 Task: Add a timeline in the project ArchTech for the epic 'System performance tuning' from 2024/01/22 to 2025/12/16. Add a timeline in the project ArchTech for the epic 'IT cost optimization' from 2023/04/25 to 2025/08/09. Add a timeline in the project ArchTech for the epic 'Big data platform development' from 2024/03/21 to 2025/10/06
Action: Mouse moved to (202, 79)
Screenshot: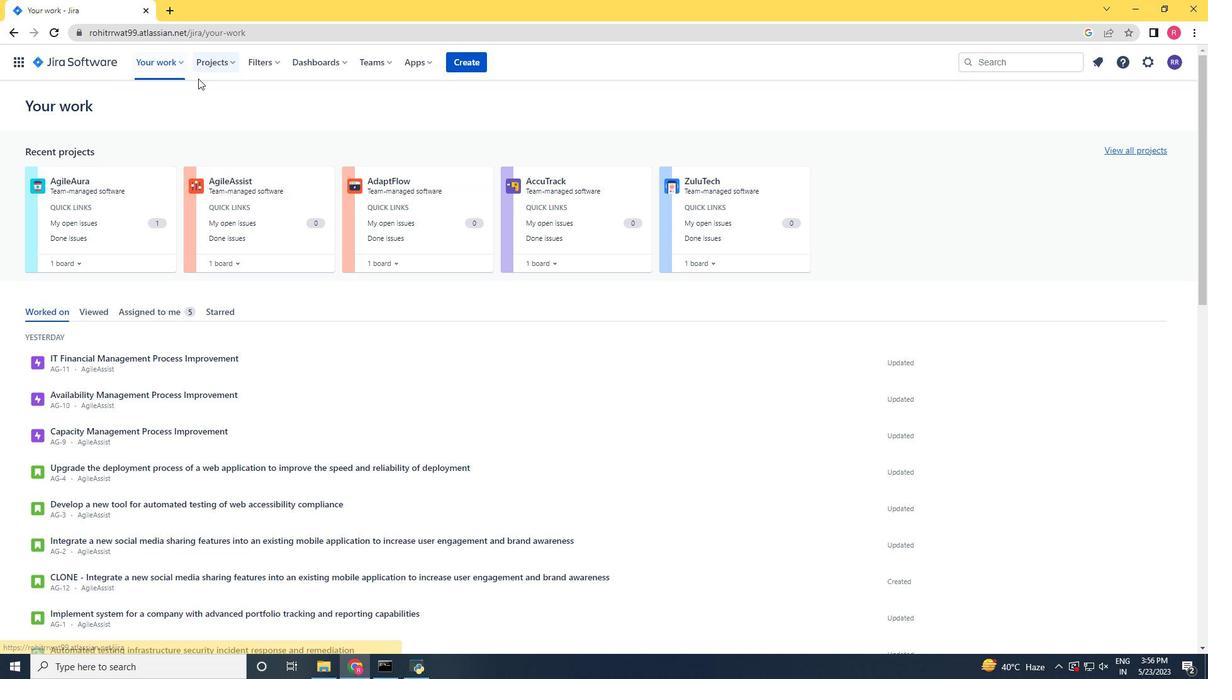 
Action: Mouse pressed left at (202, 79)
Screenshot: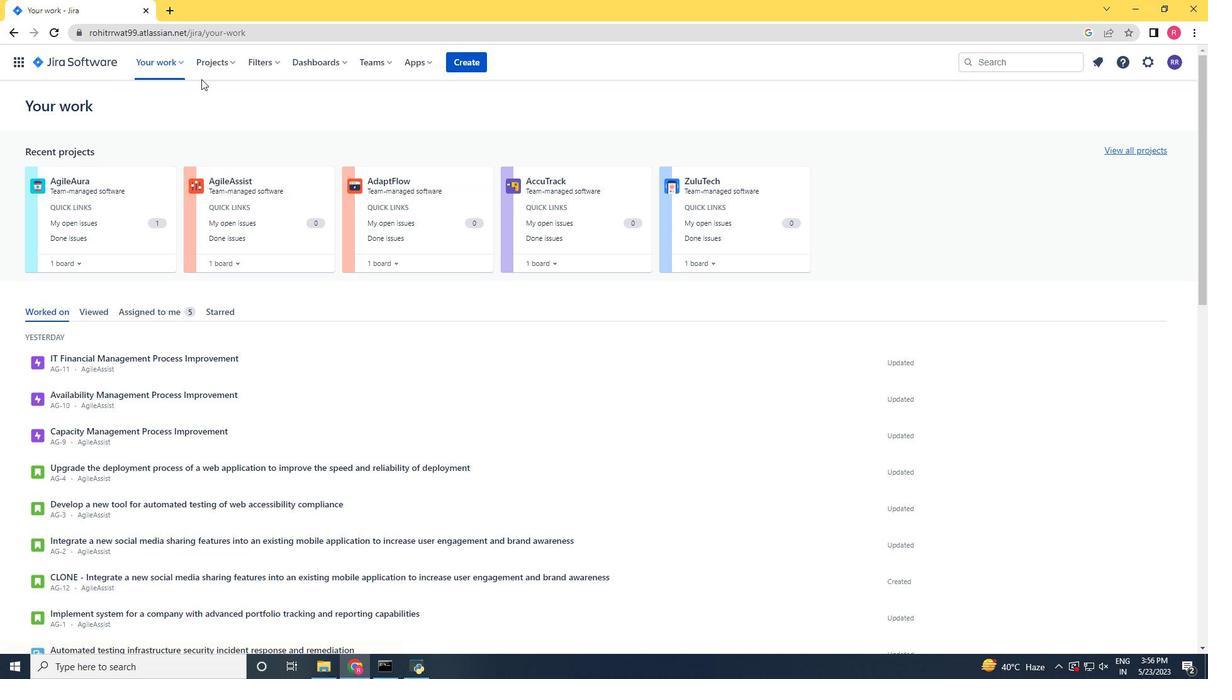 
Action: Mouse moved to (224, 61)
Screenshot: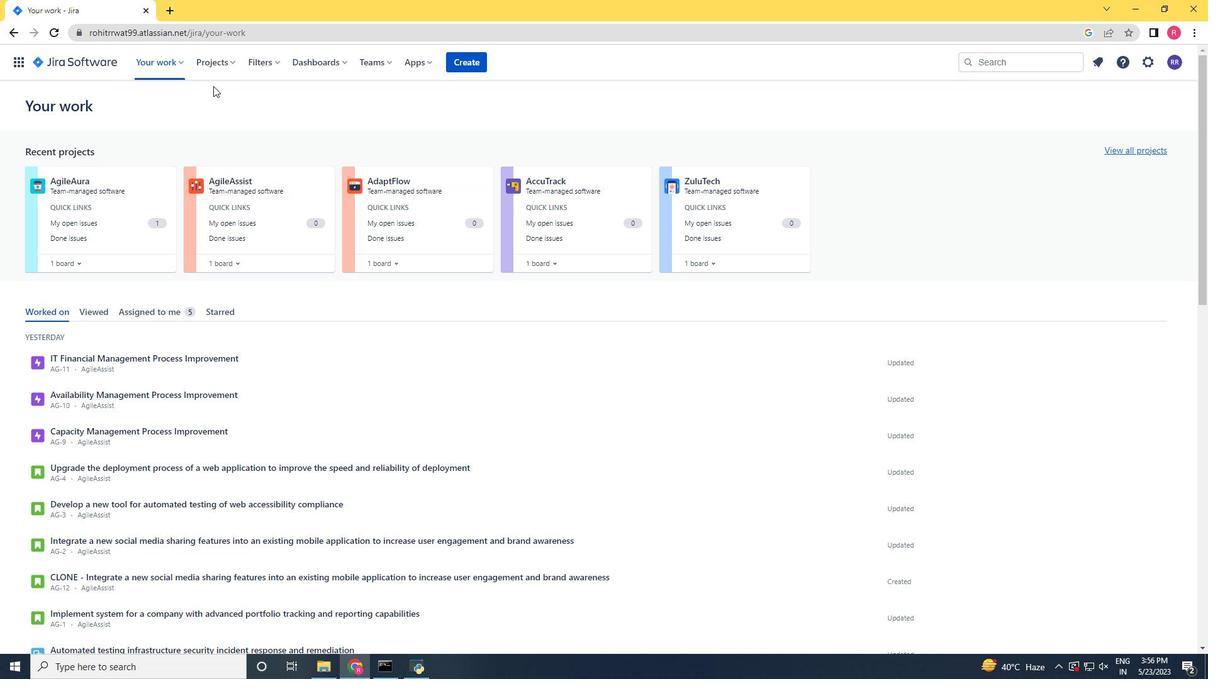 
Action: Mouse pressed left at (224, 61)
Screenshot: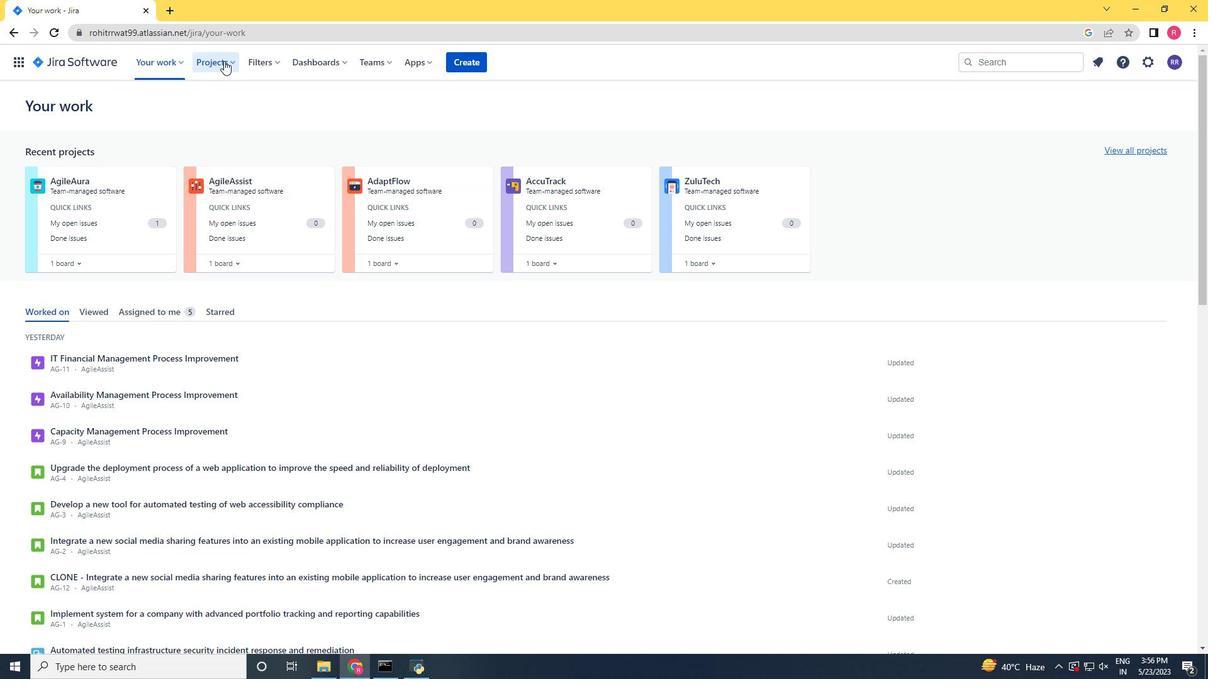 
Action: Mouse moved to (243, 118)
Screenshot: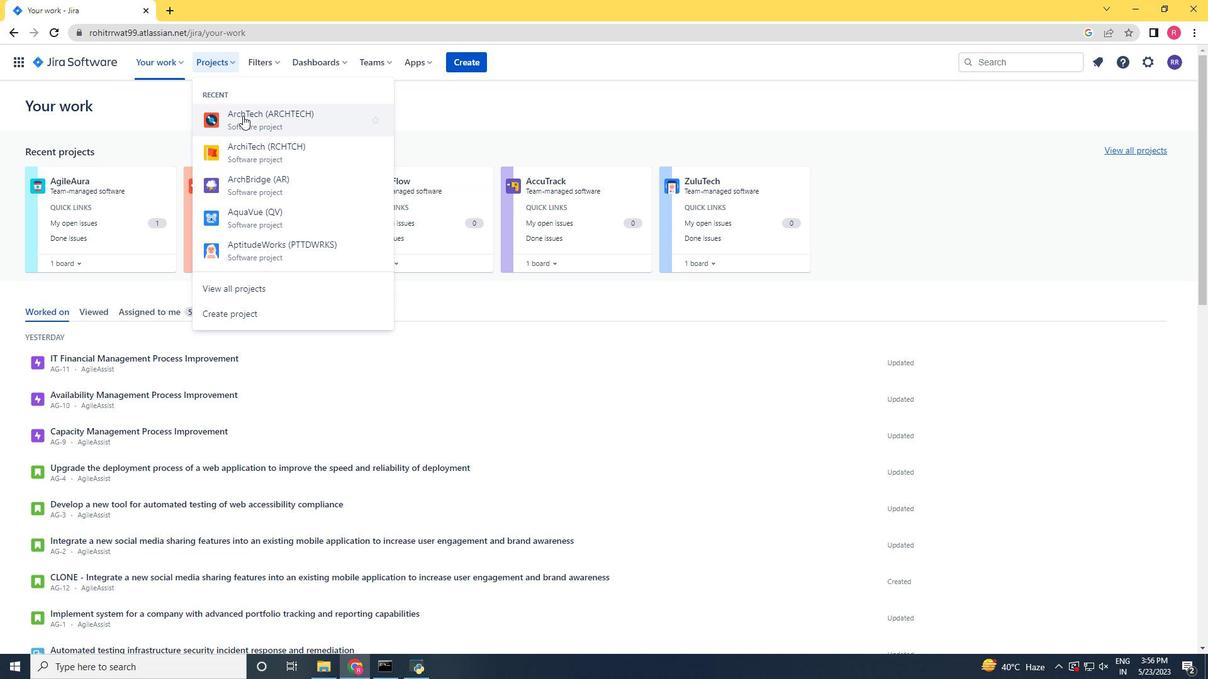 
Action: Mouse pressed left at (243, 118)
Screenshot: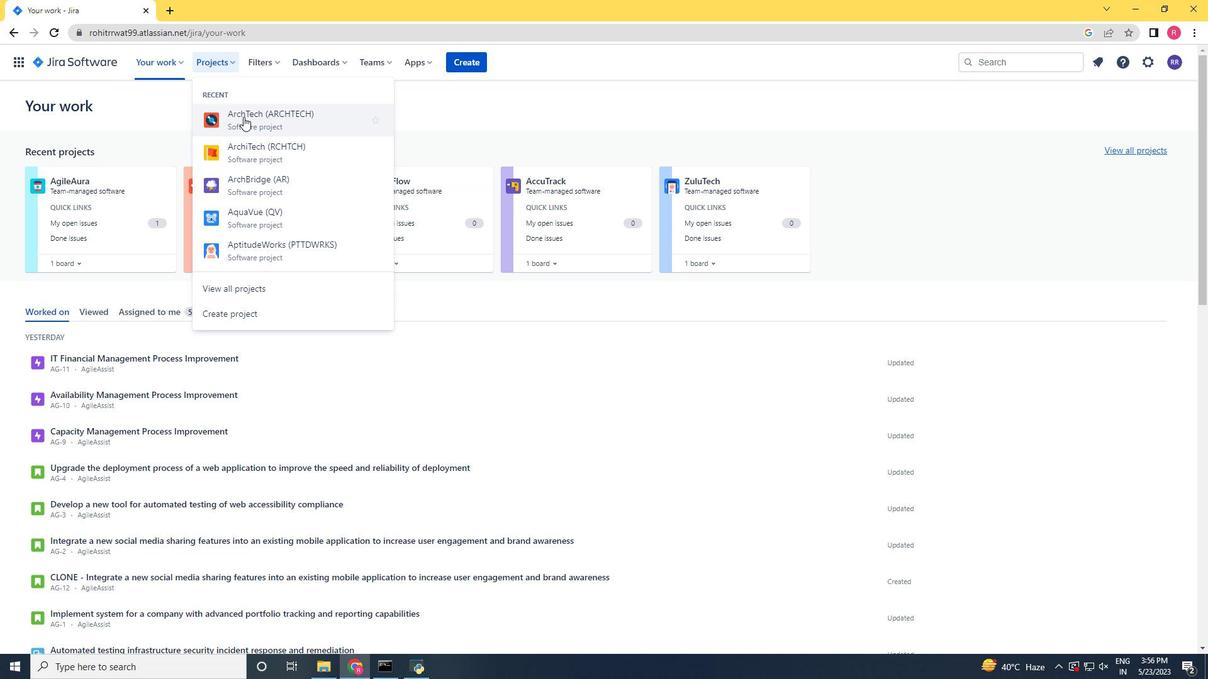 
Action: Mouse moved to (87, 180)
Screenshot: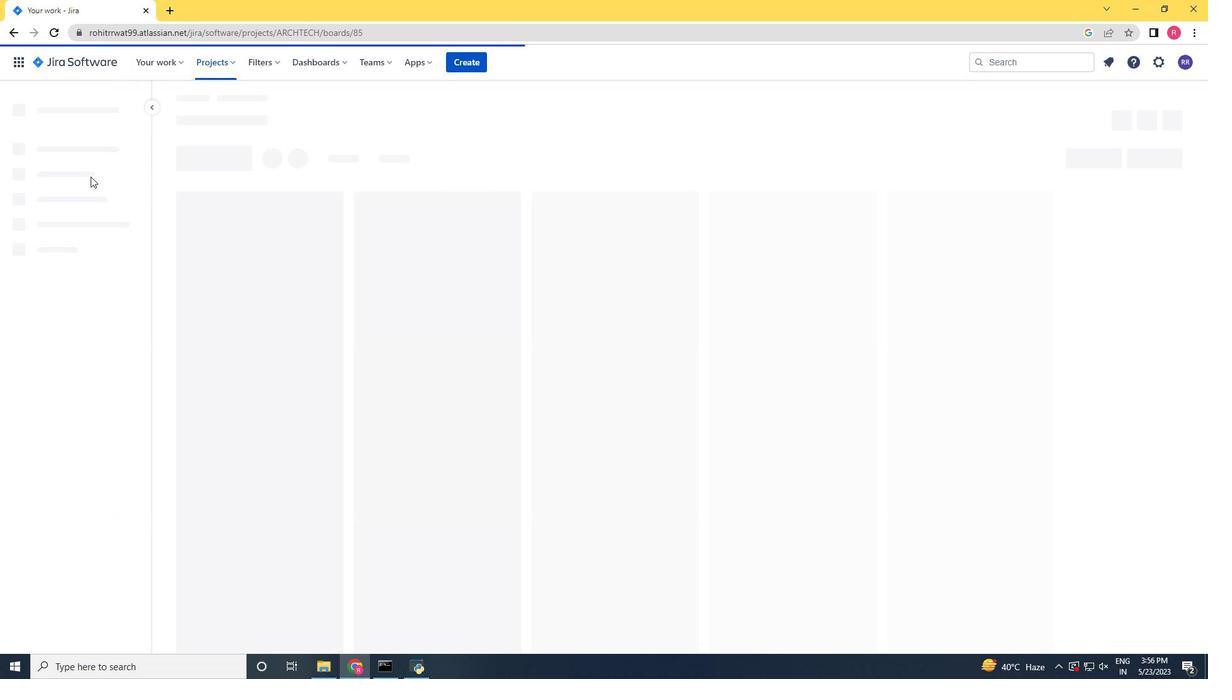 
Action: Mouse pressed left at (87, 180)
Screenshot: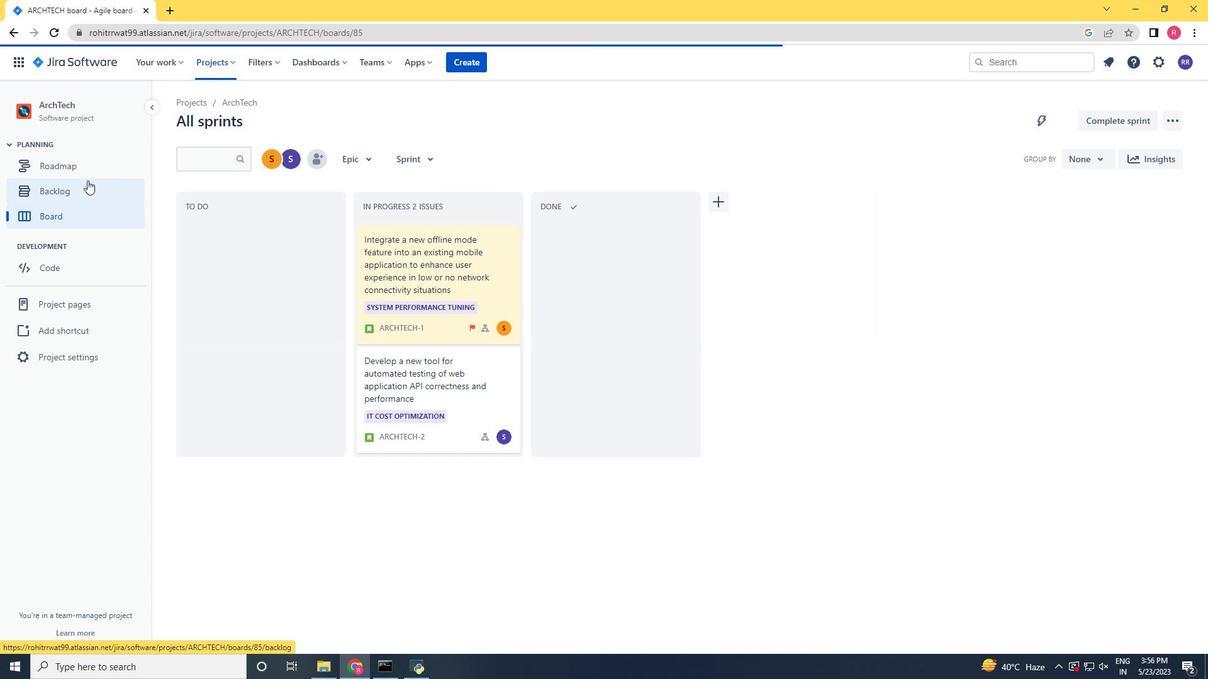 
Action: Mouse moved to (190, 256)
Screenshot: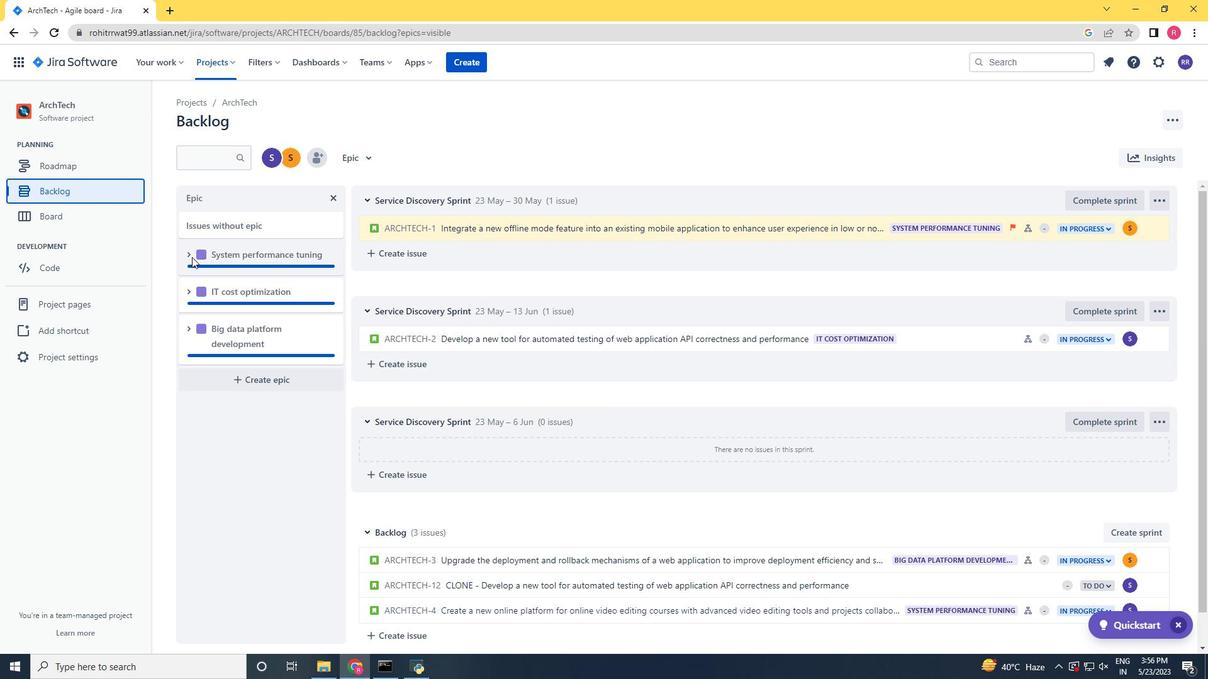 
Action: Mouse pressed left at (190, 256)
Screenshot: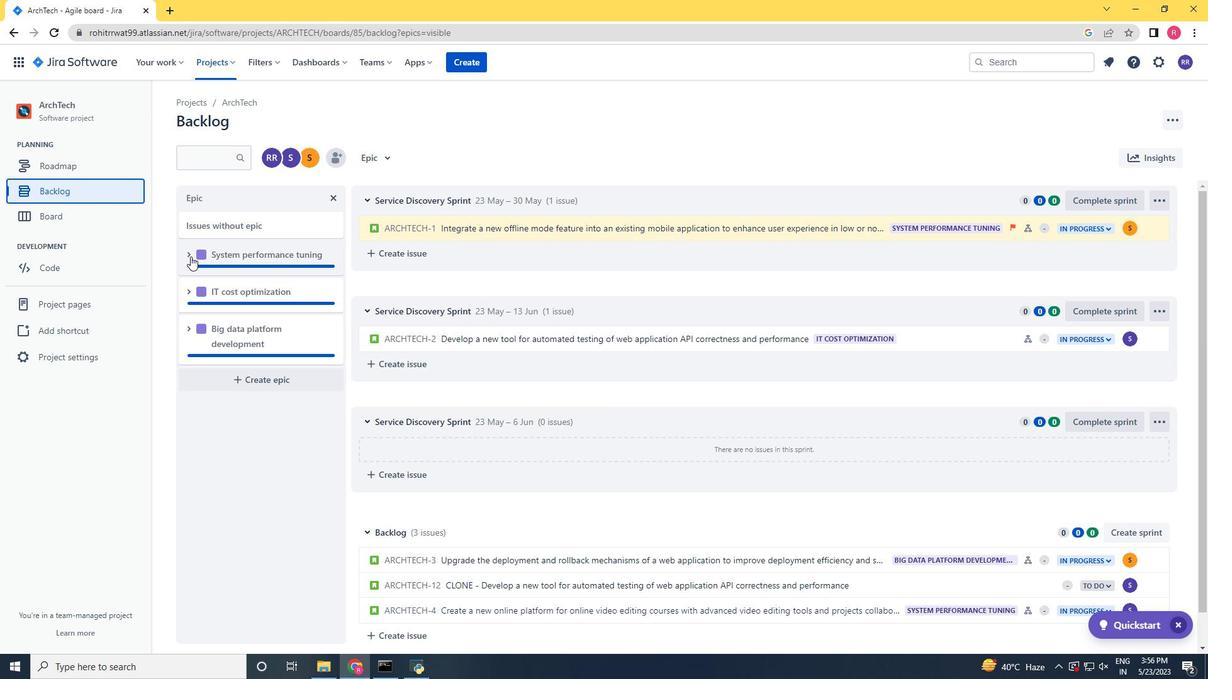 
Action: Mouse moved to (224, 347)
Screenshot: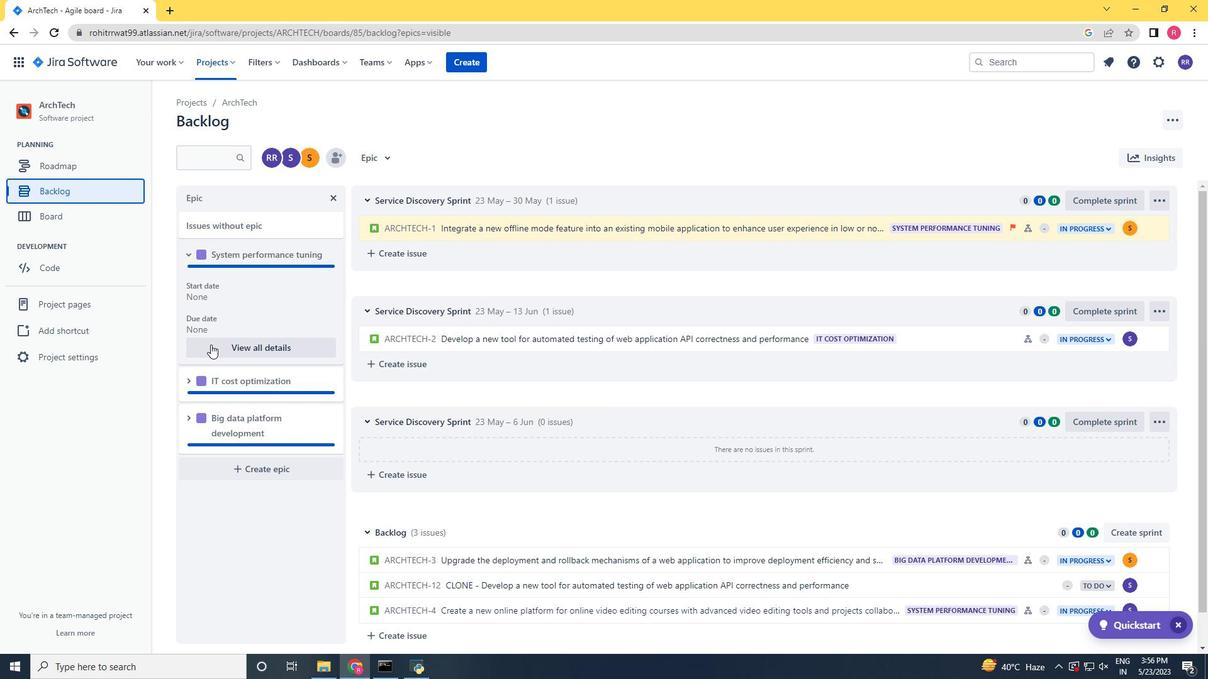 
Action: Mouse pressed left at (224, 347)
Screenshot: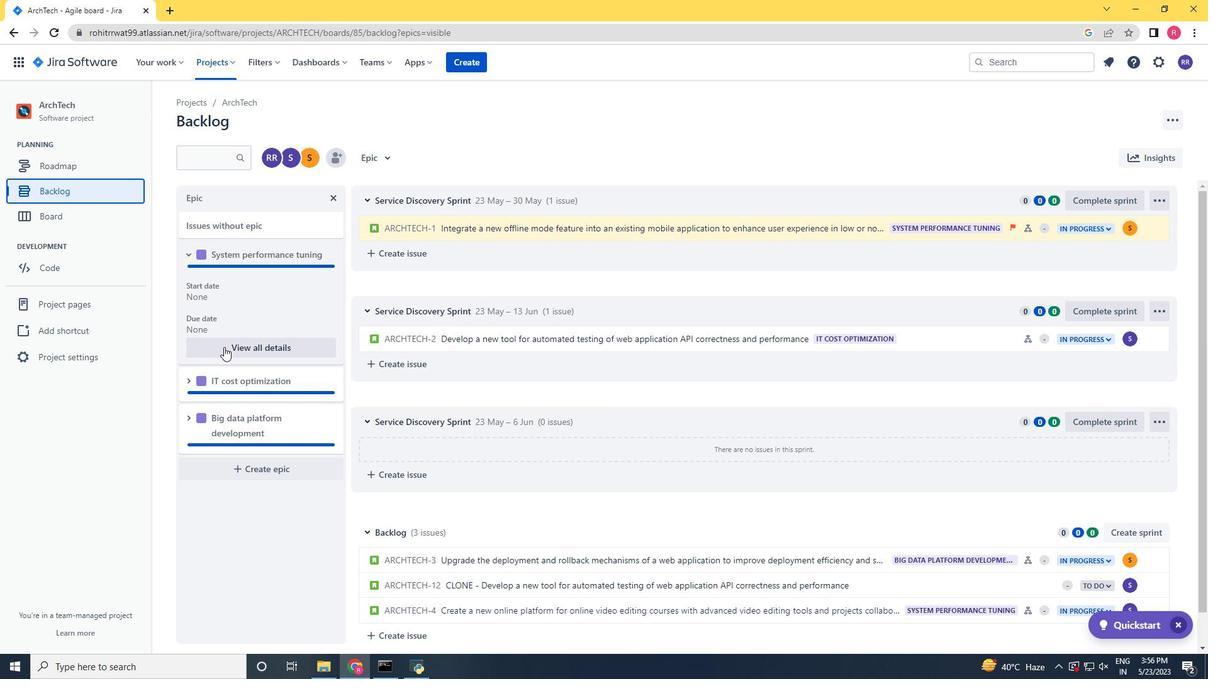 
Action: Mouse moved to (1102, 539)
Screenshot: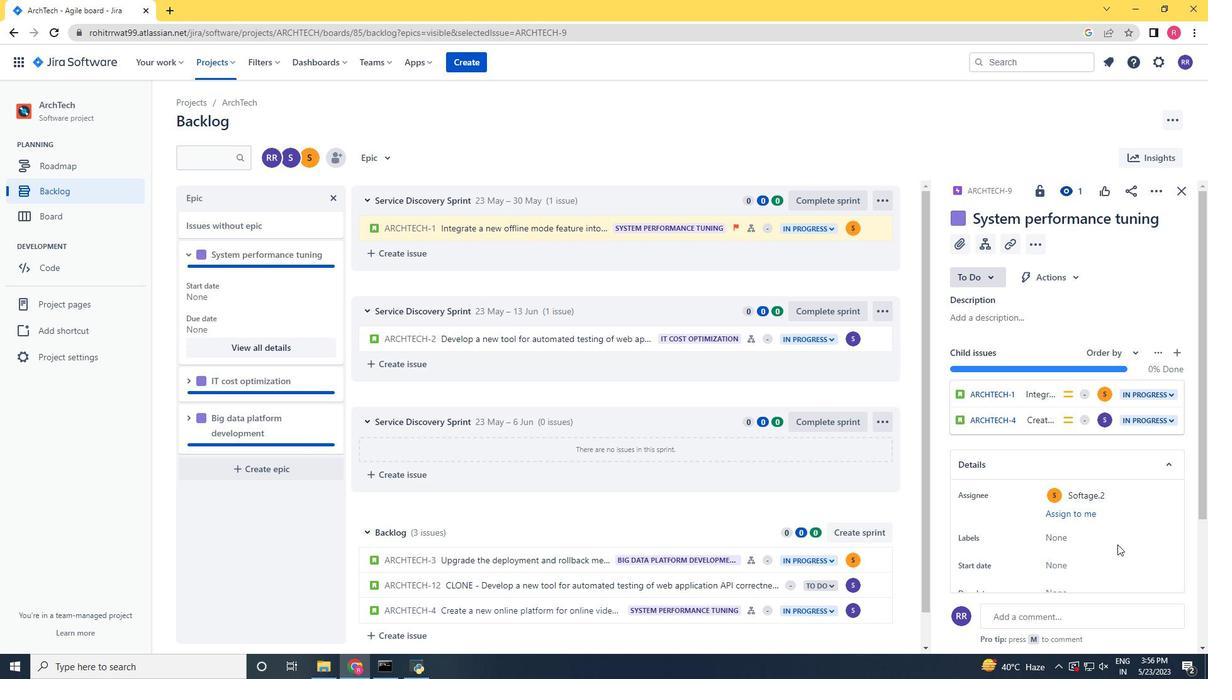 
Action: Mouse scrolled (1102, 538) with delta (0, 0)
Screenshot: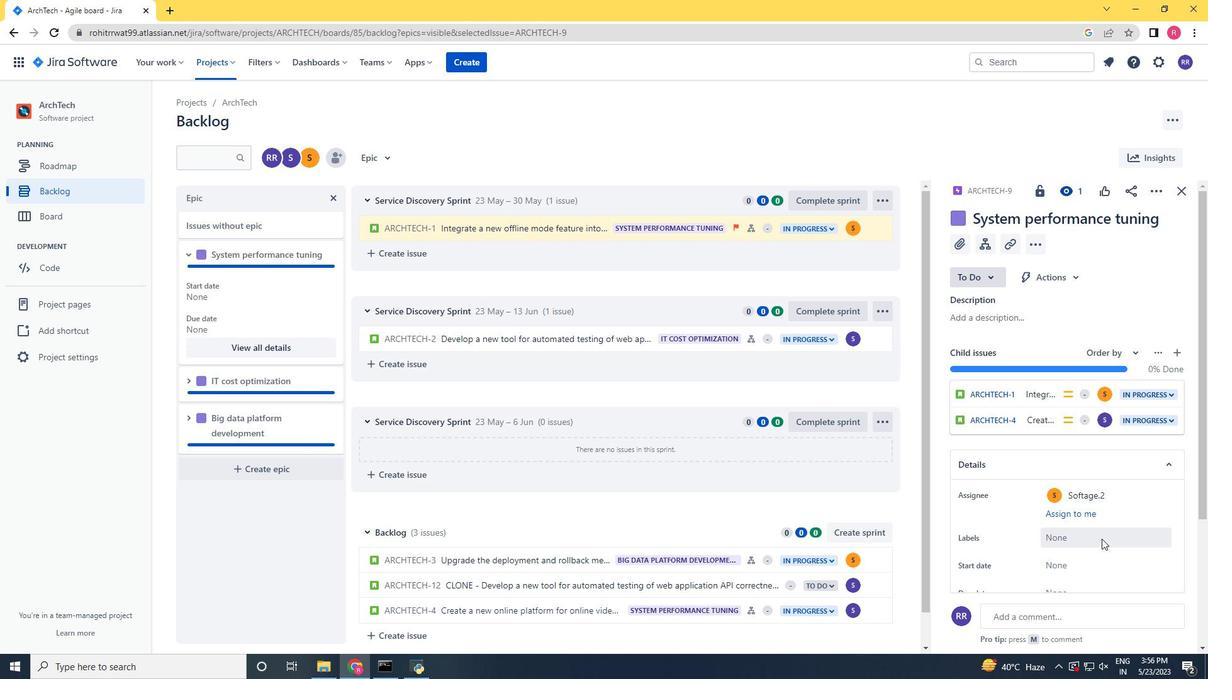 
Action: Mouse scrolled (1102, 538) with delta (0, 0)
Screenshot: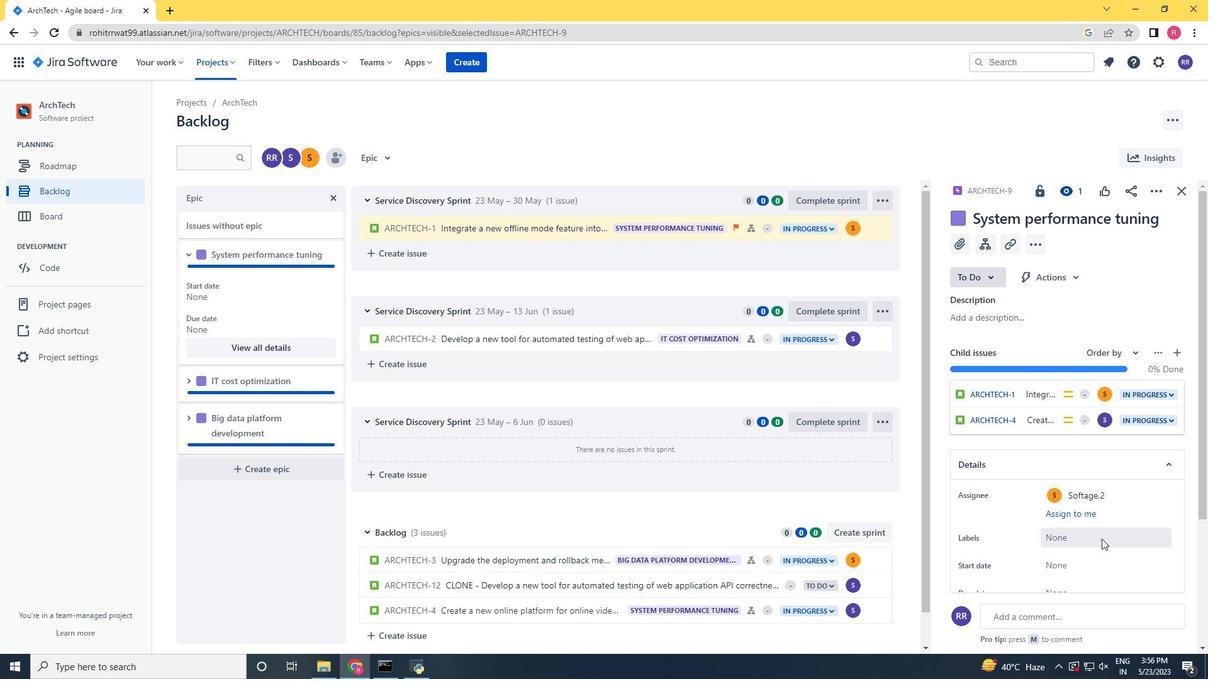 
Action: Mouse moved to (1067, 441)
Screenshot: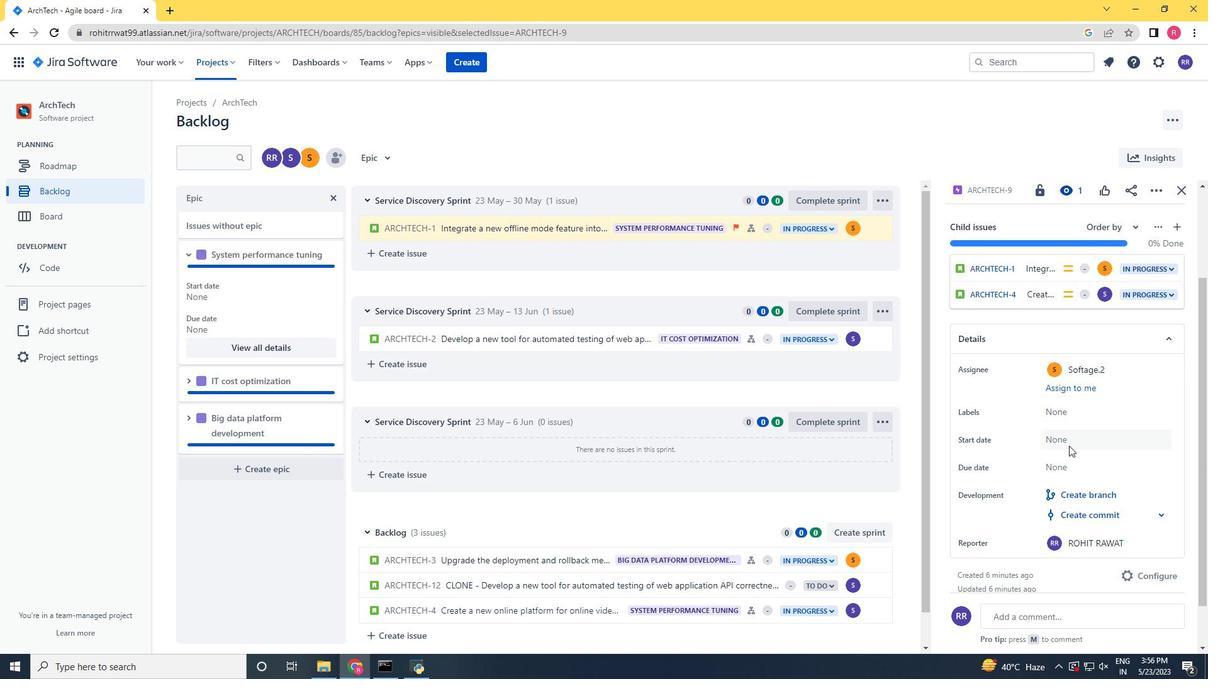 
Action: Mouse pressed left at (1067, 441)
Screenshot: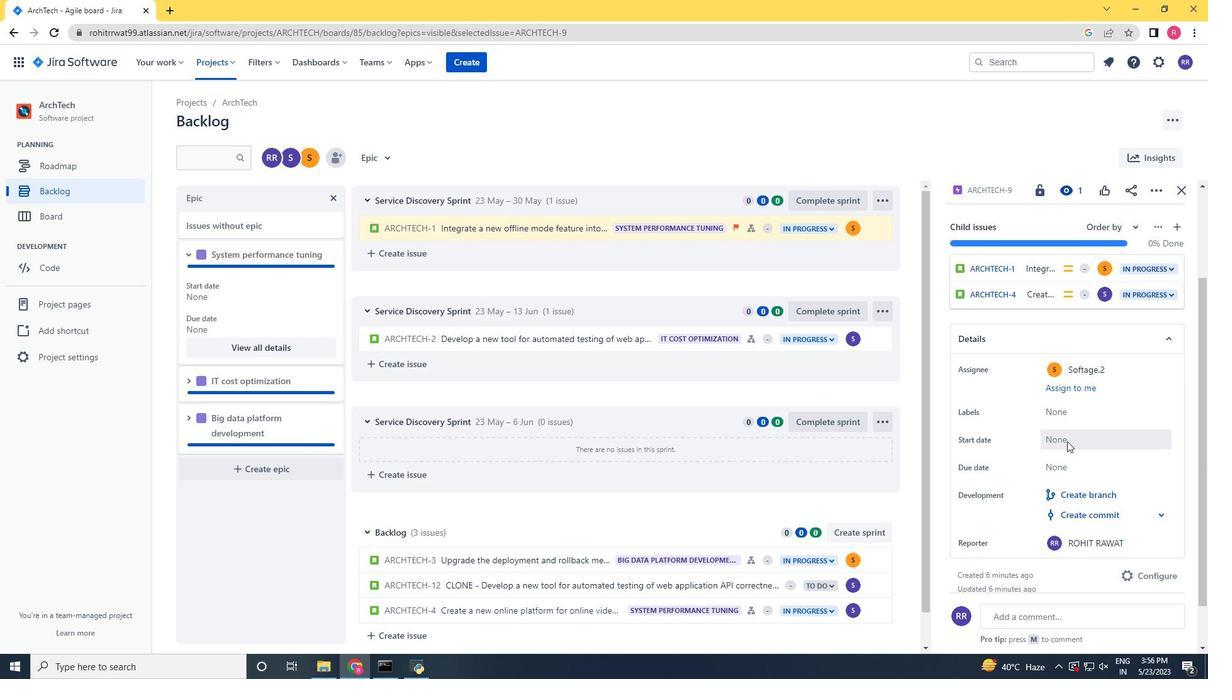 
Action: Mouse moved to (1178, 475)
Screenshot: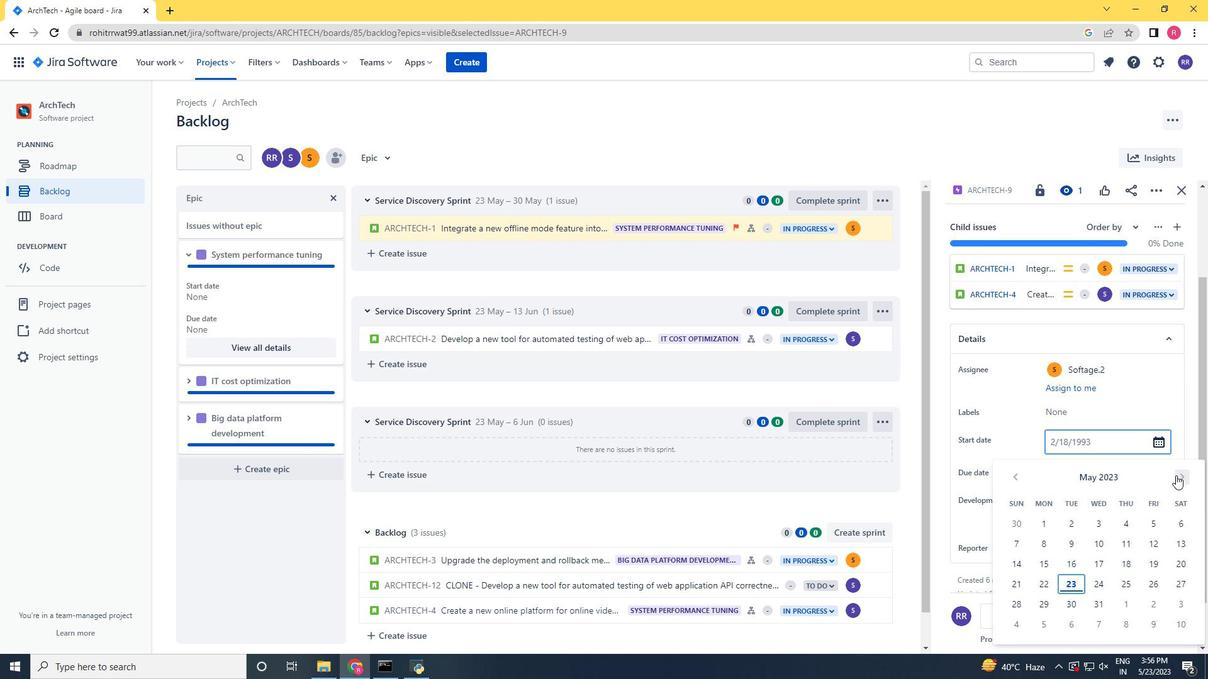 
Action: Mouse pressed left at (1178, 475)
Screenshot: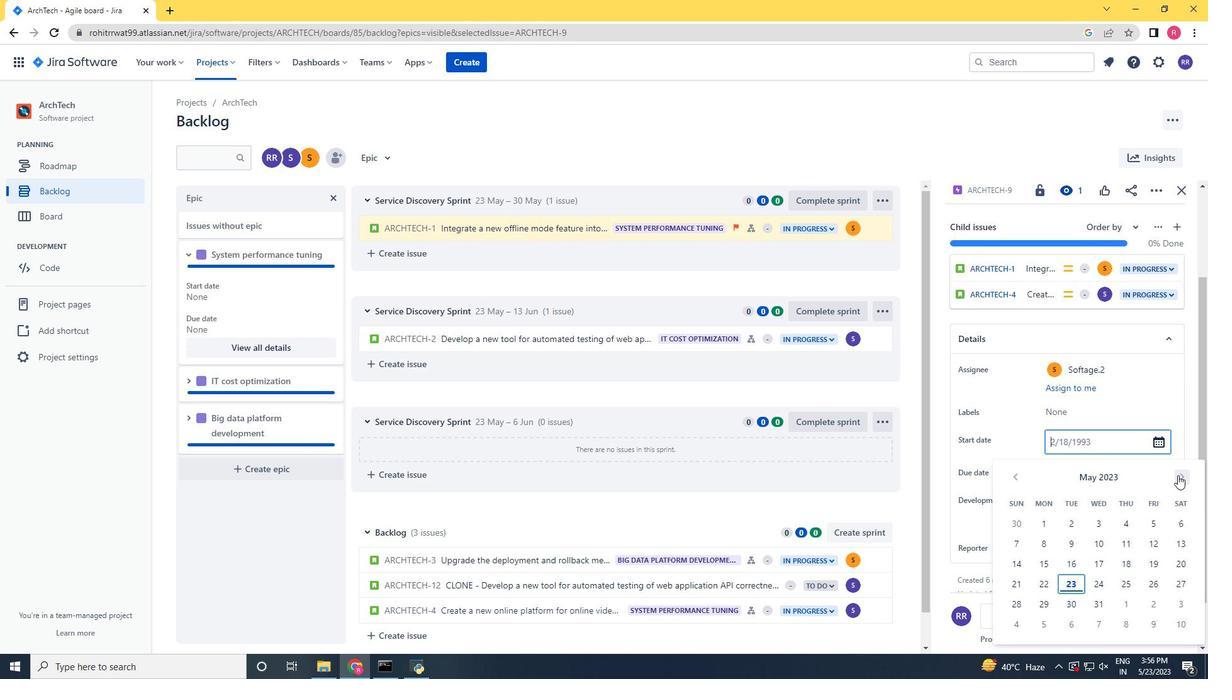 
Action: Mouse moved to (1178, 475)
Screenshot: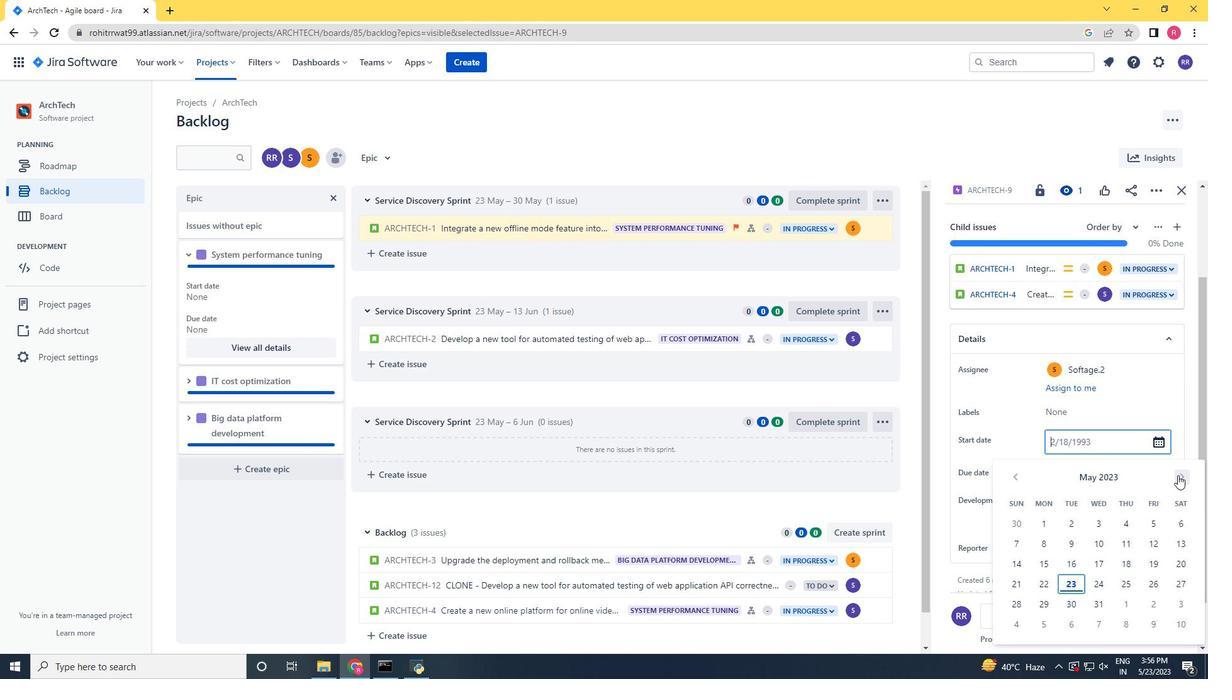 
Action: Mouse pressed left at (1178, 475)
Screenshot: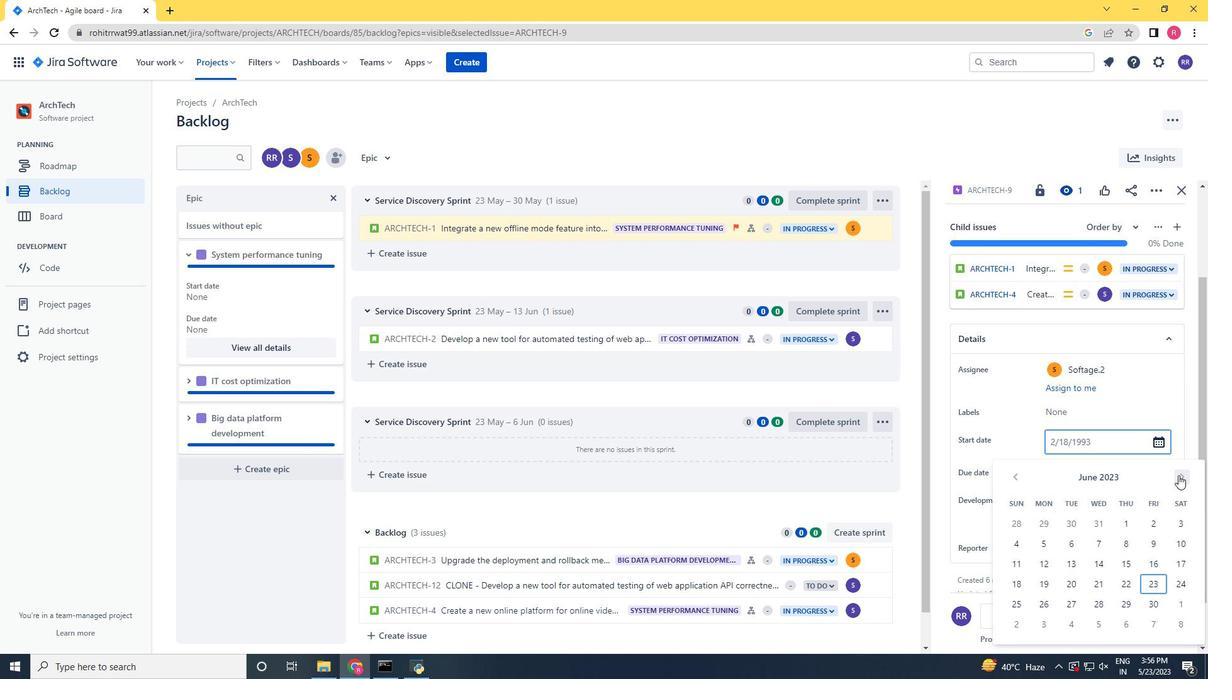 
Action: Mouse pressed left at (1178, 475)
Screenshot: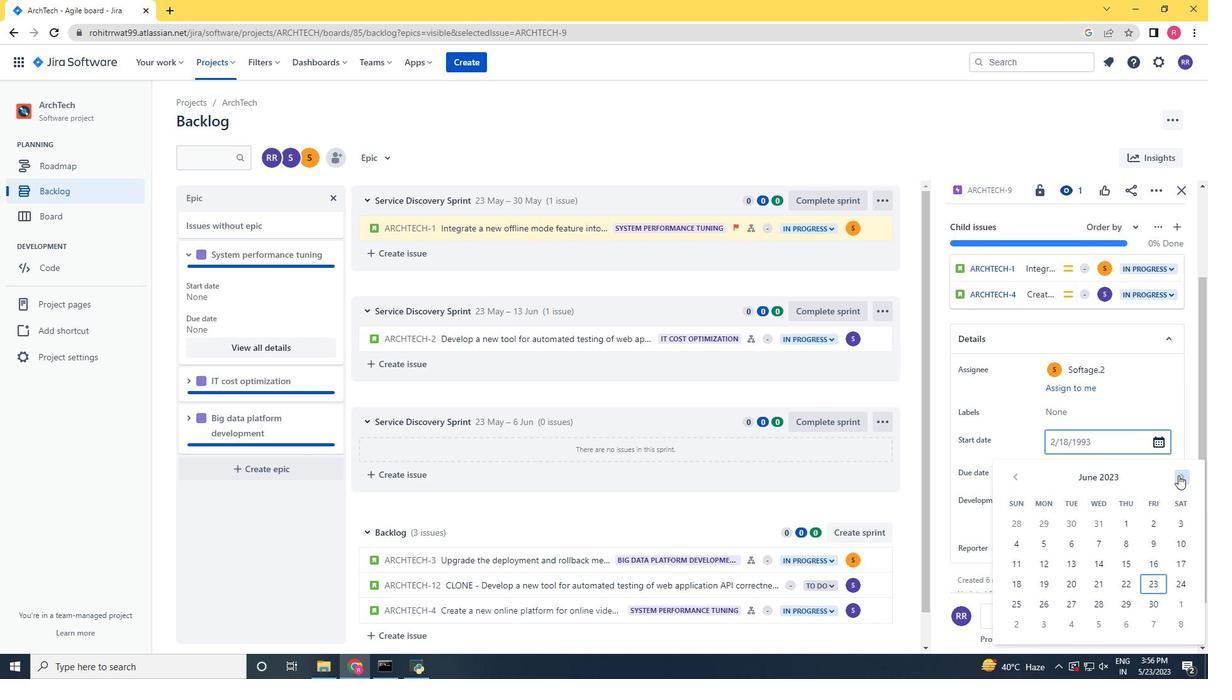 
Action: Mouse pressed left at (1178, 475)
Screenshot: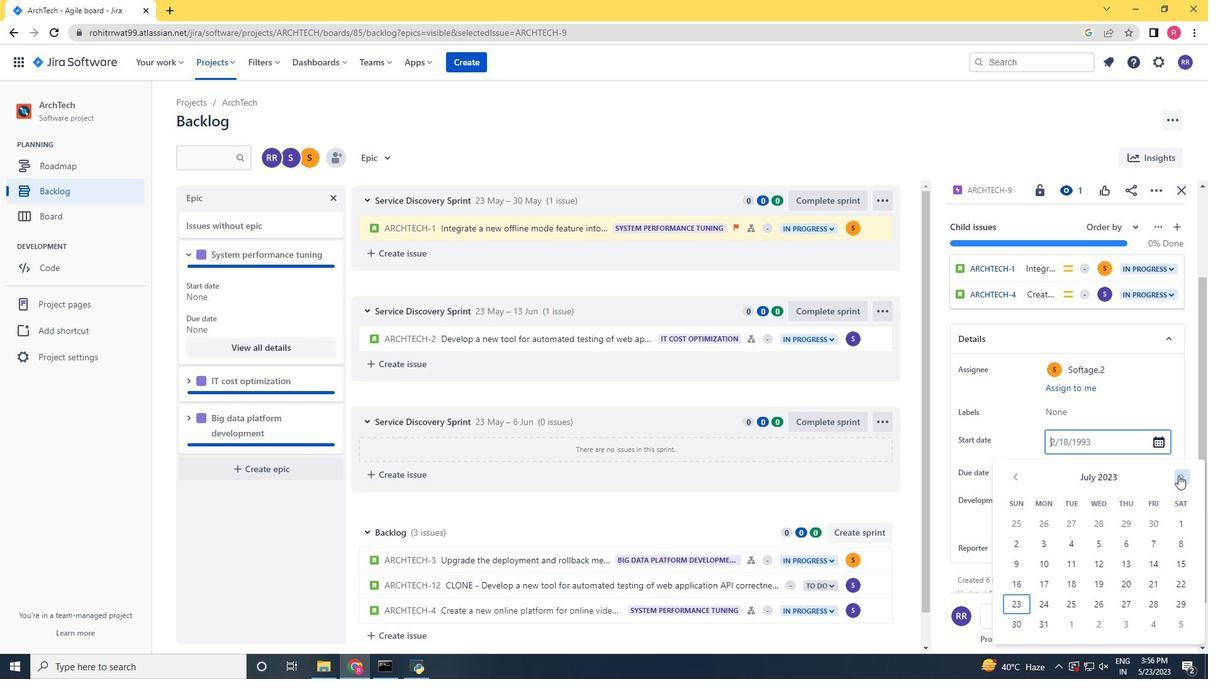 
Action: Mouse pressed left at (1178, 475)
Screenshot: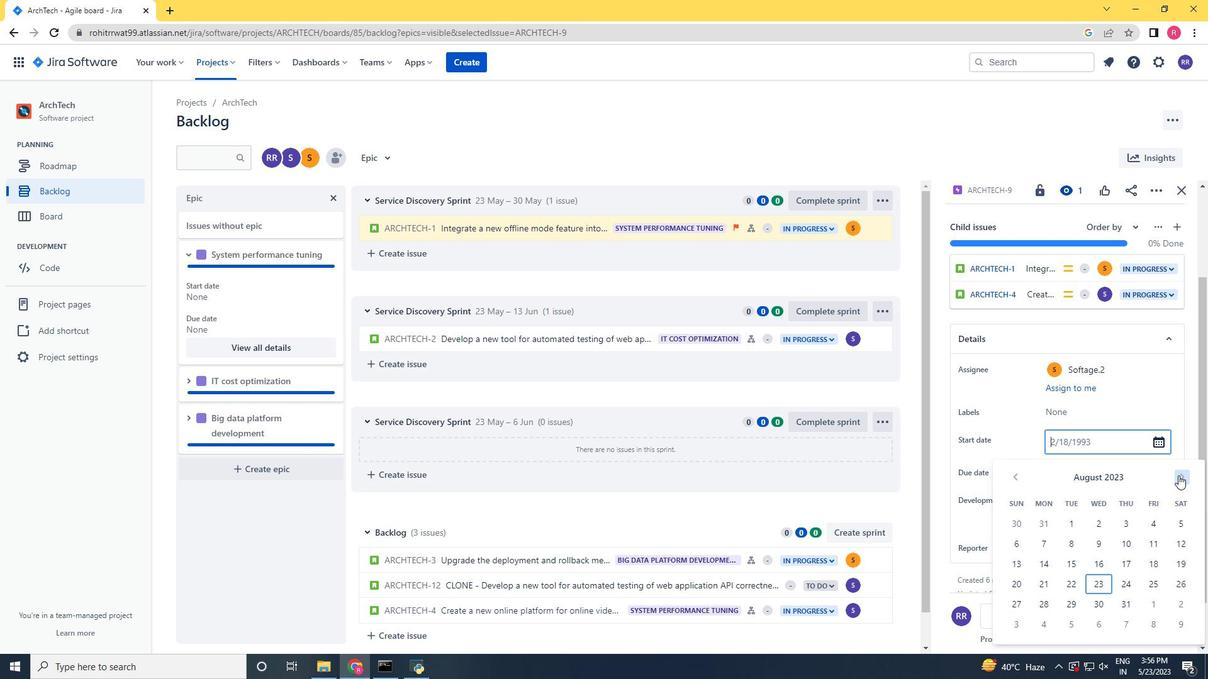 
Action: Mouse pressed left at (1178, 475)
Screenshot: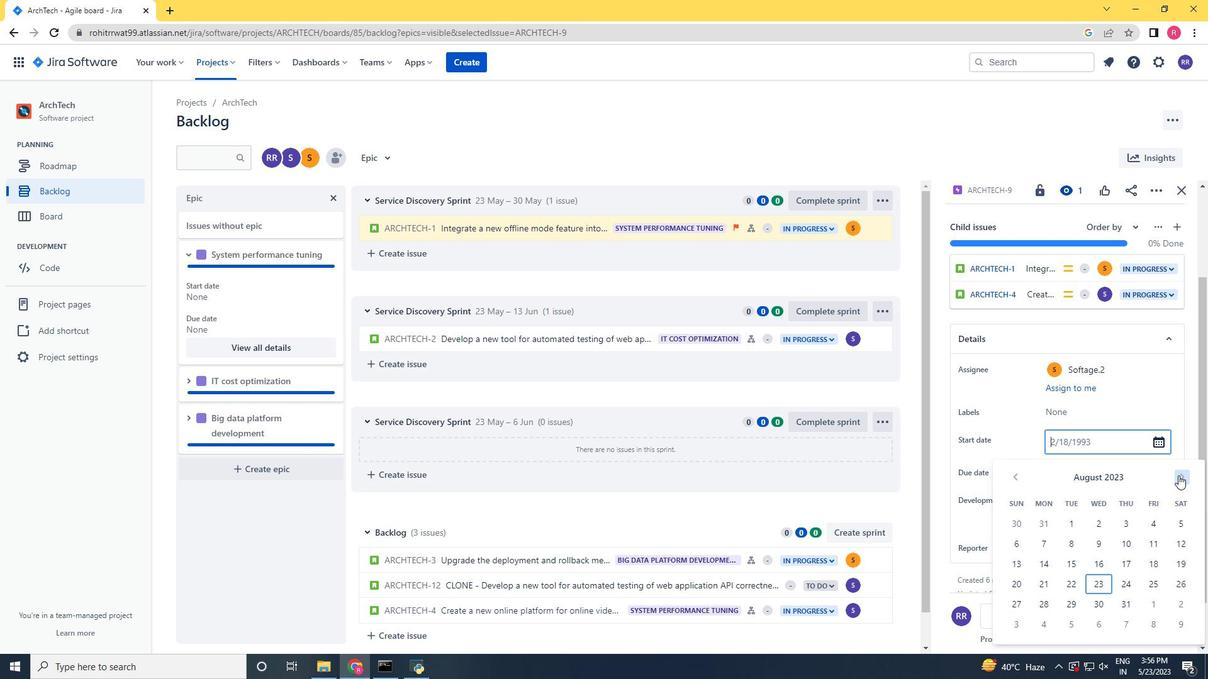 
Action: Mouse pressed left at (1178, 475)
Screenshot: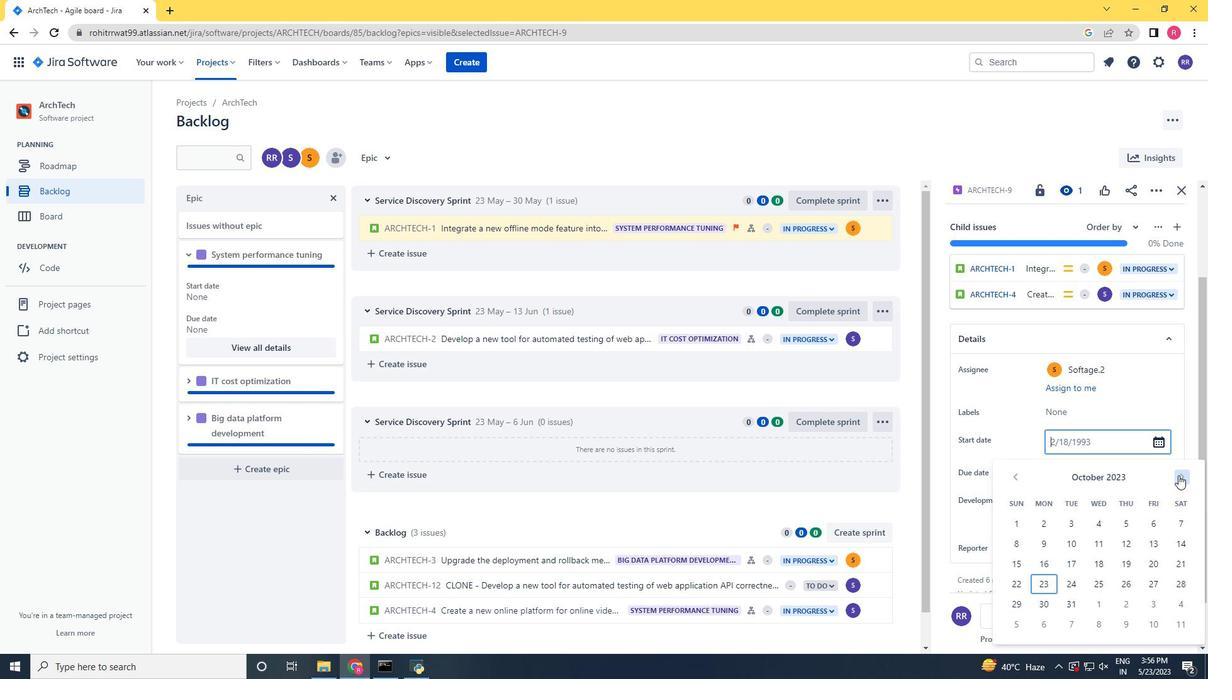 
Action: Mouse pressed left at (1178, 475)
Screenshot: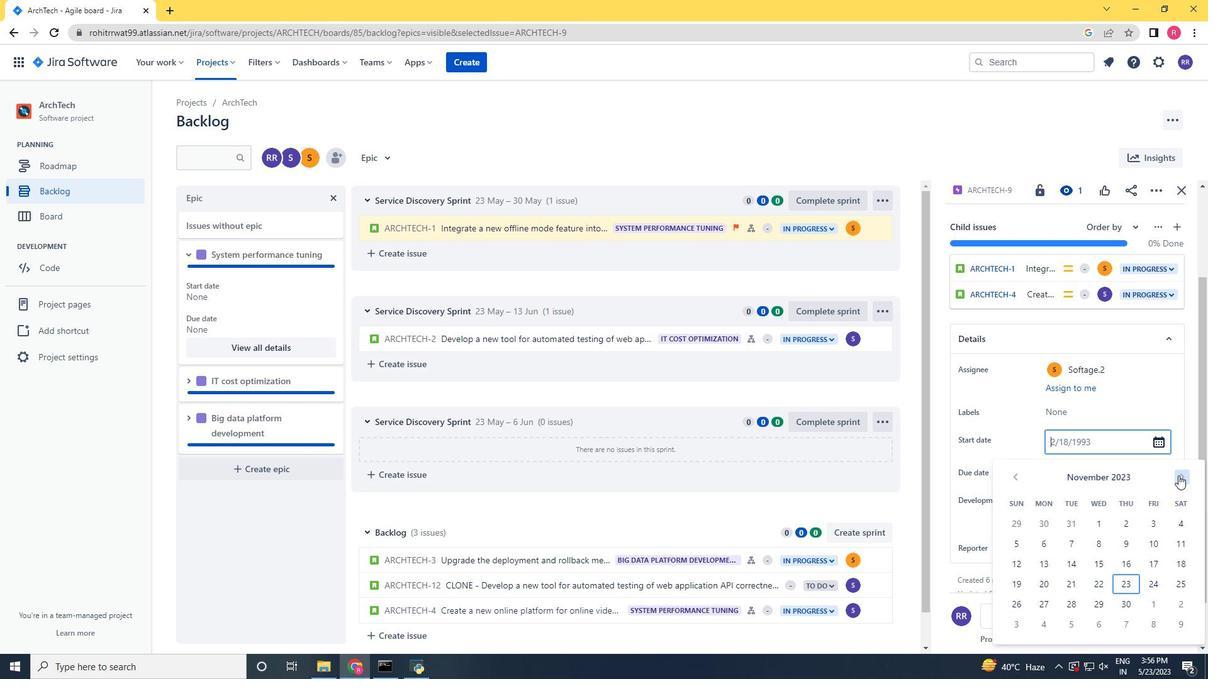 
Action: Mouse pressed left at (1178, 475)
Screenshot: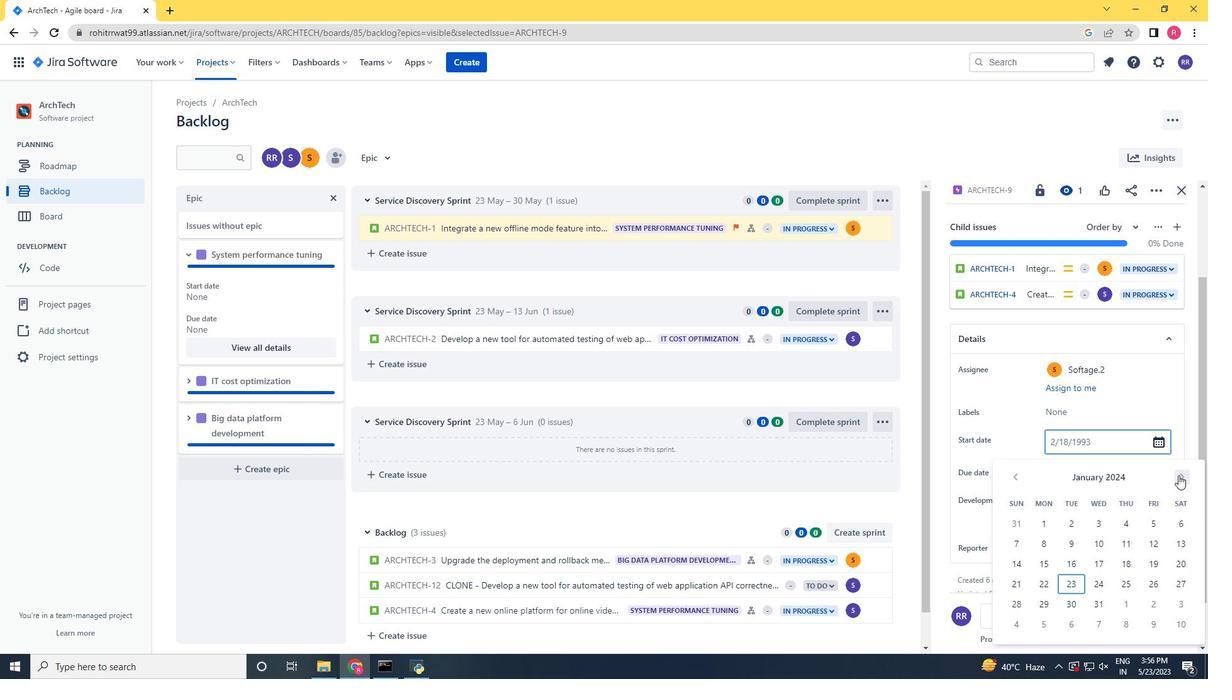 
Action: Mouse moved to (1014, 475)
Screenshot: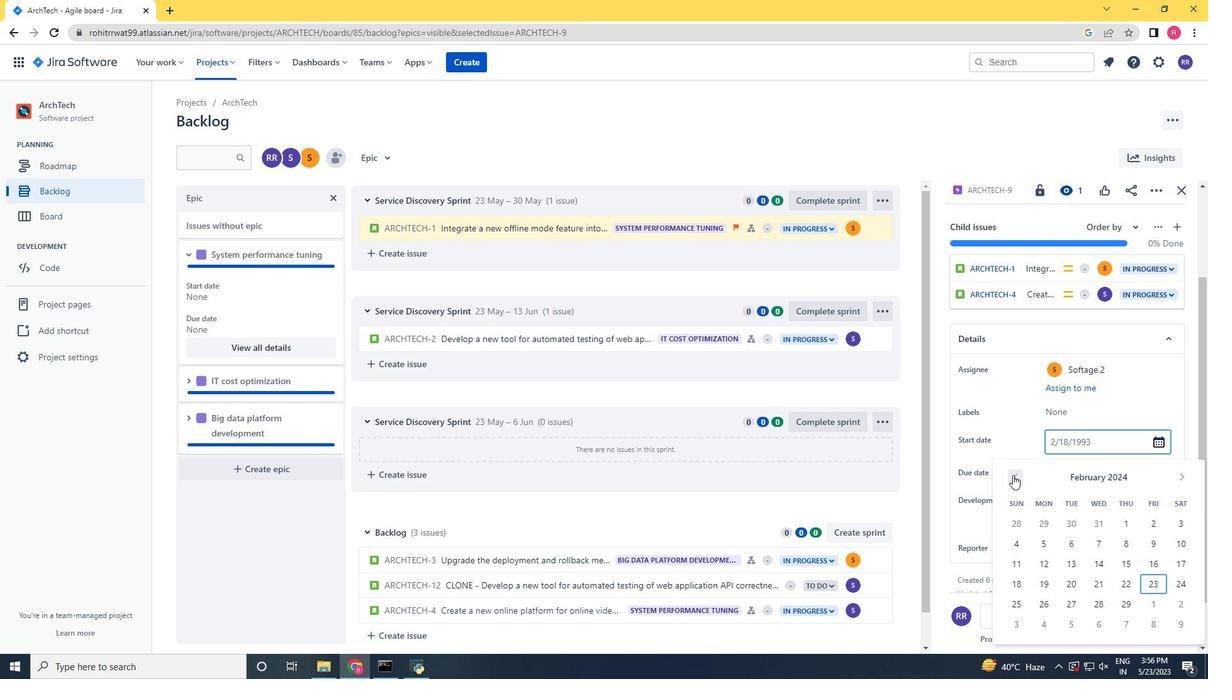 
Action: Mouse pressed left at (1014, 475)
Screenshot: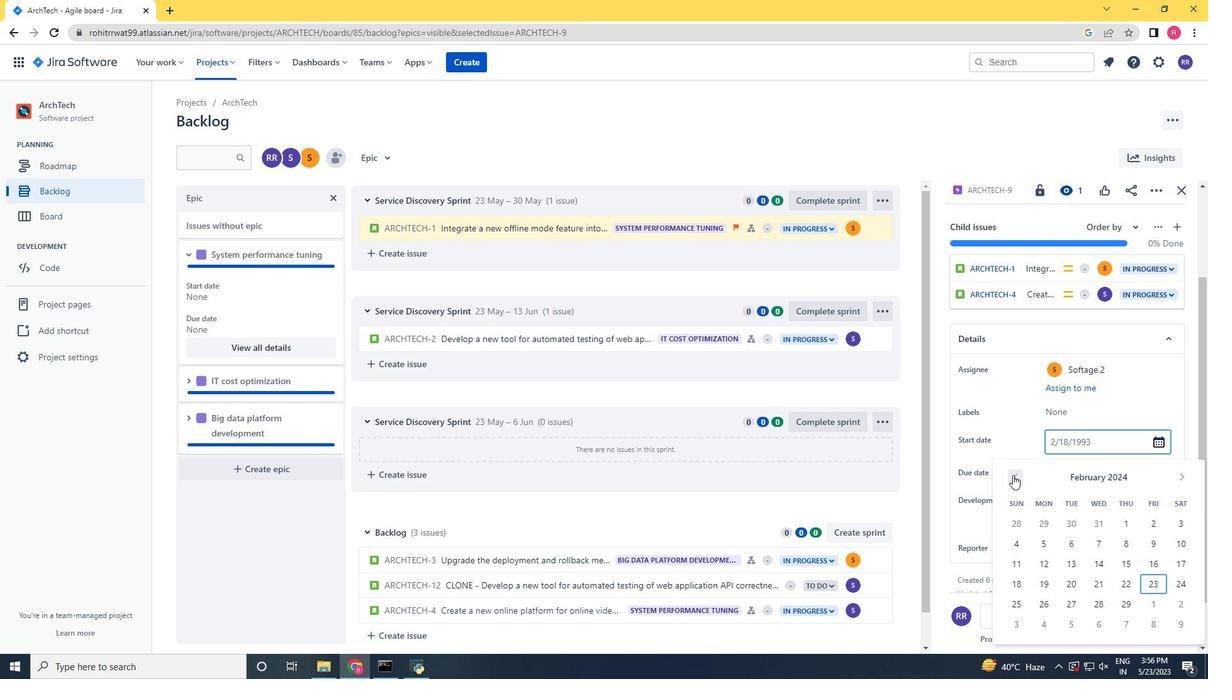 
Action: Mouse moved to (1049, 580)
Screenshot: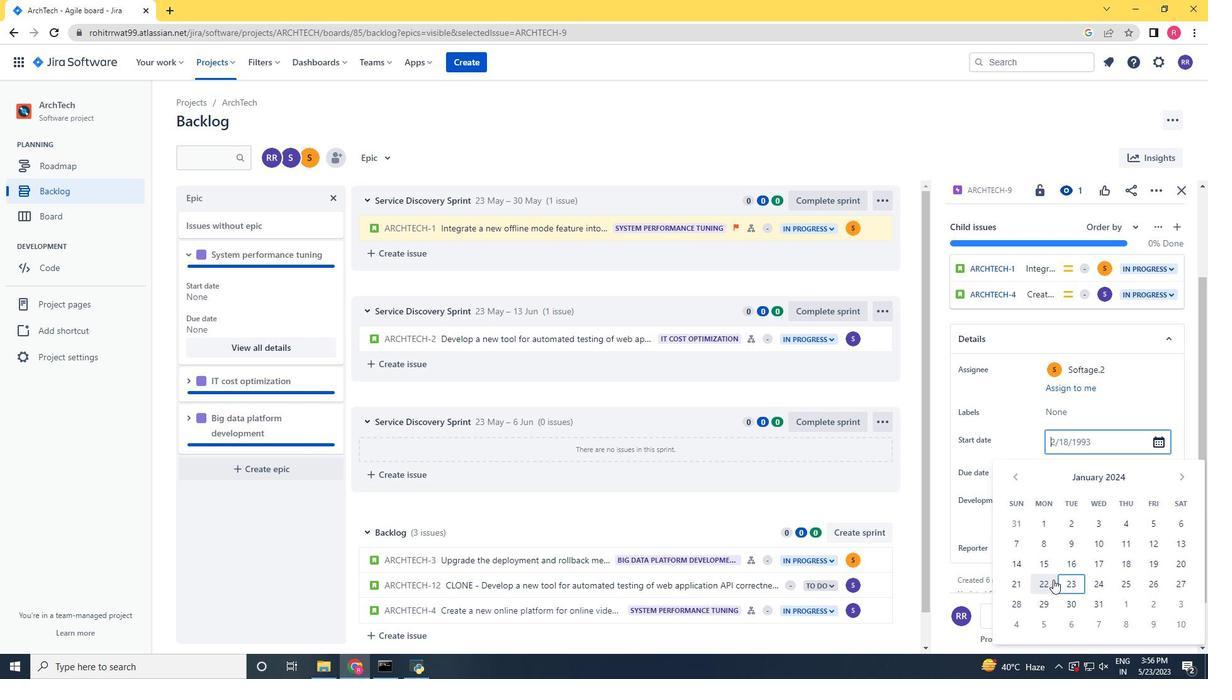 
Action: Mouse pressed left at (1049, 580)
Screenshot: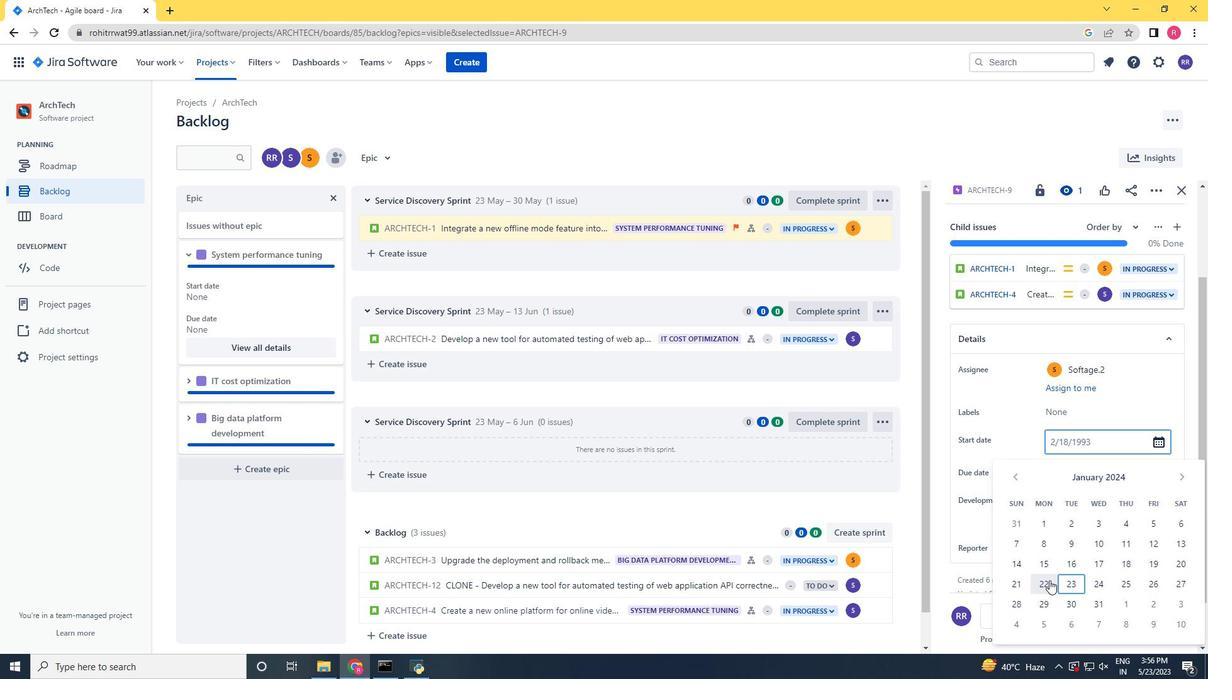 
Action: Mouse moved to (1067, 472)
Screenshot: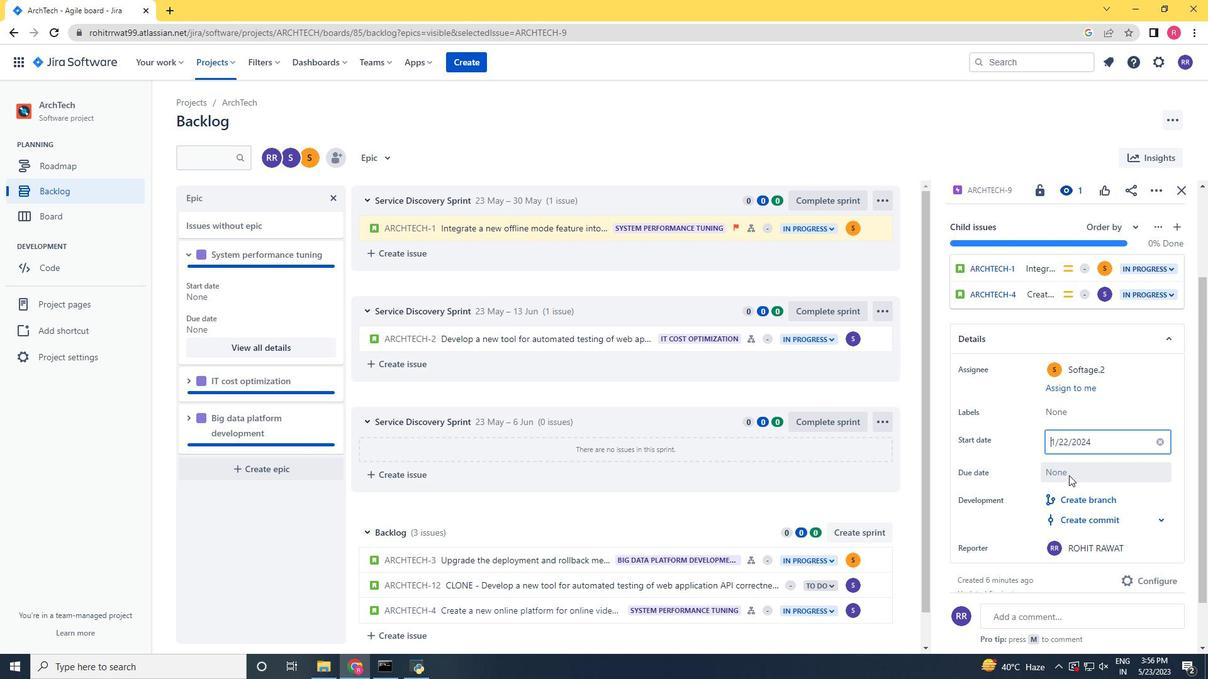 
Action: Mouse pressed left at (1067, 472)
Screenshot: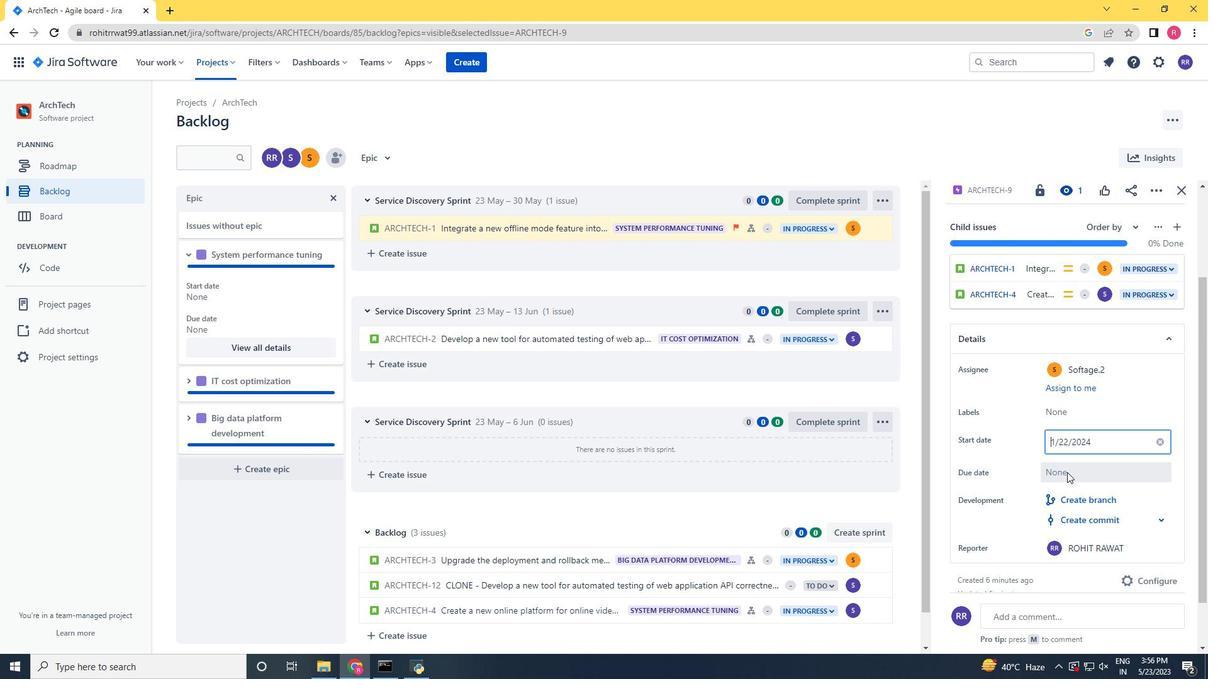 
Action: Mouse moved to (1193, 297)
Screenshot: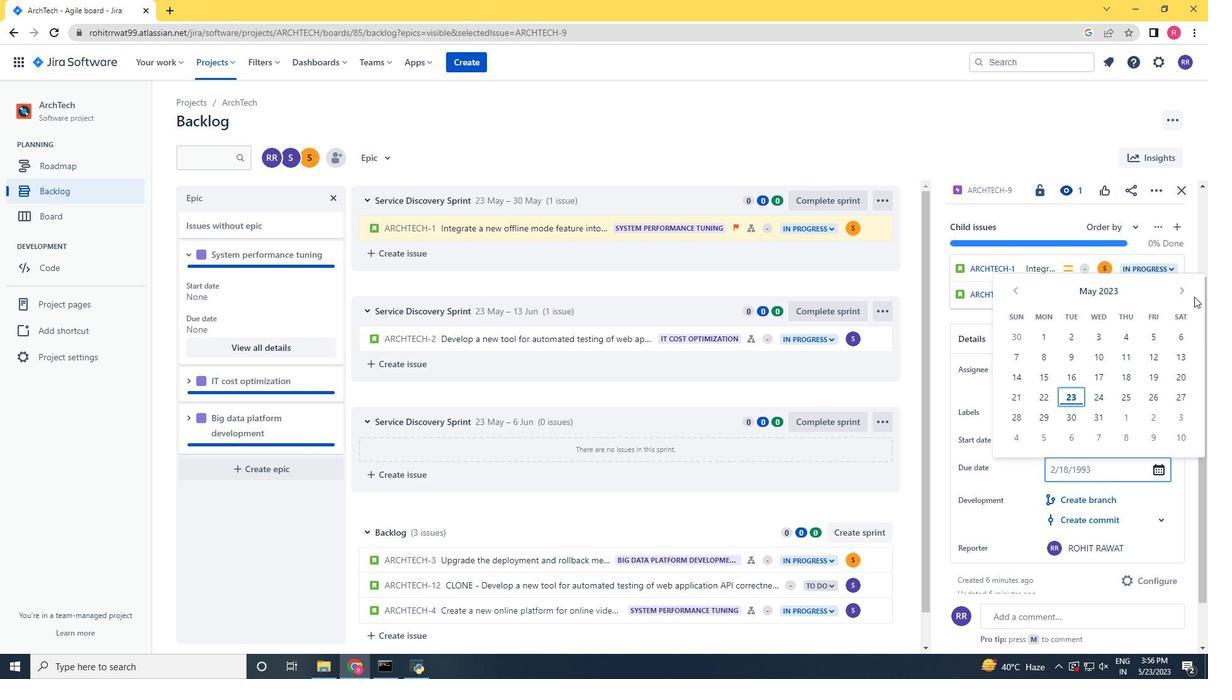 
Action: Mouse pressed left at (1193, 297)
Screenshot: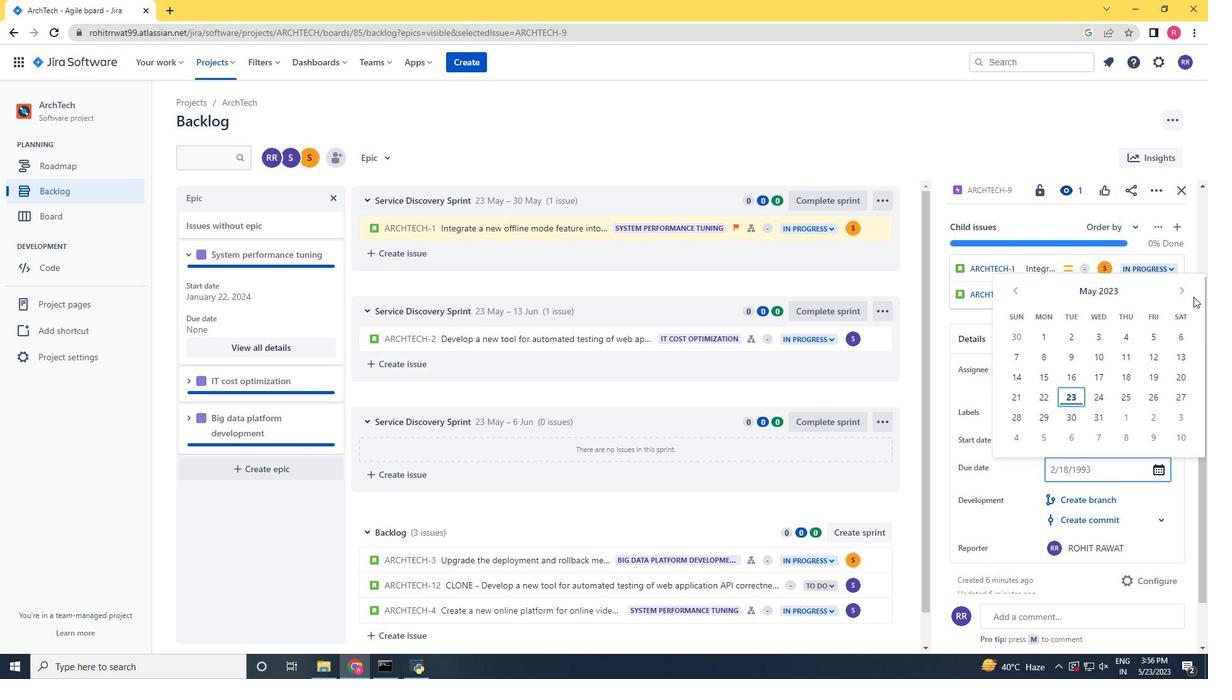 
Action: Mouse pressed left at (1193, 297)
Screenshot: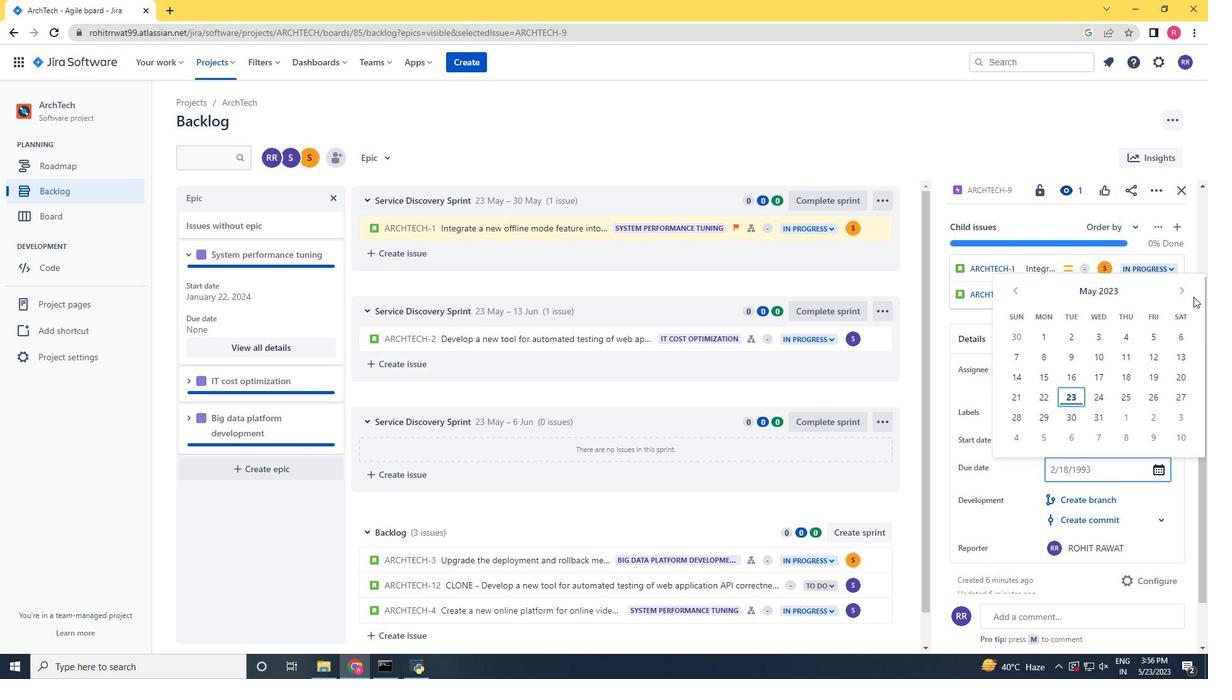 
Action: Mouse pressed left at (1193, 297)
Screenshot: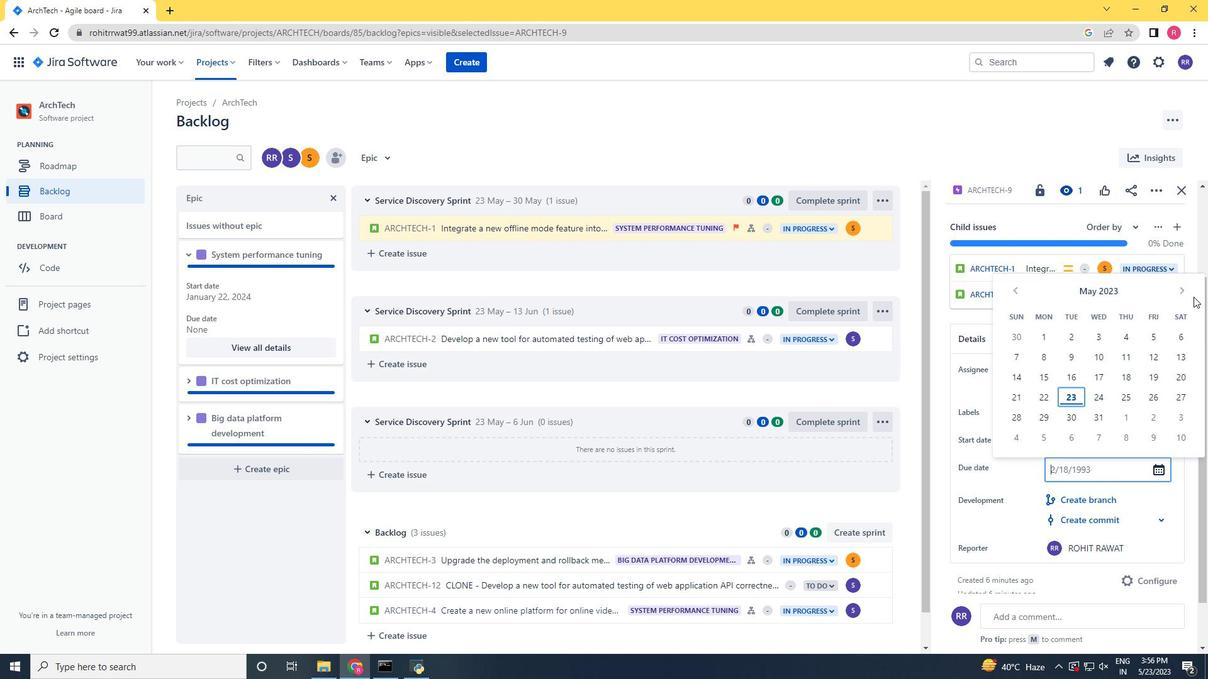 
Action: Mouse moved to (1174, 293)
Screenshot: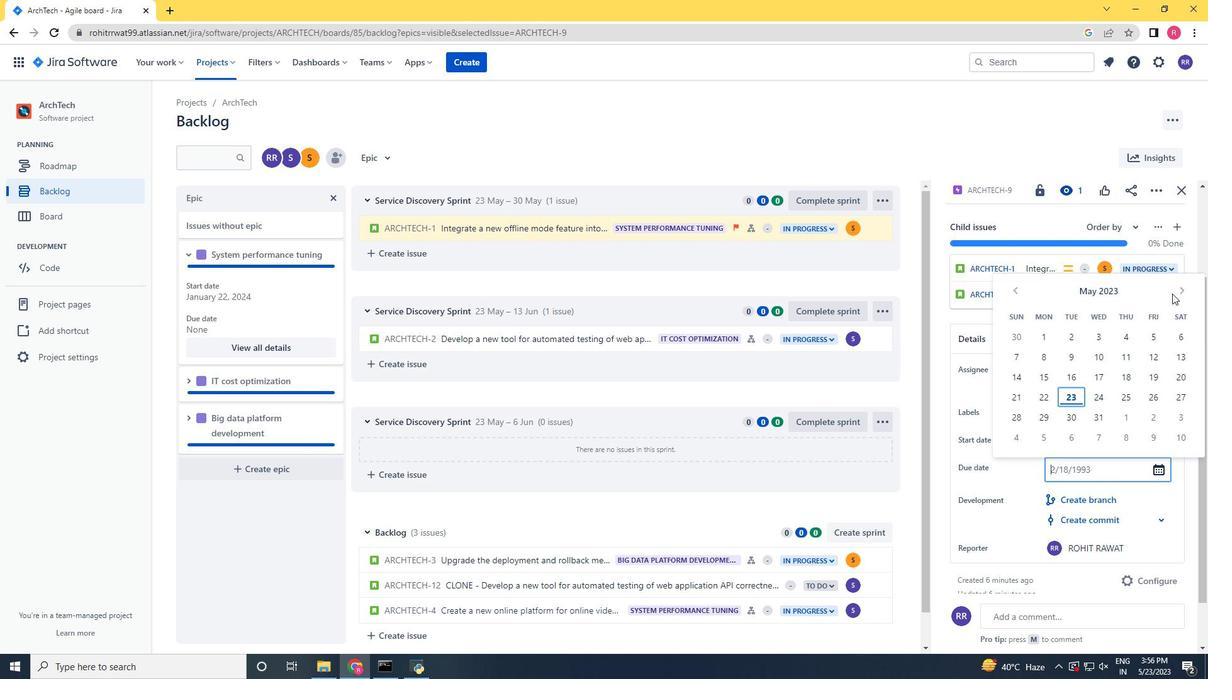 
Action: Mouse pressed left at (1174, 293)
Screenshot: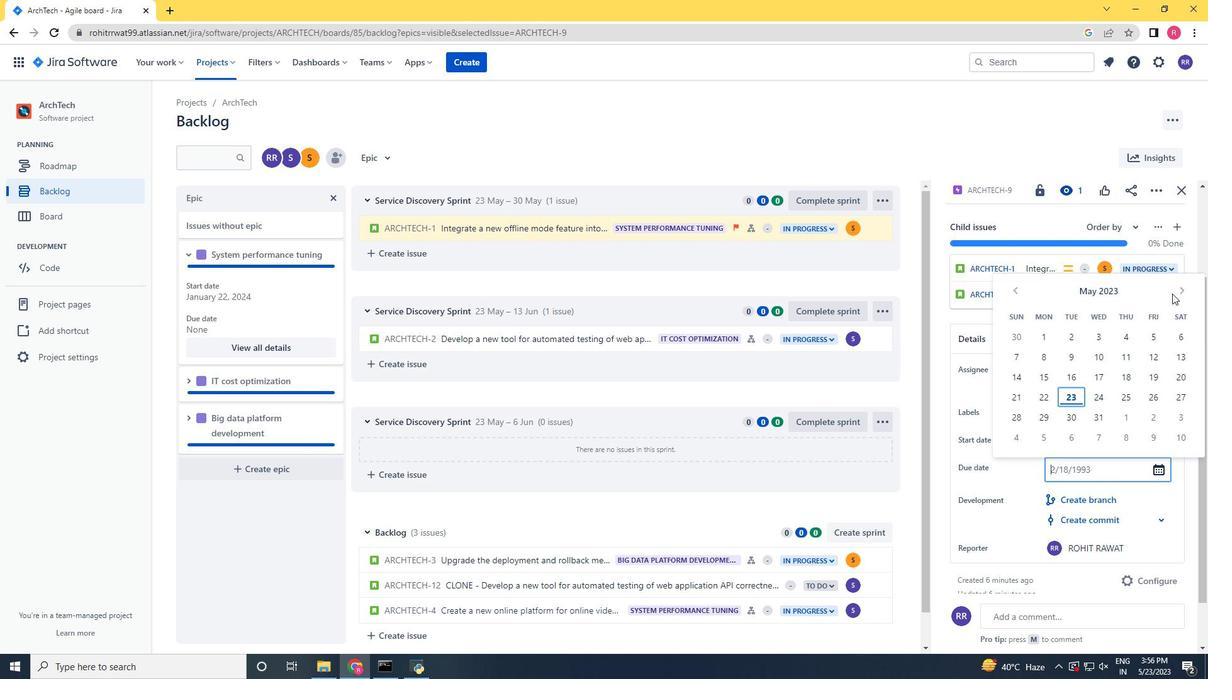 
Action: Mouse moved to (1174, 293)
Screenshot: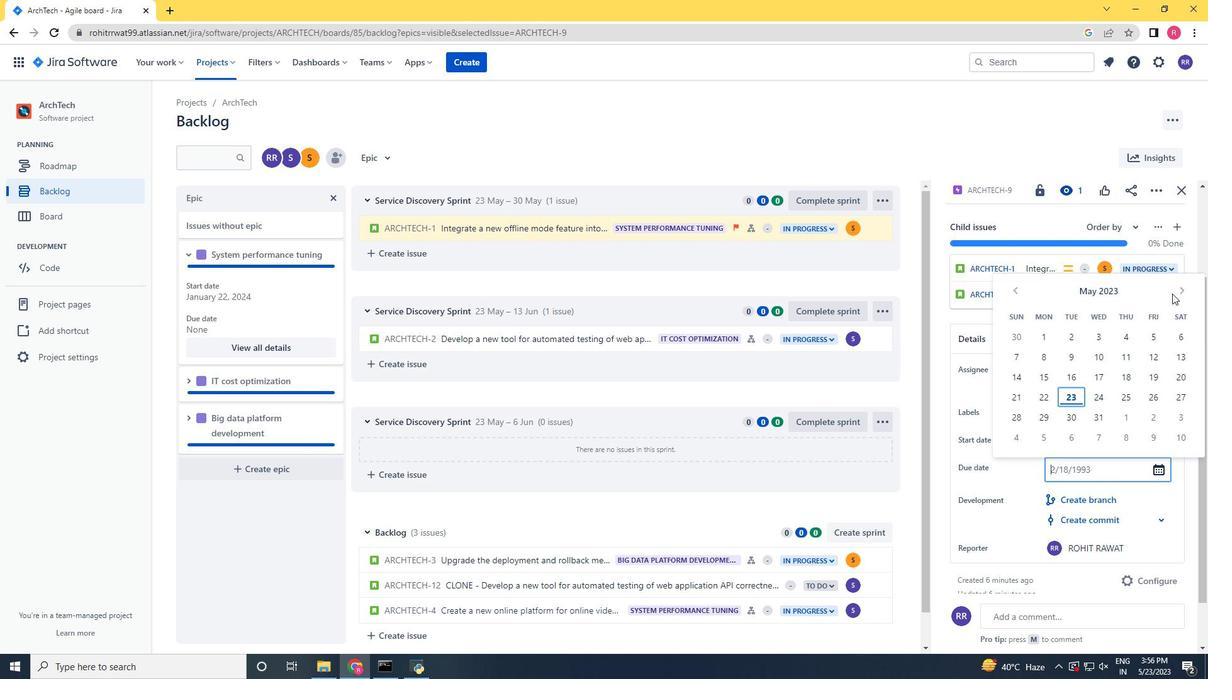 
Action: Mouse pressed left at (1174, 293)
Screenshot: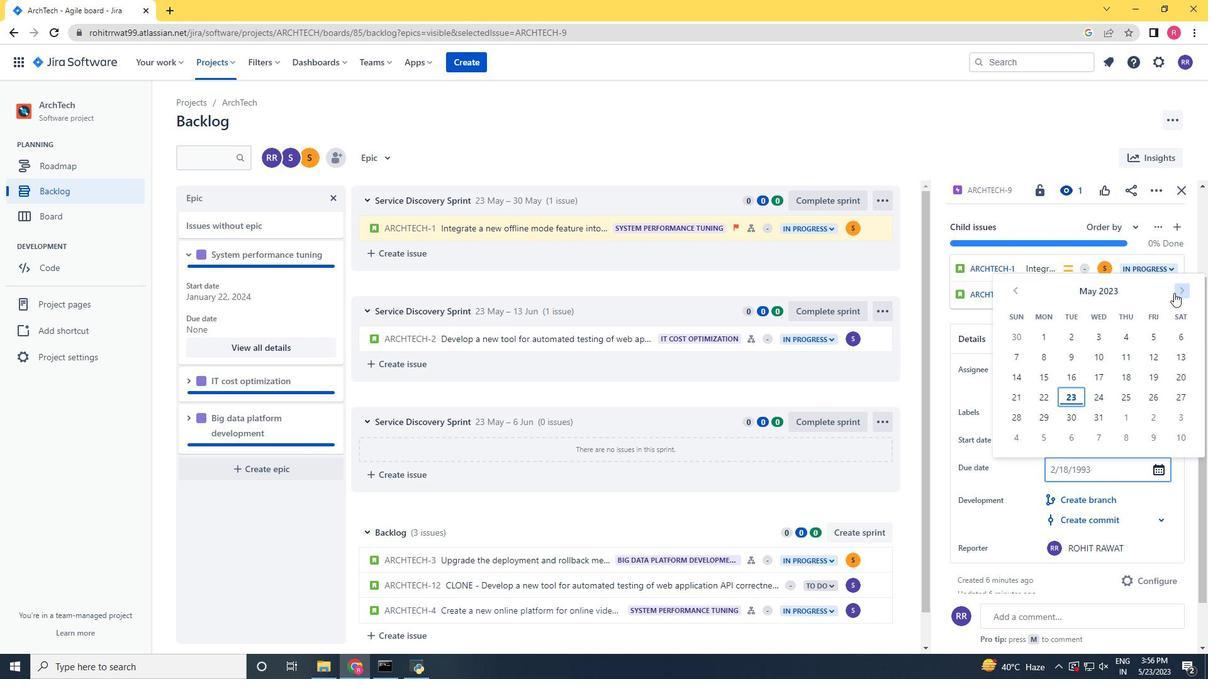 
Action: Mouse pressed left at (1174, 293)
Screenshot: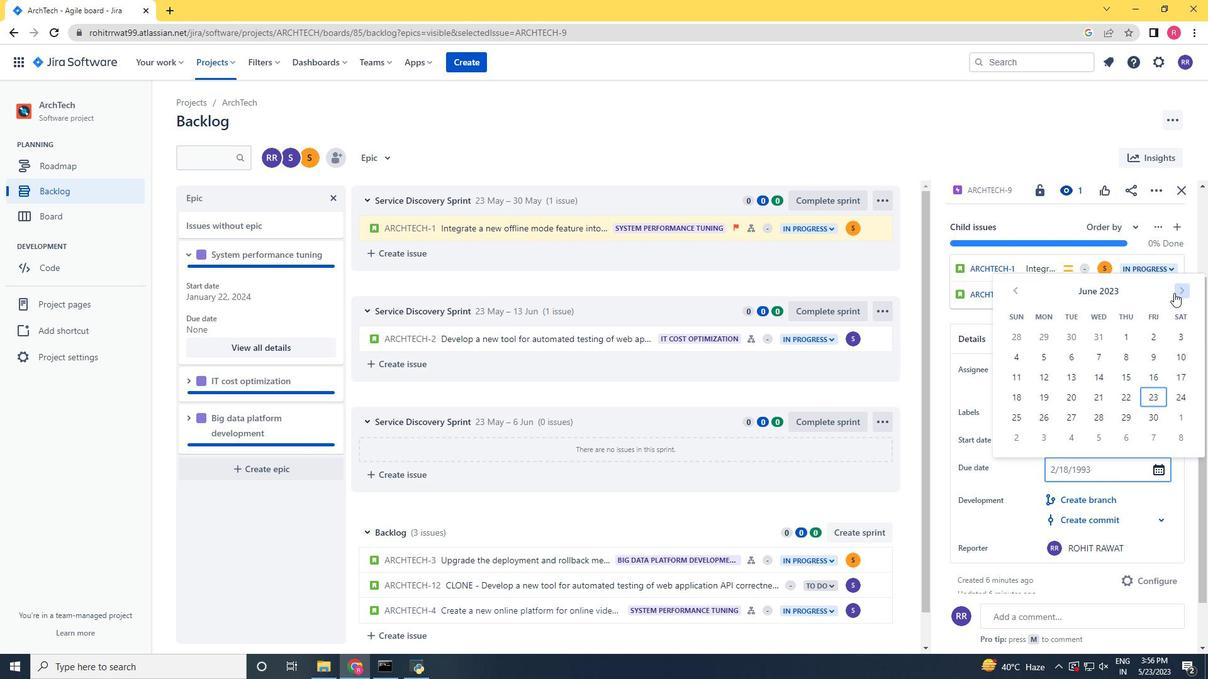 
Action: Mouse pressed left at (1174, 293)
Screenshot: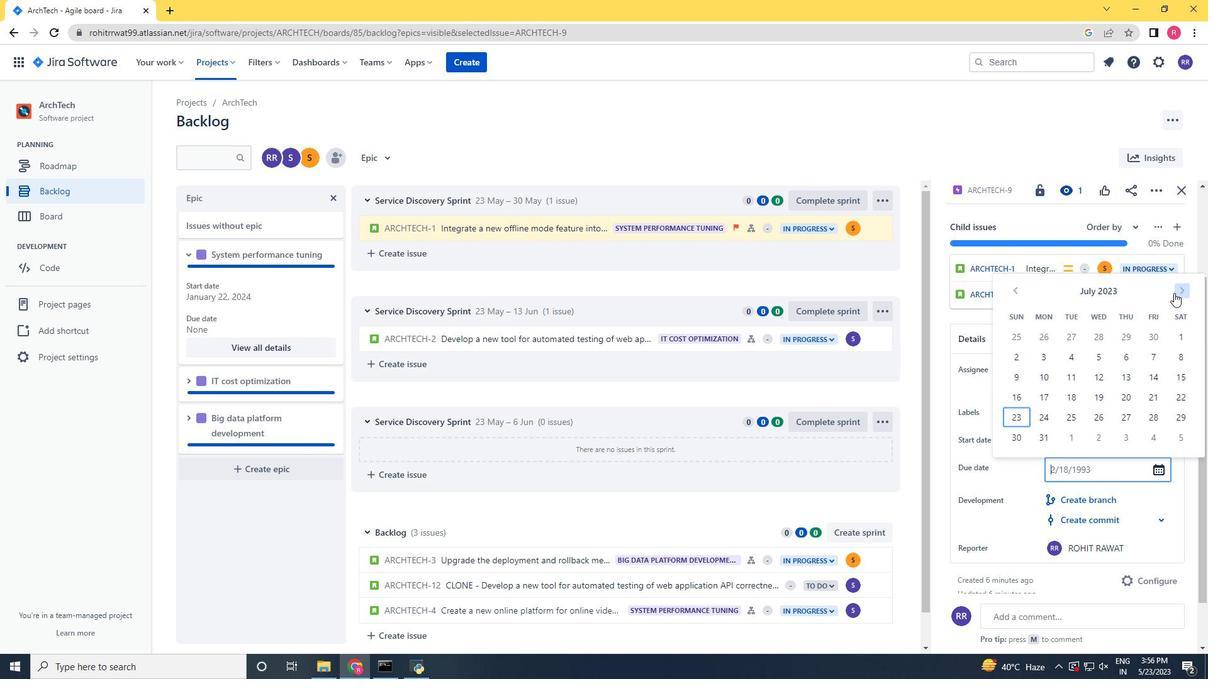 
Action: Mouse pressed left at (1174, 293)
Screenshot: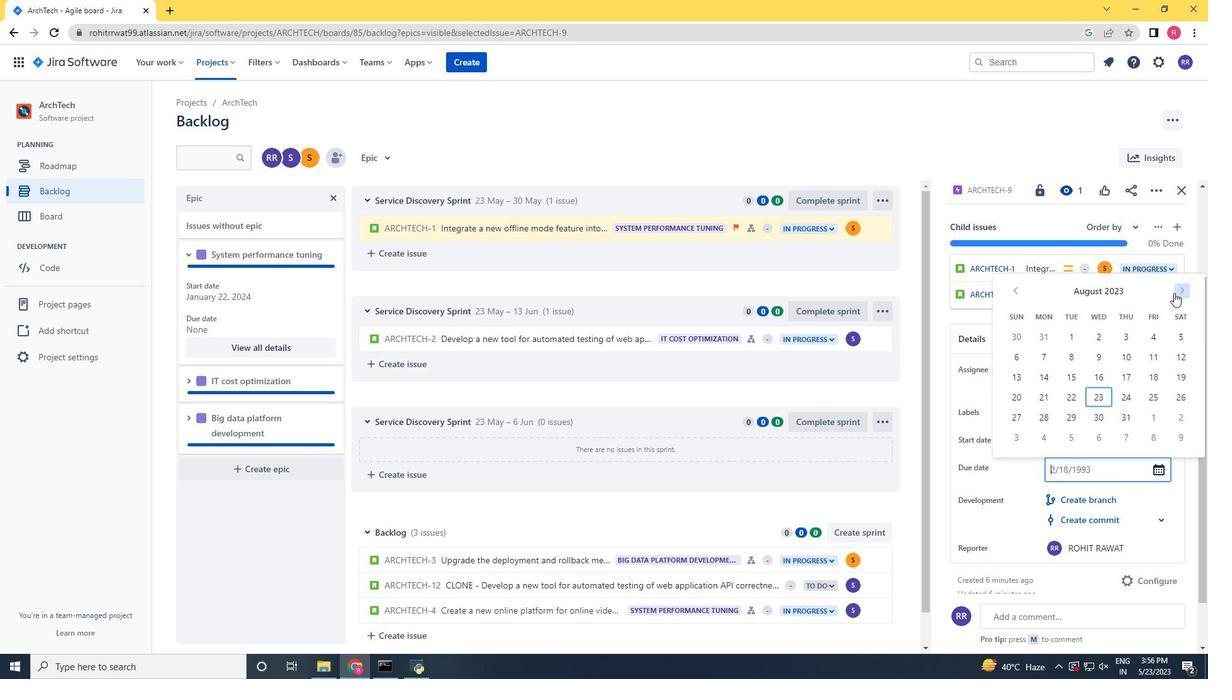 
Action: Mouse pressed left at (1174, 293)
Screenshot: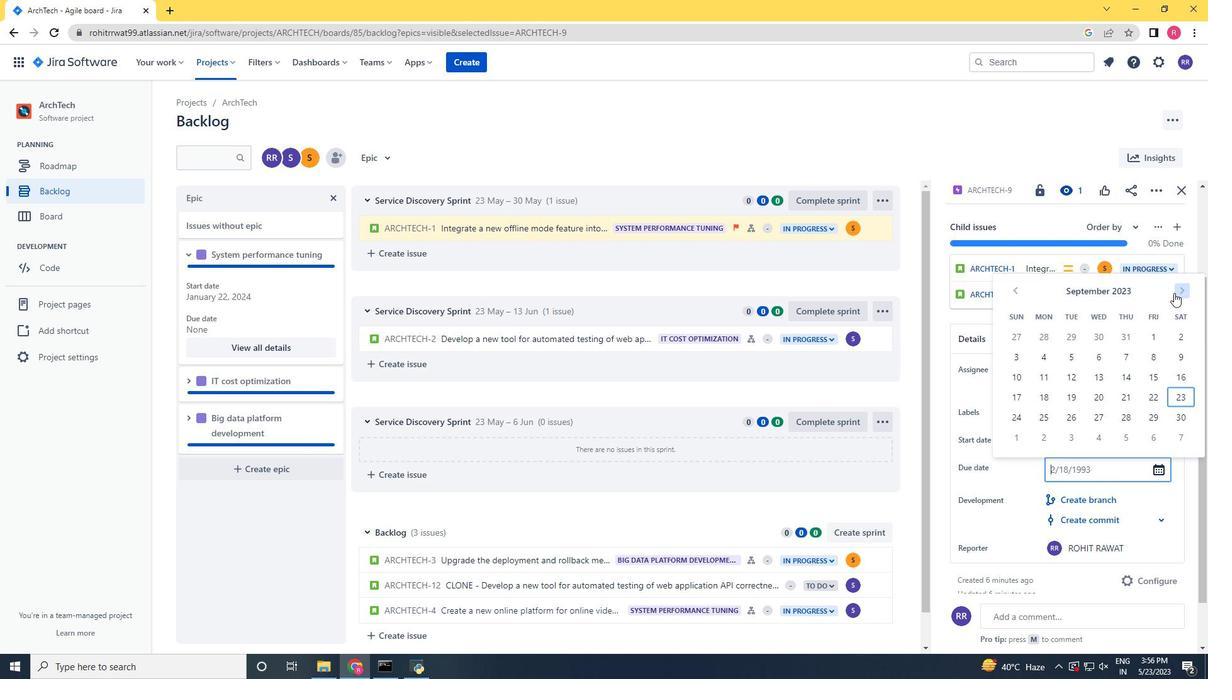
Action: Mouse pressed left at (1174, 293)
Screenshot: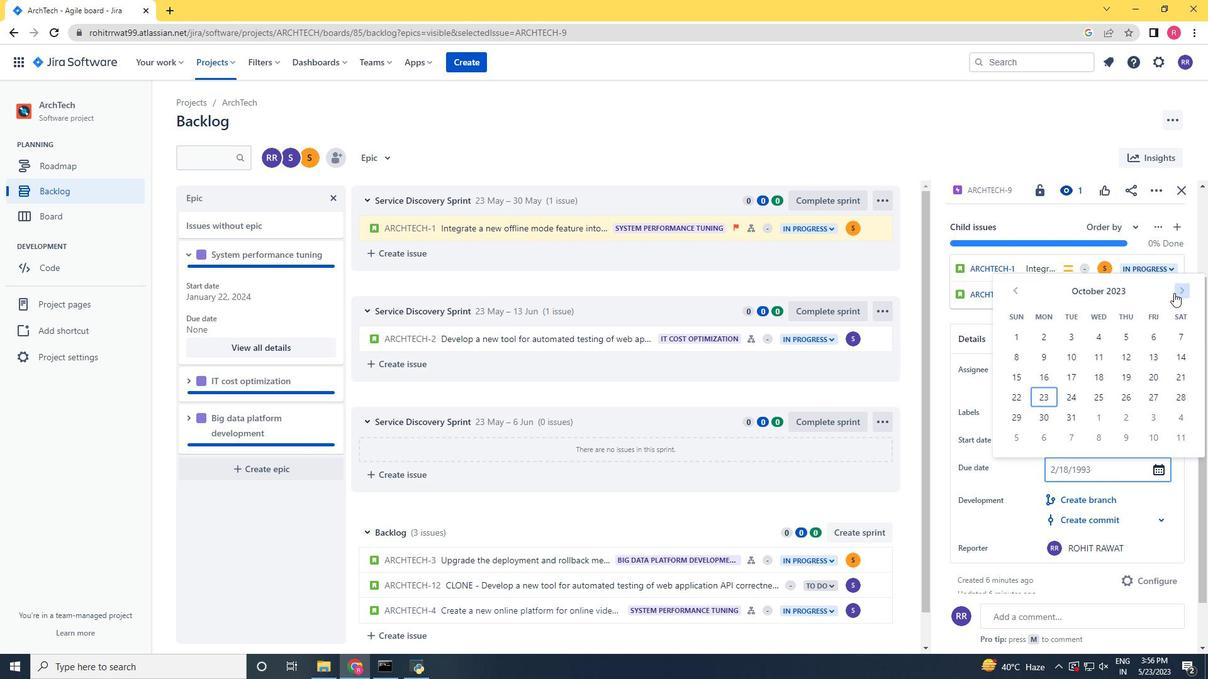 
Action: Mouse pressed left at (1174, 293)
Screenshot: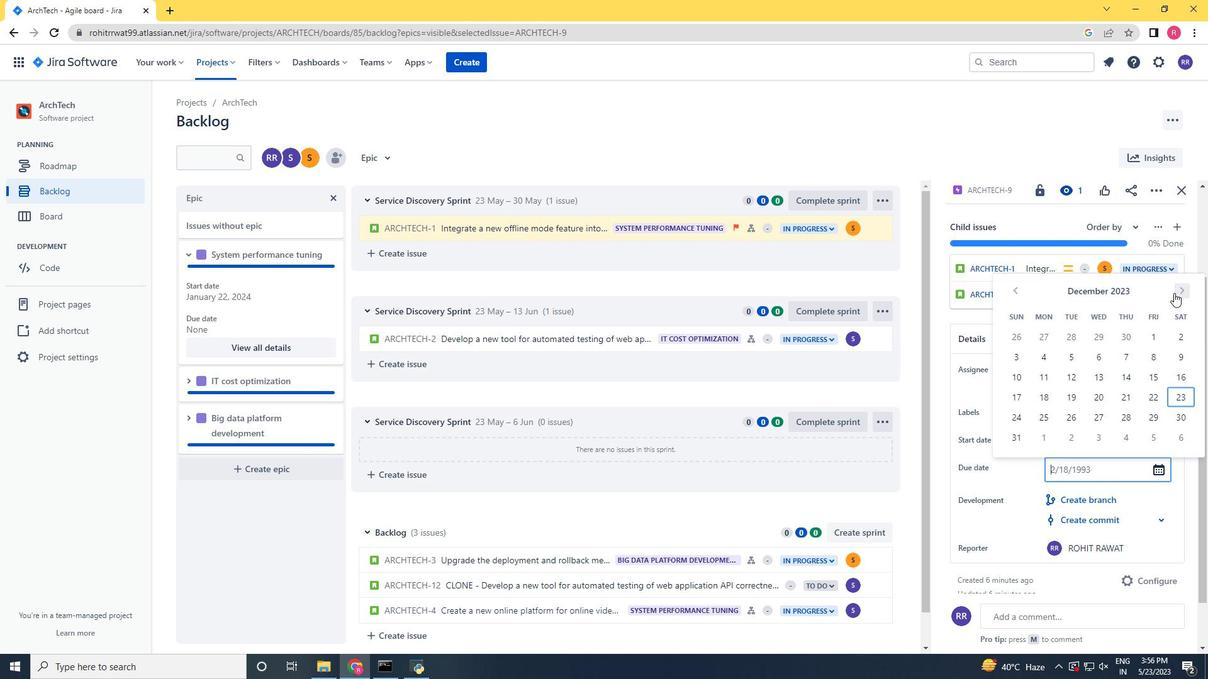 
Action: Mouse pressed left at (1174, 293)
Screenshot: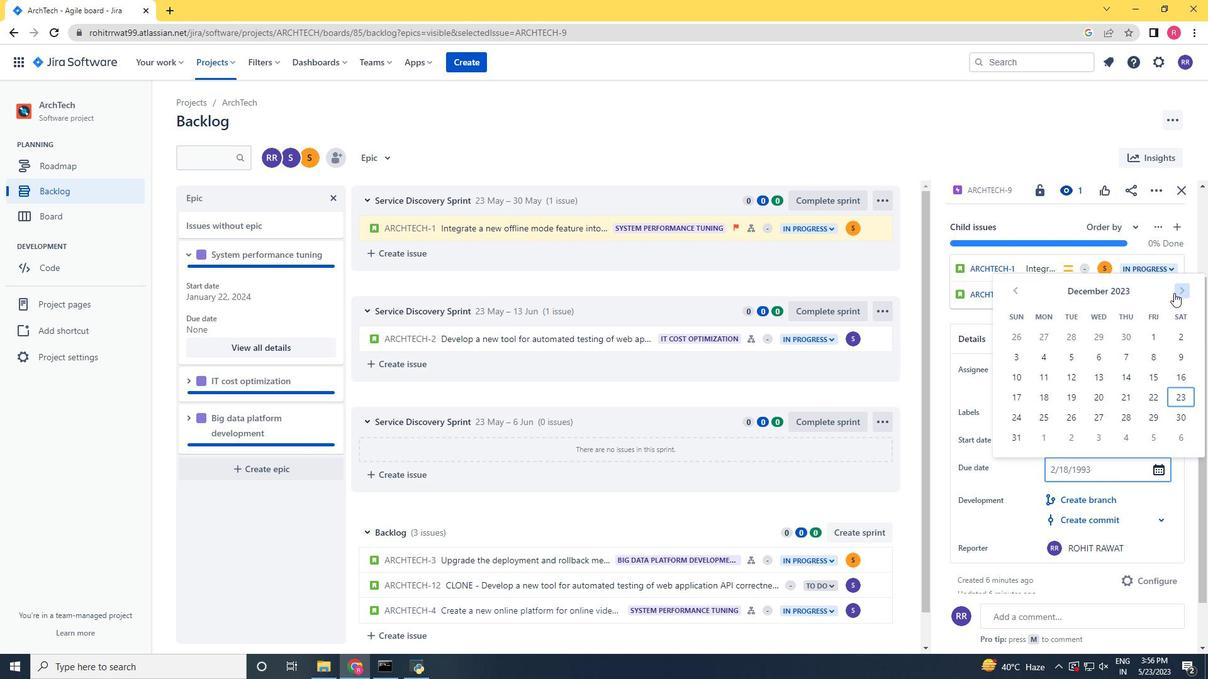 
Action: Mouse pressed left at (1174, 293)
Screenshot: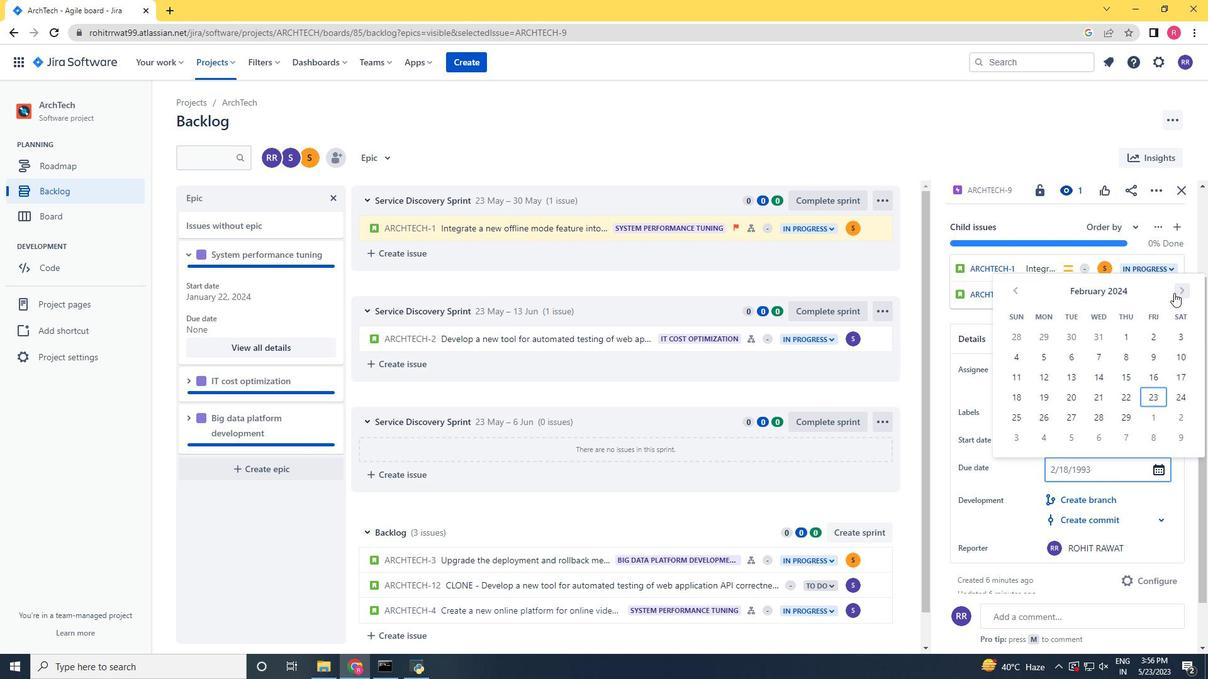 
Action: Mouse pressed left at (1174, 293)
Screenshot: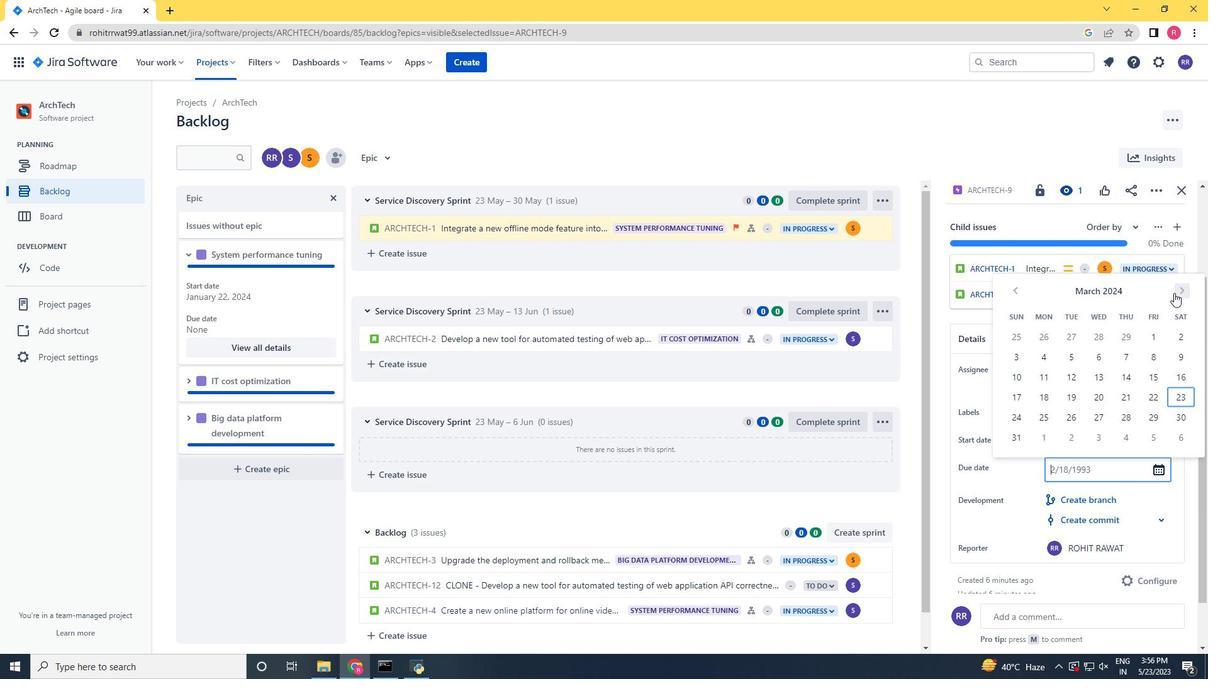 
Action: Mouse pressed left at (1174, 293)
Screenshot: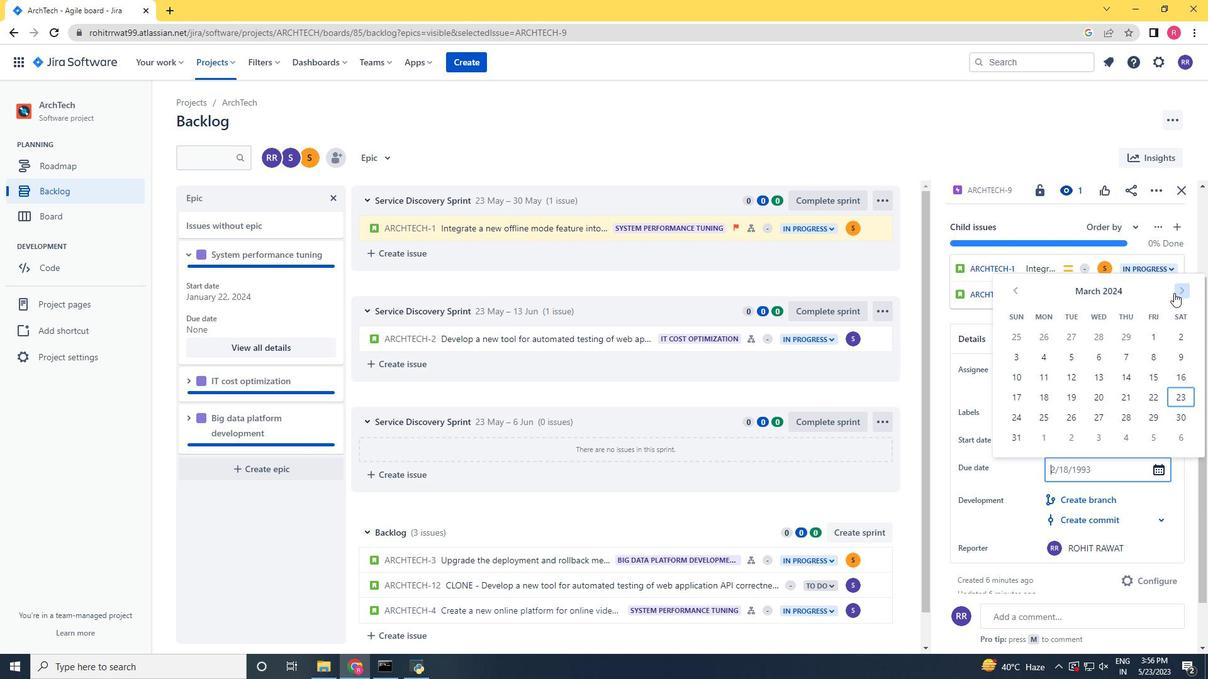 
Action: Mouse pressed left at (1174, 293)
Screenshot: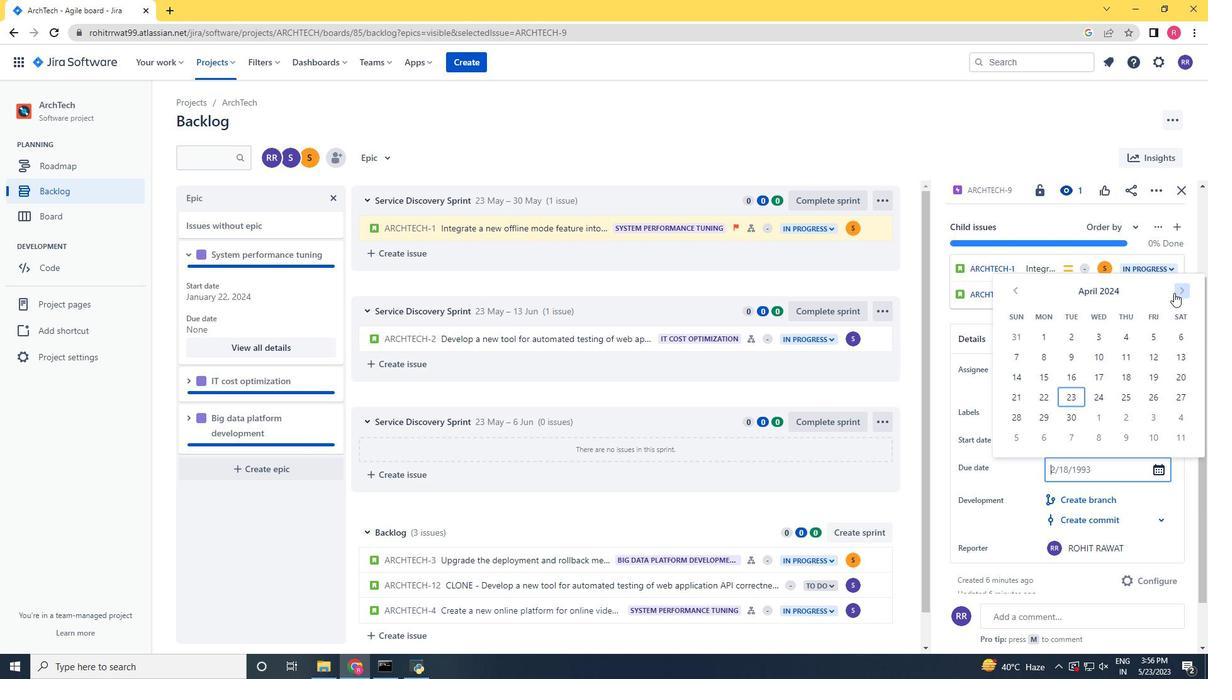 
Action: Mouse pressed left at (1174, 293)
Screenshot: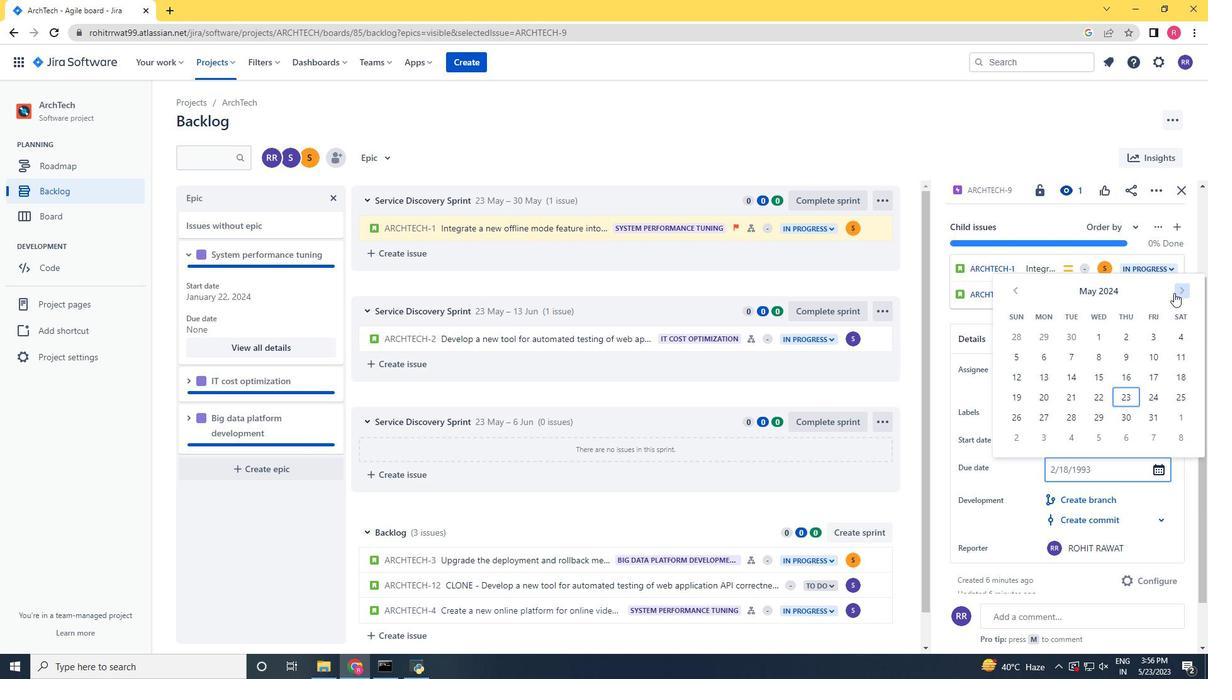 
Action: Mouse pressed left at (1174, 293)
Screenshot: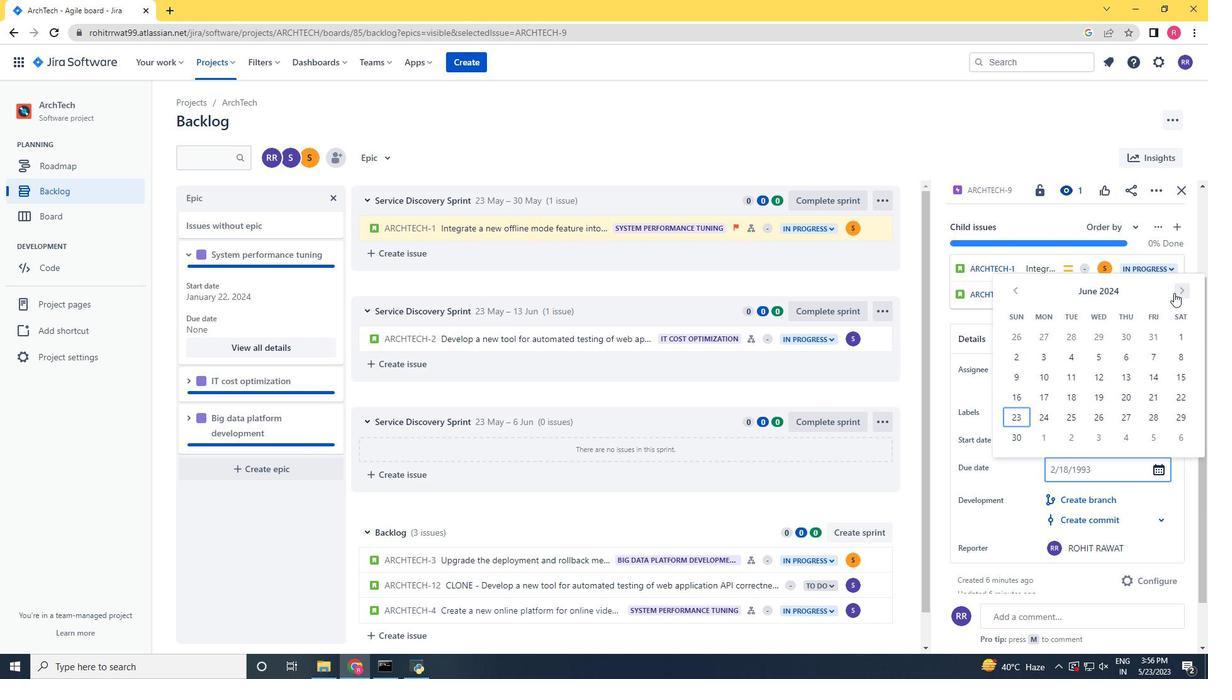 
Action: Mouse pressed left at (1174, 293)
Screenshot: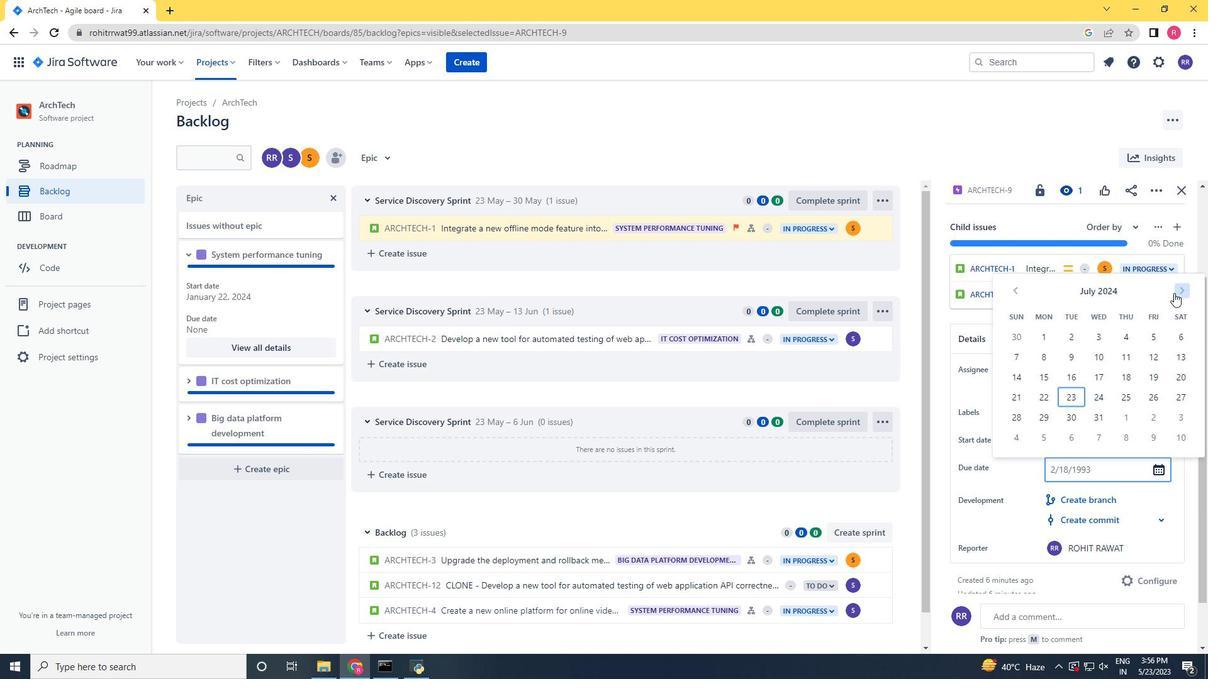 
Action: Mouse pressed left at (1174, 293)
Screenshot: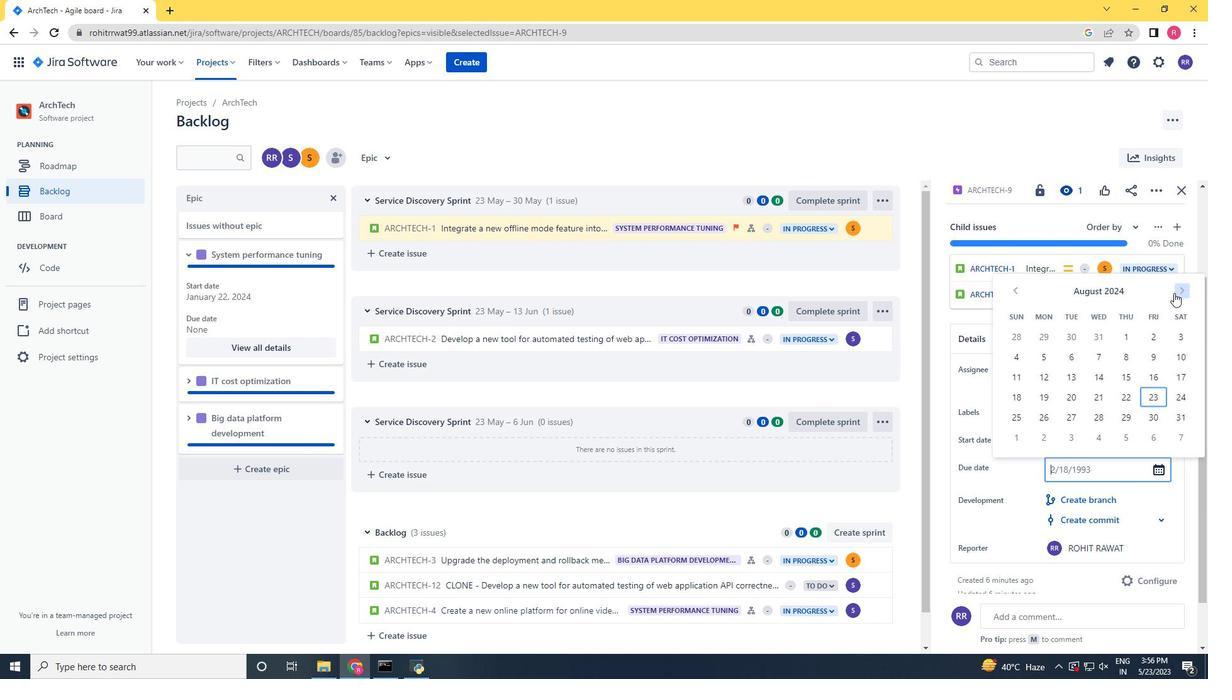 
Action: Mouse pressed left at (1174, 293)
Screenshot: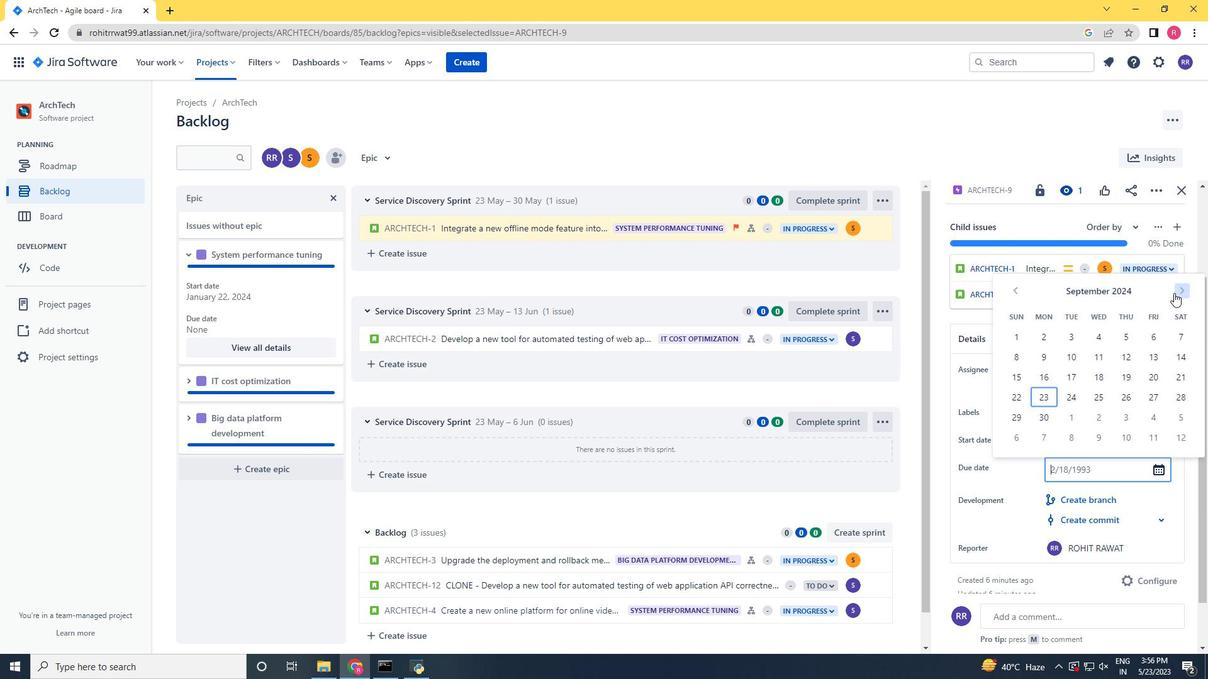 
Action: Mouse pressed left at (1174, 293)
Screenshot: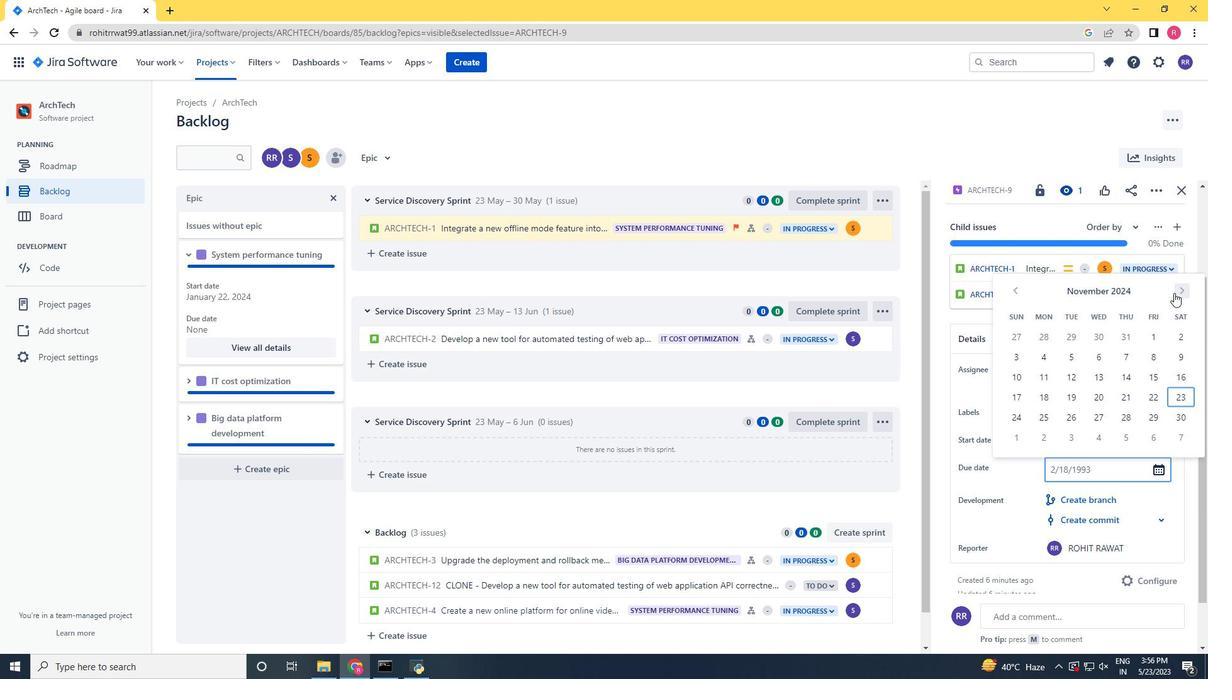 
Action: Mouse pressed left at (1174, 293)
Screenshot: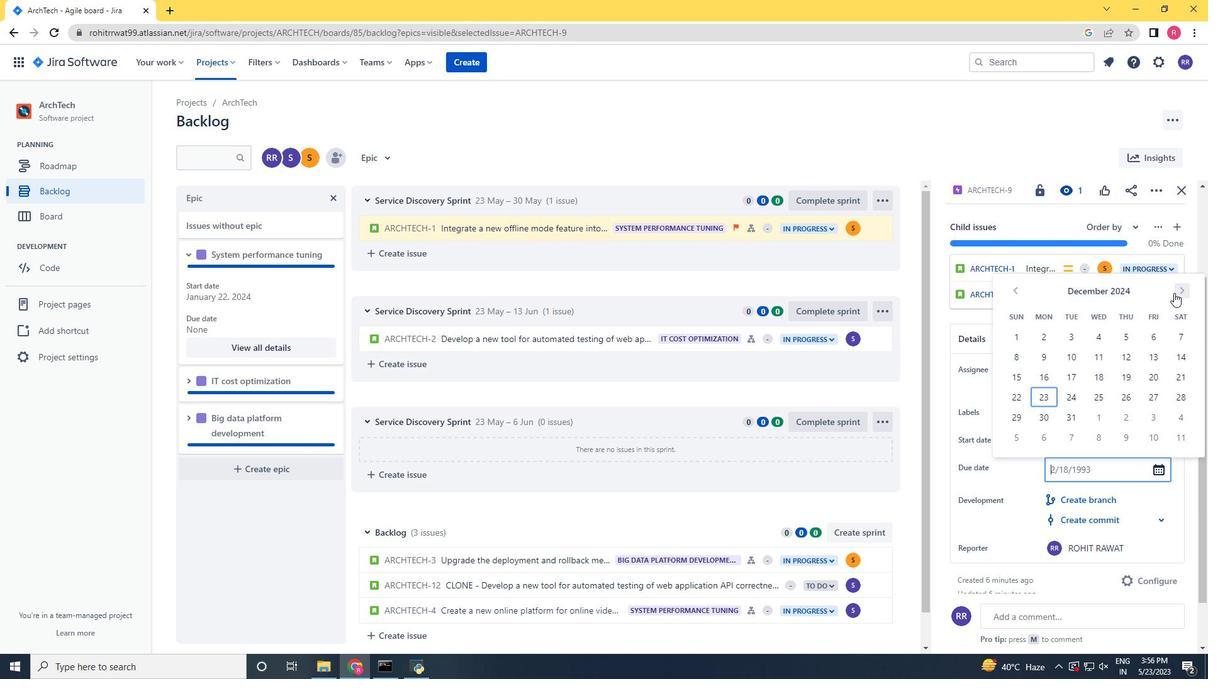 
Action: Mouse pressed left at (1174, 293)
Screenshot: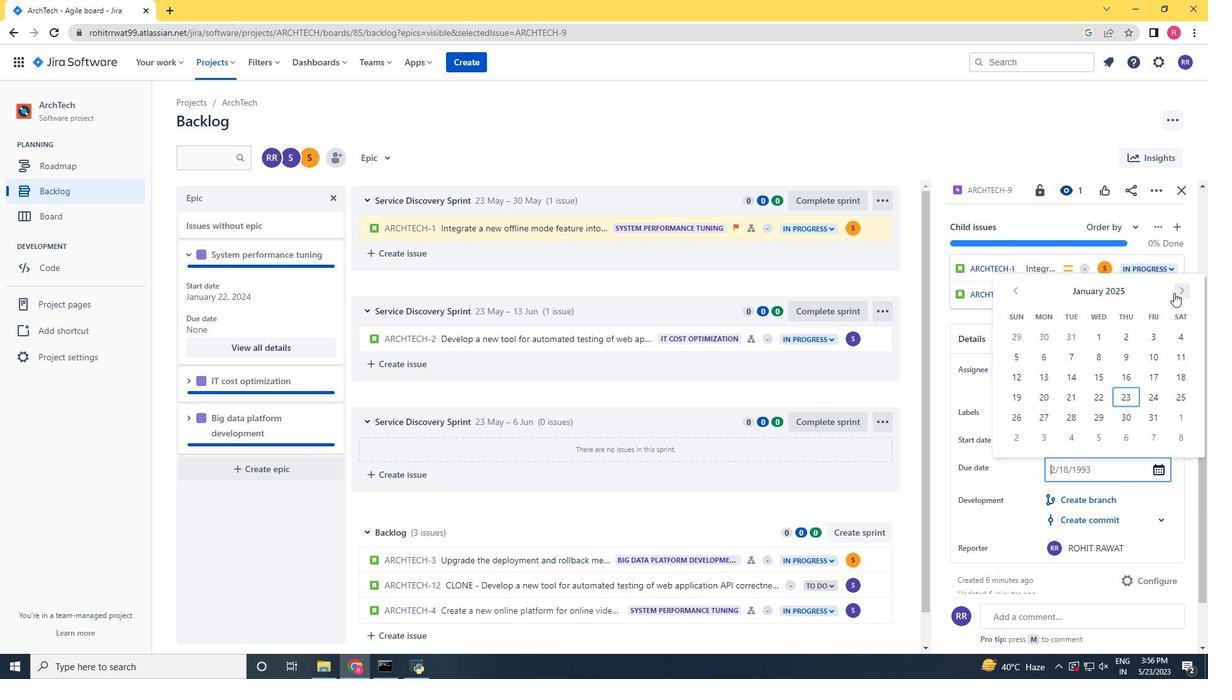 
Action: Mouse pressed left at (1174, 293)
Screenshot: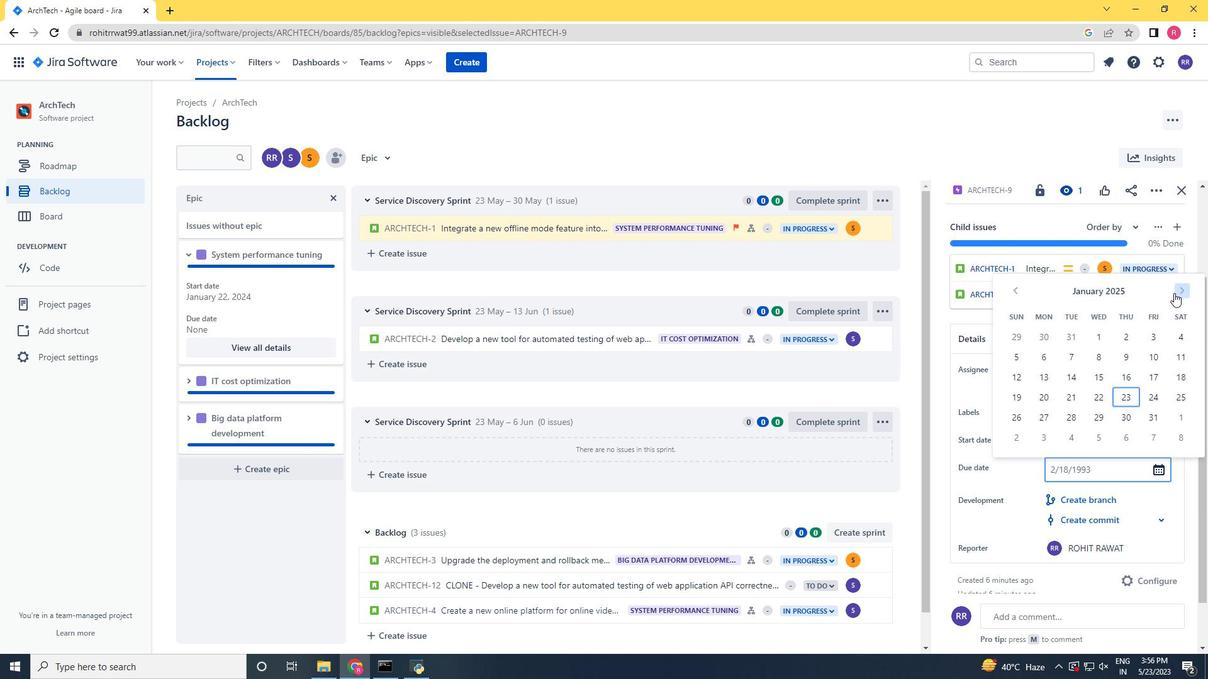 
Action: Mouse pressed left at (1174, 293)
Screenshot: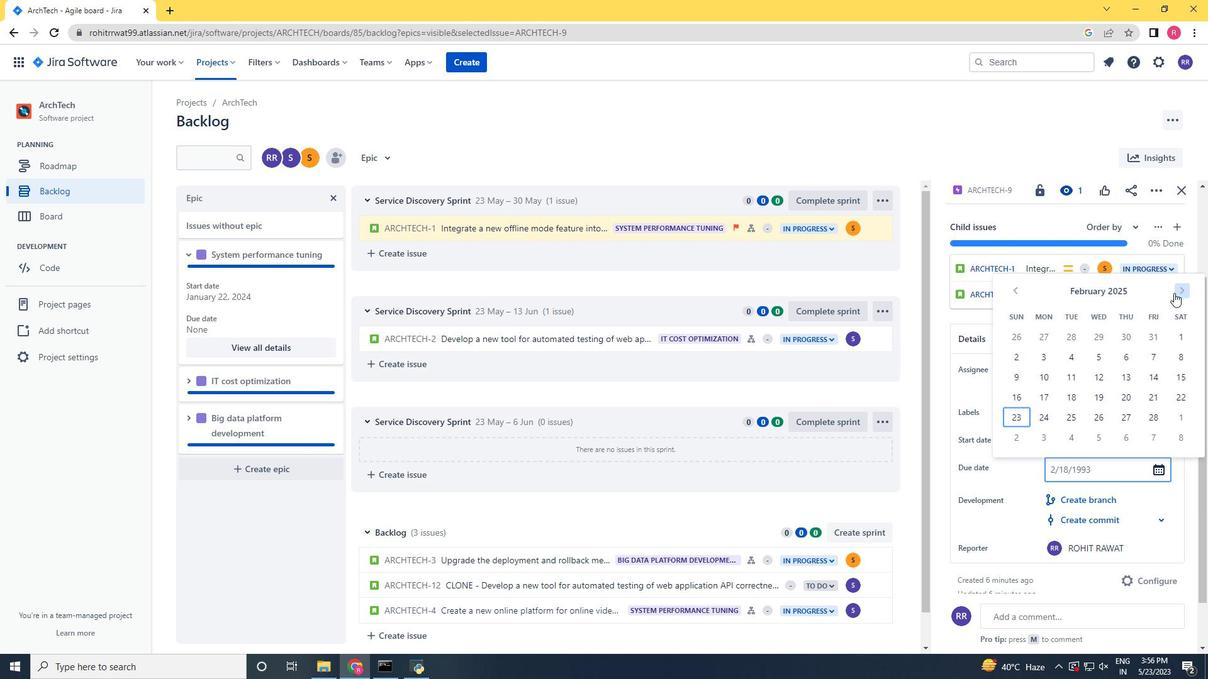 
Action: Mouse pressed left at (1174, 293)
Screenshot: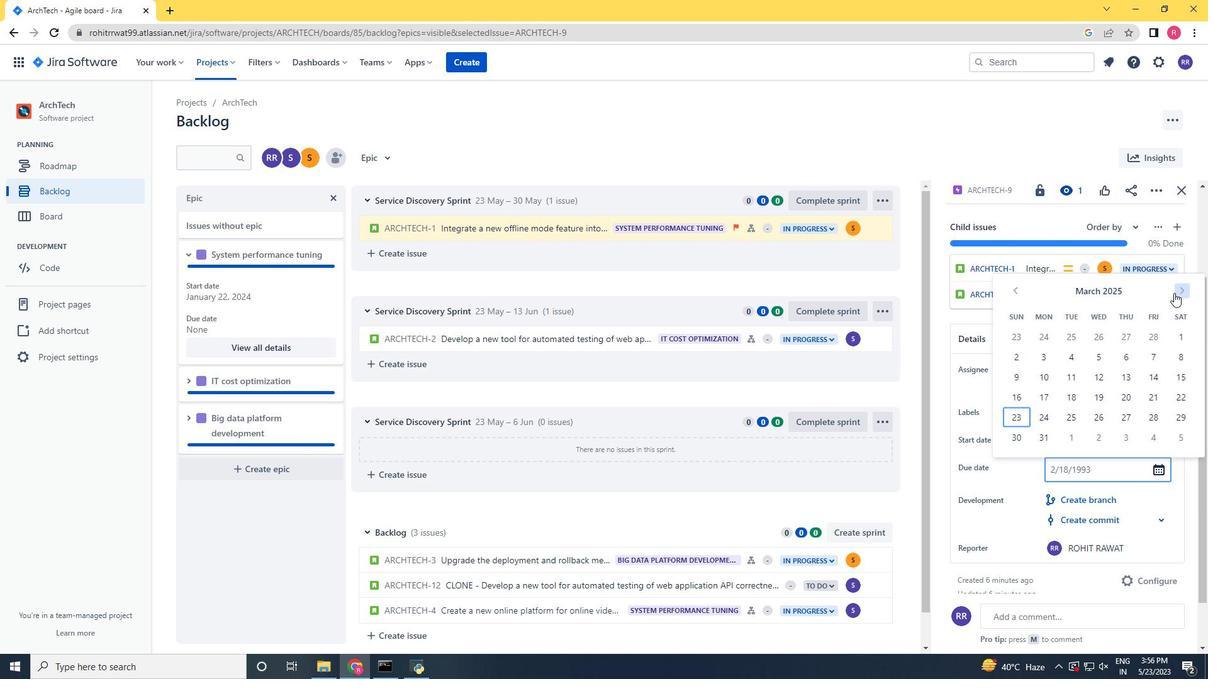 
Action: Mouse pressed left at (1174, 293)
Screenshot: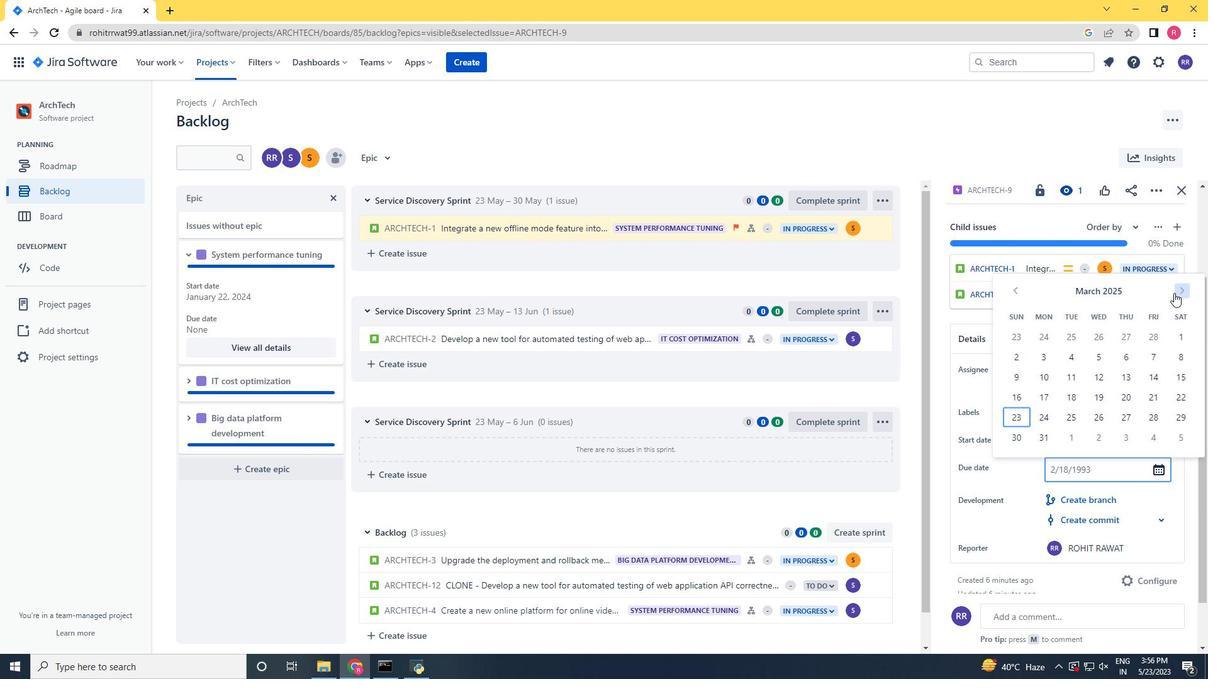 
Action: Mouse pressed left at (1174, 293)
Screenshot: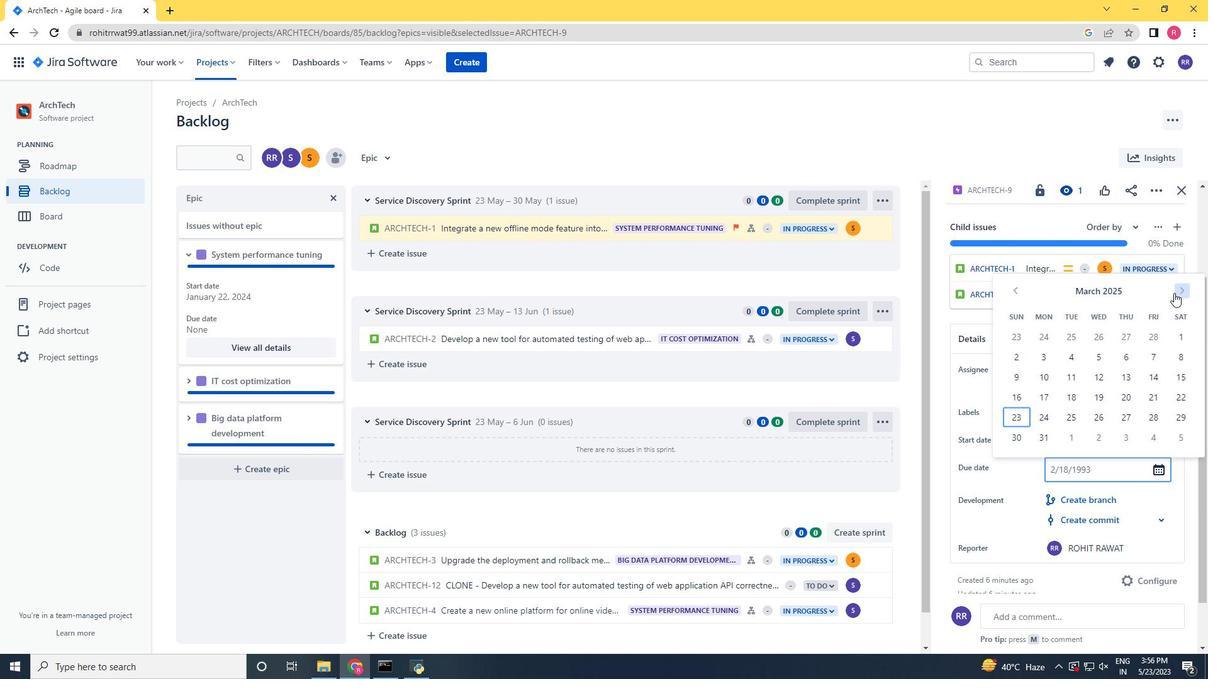 
Action: Mouse pressed left at (1174, 293)
Screenshot: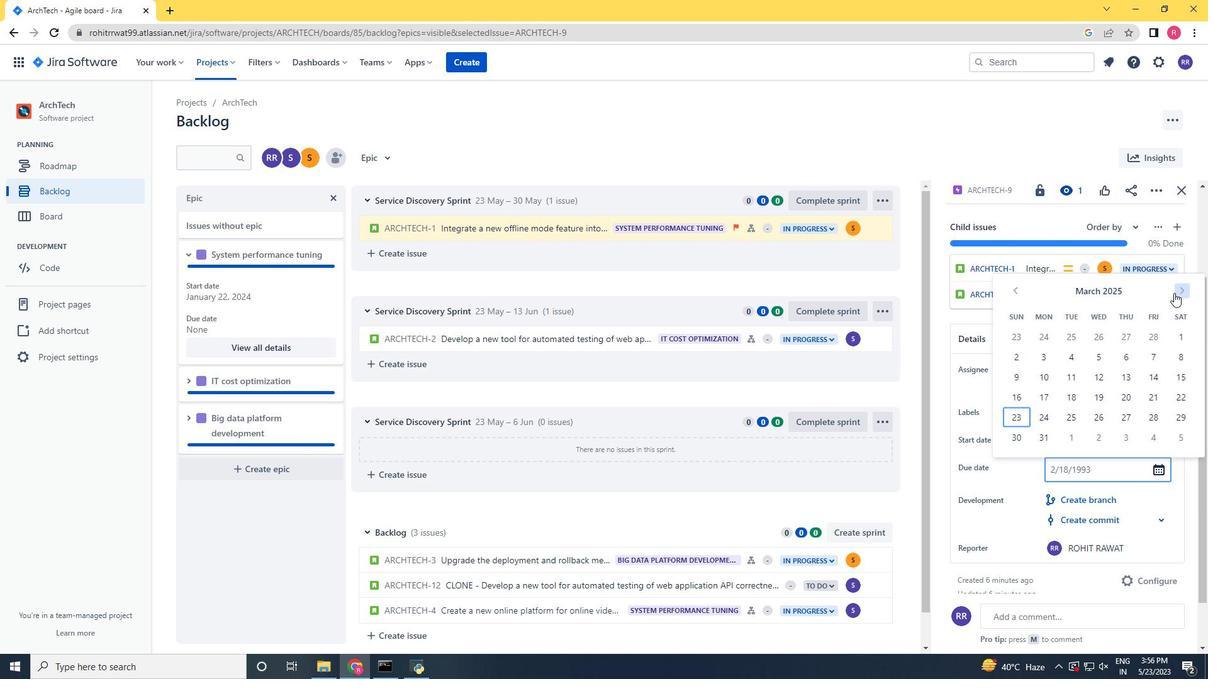 
Action: Mouse pressed left at (1174, 293)
Screenshot: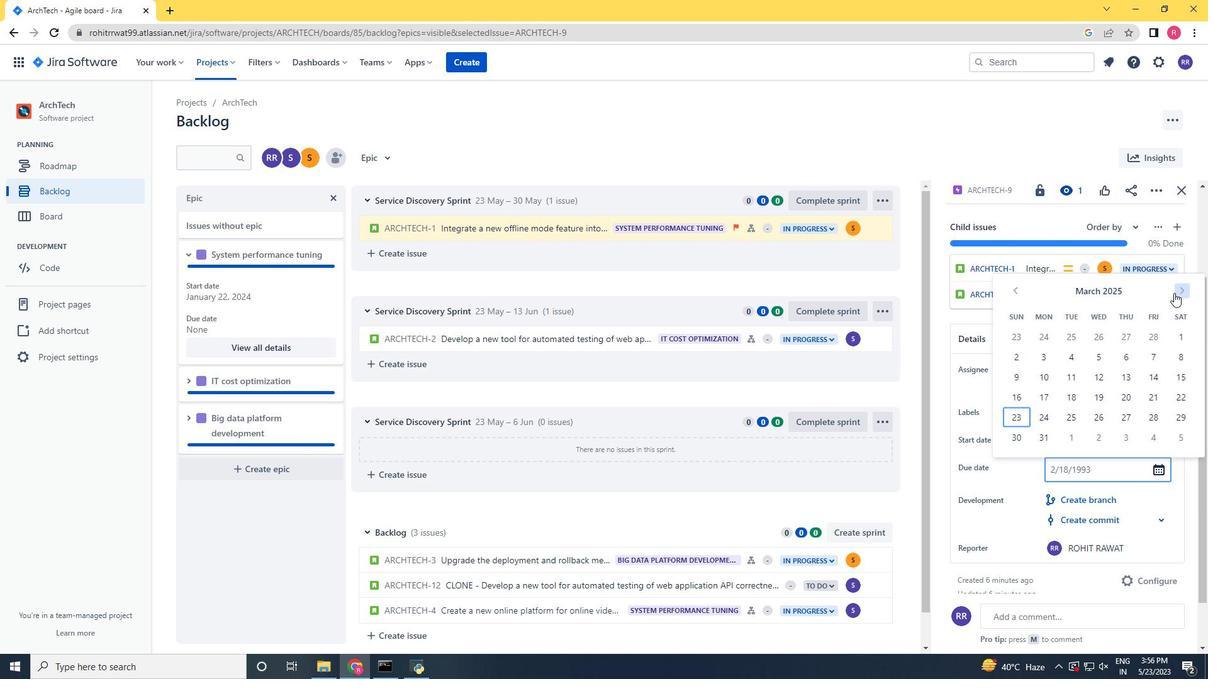 
Action: Mouse pressed left at (1174, 293)
Screenshot: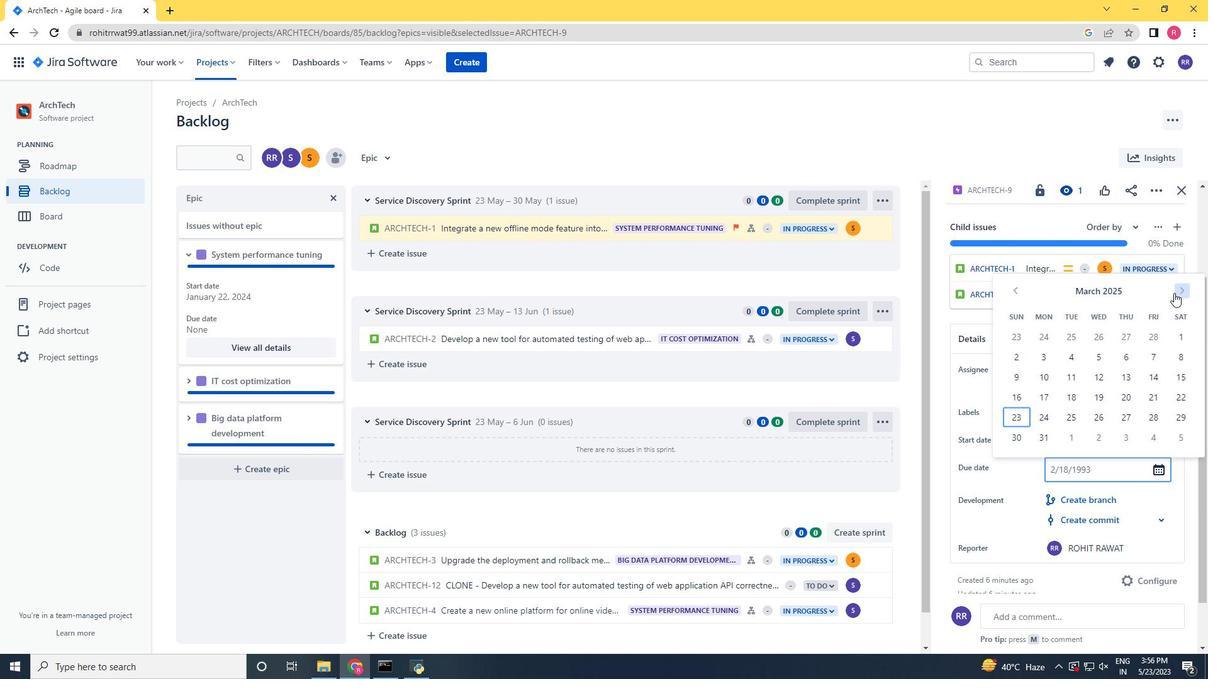 
Action: Mouse pressed left at (1174, 293)
Screenshot: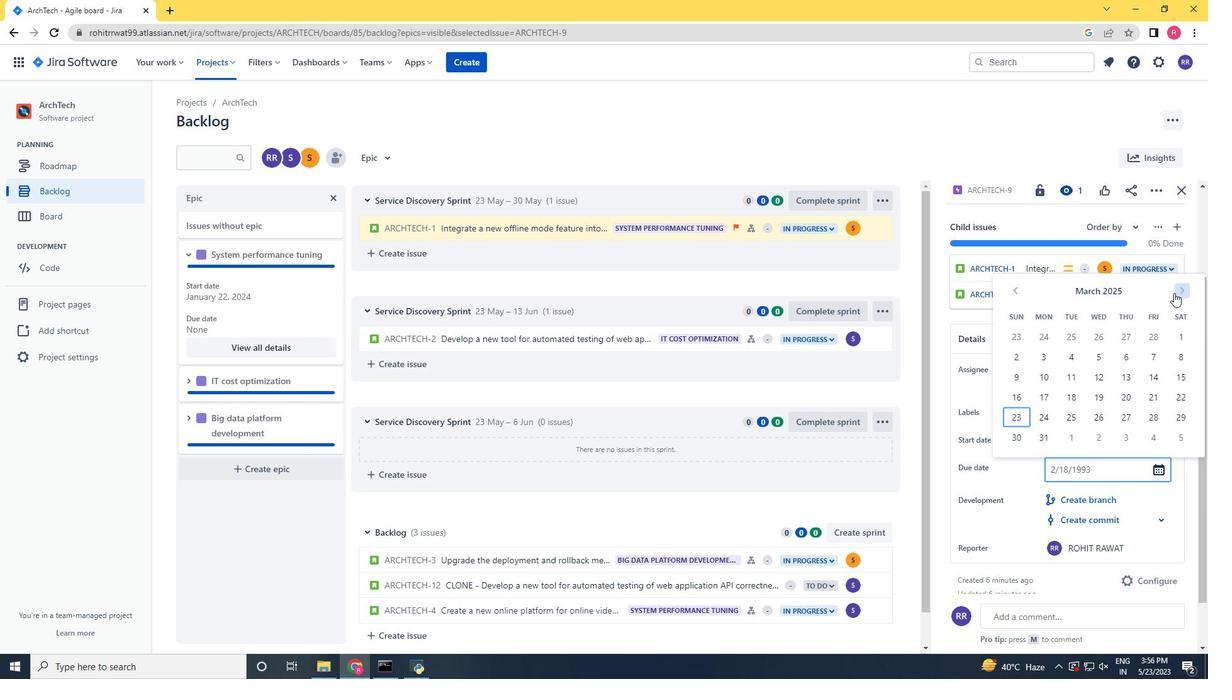 
Action: Mouse moved to (1187, 295)
Screenshot: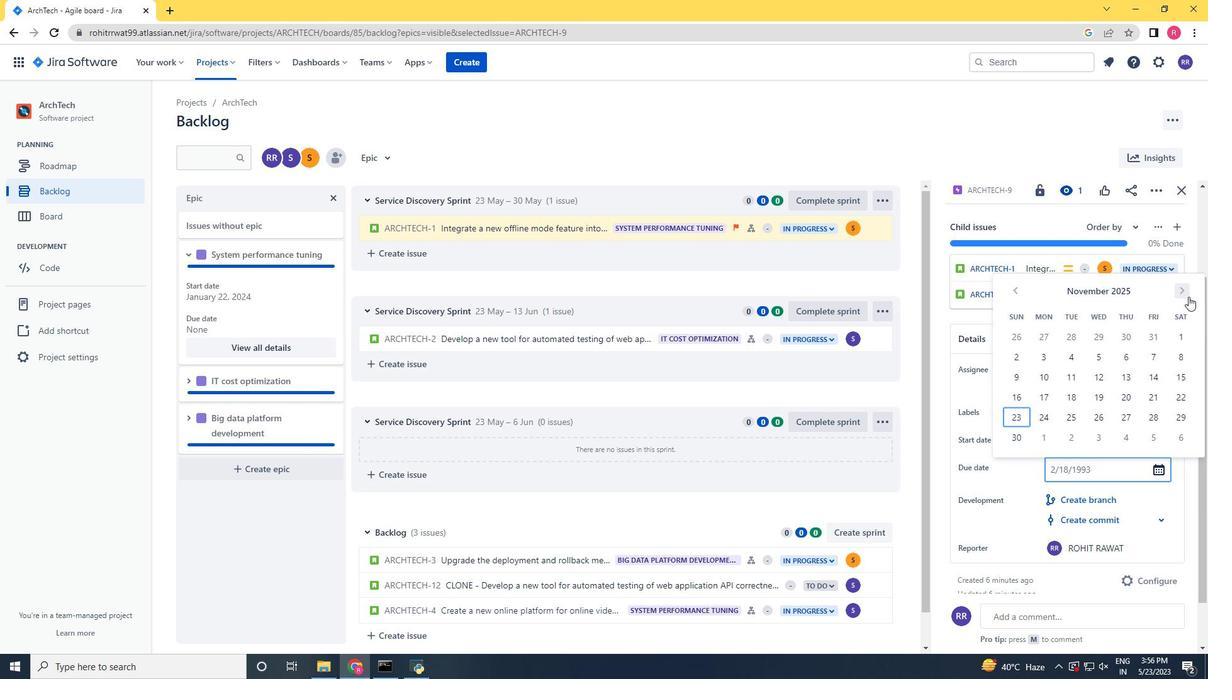 
Action: Mouse pressed left at (1187, 295)
Screenshot: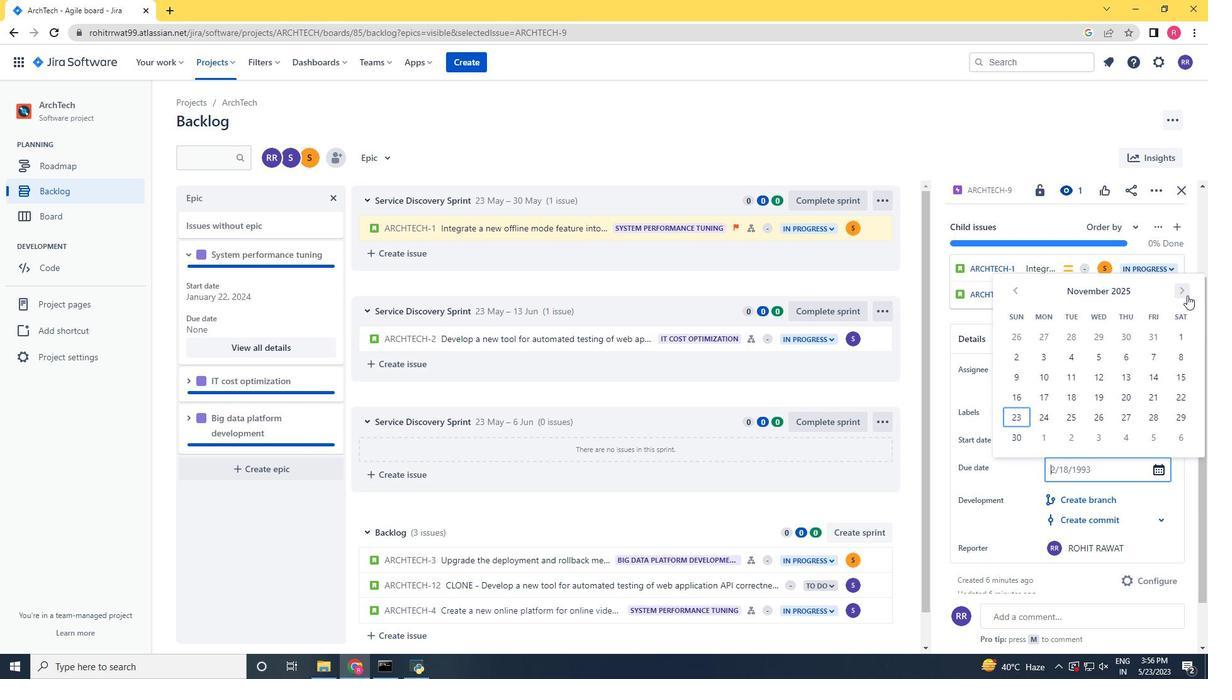 
Action: Mouse moved to (1075, 376)
Screenshot: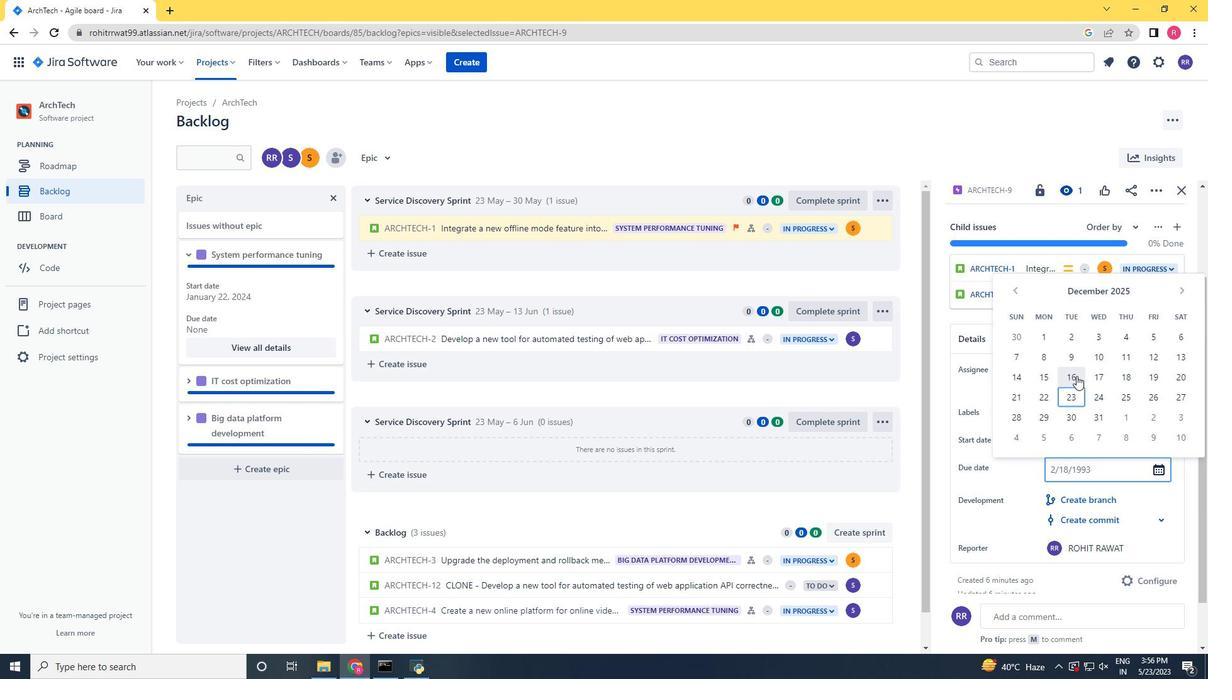 
Action: Mouse pressed left at (1075, 376)
Screenshot: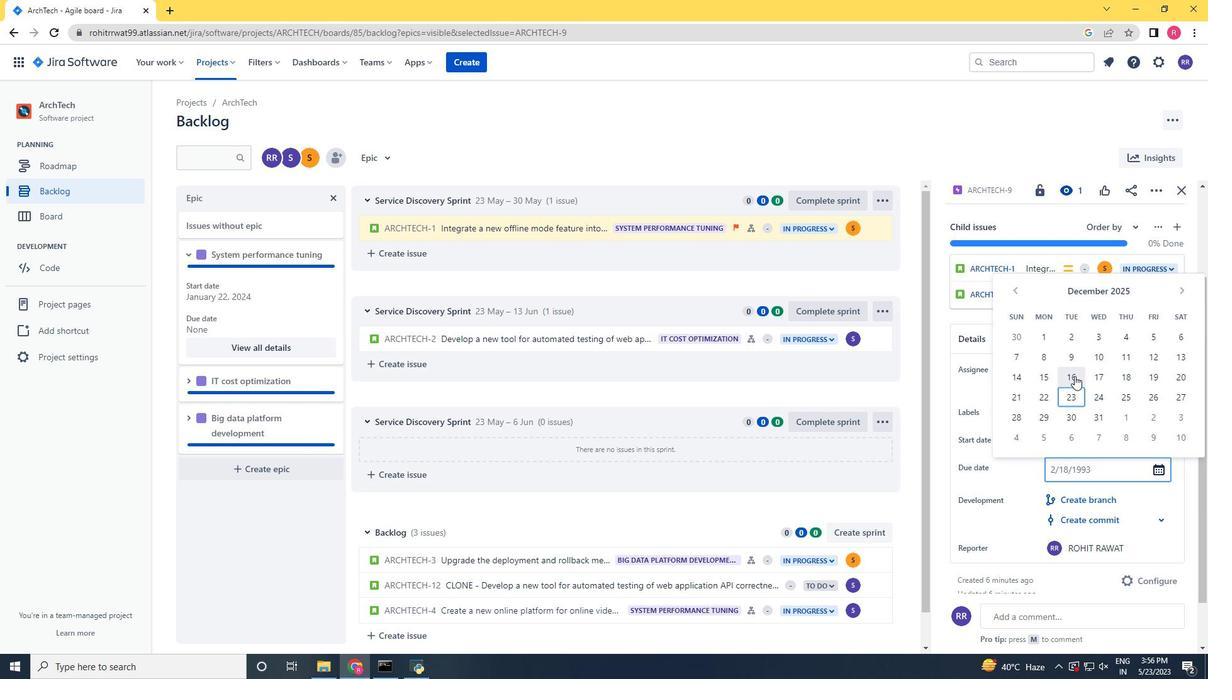 
Action: Mouse moved to (1074, 580)
Screenshot: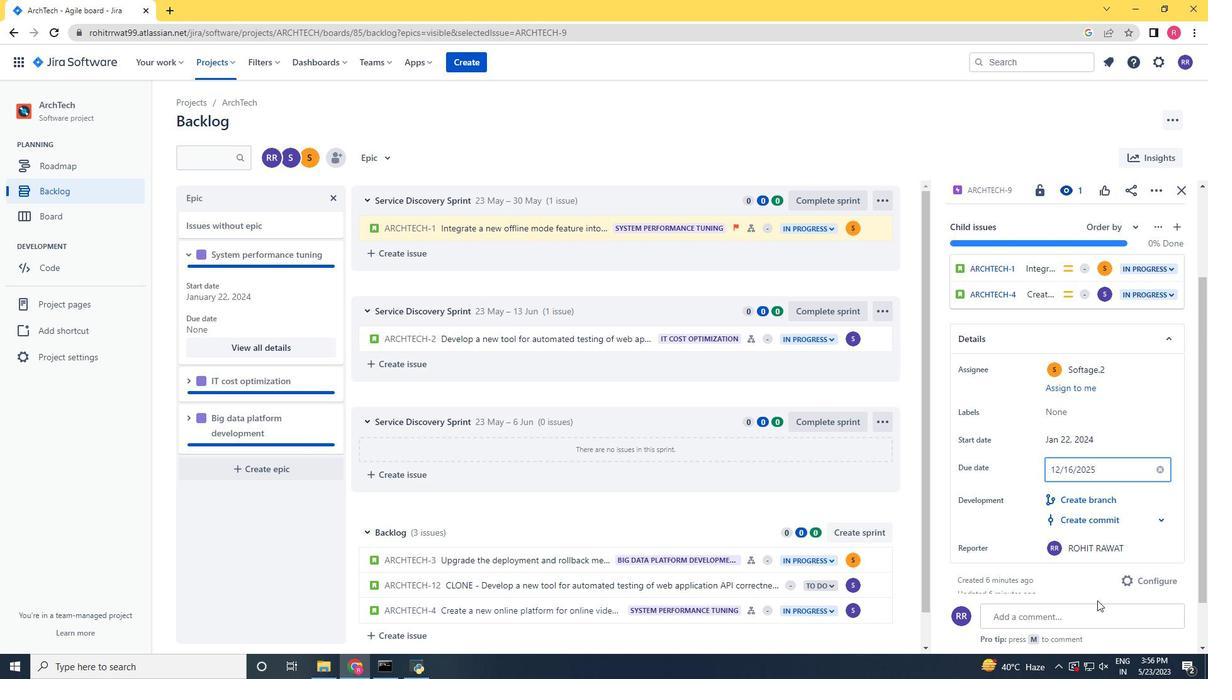 
Action: Mouse pressed left at (1074, 580)
Screenshot: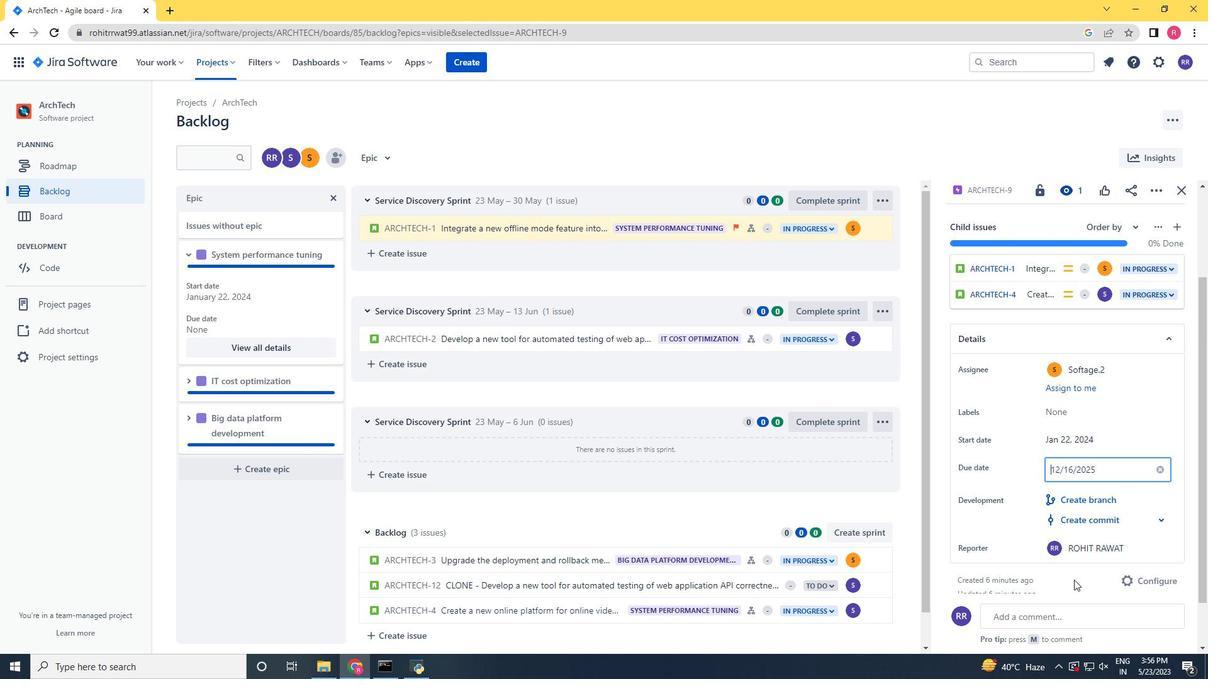 
Action: Mouse moved to (187, 387)
Screenshot: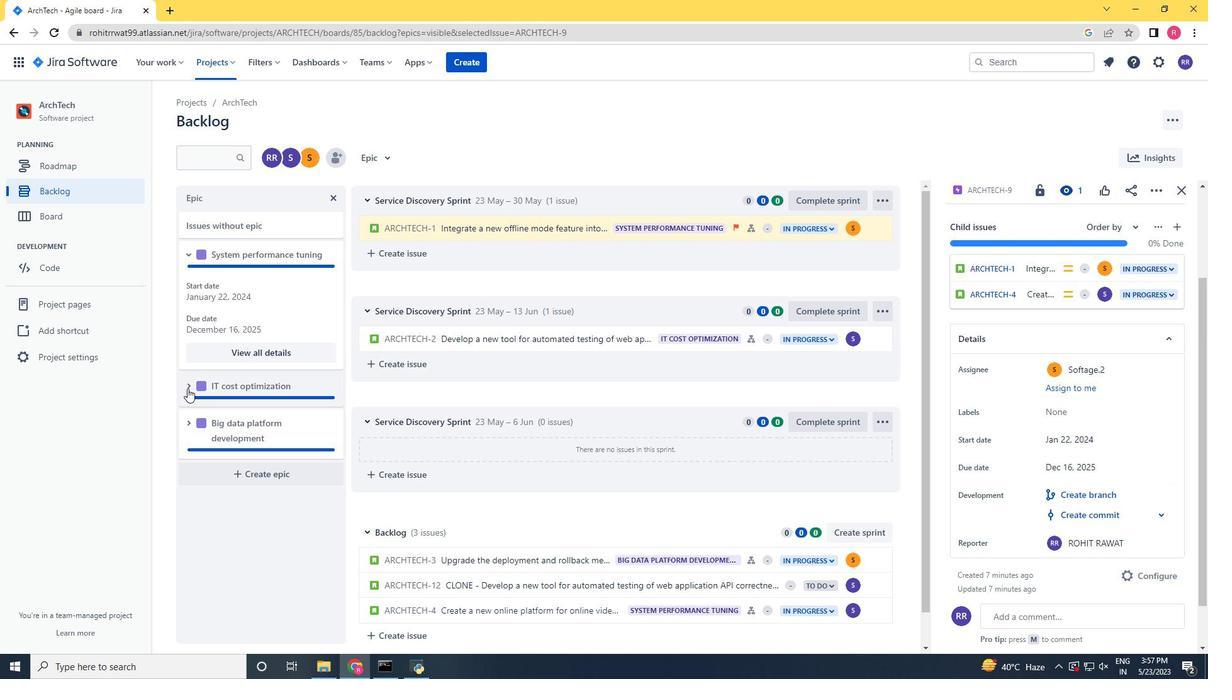 
Action: Mouse pressed left at (187, 387)
Screenshot: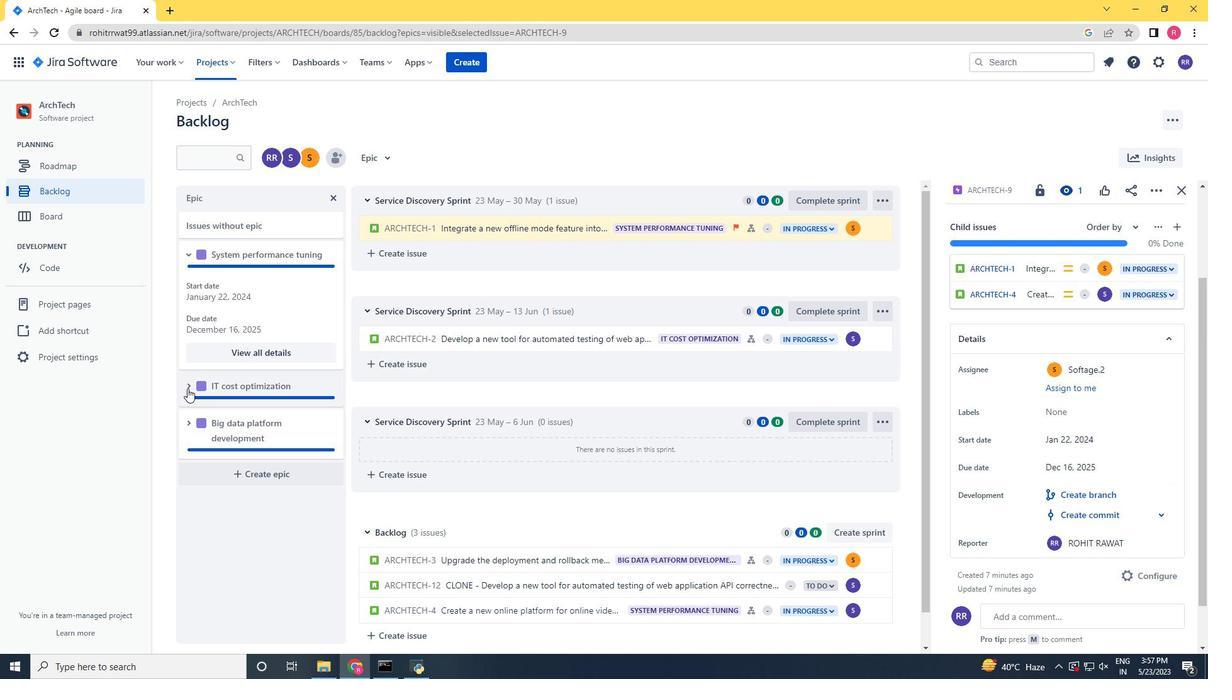 
Action: Mouse moved to (261, 473)
Screenshot: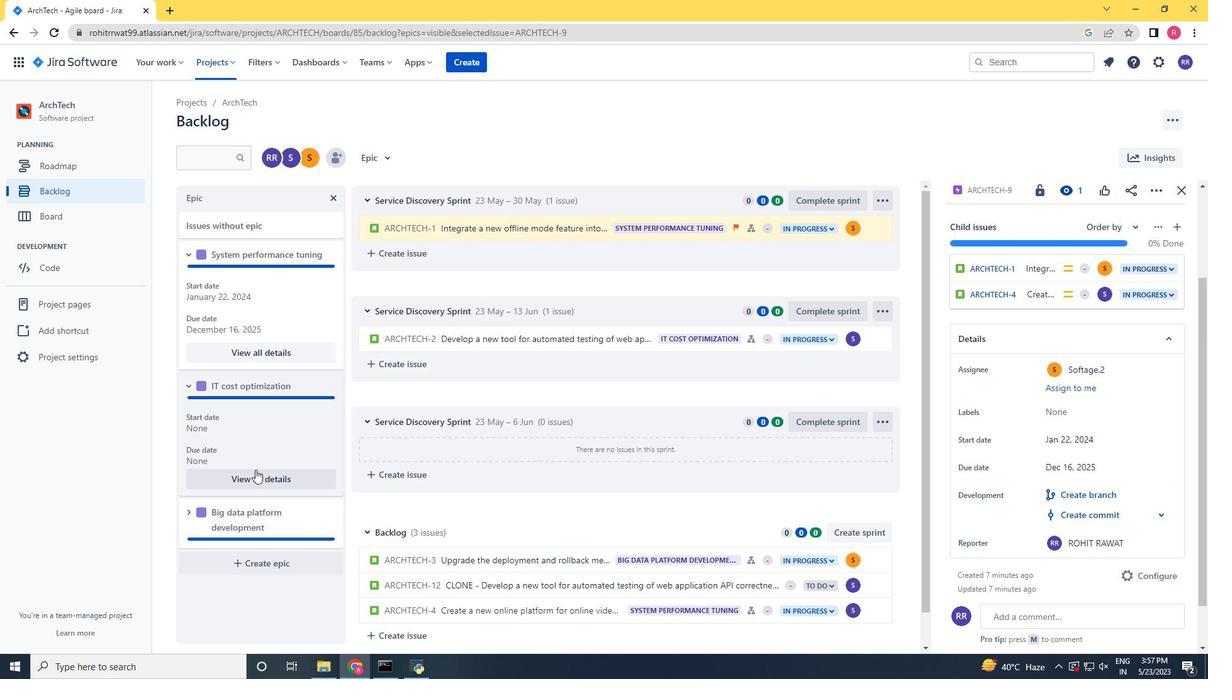 
Action: Mouse pressed left at (261, 473)
Screenshot: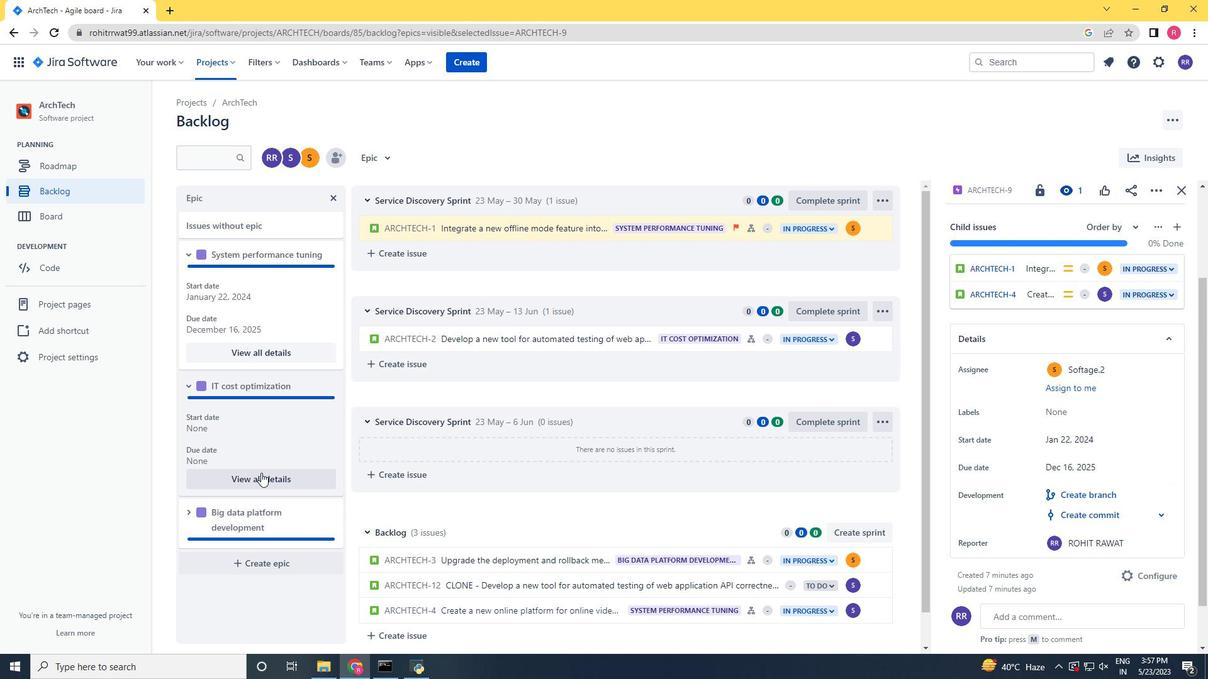 
Action: Mouse moved to (1063, 529)
Screenshot: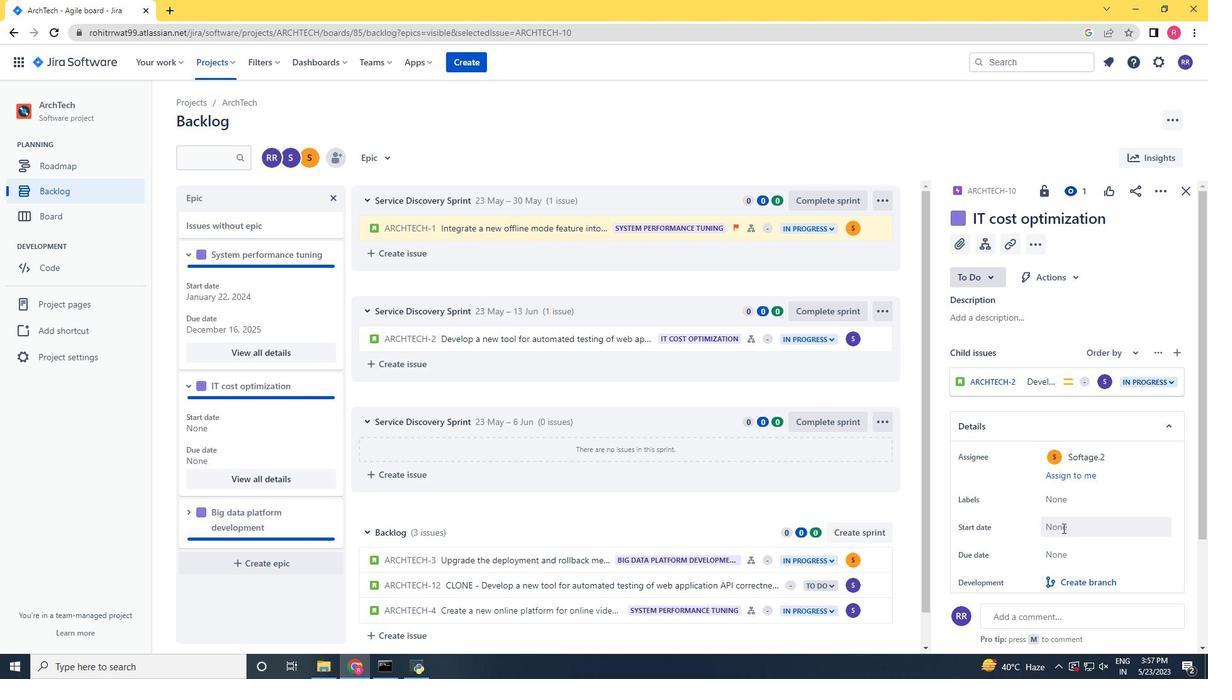 
Action: Mouse pressed left at (1063, 529)
Screenshot: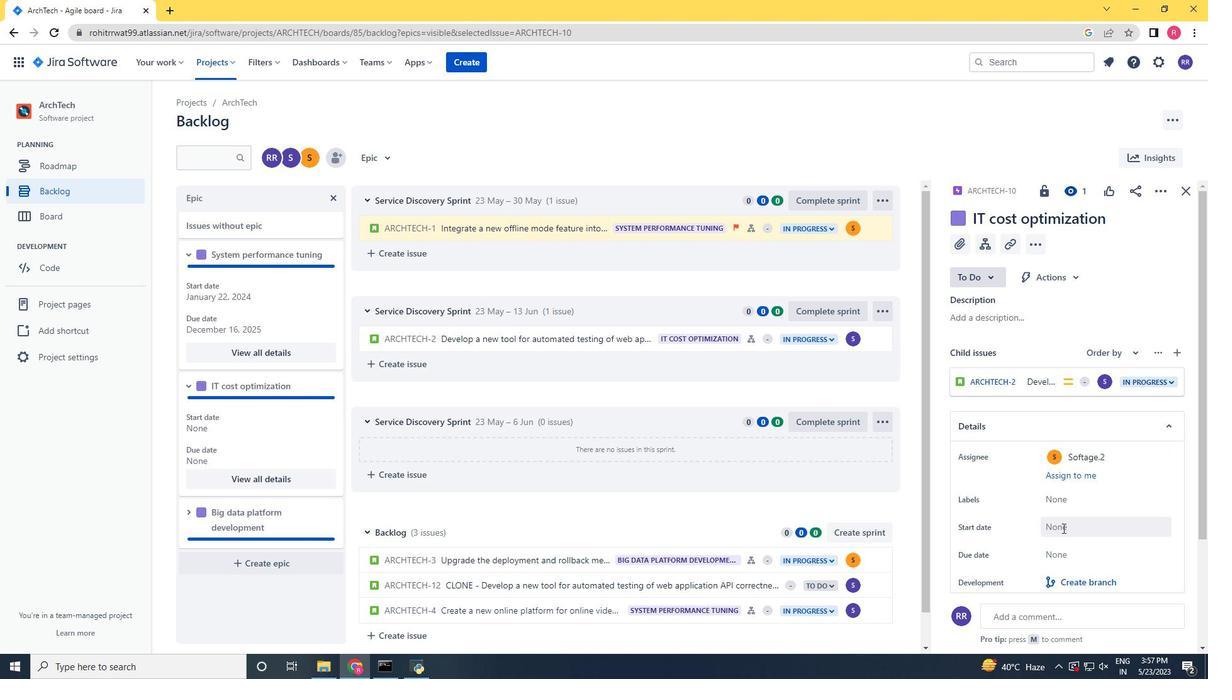 
Action: Mouse moved to (1020, 339)
Screenshot: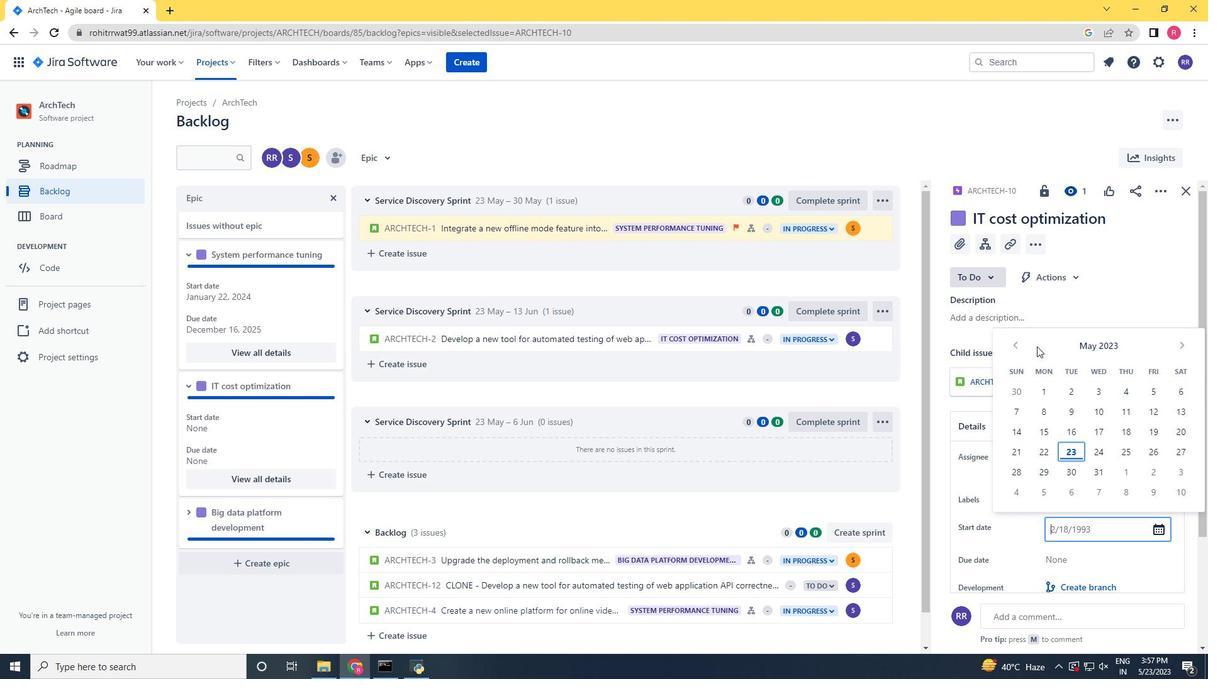 
Action: Mouse pressed left at (1020, 339)
Screenshot: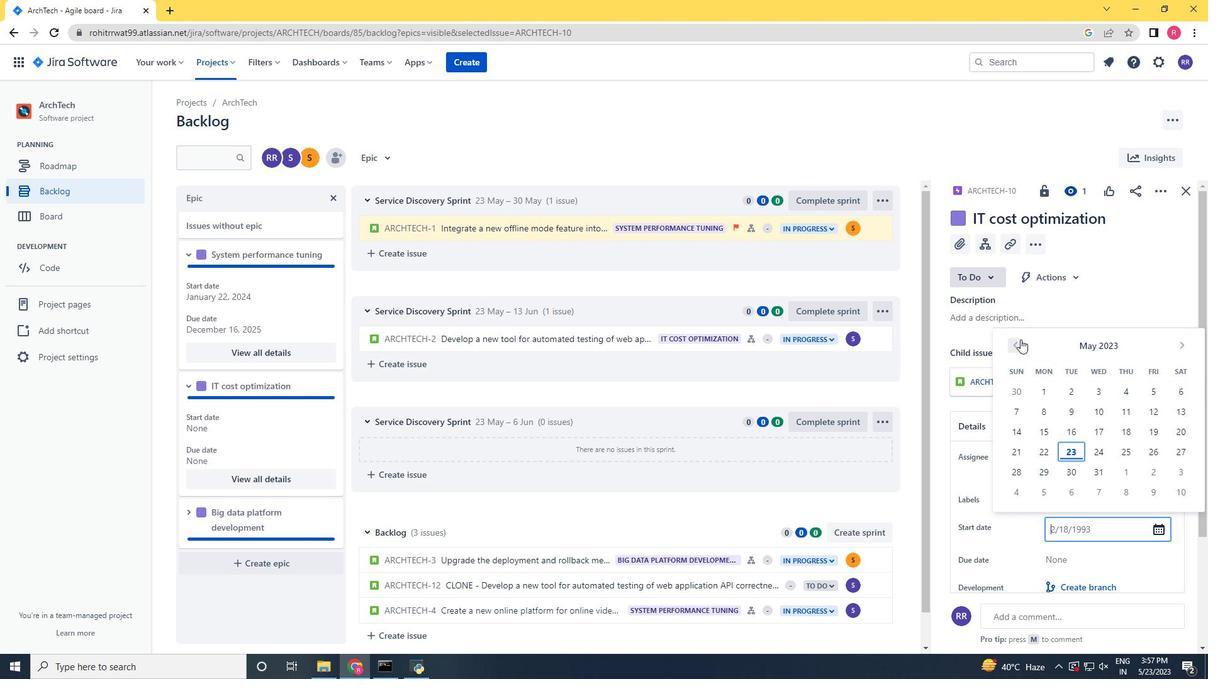 
Action: Mouse pressed left at (1020, 339)
Screenshot: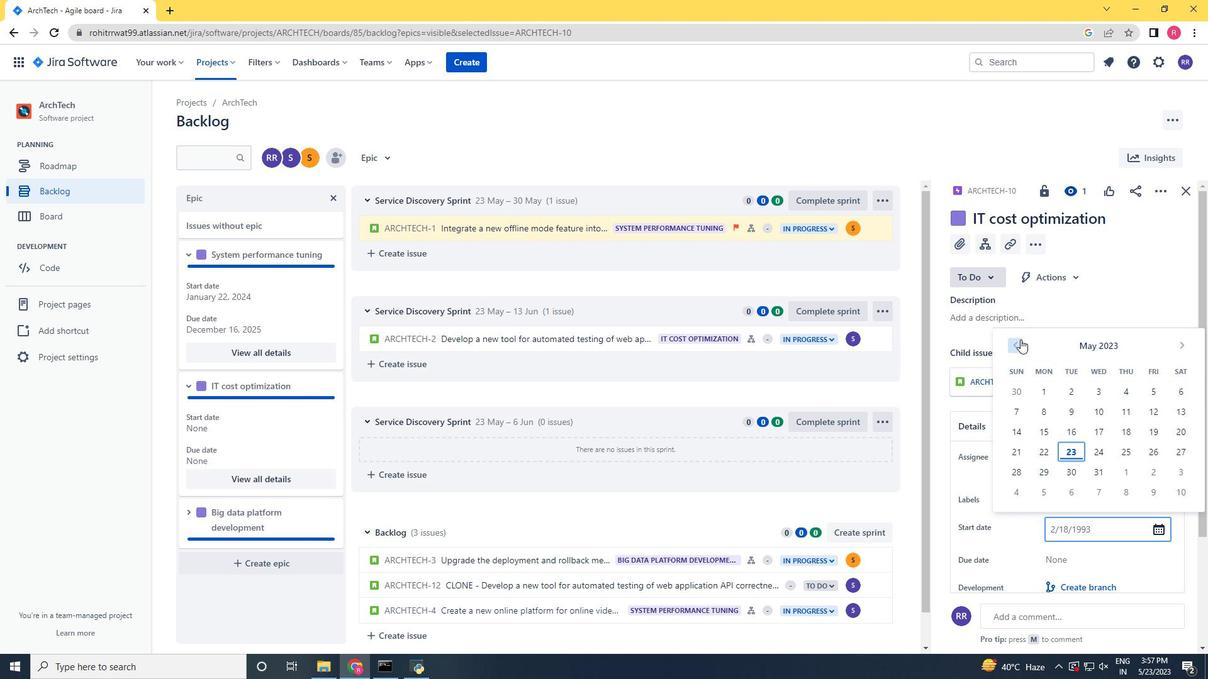 
Action: Mouse moved to (1183, 344)
Screenshot: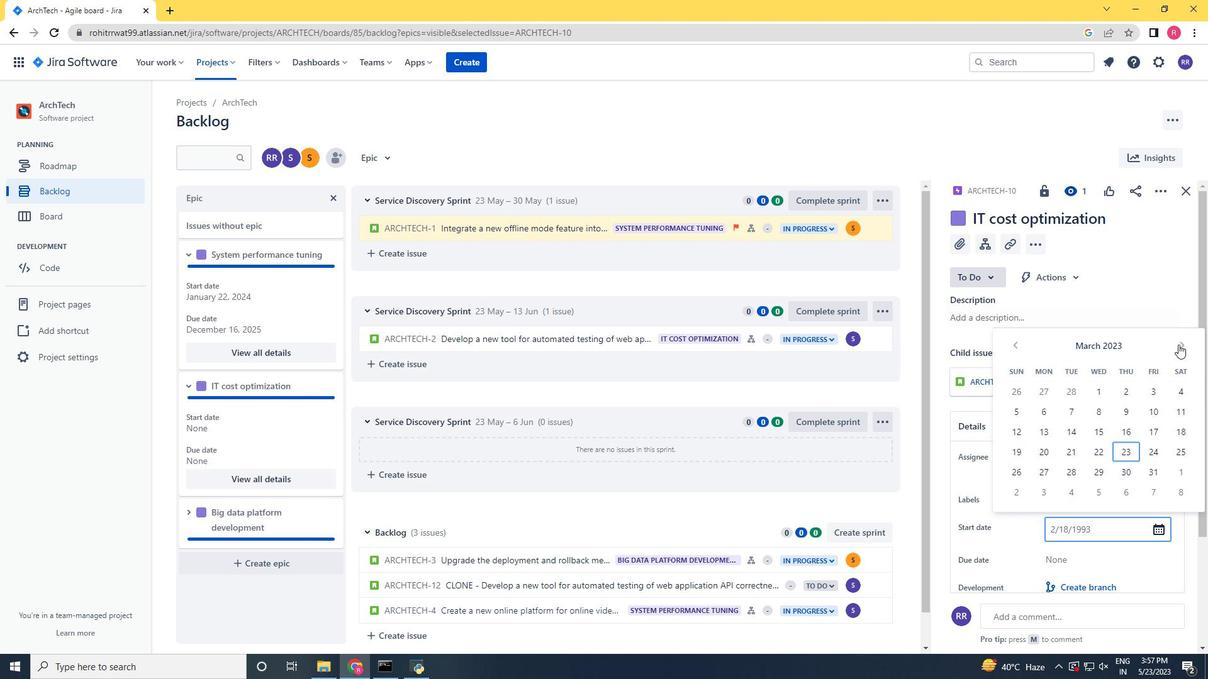
Action: Mouse pressed left at (1183, 344)
Screenshot: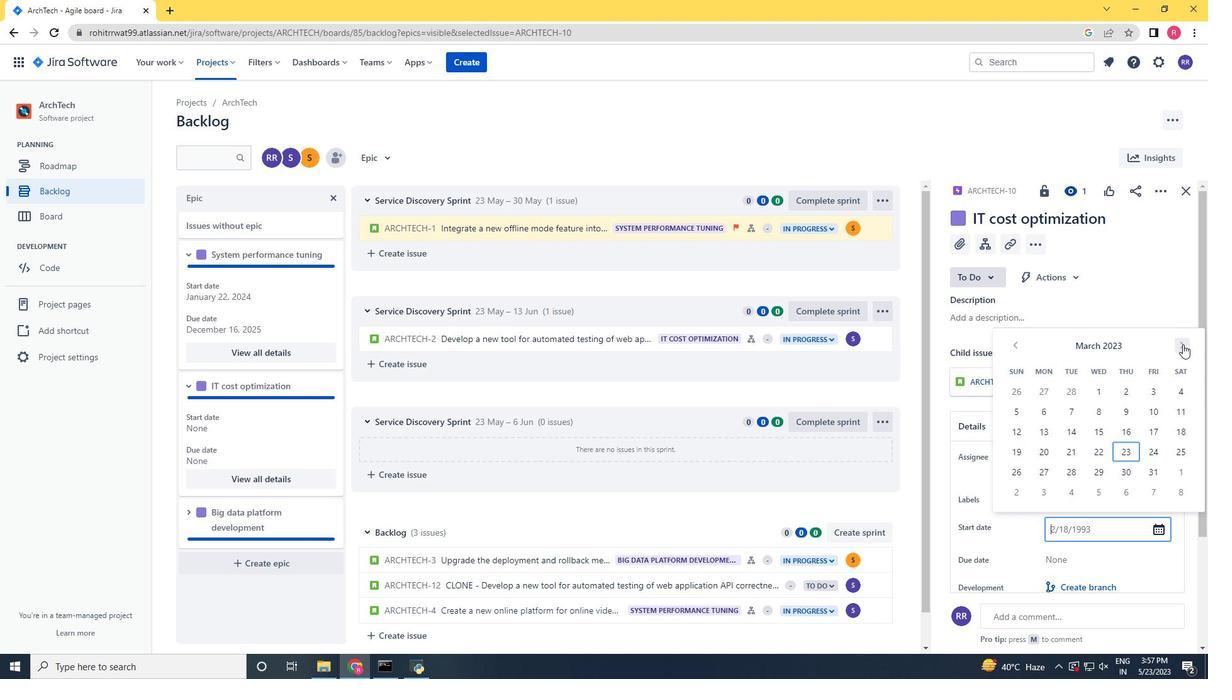 
Action: Mouse moved to (1075, 464)
Screenshot: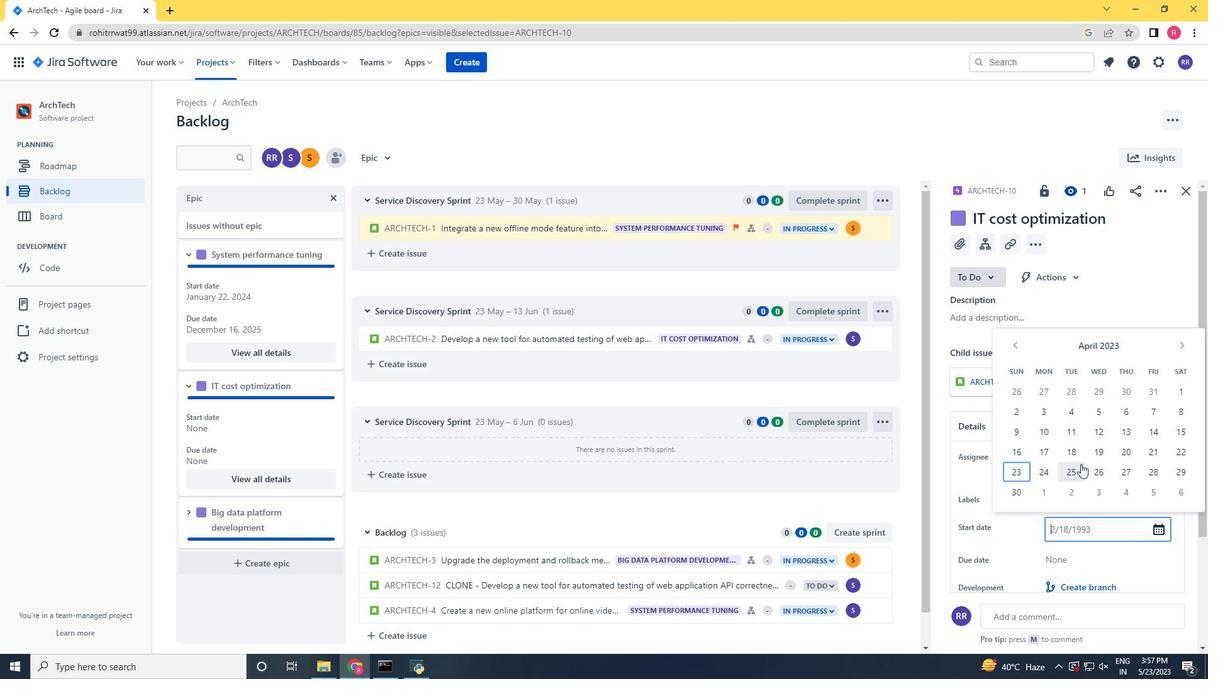 
Action: Mouse pressed left at (1075, 464)
Screenshot: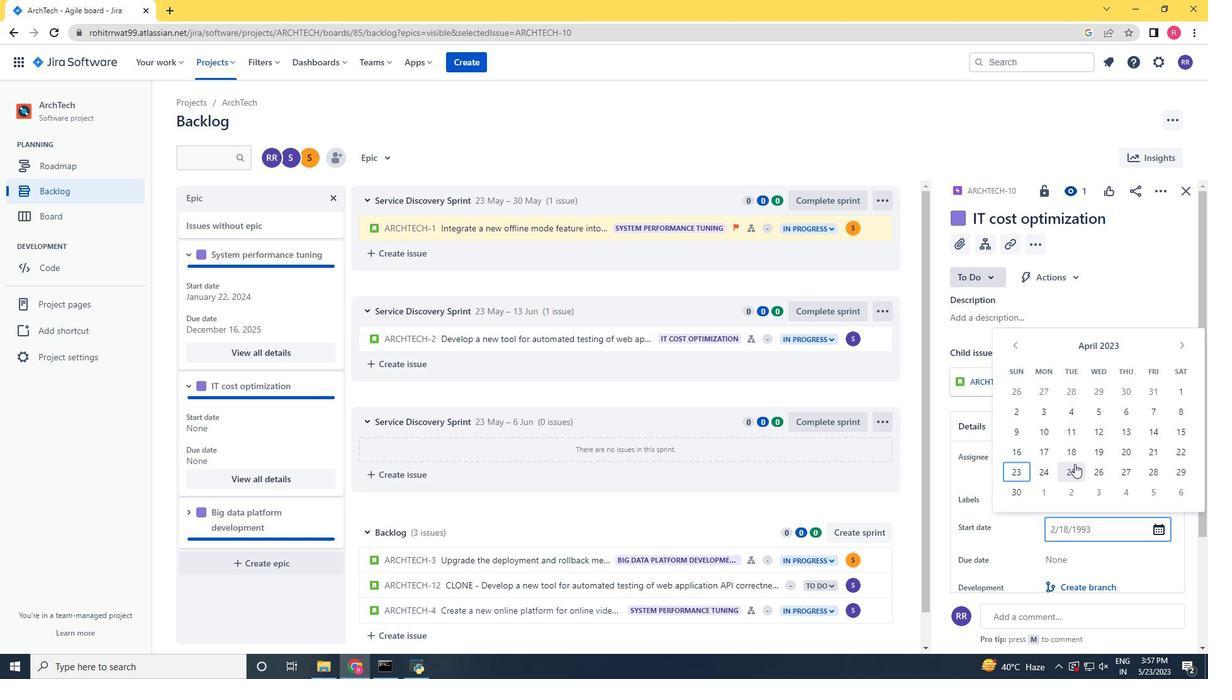 
Action: Mouse moved to (1071, 556)
Screenshot: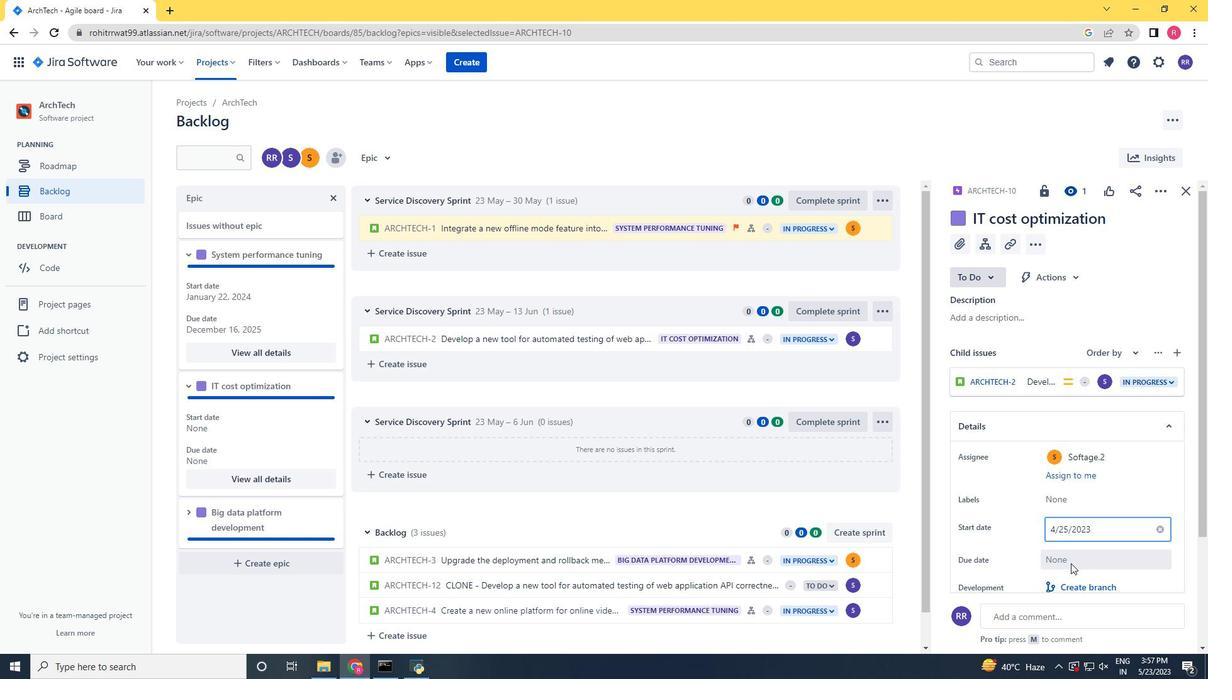 
Action: Mouse pressed left at (1071, 556)
Screenshot: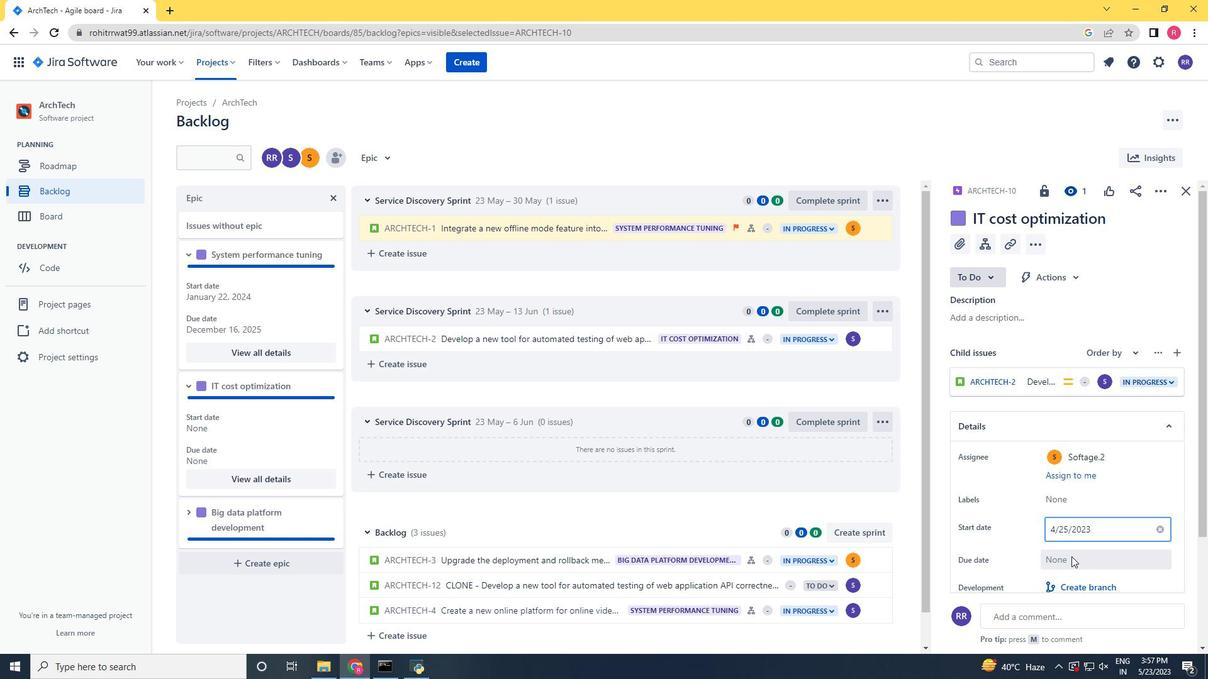 
Action: Mouse moved to (1183, 378)
Screenshot: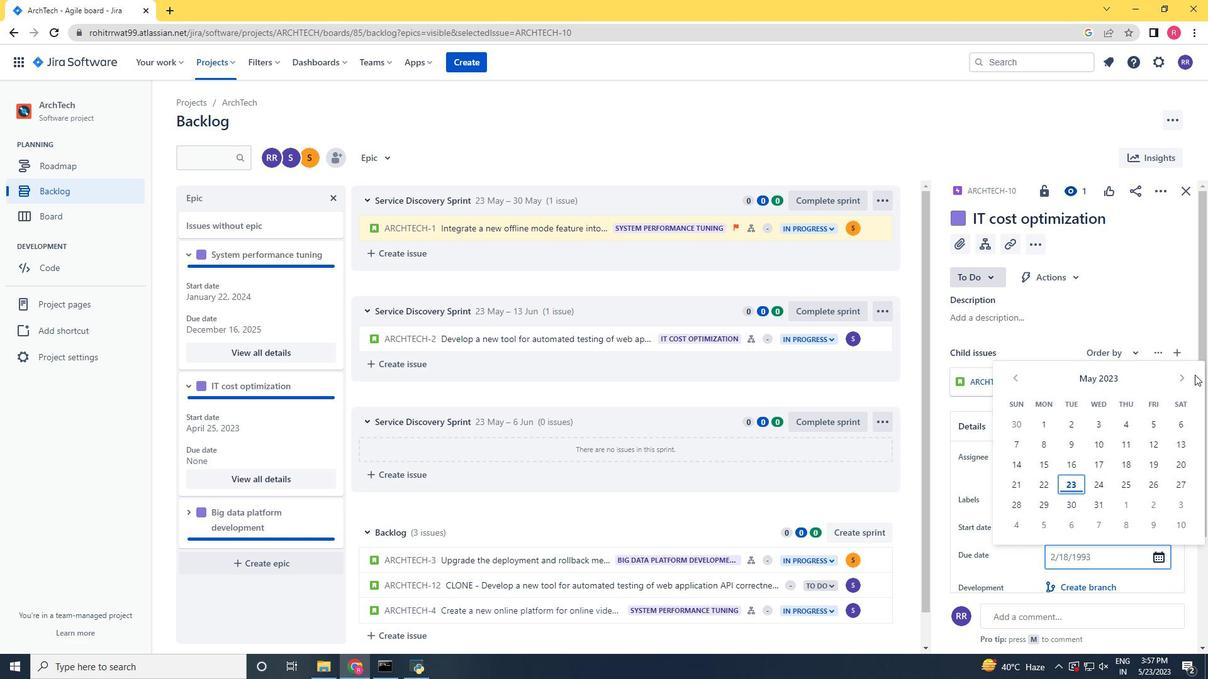 
Action: Mouse pressed left at (1183, 378)
Screenshot: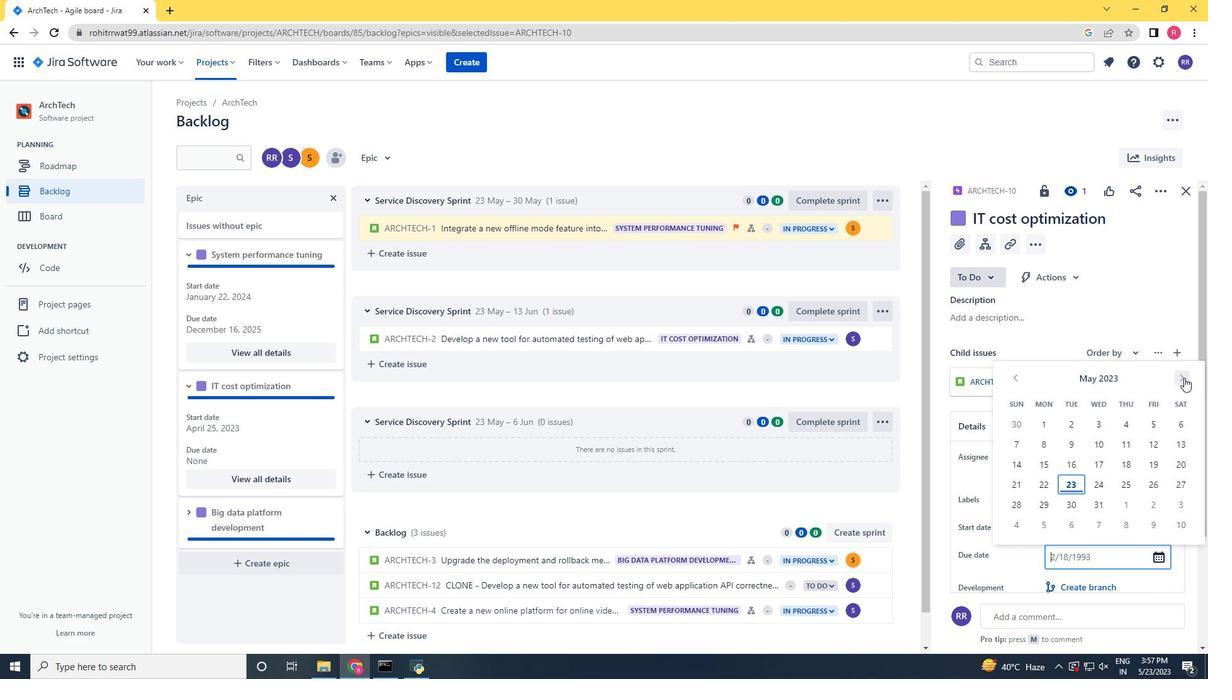 
Action: Mouse pressed left at (1183, 378)
Screenshot: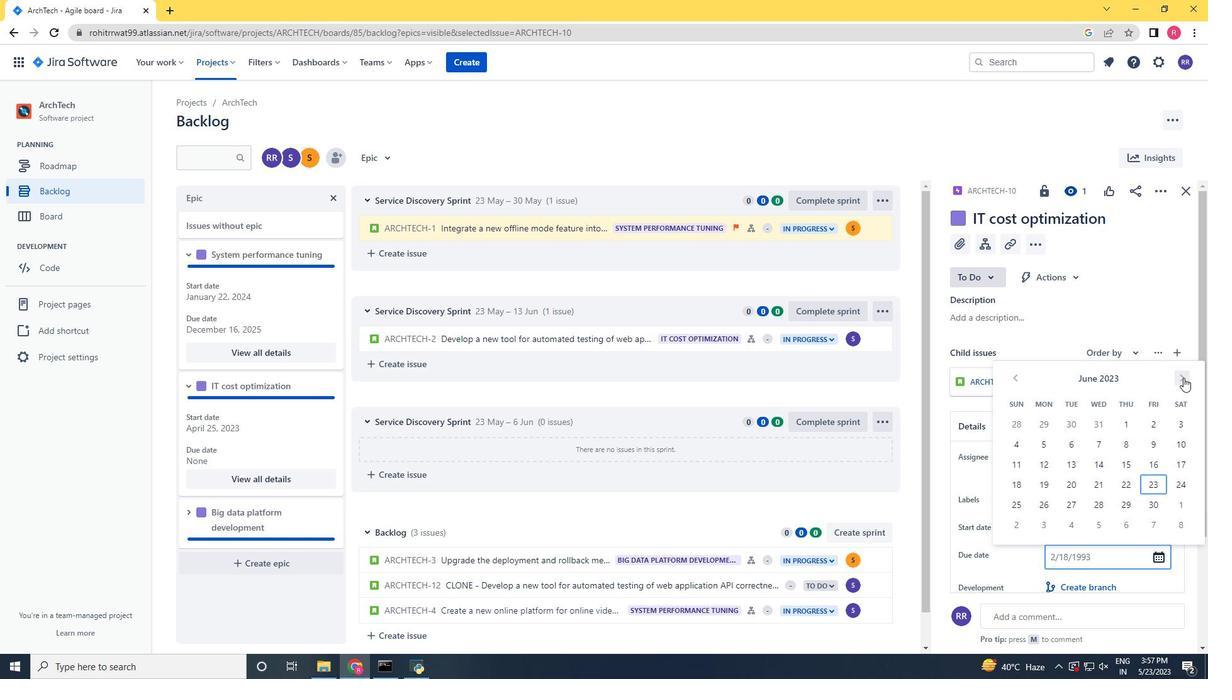 
Action: Mouse pressed left at (1183, 378)
Screenshot: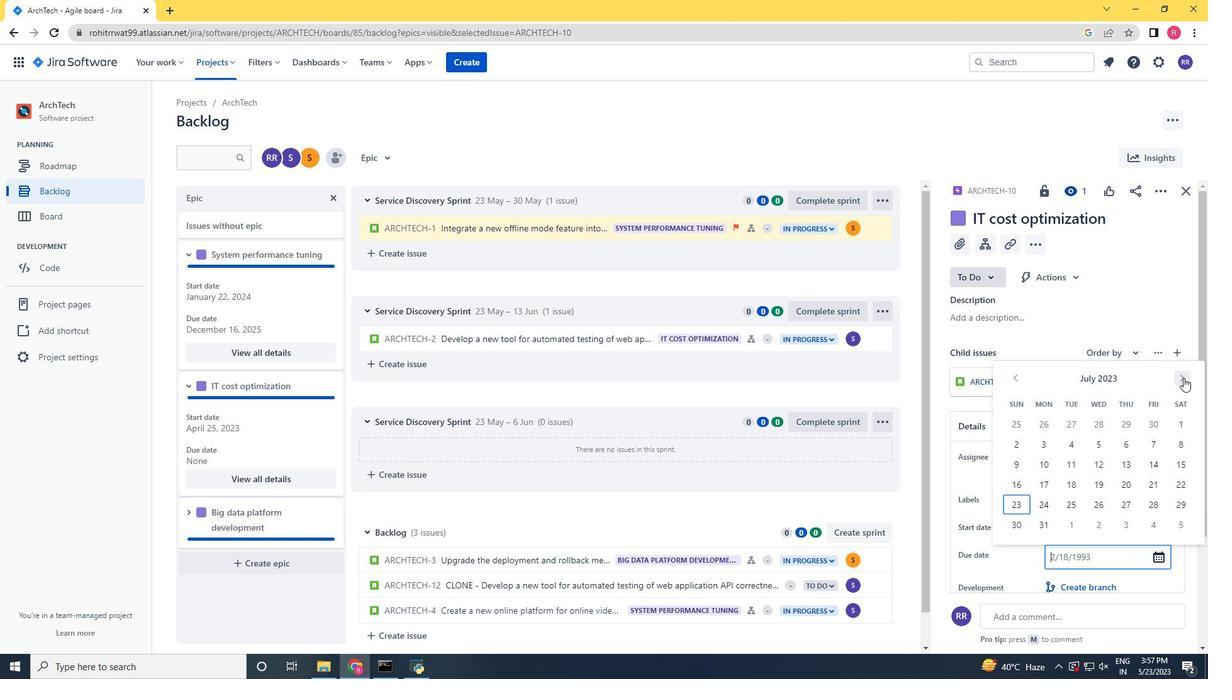 
Action: Mouse pressed left at (1183, 378)
Screenshot: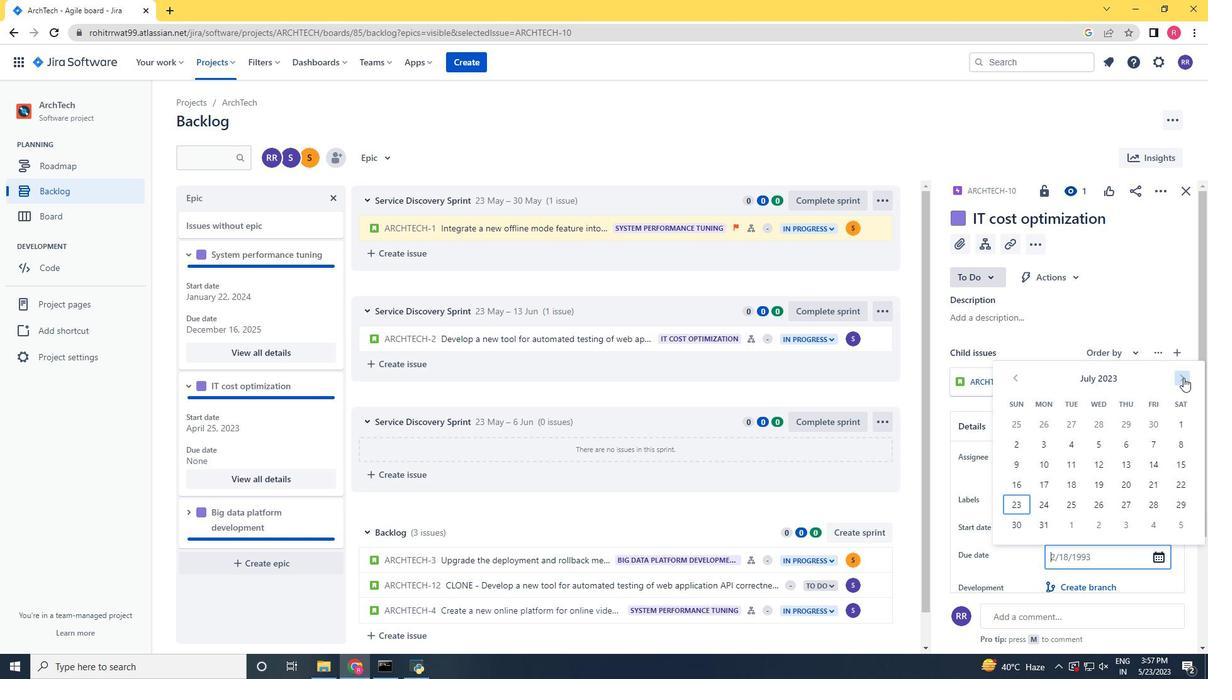 
Action: Mouse pressed left at (1183, 378)
Screenshot: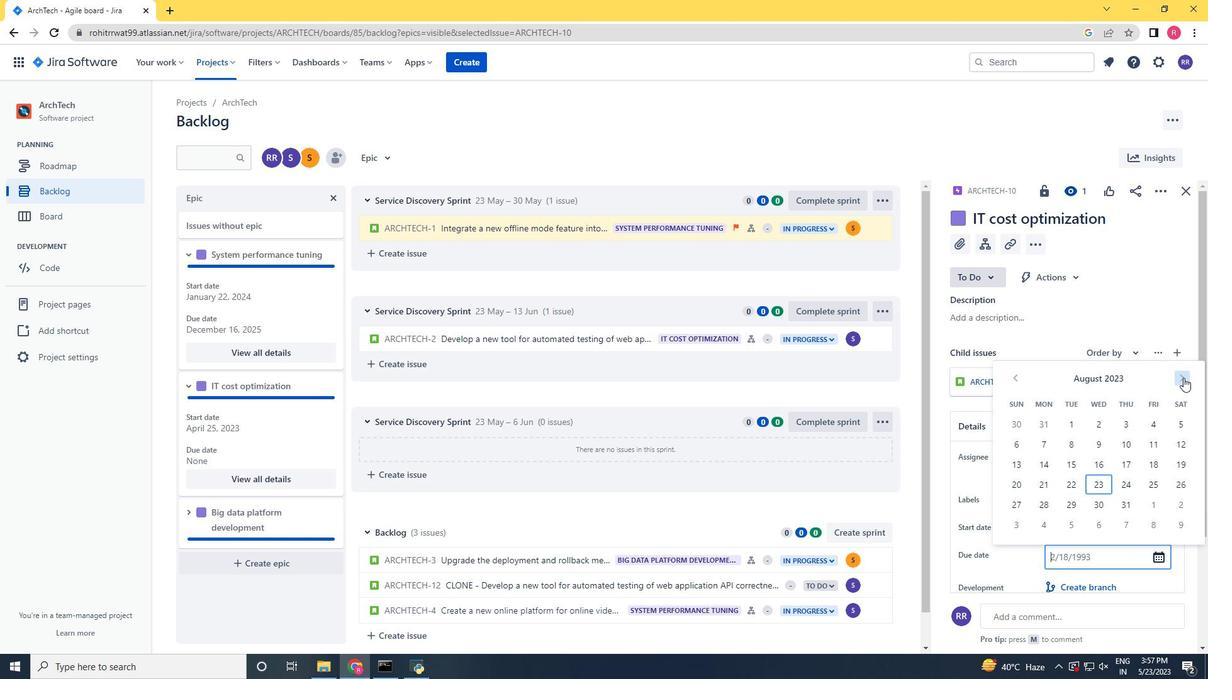
Action: Mouse pressed left at (1183, 378)
Screenshot: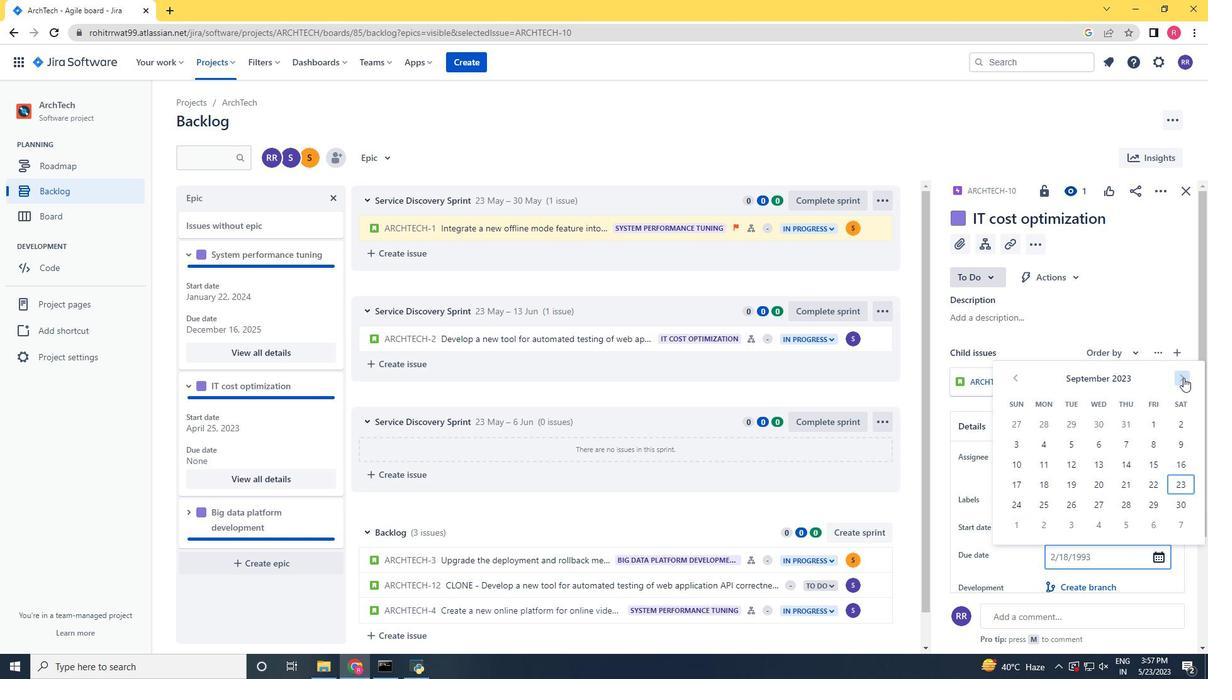 
Action: Mouse pressed left at (1183, 378)
Screenshot: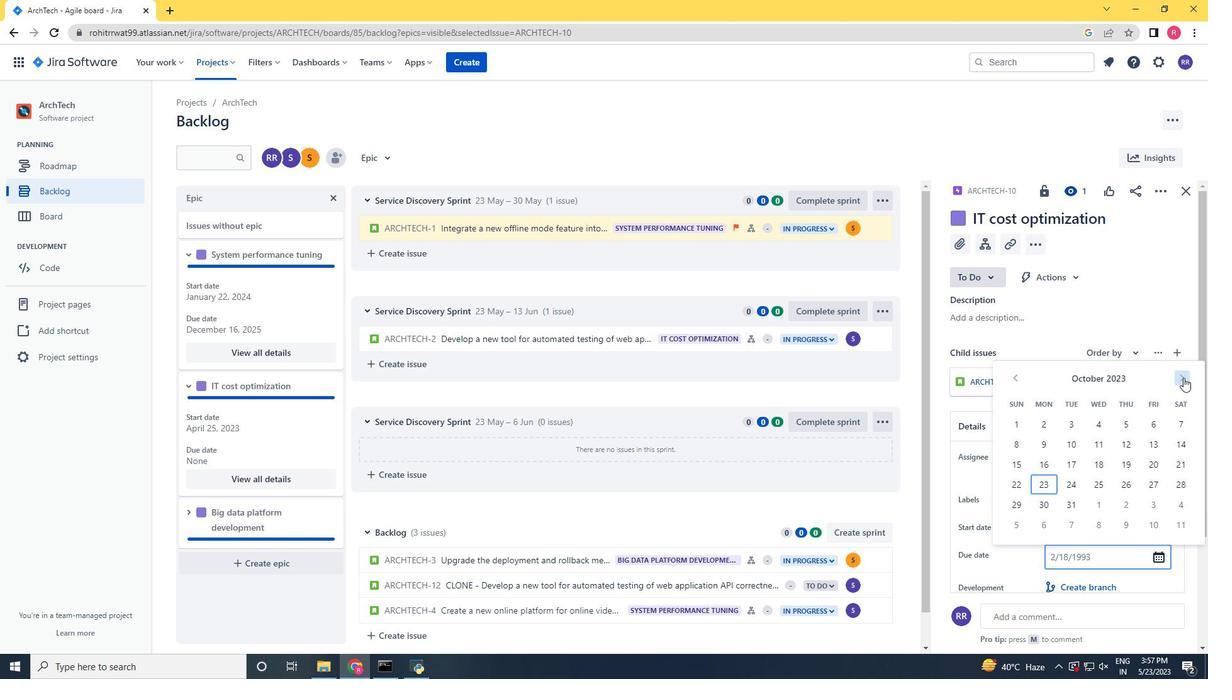 
Action: Mouse pressed left at (1183, 378)
Screenshot: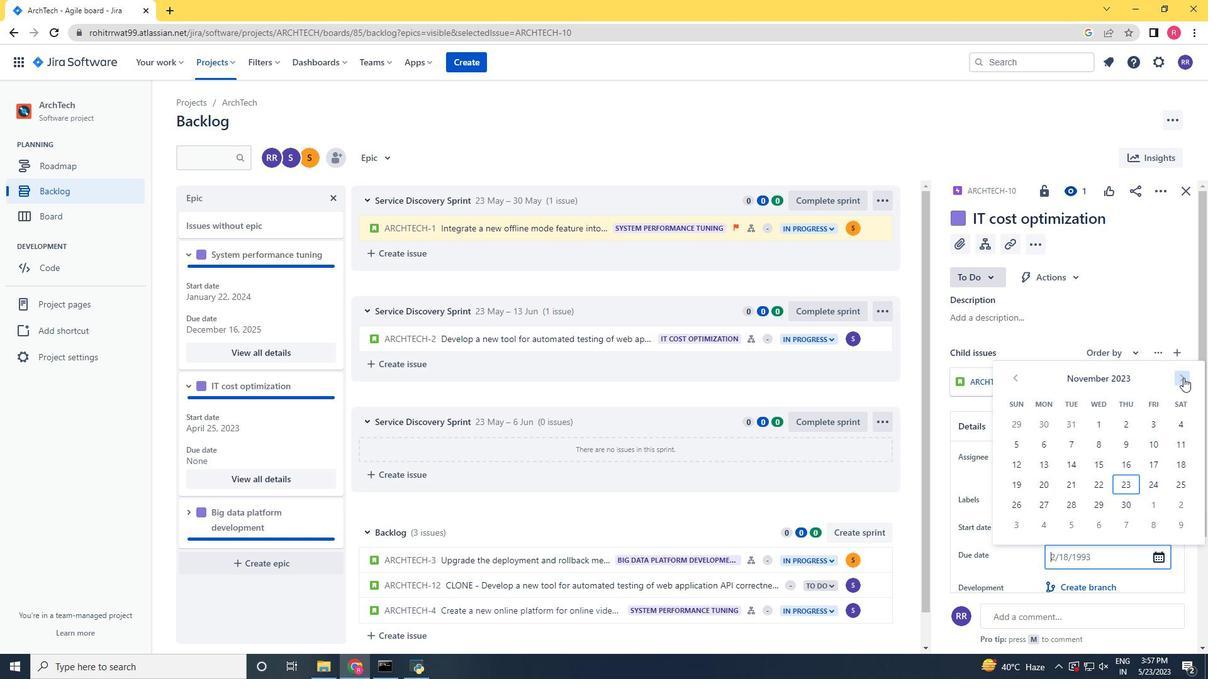 
Action: Mouse pressed left at (1183, 378)
Screenshot: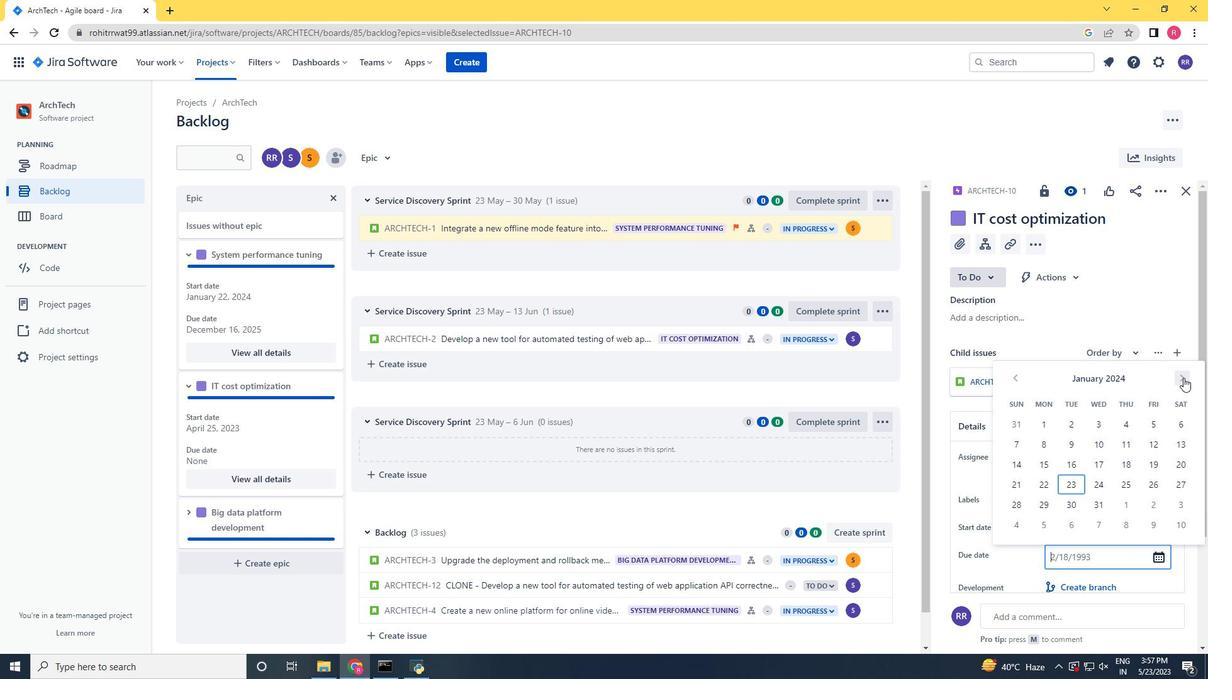 
Action: Mouse pressed left at (1183, 378)
Screenshot: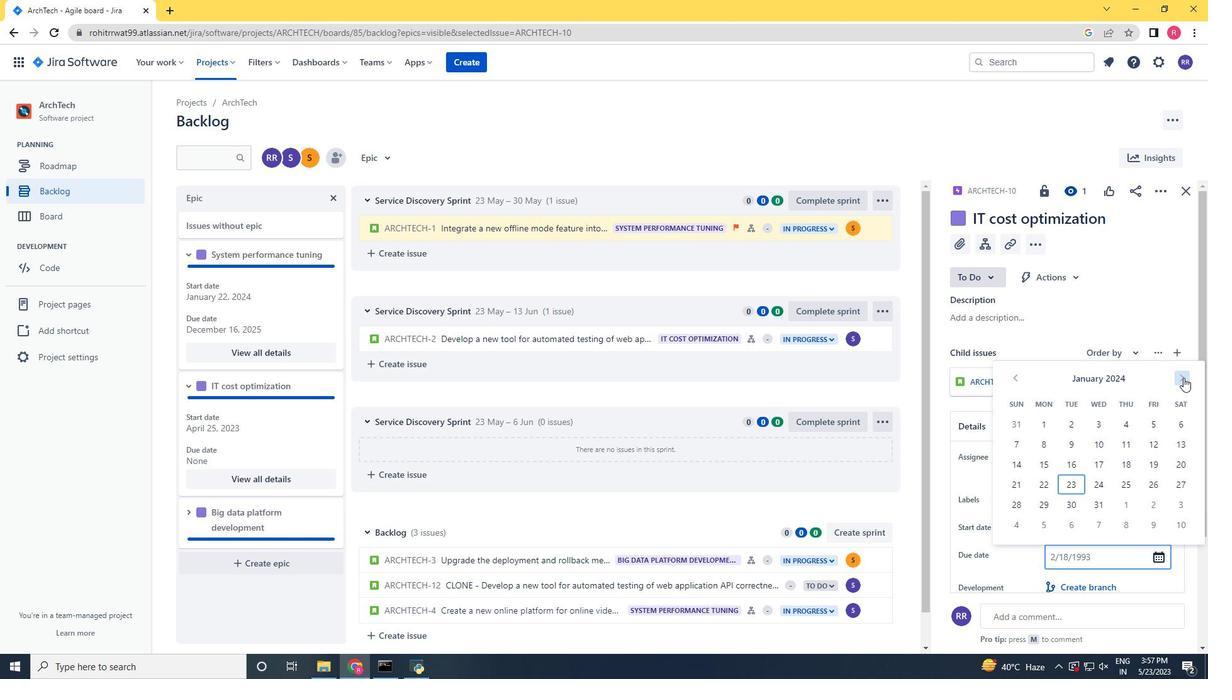 
Action: Mouse pressed left at (1183, 378)
Screenshot: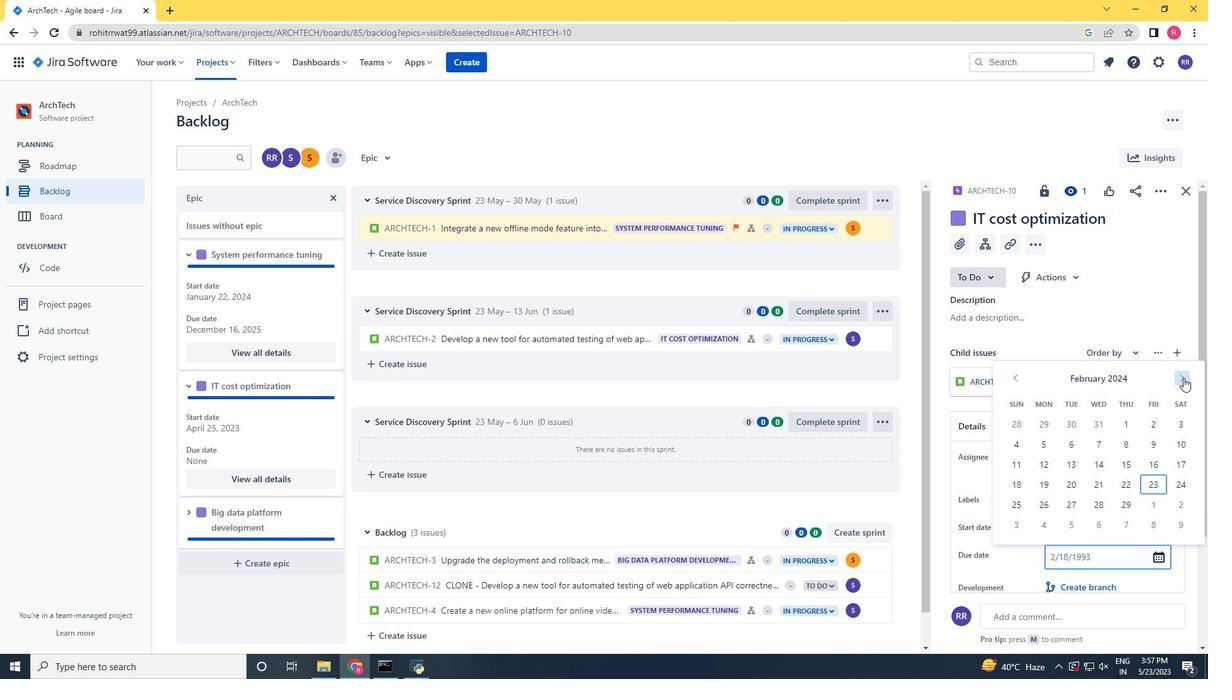
Action: Mouse pressed left at (1183, 378)
Screenshot: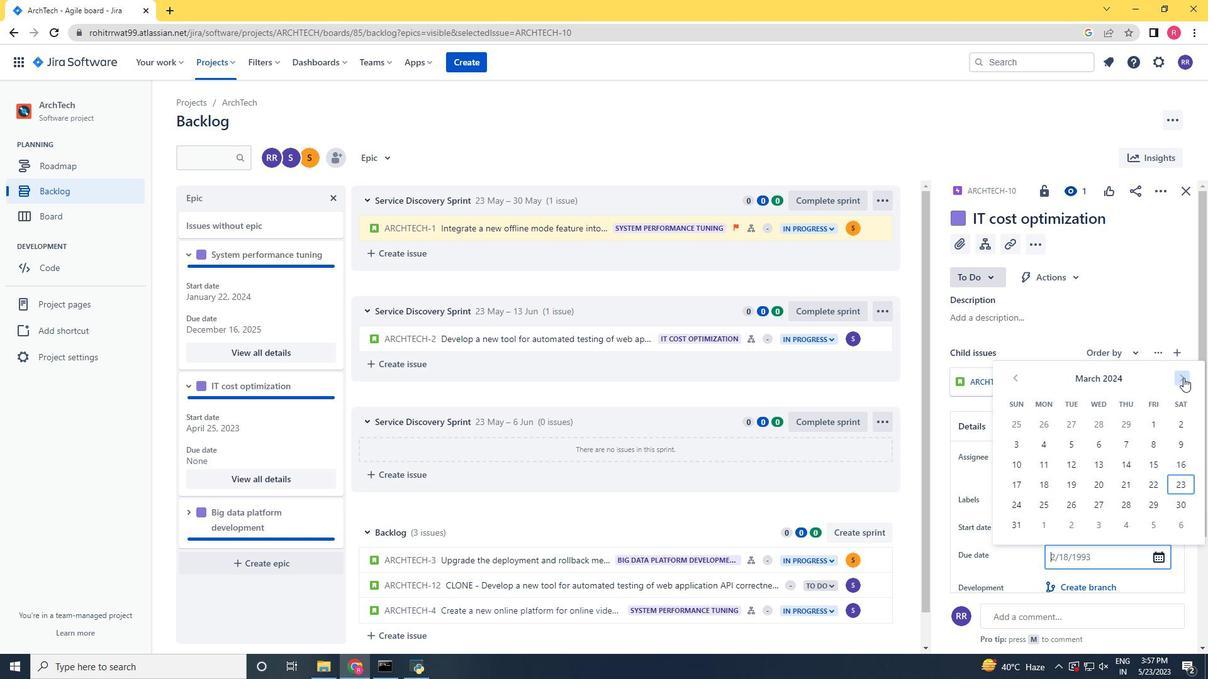 
Action: Mouse pressed left at (1183, 378)
Screenshot: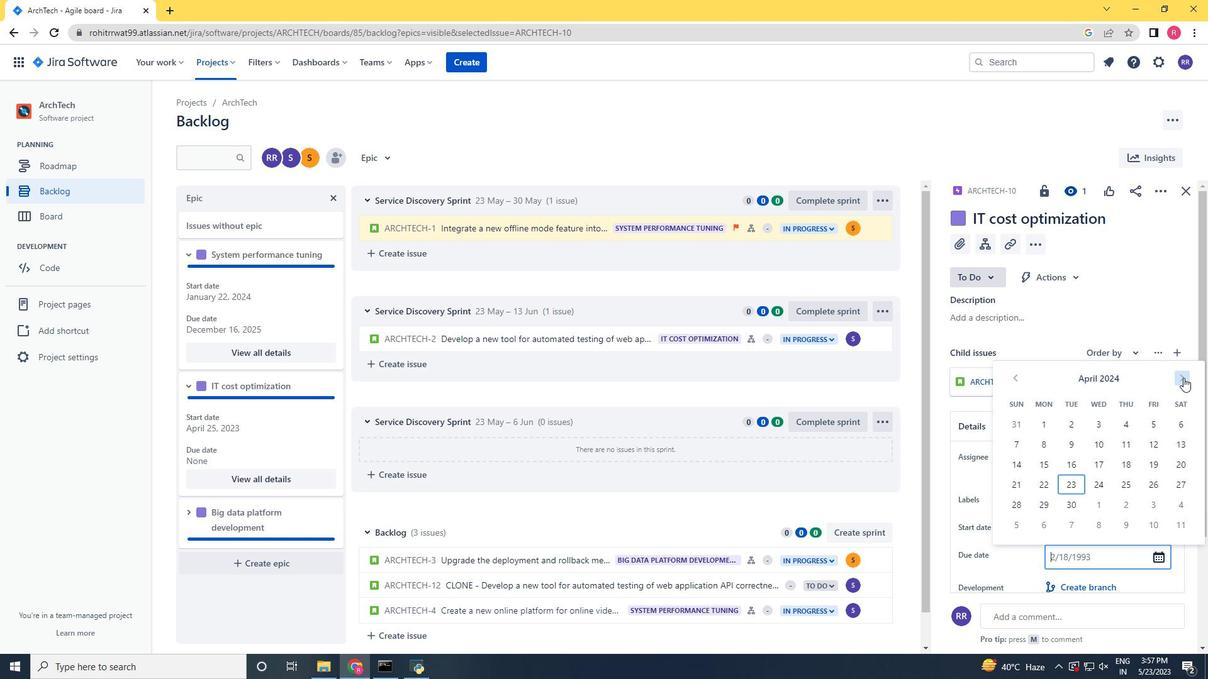 
Action: Mouse pressed left at (1183, 378)
Screenshot: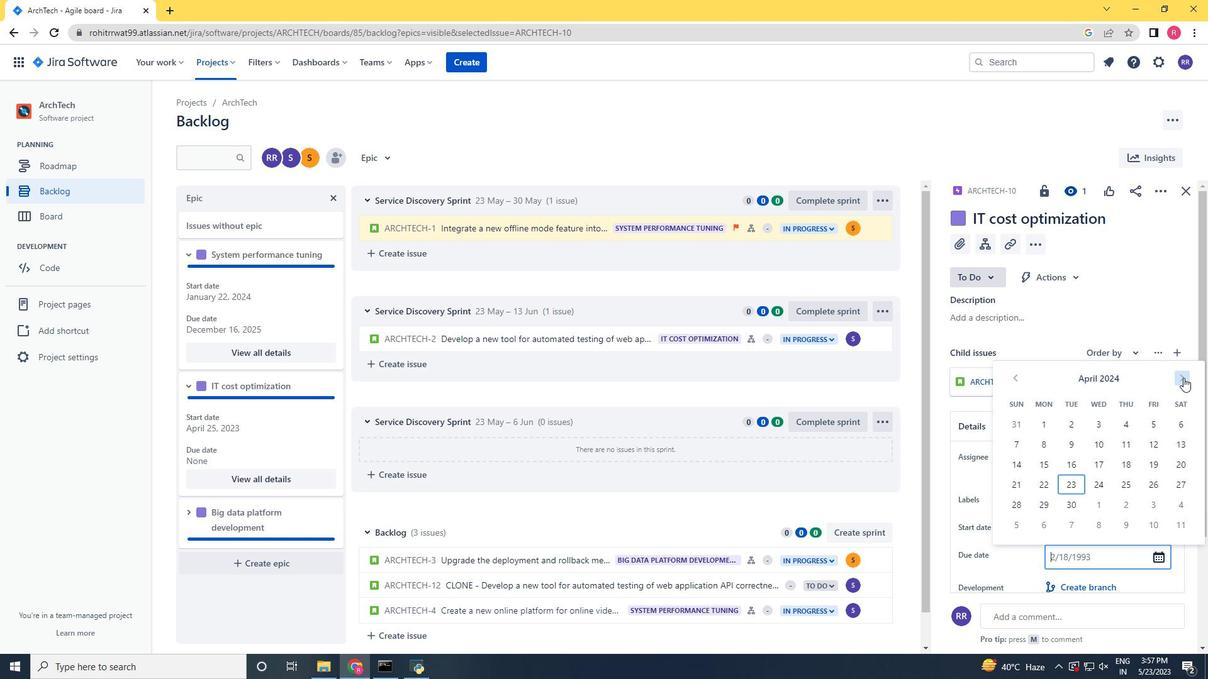 
Action: Mouse pressed left at (1183, 378)
Screenshot: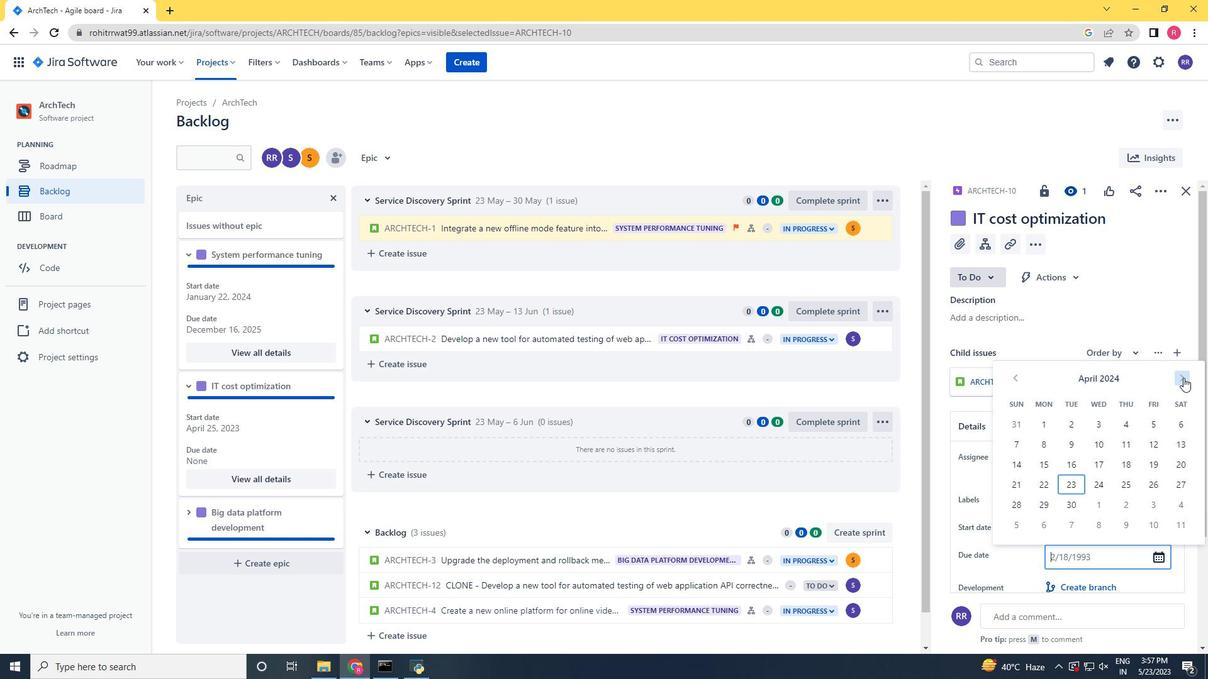 
Action: Mouse pressed left at (1183, 378)
Screenshot: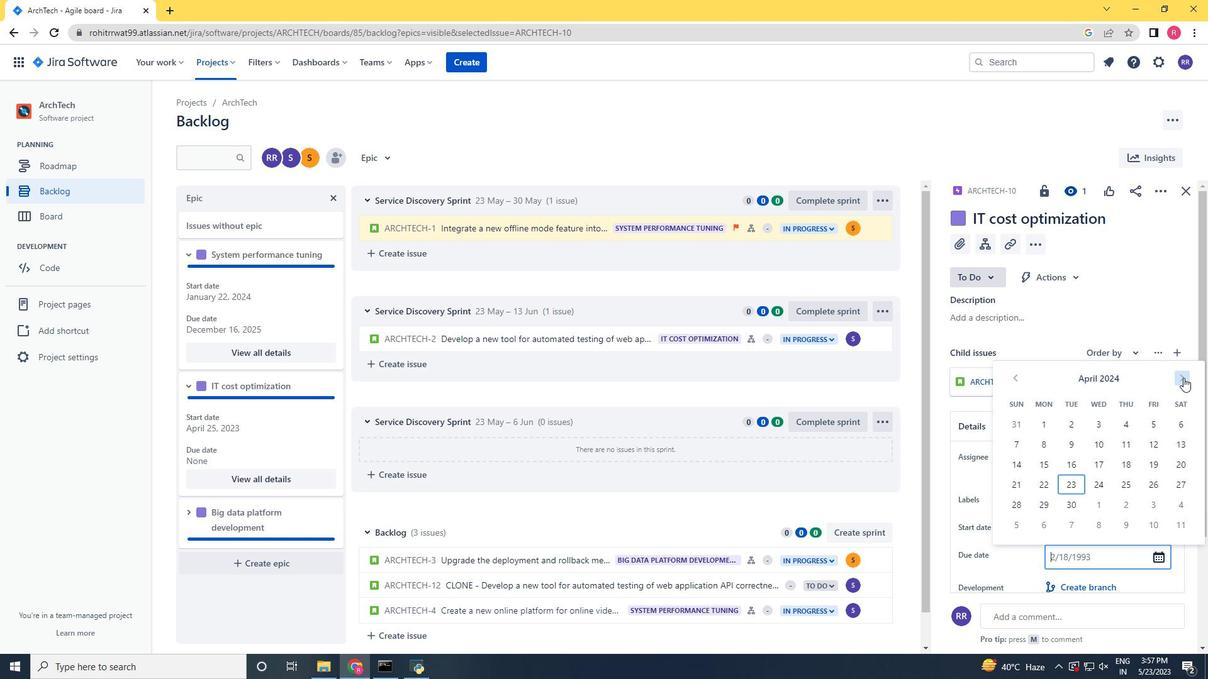 
Action: Mouse pressed left at (1183, 378)
Screenshot: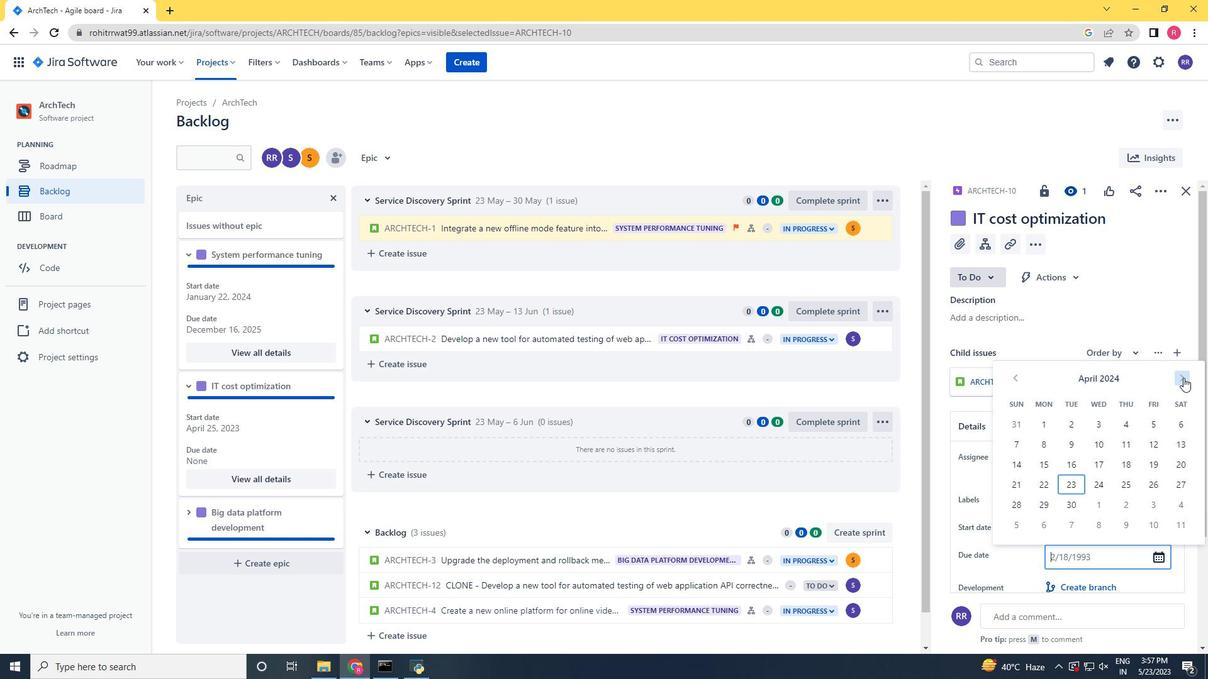 
Action: Mouse pressed left at (1183, 378)
Screenshot: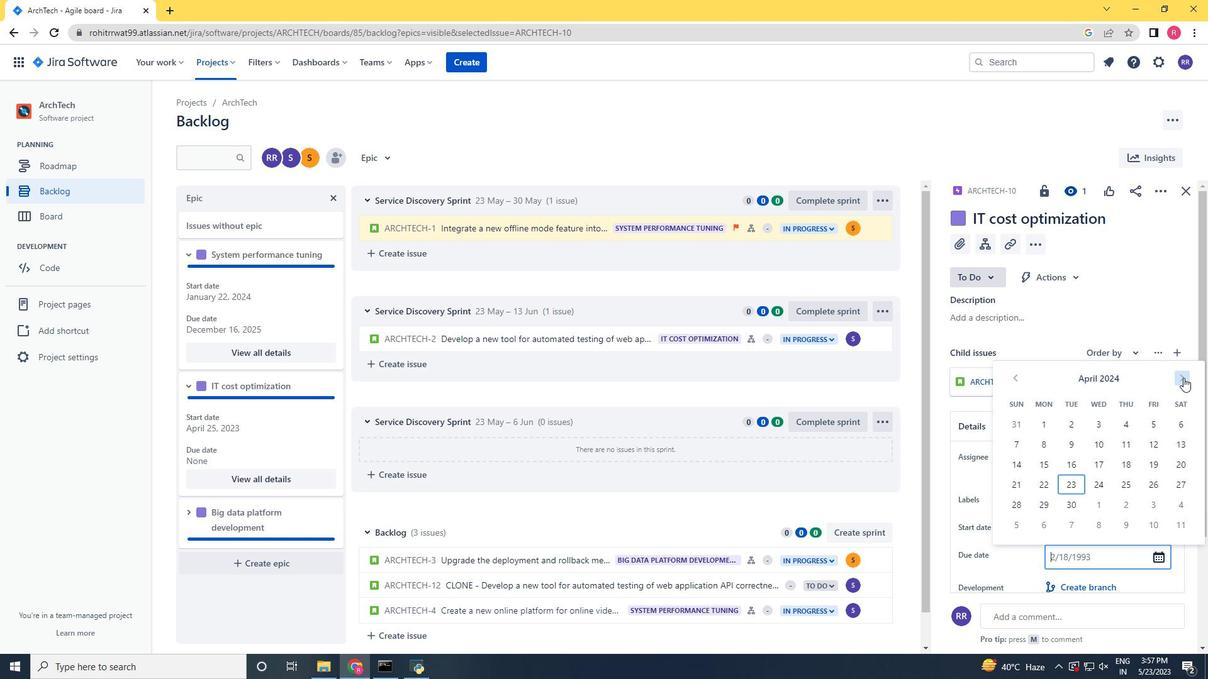 
Action: Mouse pressed left at (1183, 378)
Screenshot: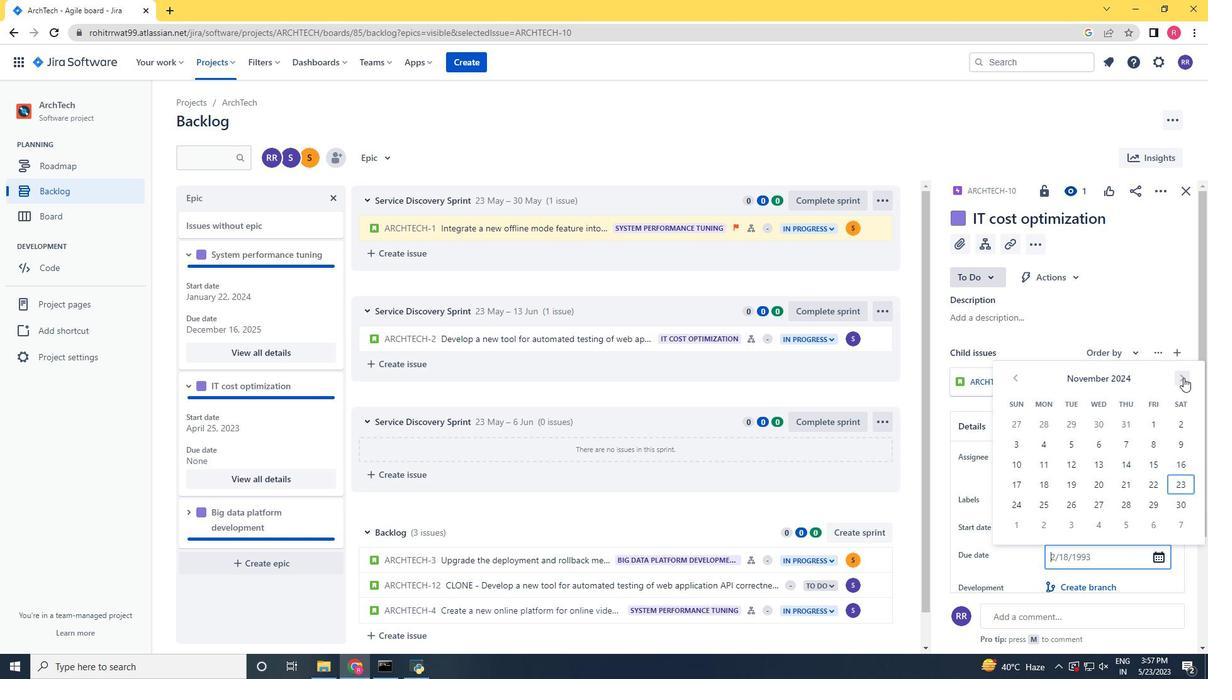 
Action: Mouse pressed left at (1183, 378)
Screenshot: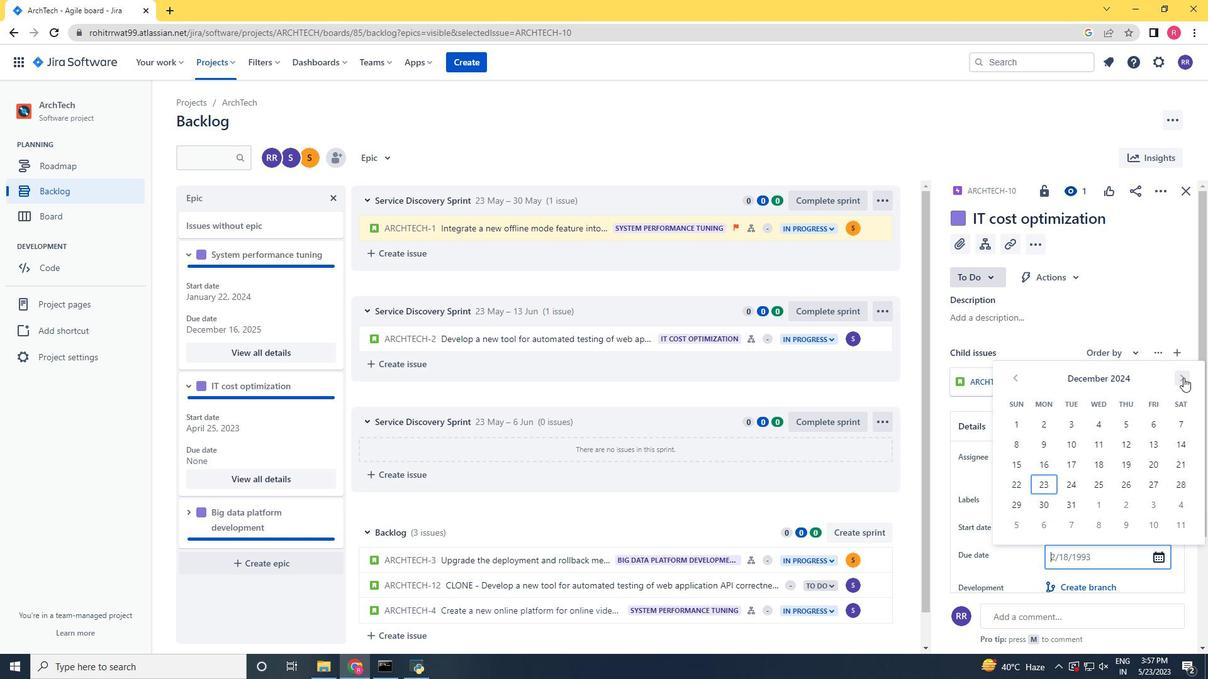 
Action: Mouse pressed left at (1183, 378)
Screenshot: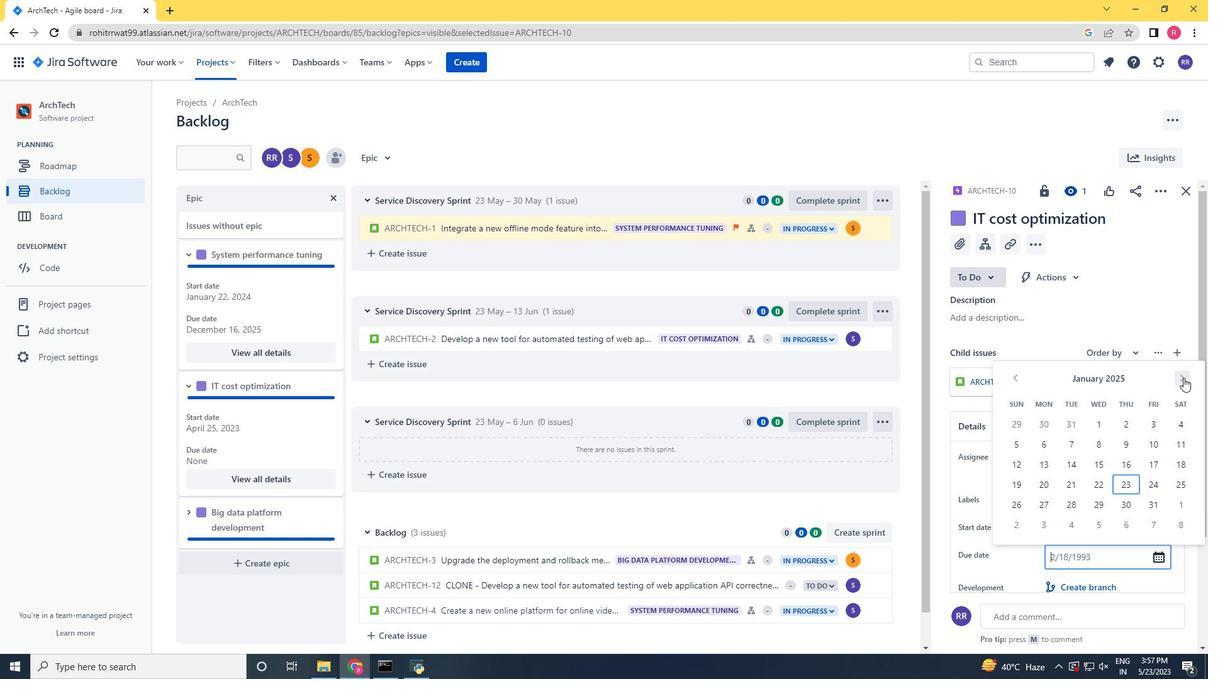 
Action: Mouse pressed left at (1183, 378)
Screenshot: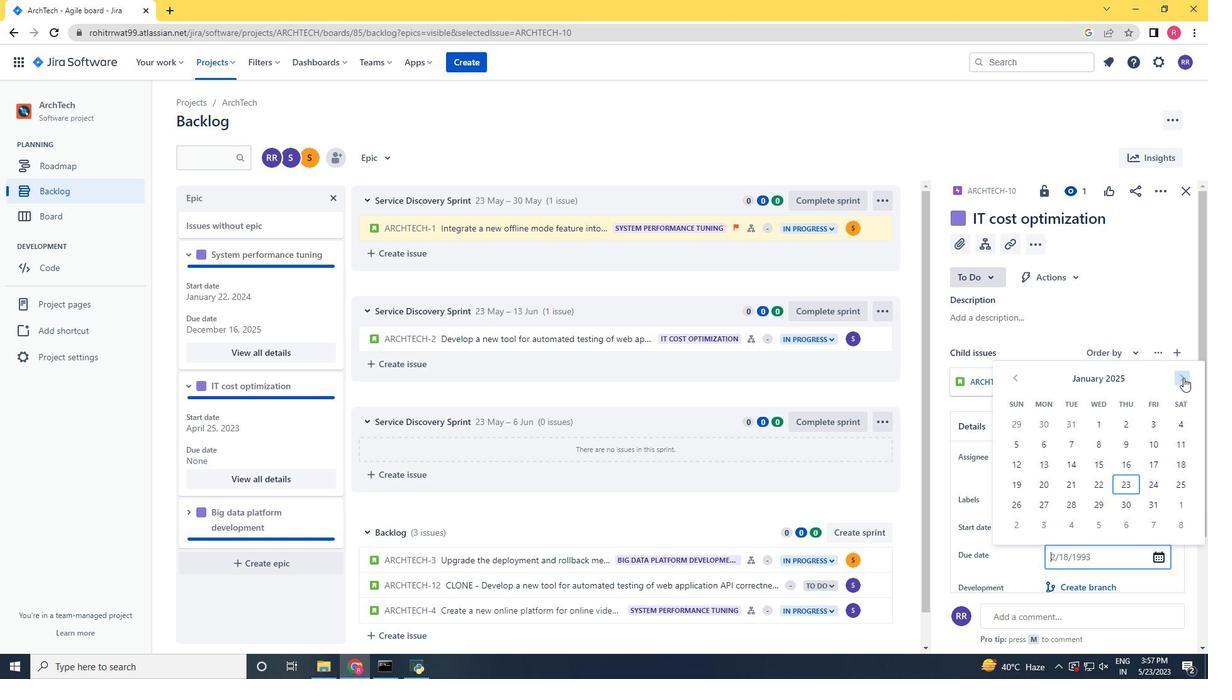 
Action: Mouse pressed left at (1183, 378)
Screenshot: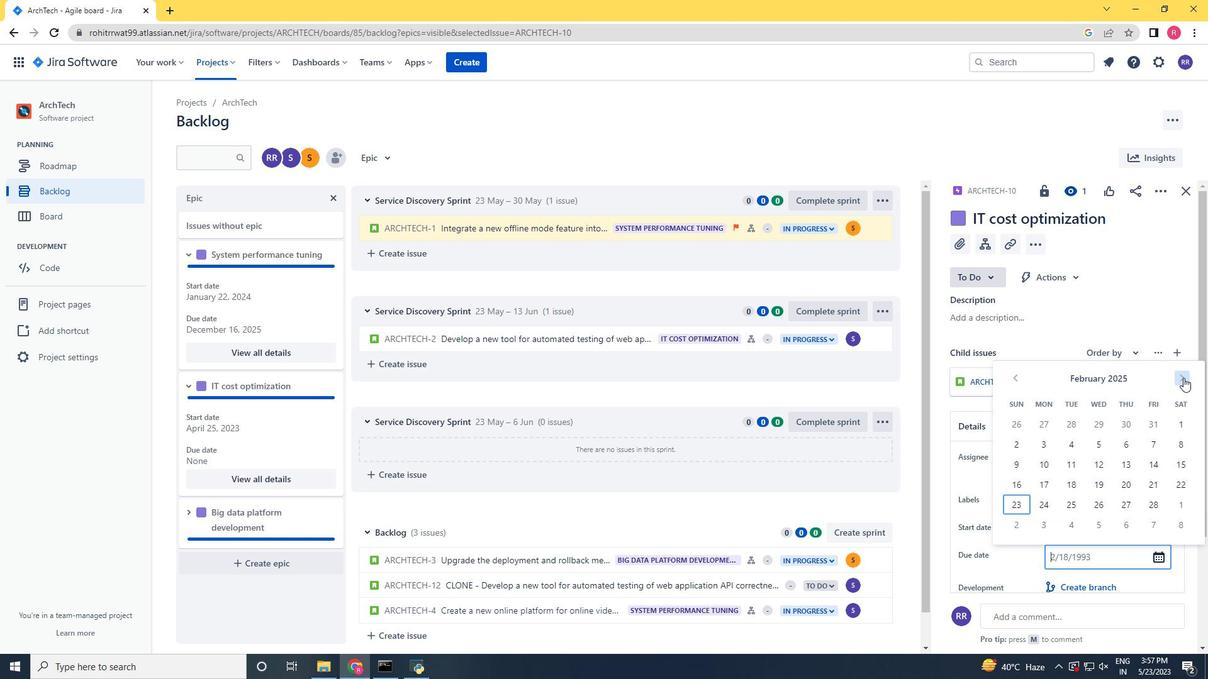 
Action: Mouse pressed left at (1183, 378)
Screenshot: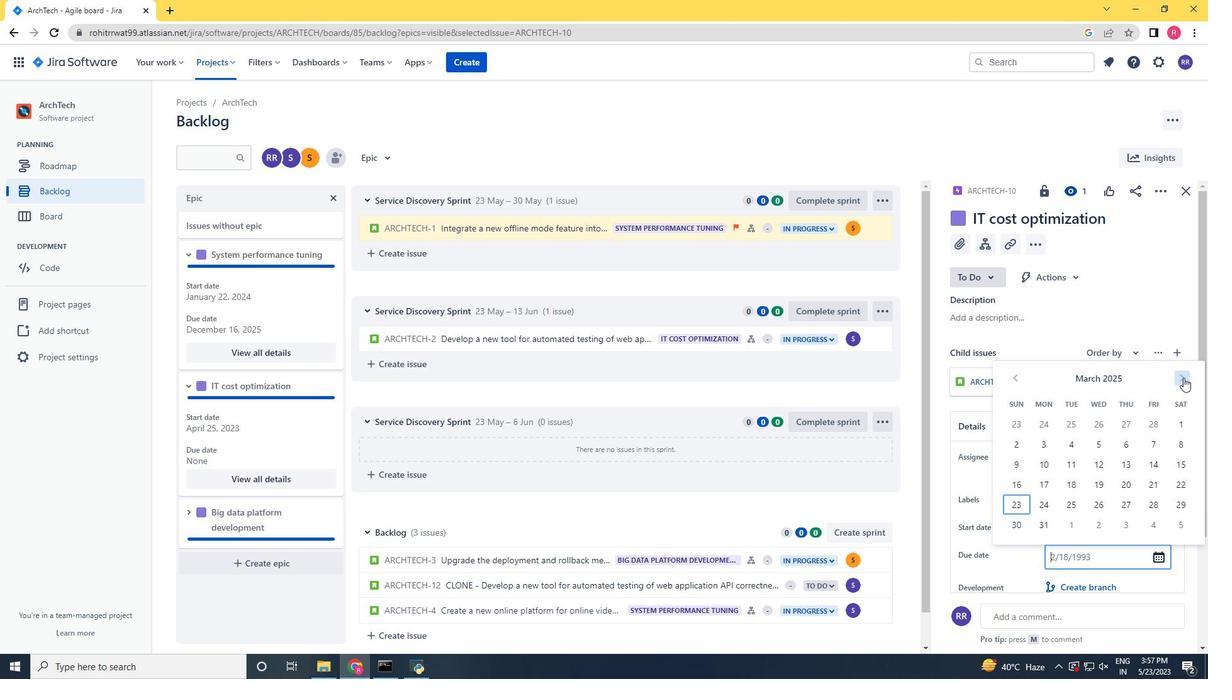 
Action: Mouse pressed left at (1183, 378)
Screenshot: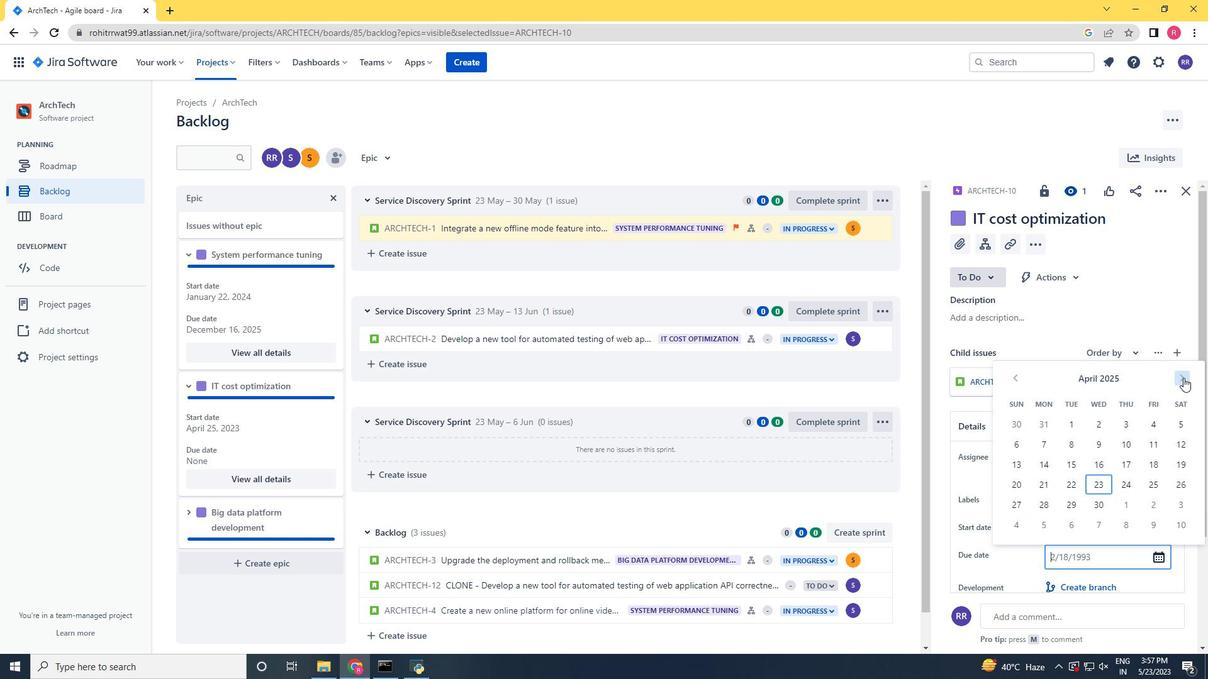 
Action: Mouse pressed left at (1183, 378)
Screenshot: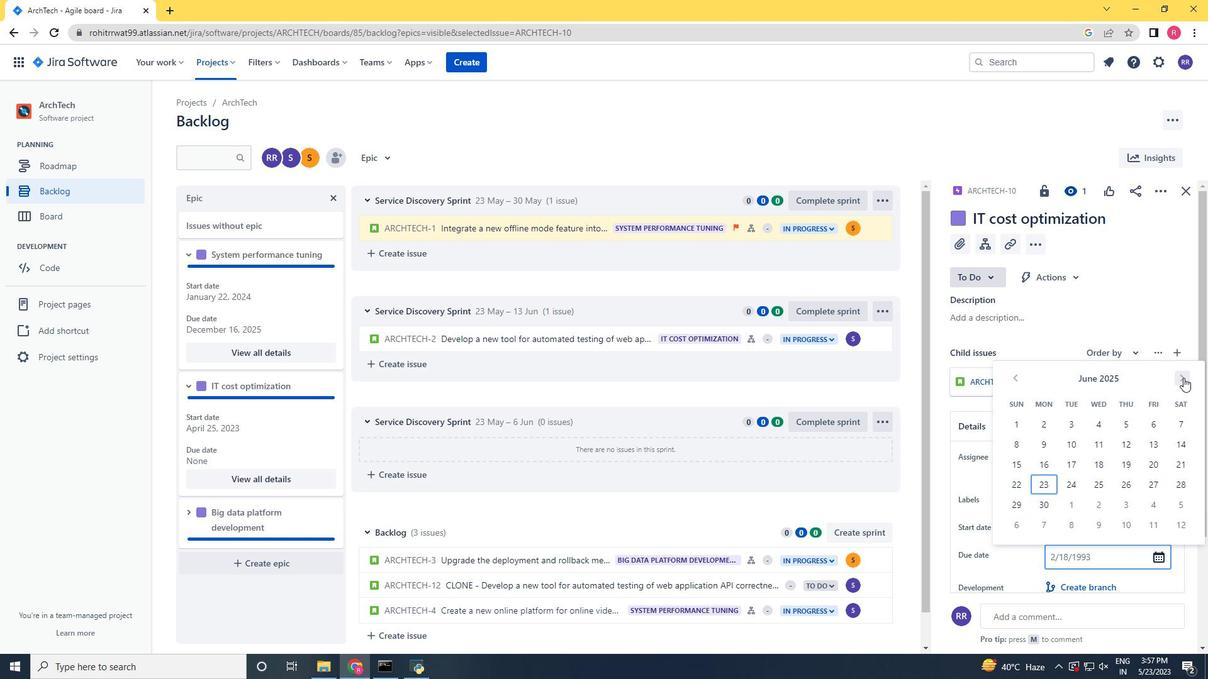 
Action: Mouse pressed left at (1183, 378)
Screenshot: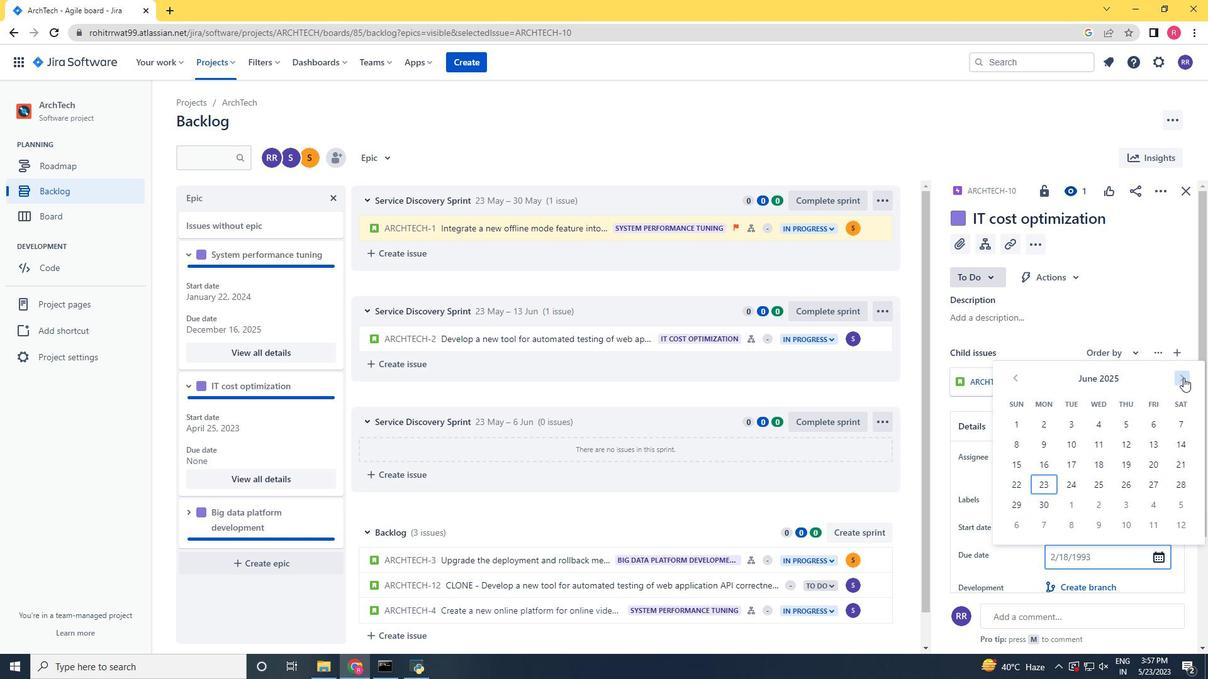 
Action: Mouse pressed left at (1183, 378)
Screenshot: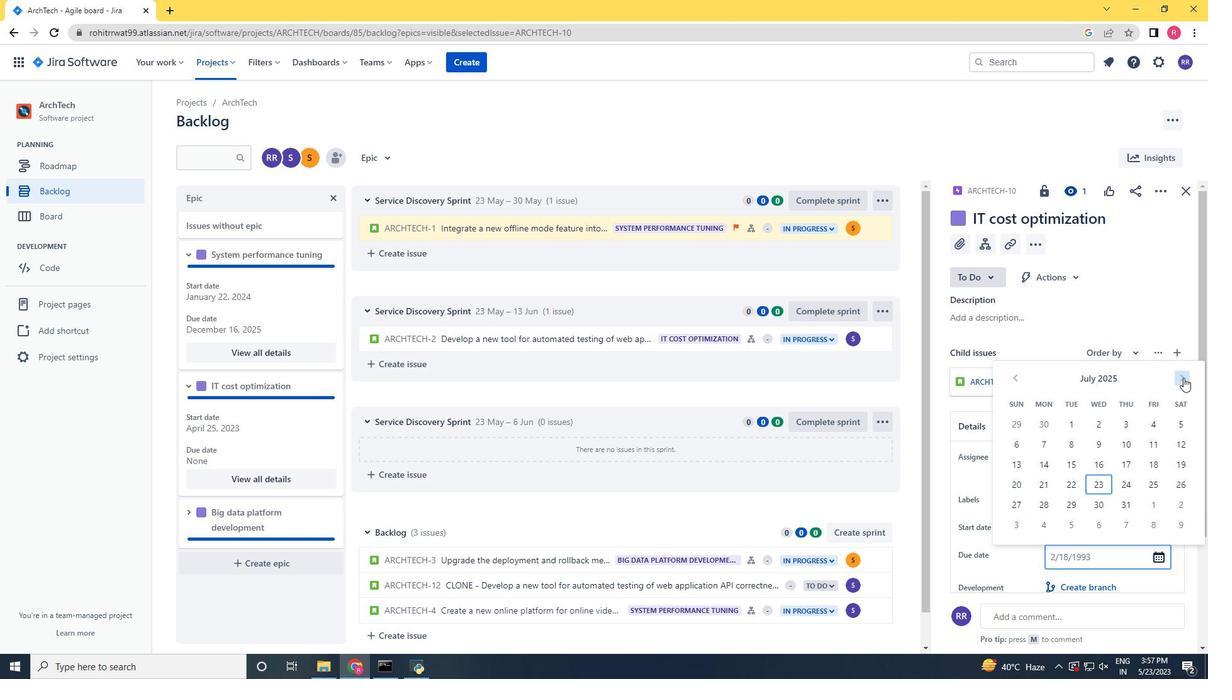 
Action: Mouse moved to (1014, 382)
Screenshot: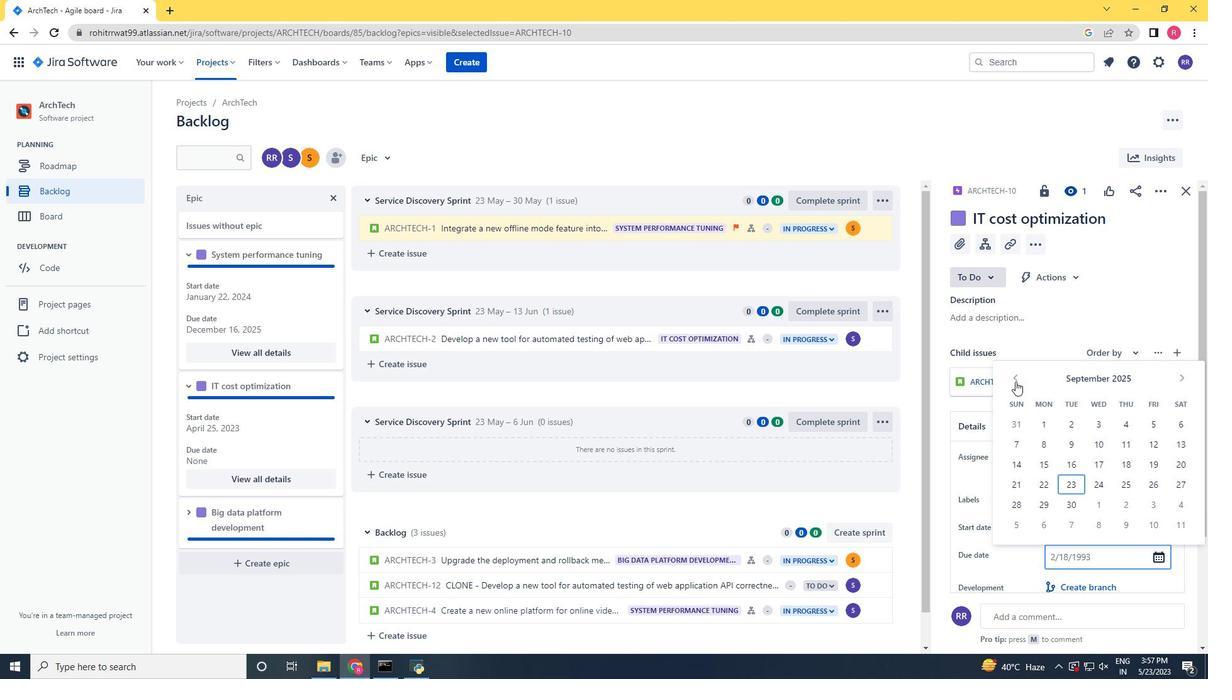 
Action: Mouse pressed left at (1014, 382)
Screenshot: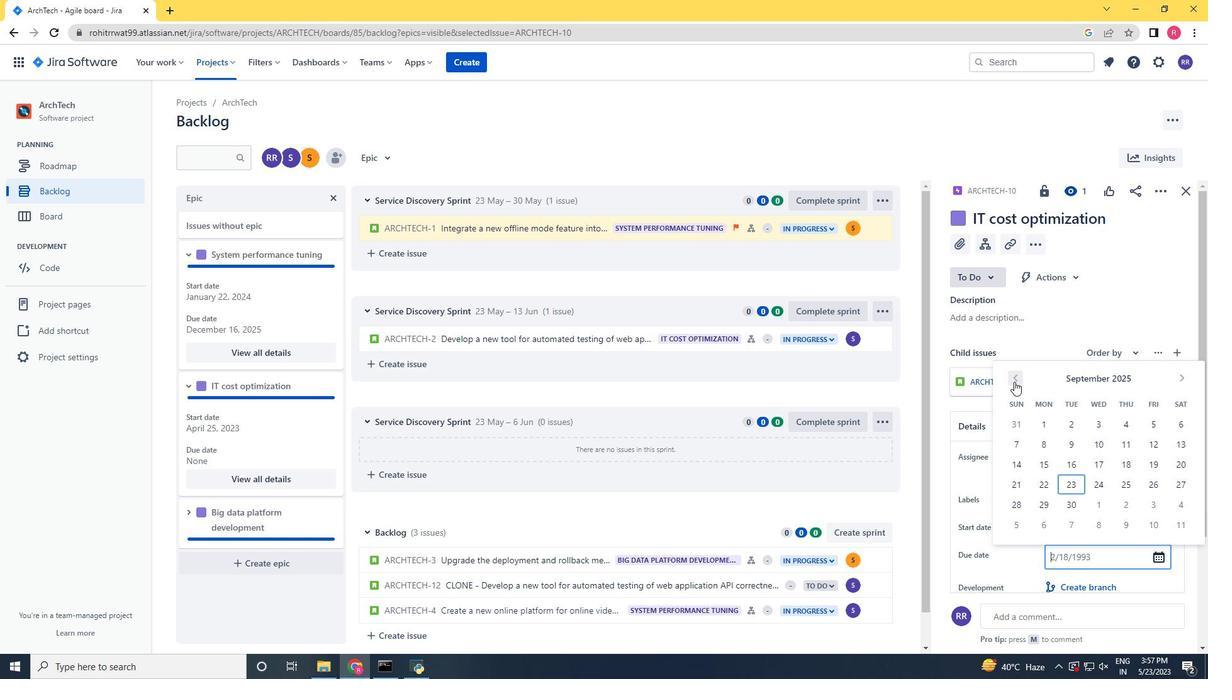 
Action: Mouse moved to (1180, 443)
Screenshot: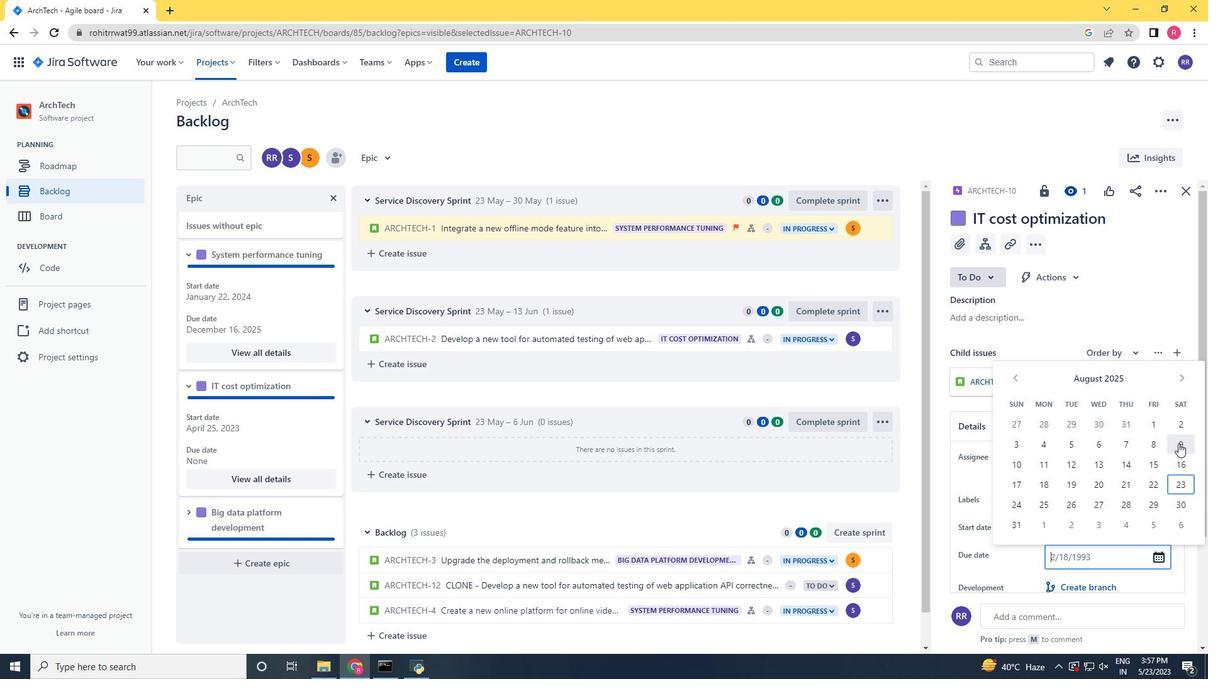 
Action: Mouse pressed left at (1180, 443)
Screenshot: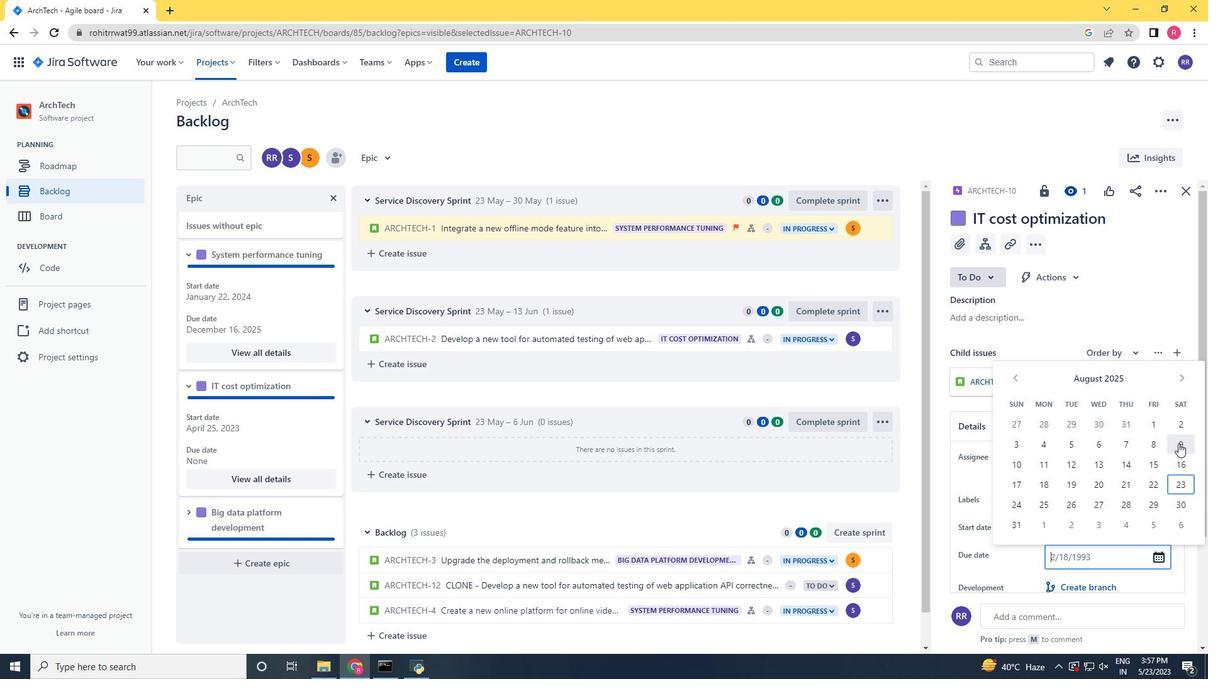 
Action: Mouse moved to (1135, 587)
Screenshot: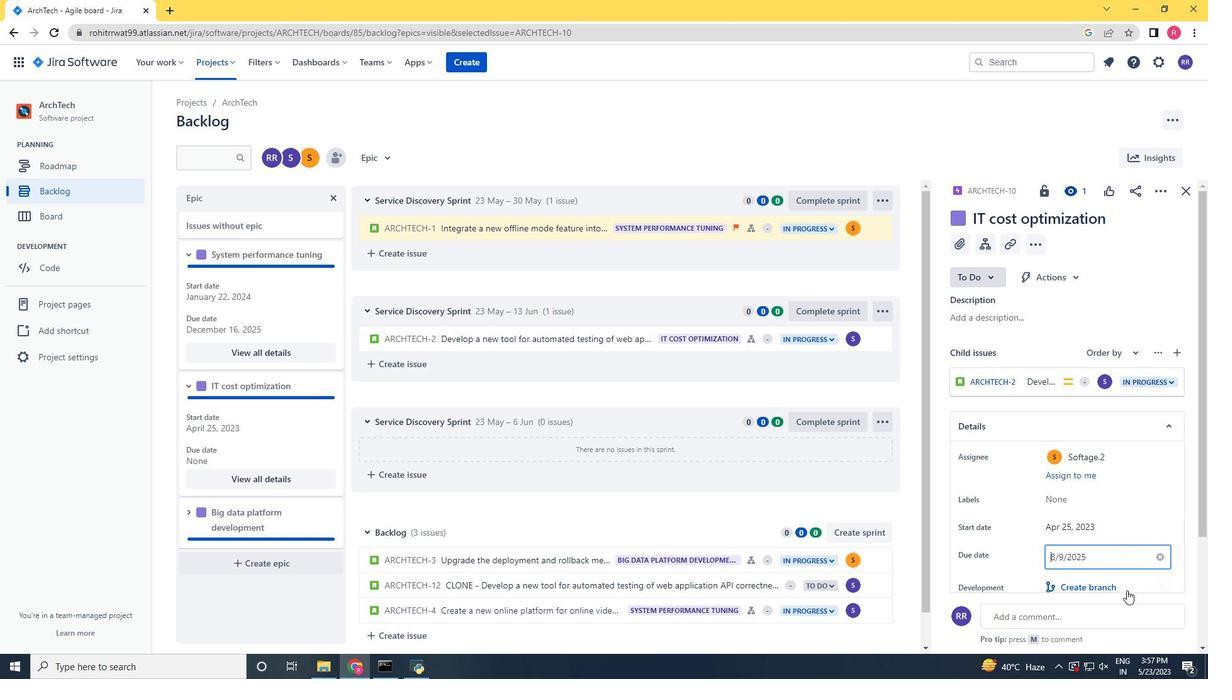 
Action: Mouse scrolled (1135, 587) with delta (0, 0)
Screenshot: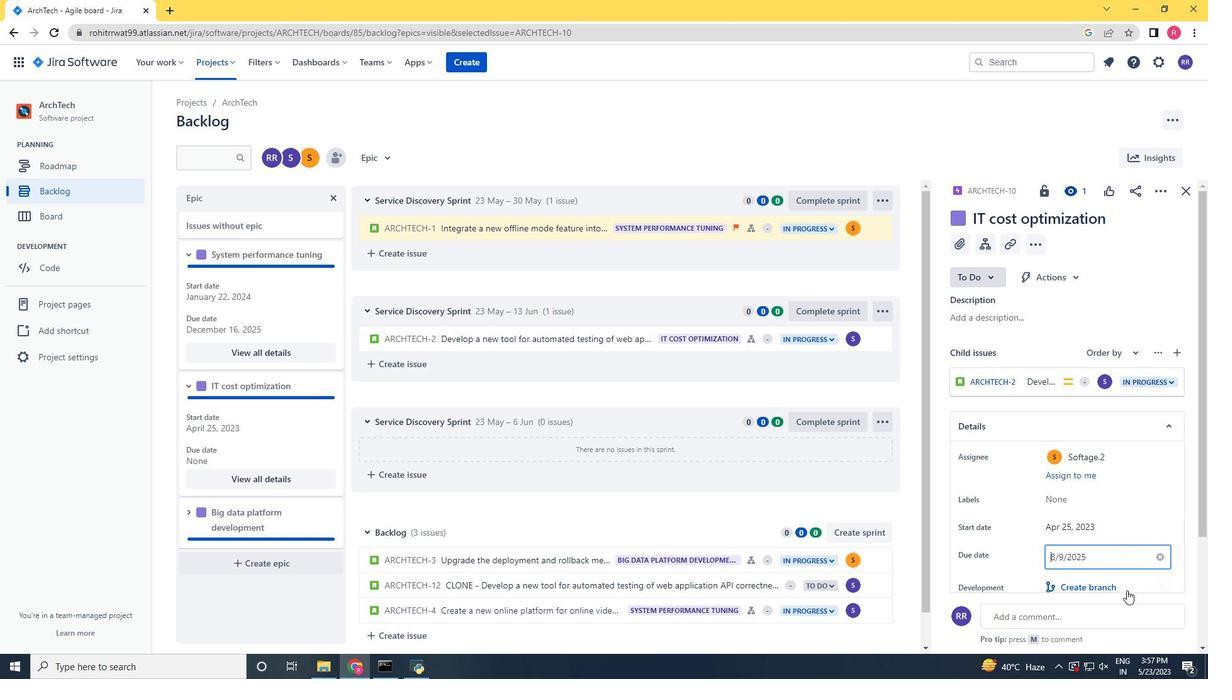 
Action: Mouse moved to (1136, 585)
Screenshot: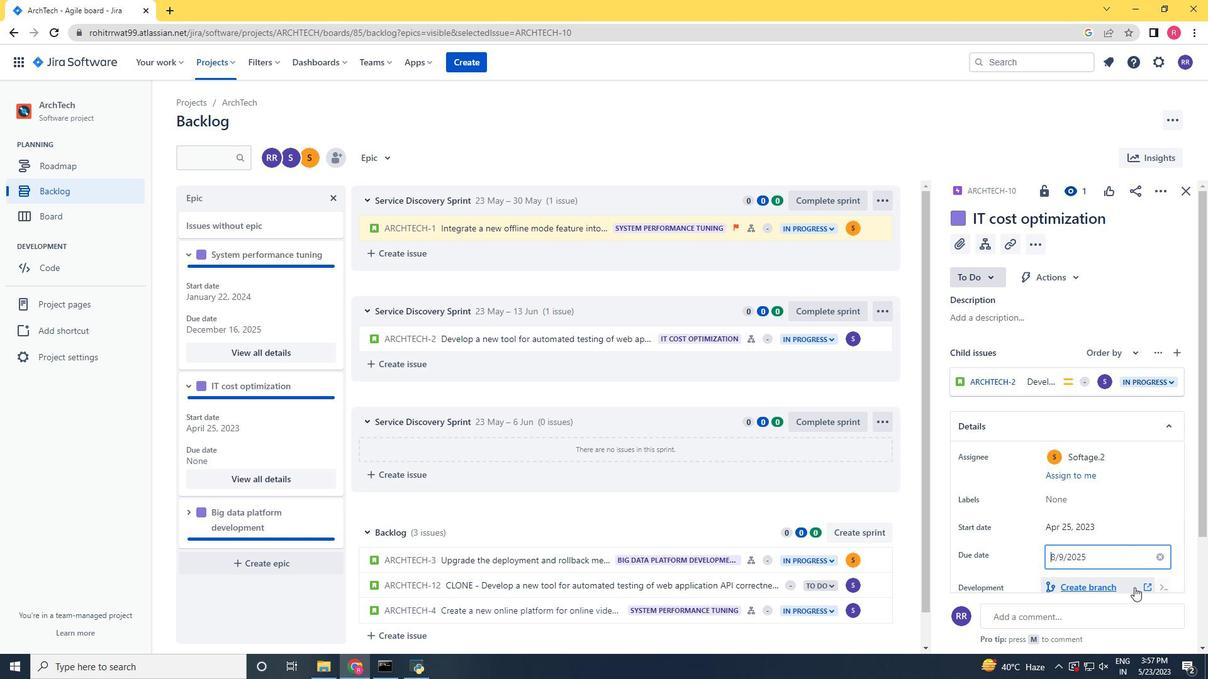
Action: Mouse scrolled (1136, 584) with delta (0, 0)
Screenshot: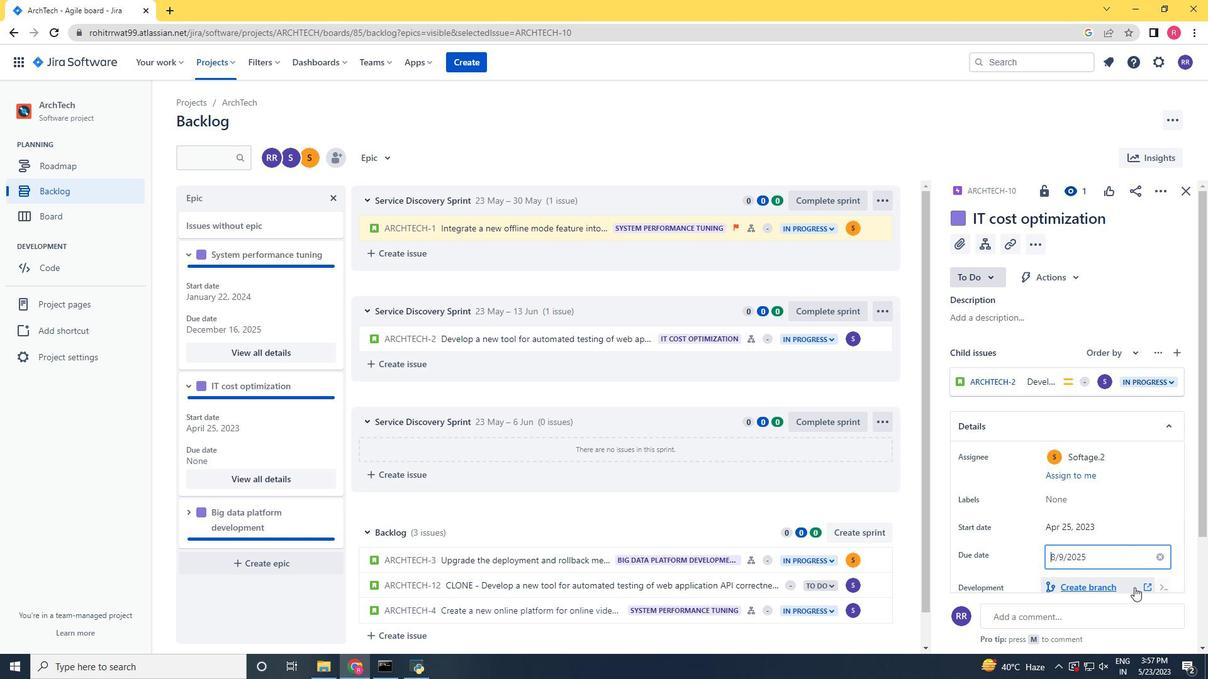 
Action: Mouse moved to (1136, 581)
Screenshot: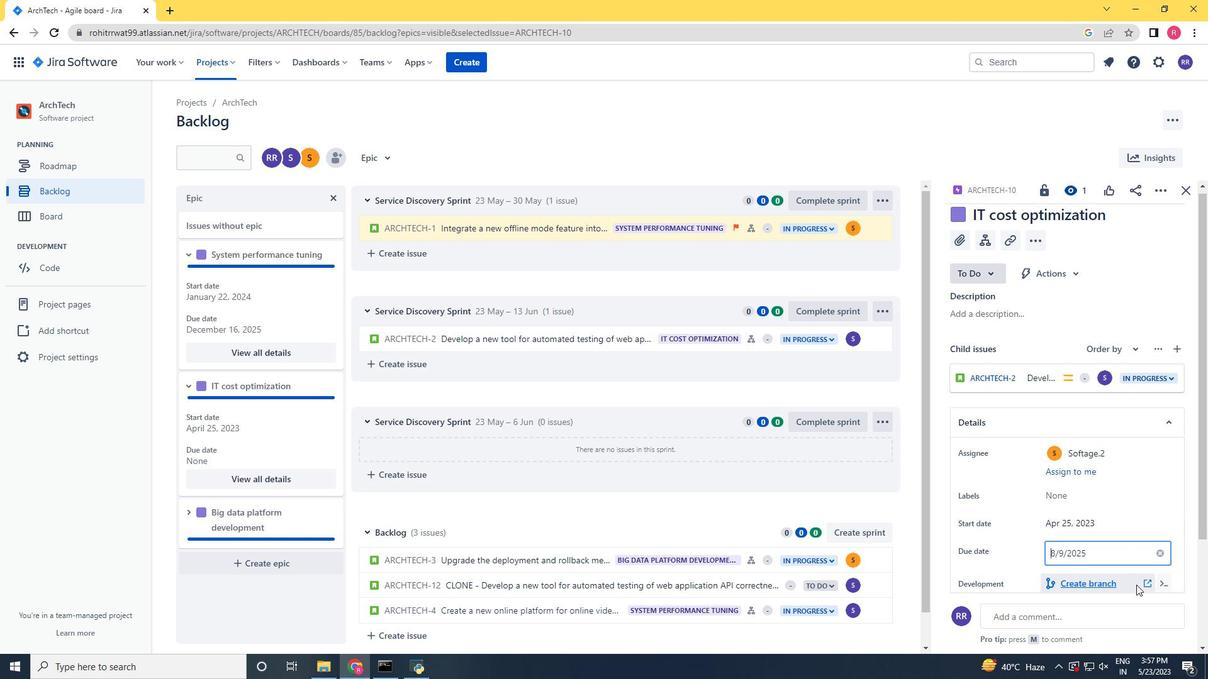 
Action: Mouse scrolled (1136, 580) with delta (0, 0)
Screenshot: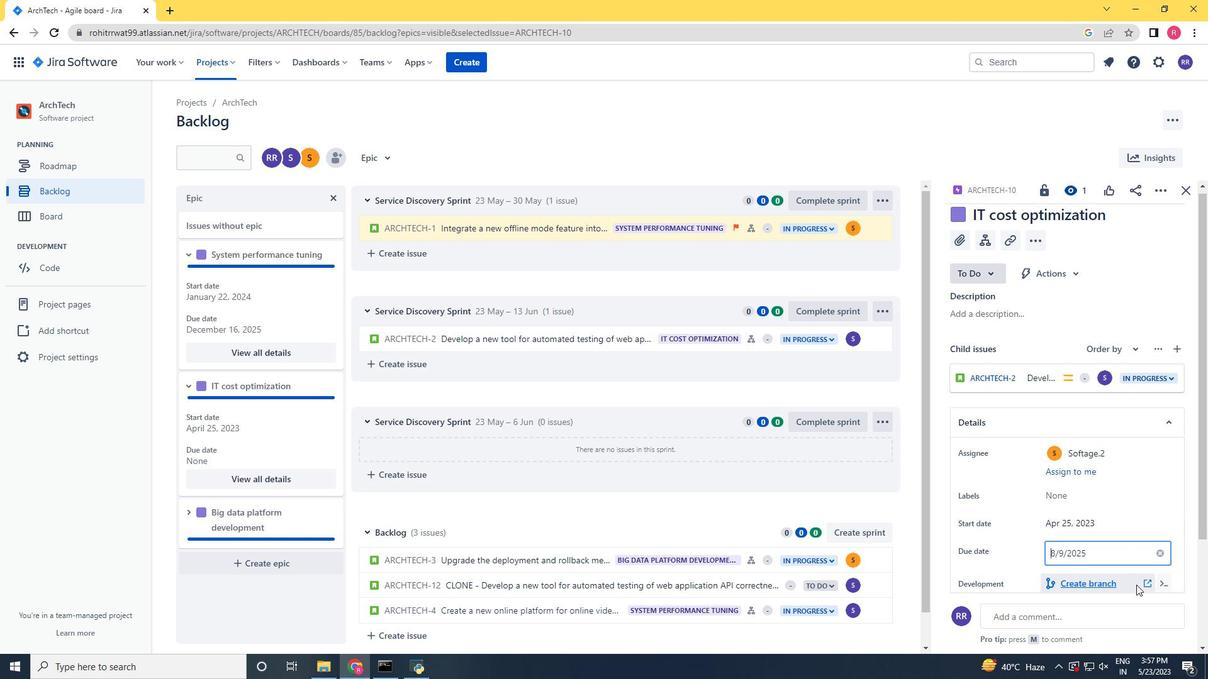 
Action: Mouse moved to (1095, 537)
Screenshot: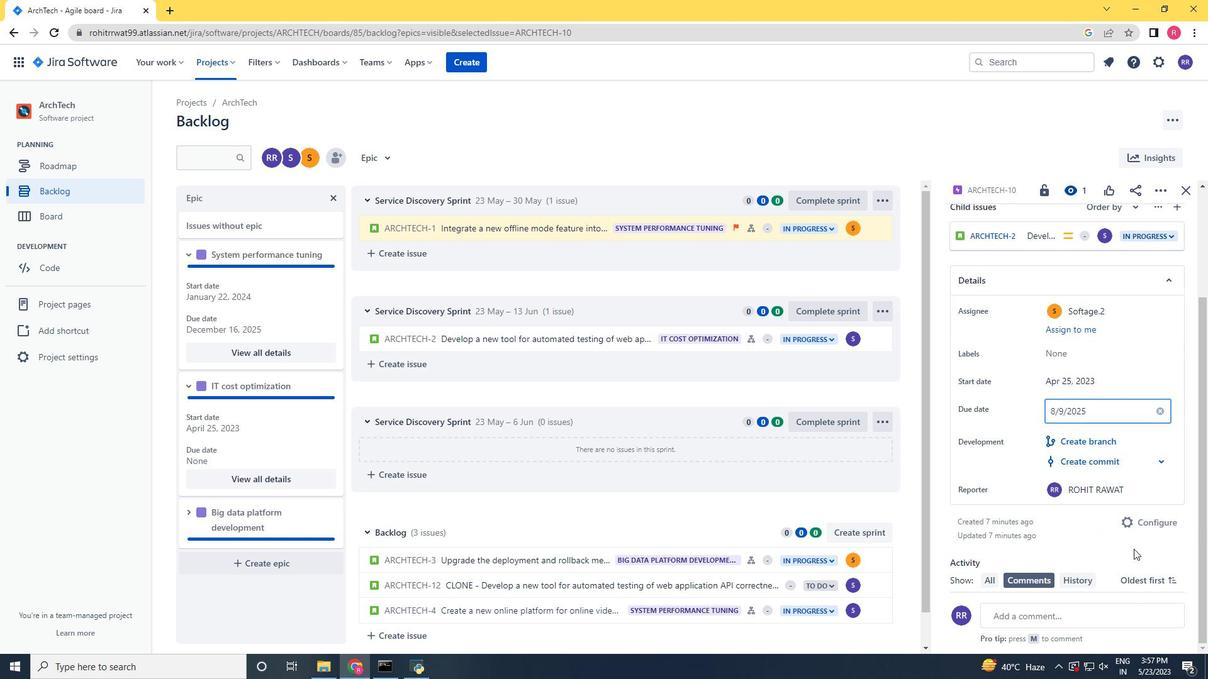 
Action: Mouse pressed left at (1095, 537)
Screenshot: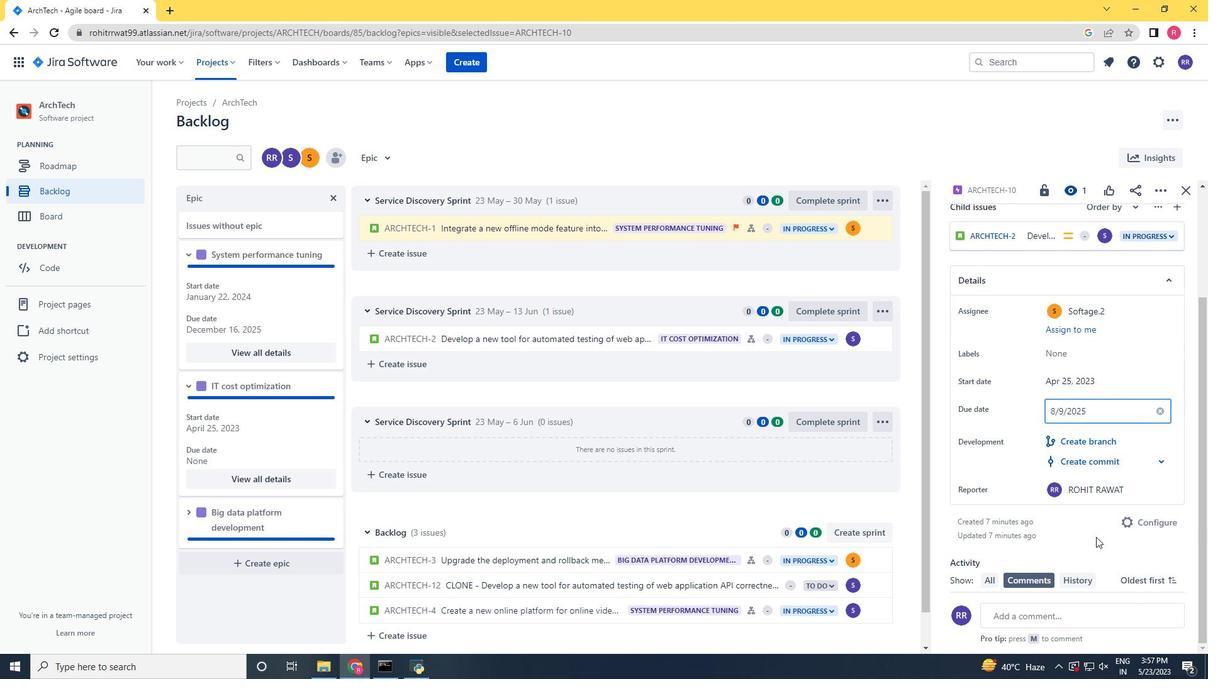
Action: Mouse moved to (190, 516)
Screenshot: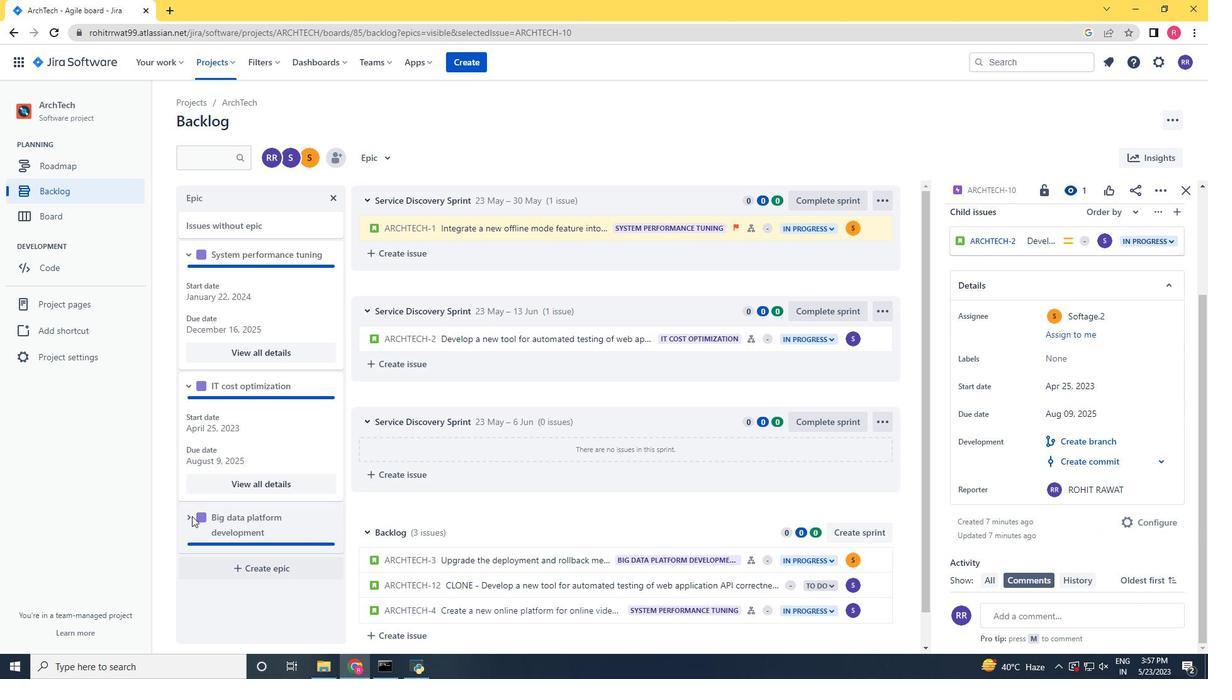 
Action: Mouse pressed left at (190, 516)
Screenshot: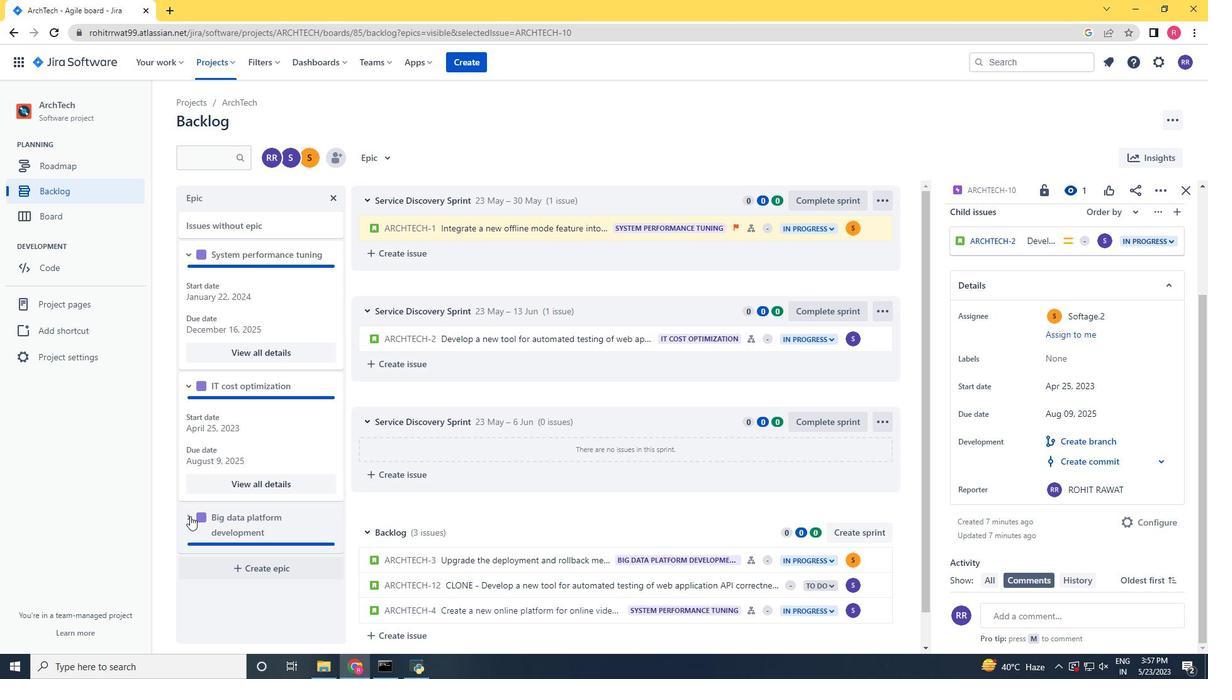 
Action: Mouse scrolled (190, 516) with delta (0, 0)
Screenshot: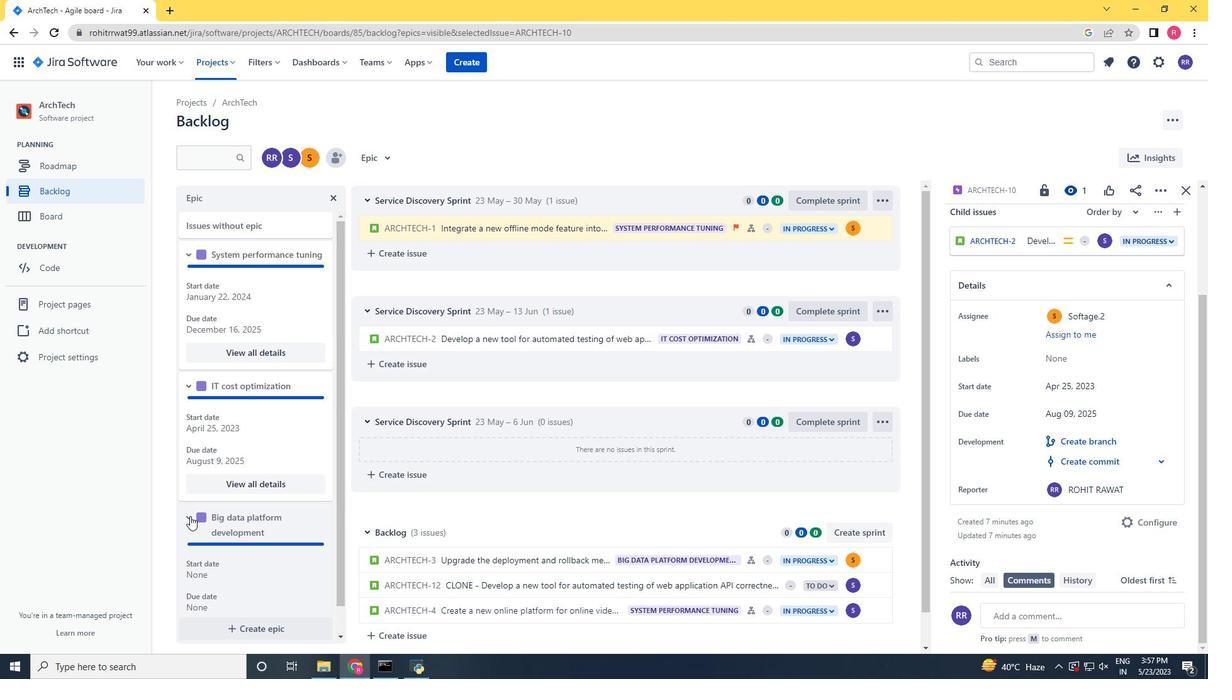 
Action: Mouse moved to (250, 600)
Screenshot: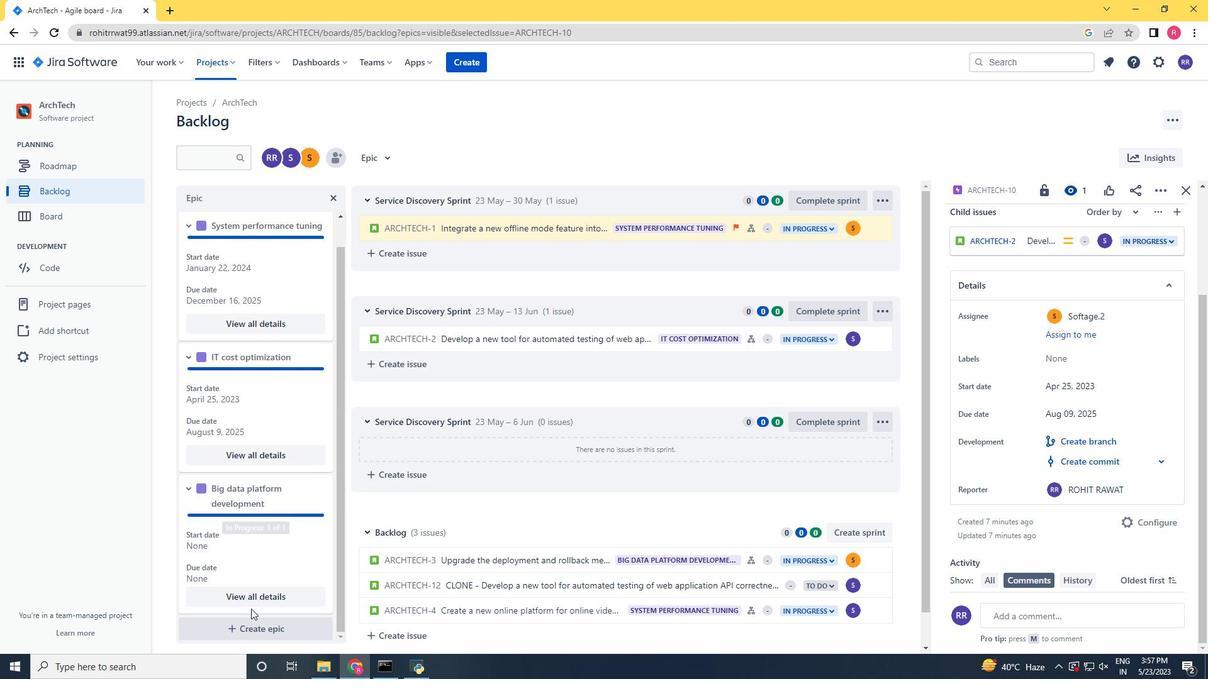 
Action: Mouse pressed left at (250, 600)
Screenshot: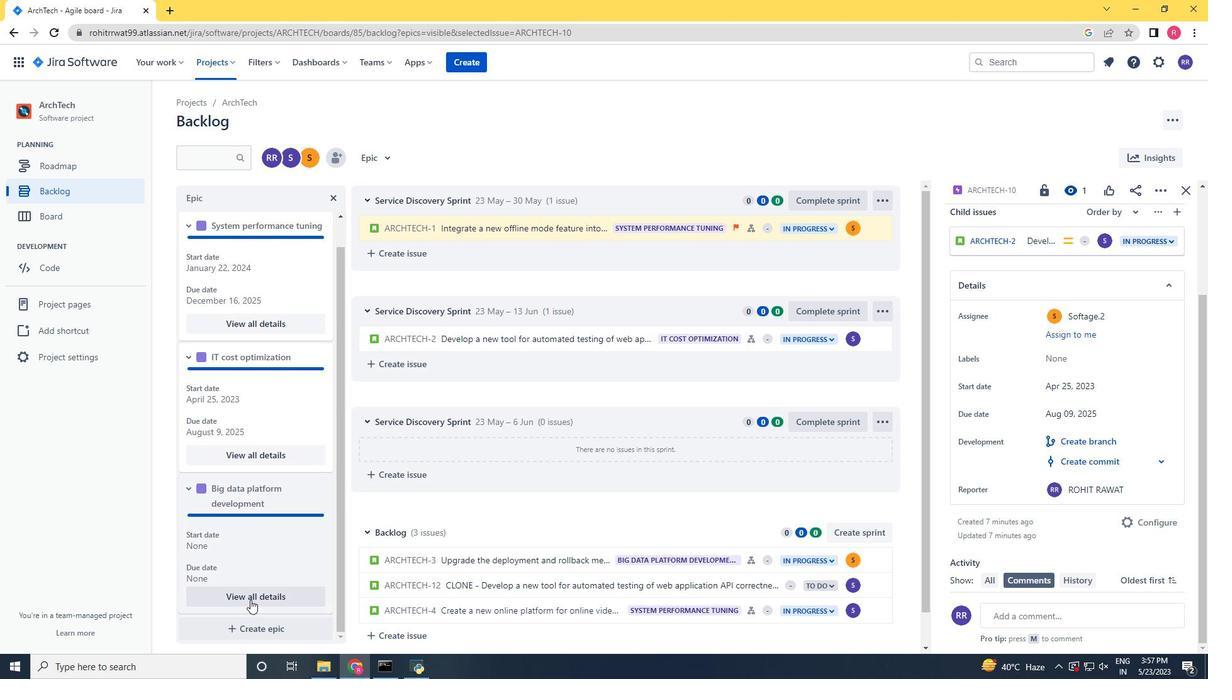 
Action: Mouse moved to (1057, 528)
Screenshot: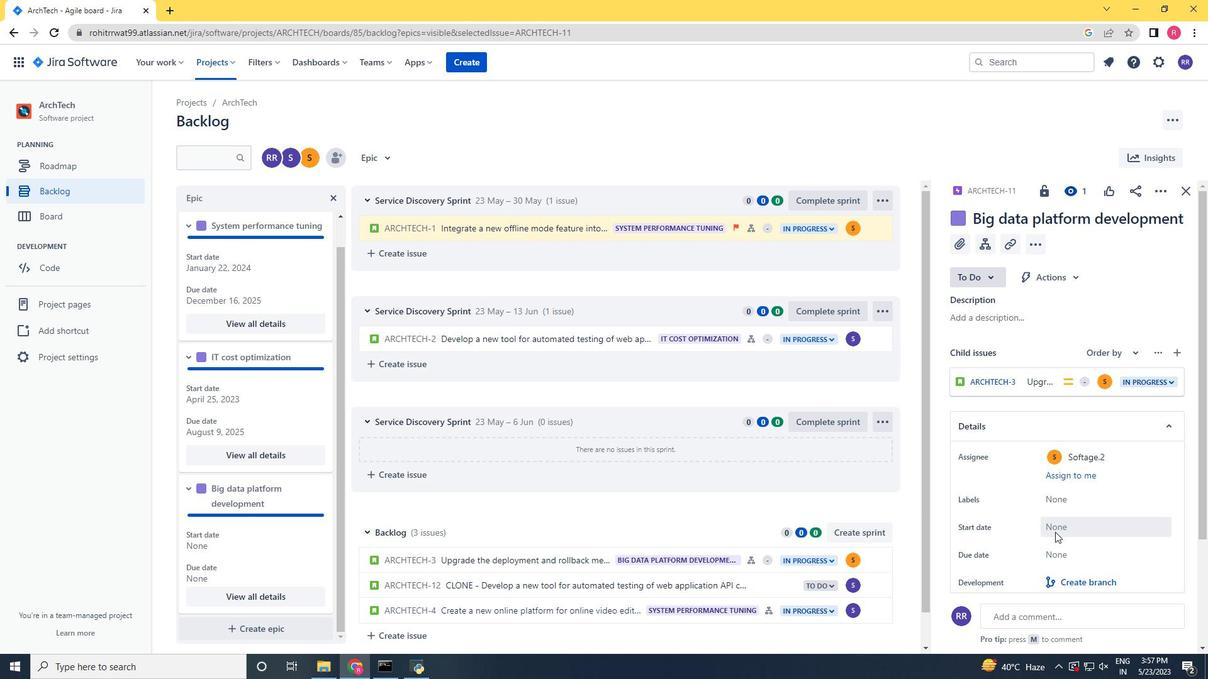 
Action: Mouse pressed left at (1057, 528)
Screenshot: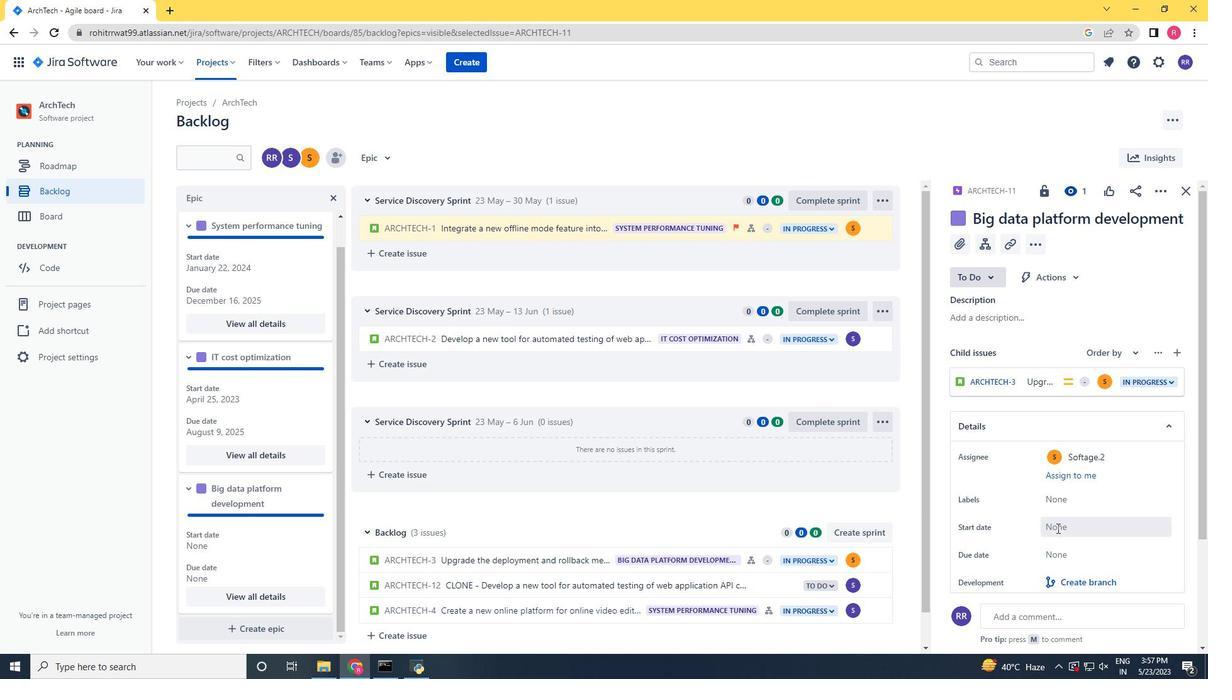
Action: Mouse moved to (1180, 349)
Screenshot: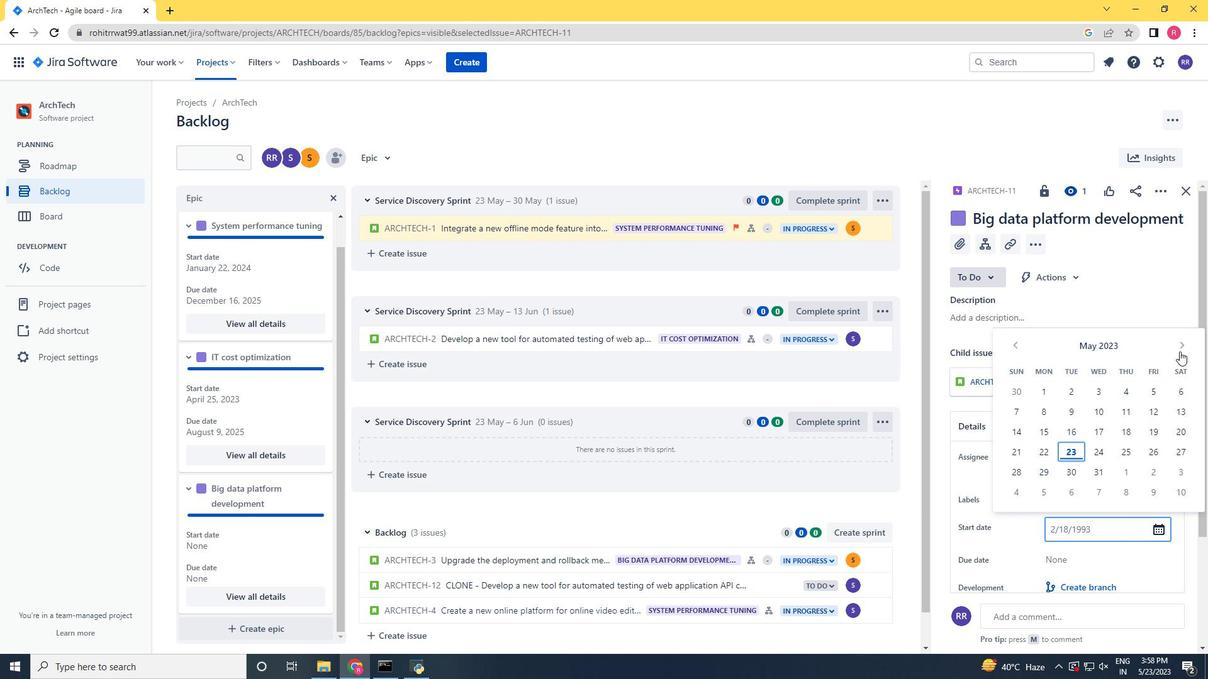 
Action: Mouse pressed left at (1180, 349)
Screenshot: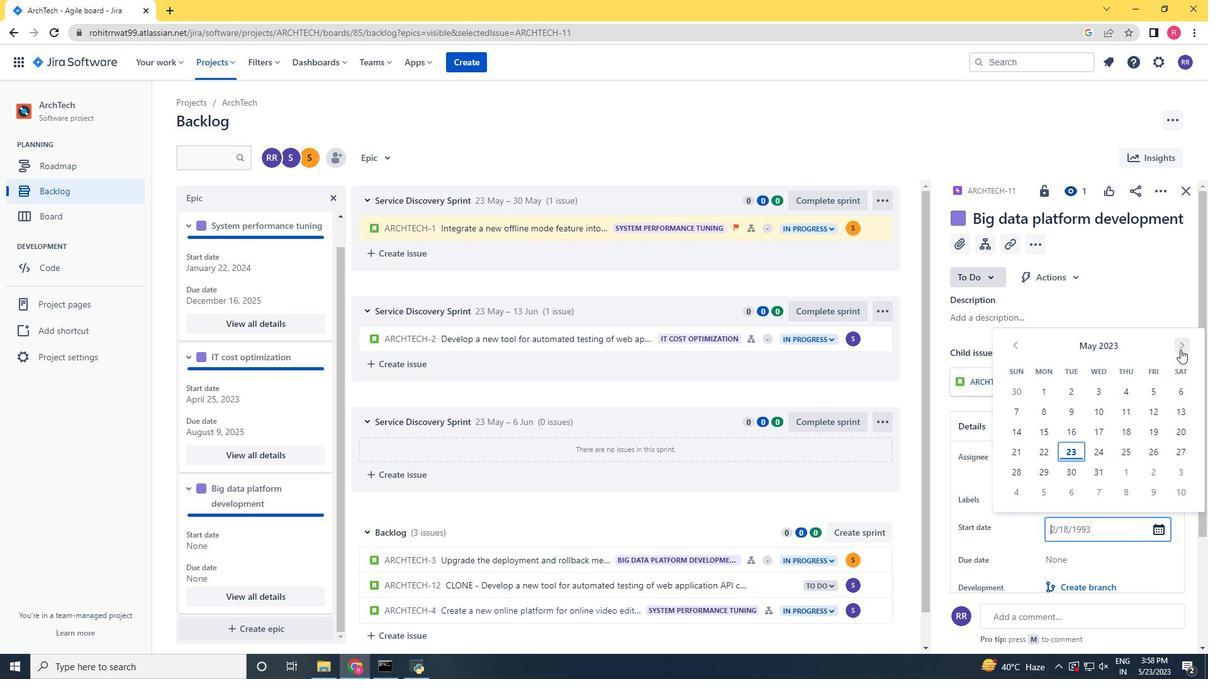
Action: Mouse pressed left at (1180, 349)
Screenshot: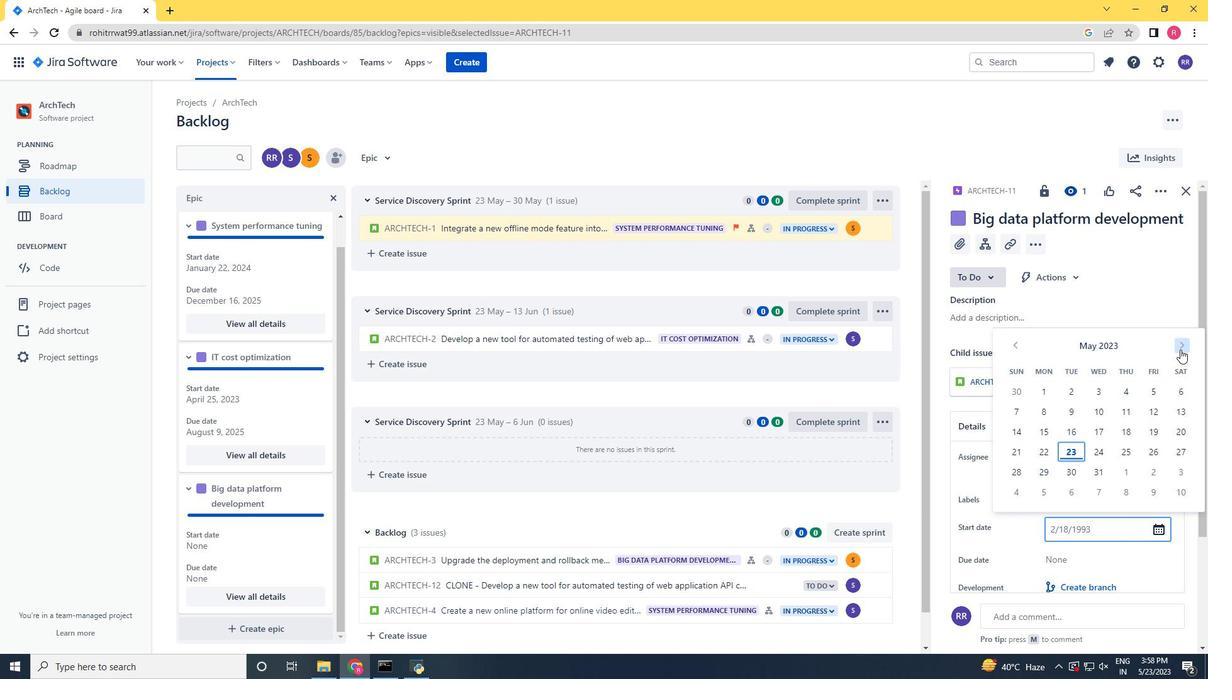 
Action: Mouse pressed left at (1180, 349)
Screenshot: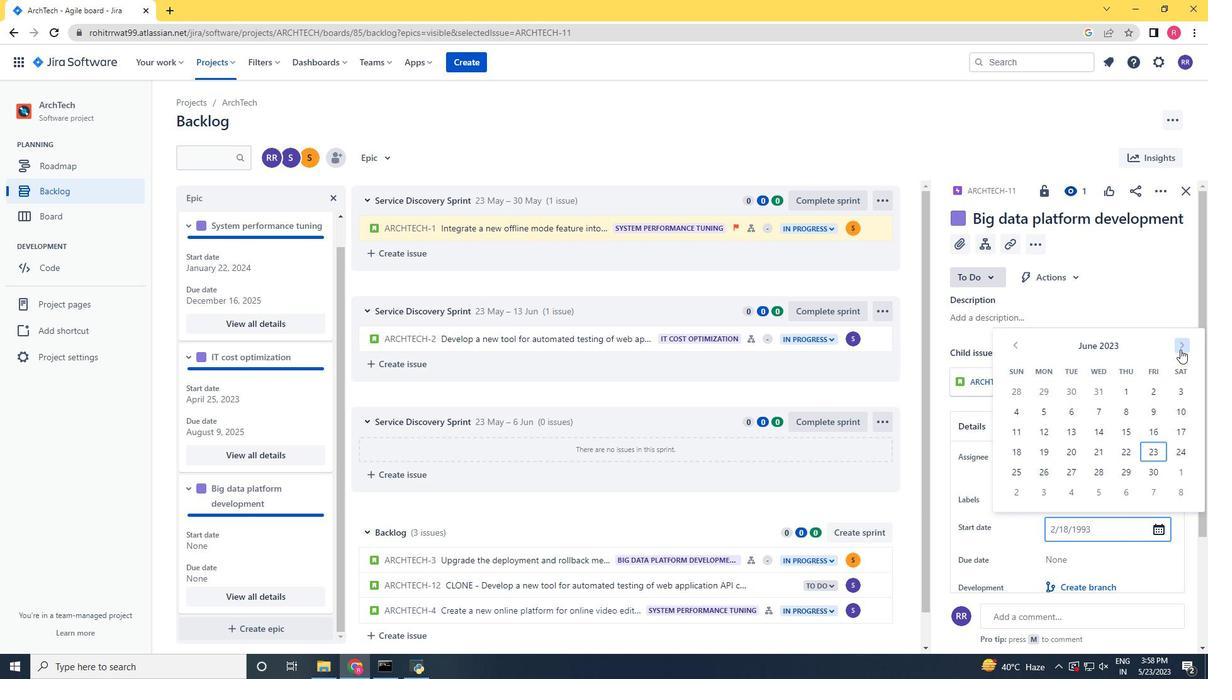 
Action: Mouse pressed left at (1180, 349)
Screenshot: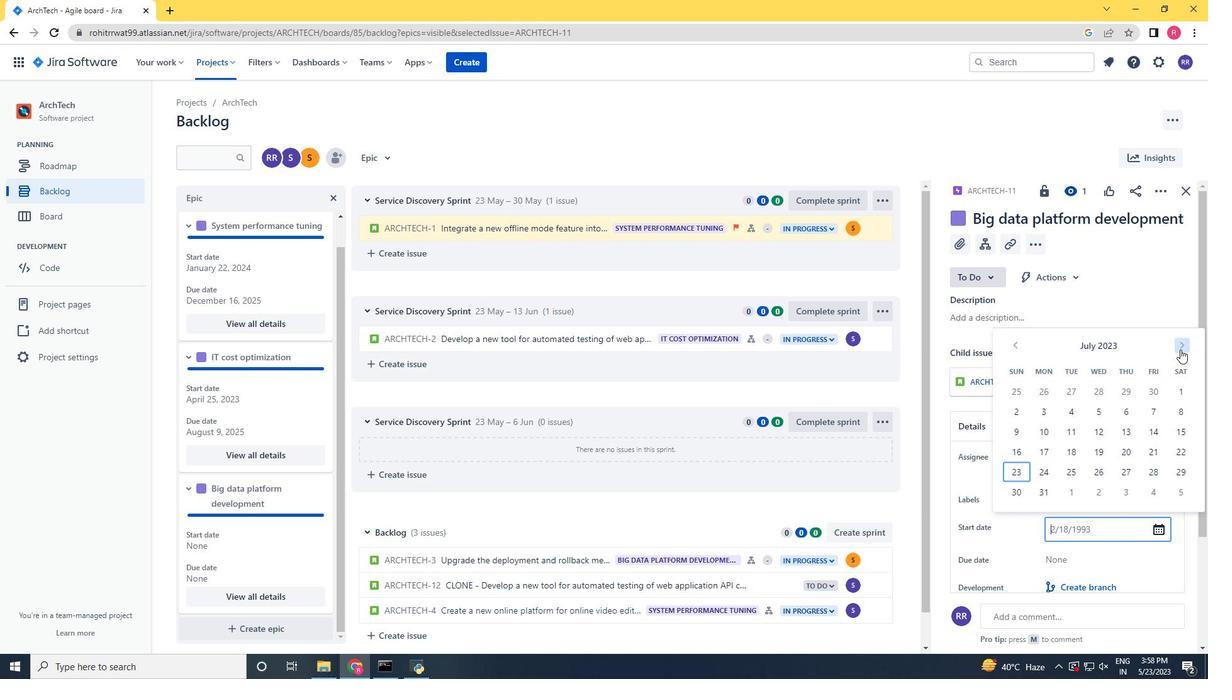 
Action: Mouse pressed left at (1180, 349)
Screenshot: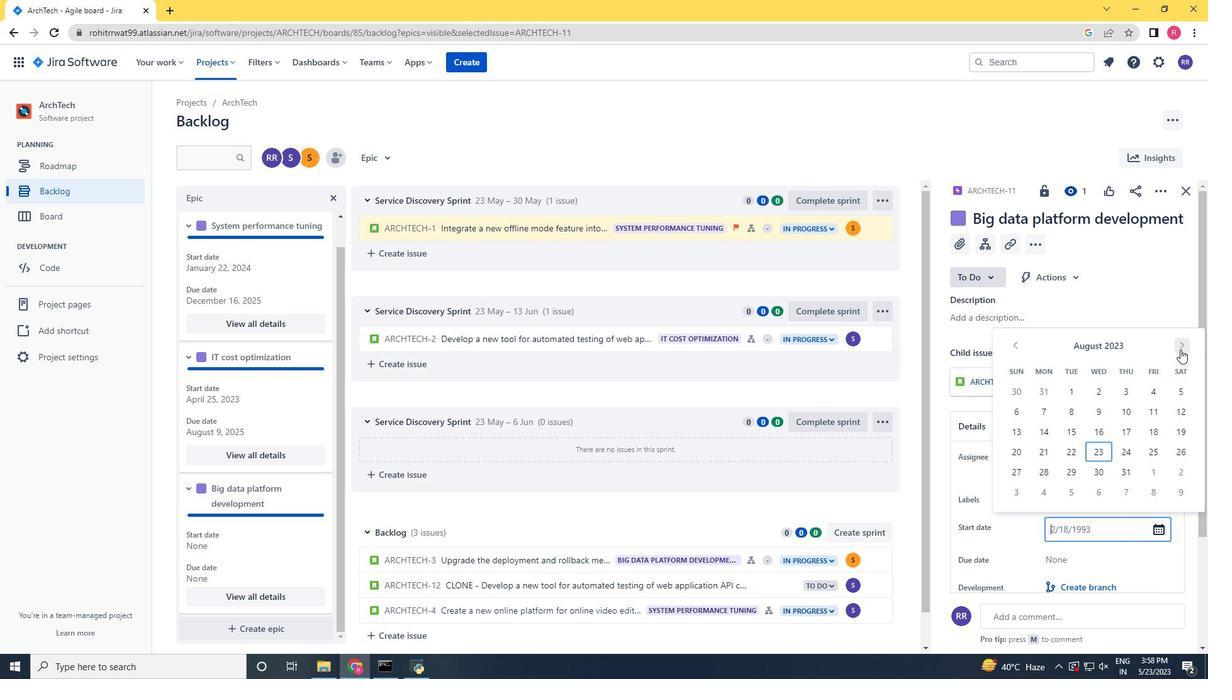 
Action: Mouse pressed left at (1180, 349)
Screenshot: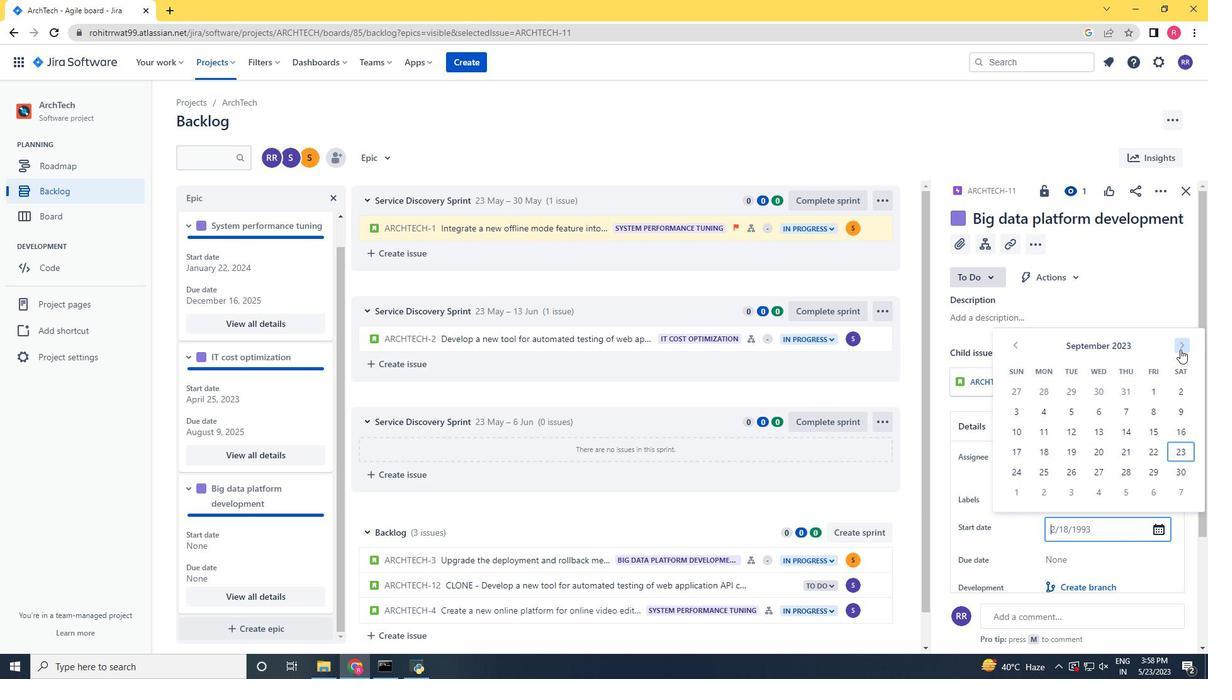 
Action: Mouse pressed left at (1180, 349)
Screenshot: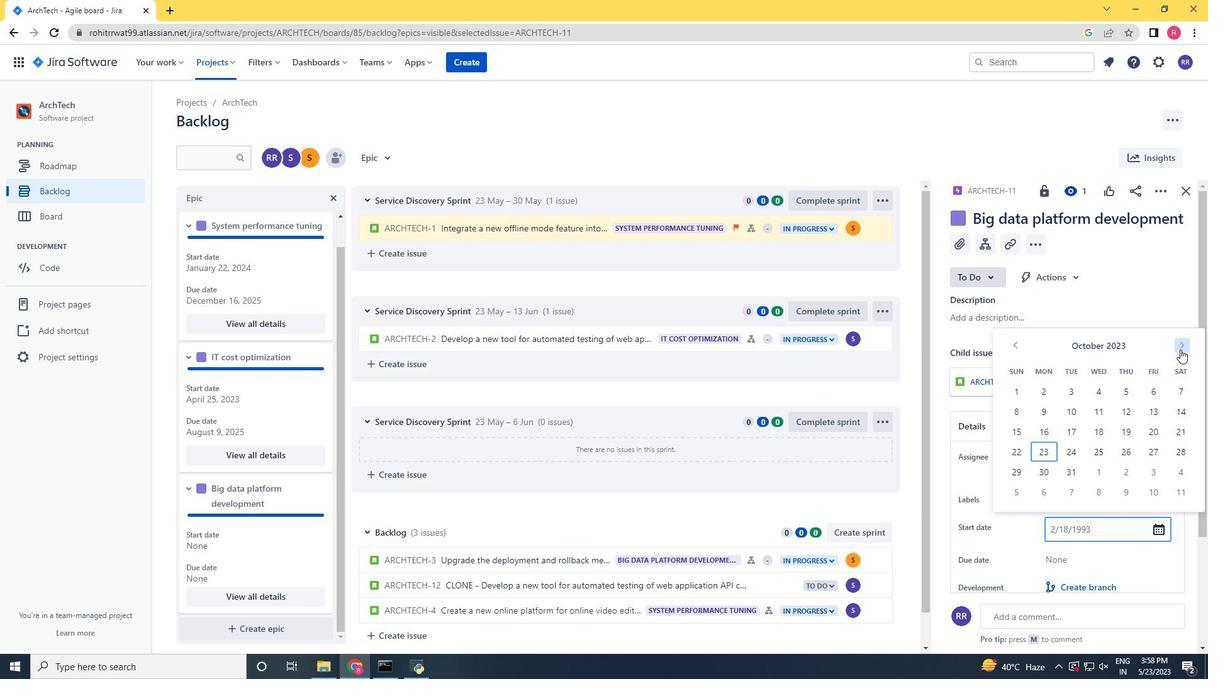 
Action: Mouse pressed left at (1180, 349)
Screenshot: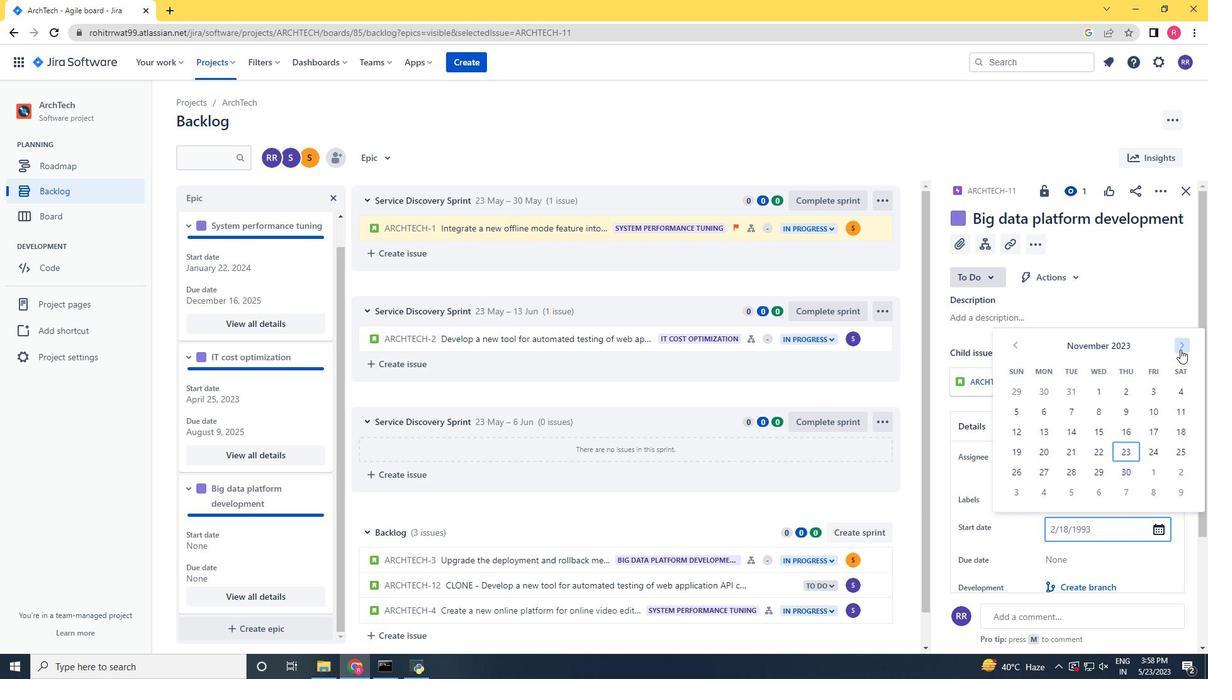 
Action: Mouse pressed left at (1180, 349)
Screenshot: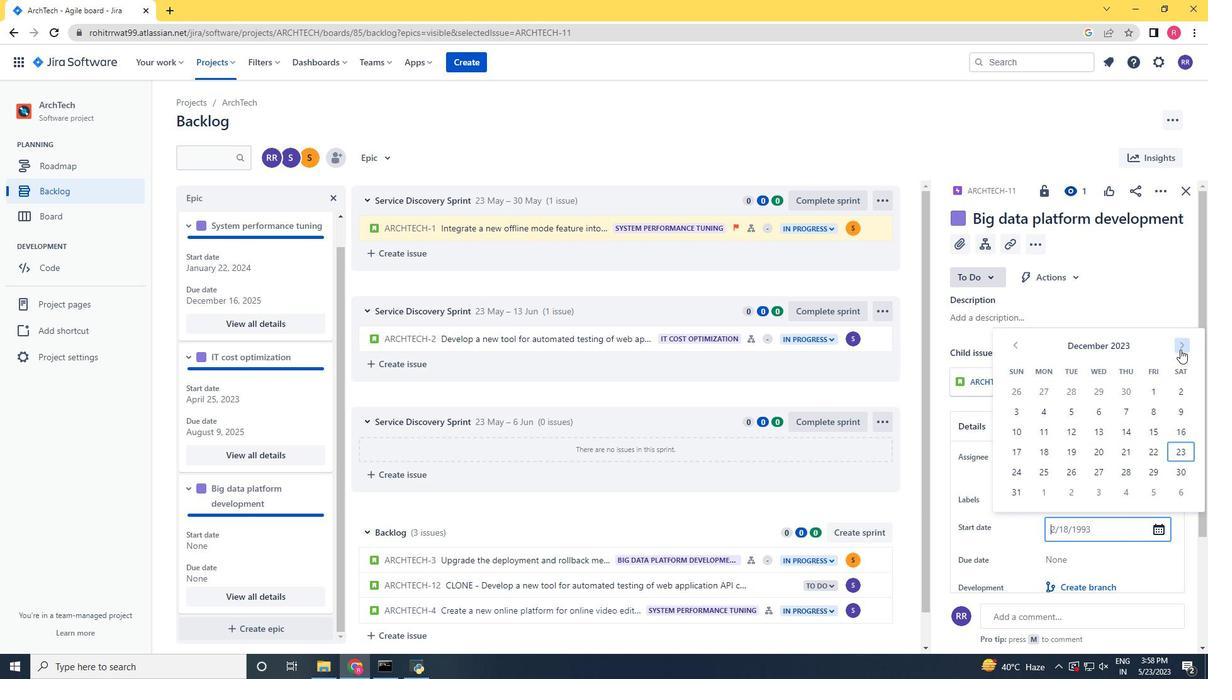 
Action: Mouse pressed left at (1180, 349)
Screenshot: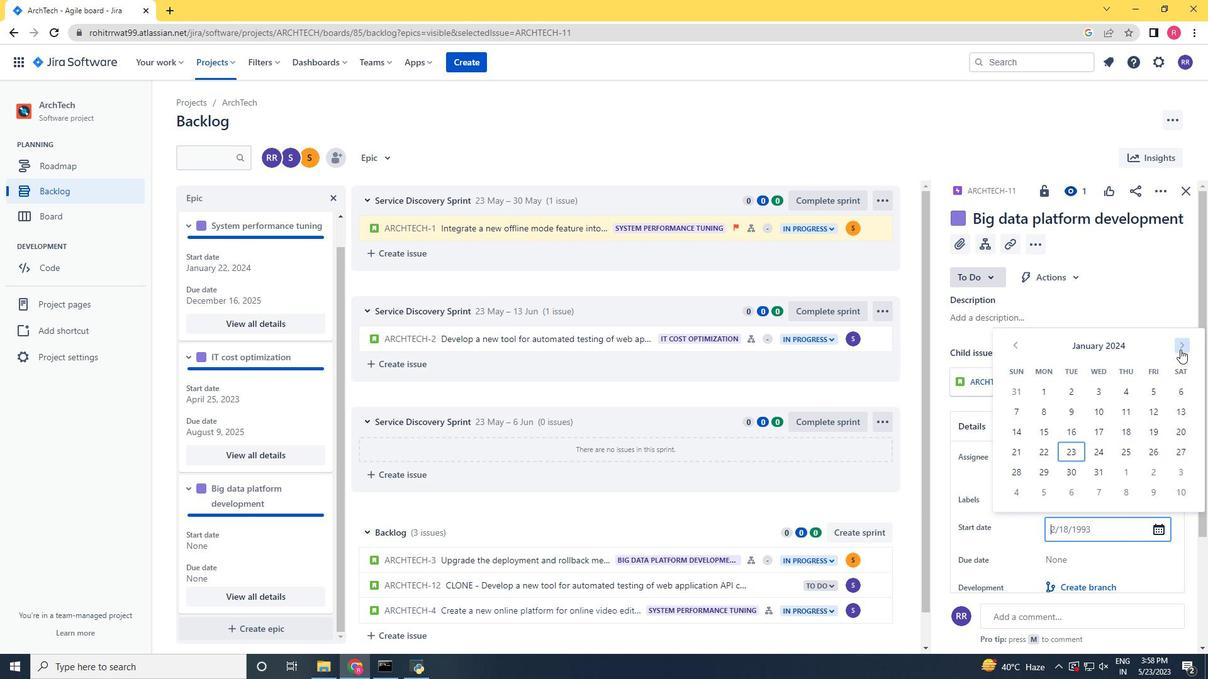 
Action: Mouse pressed left at (1180, 349)
Screenshot: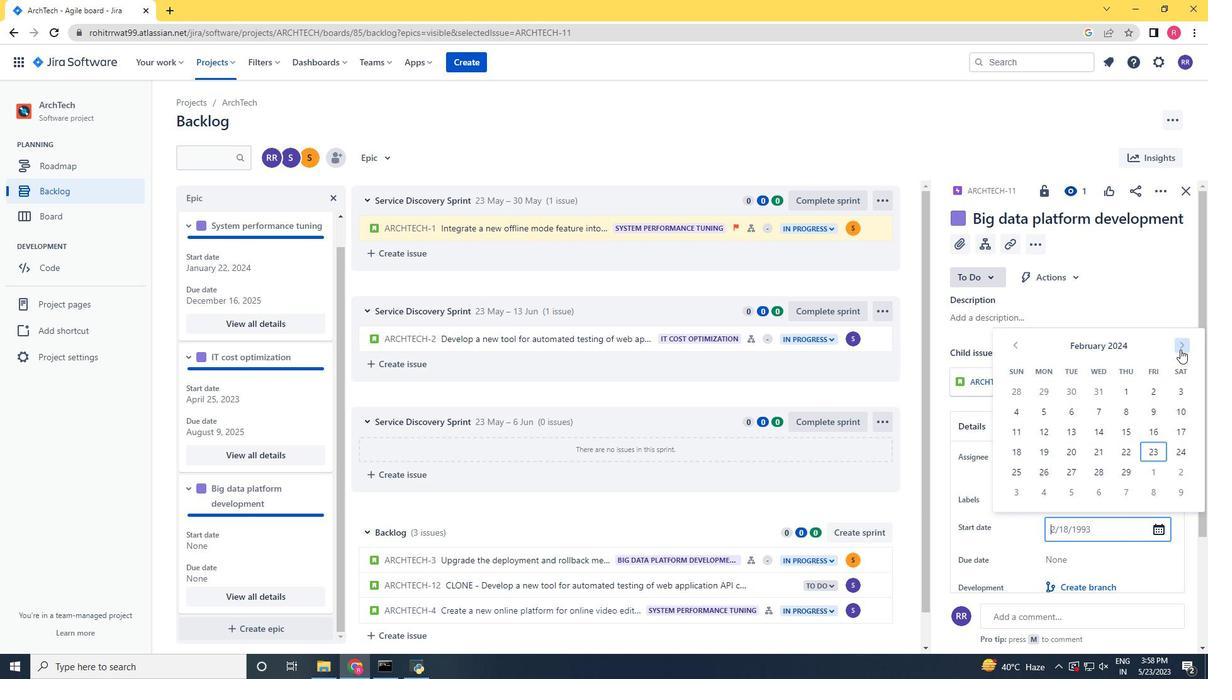 
Action: Mouse pressed left at (1180, 349)
Screenshot: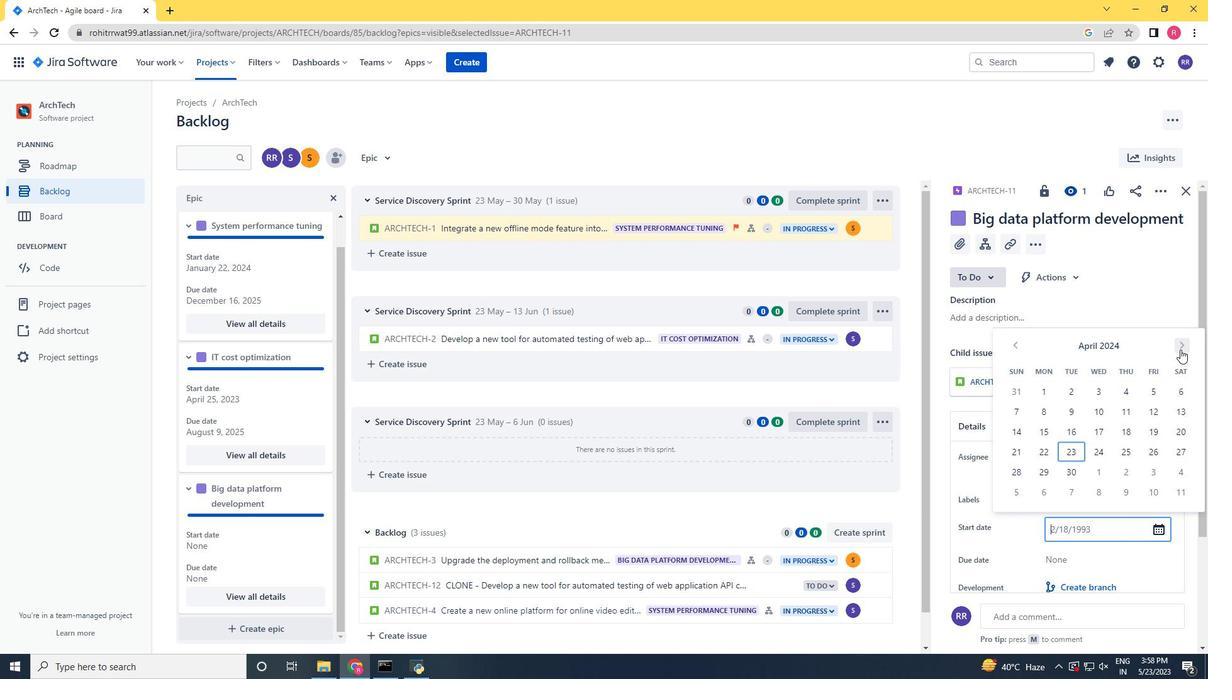 
Action: Mouse moved to (1016, 348)
Screenshot: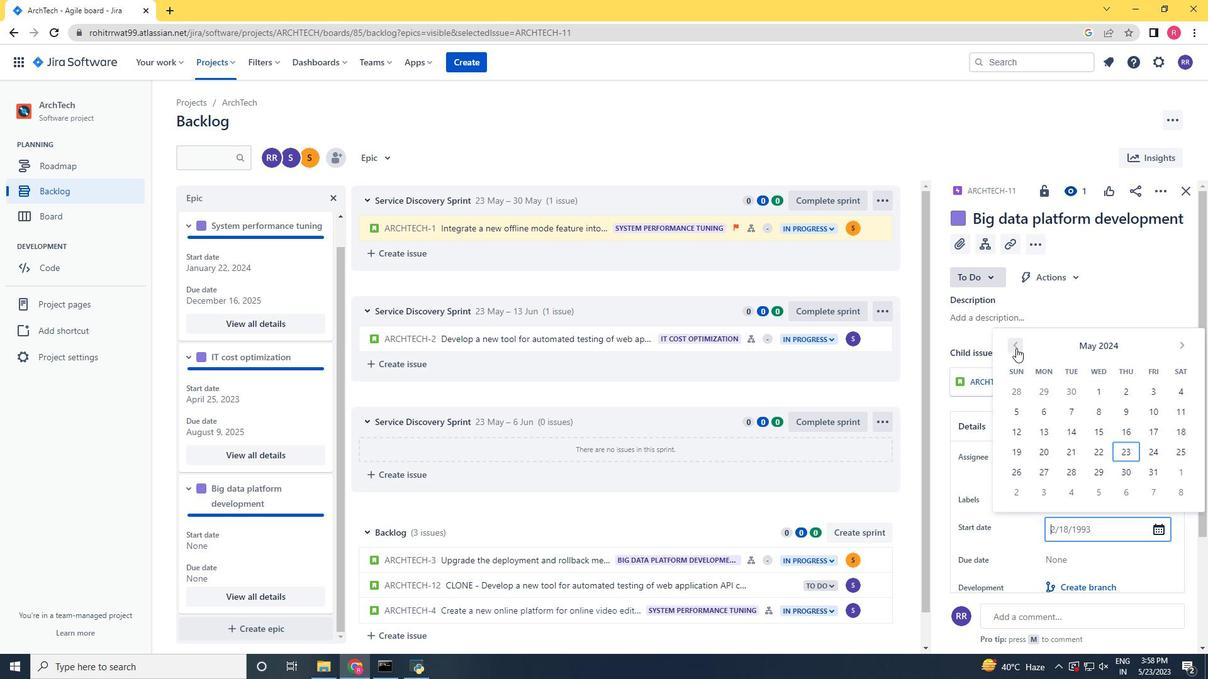 
Action: Mouse pressed left at (1016, 348)
Screenshot: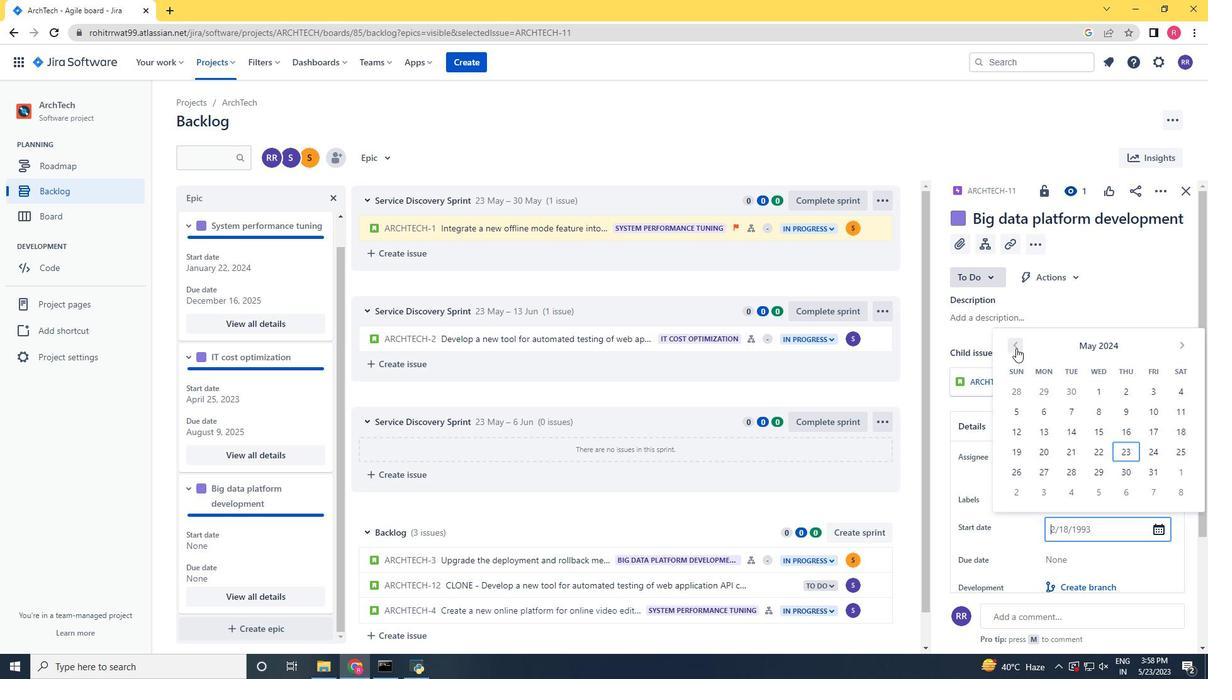 
Action: Mouse pressed left at (1016, 348)
Screenshot: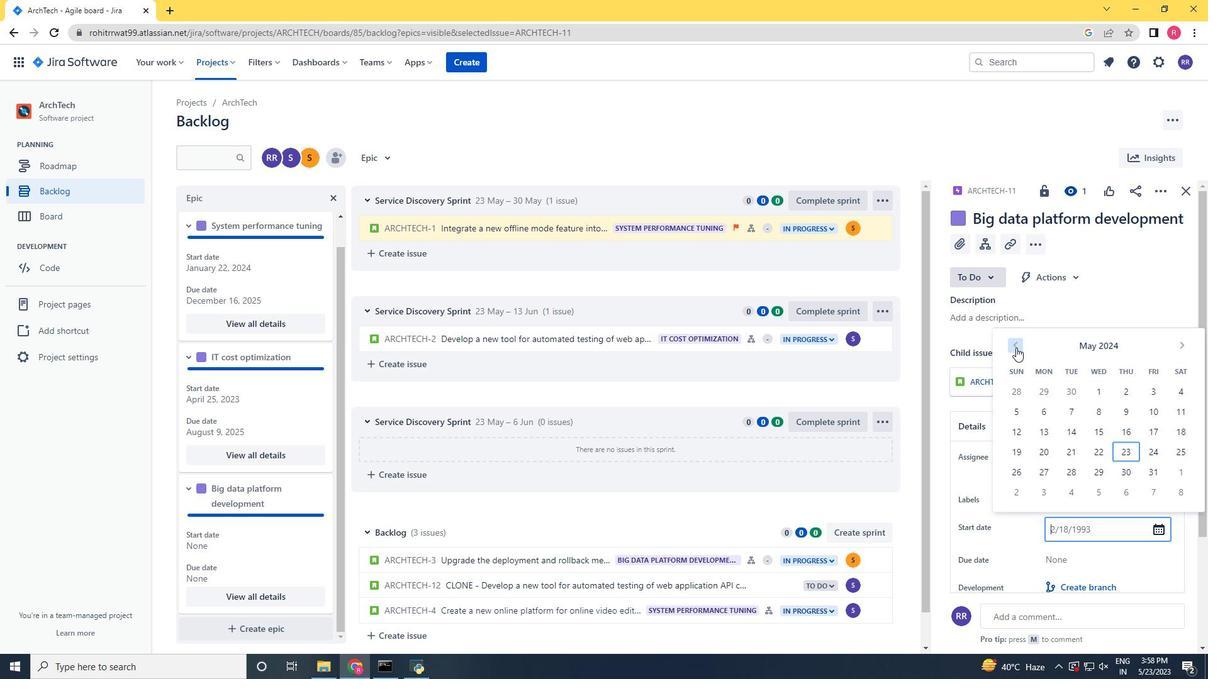 
Action: Mouse moved to (1132, 451)
Screenshot: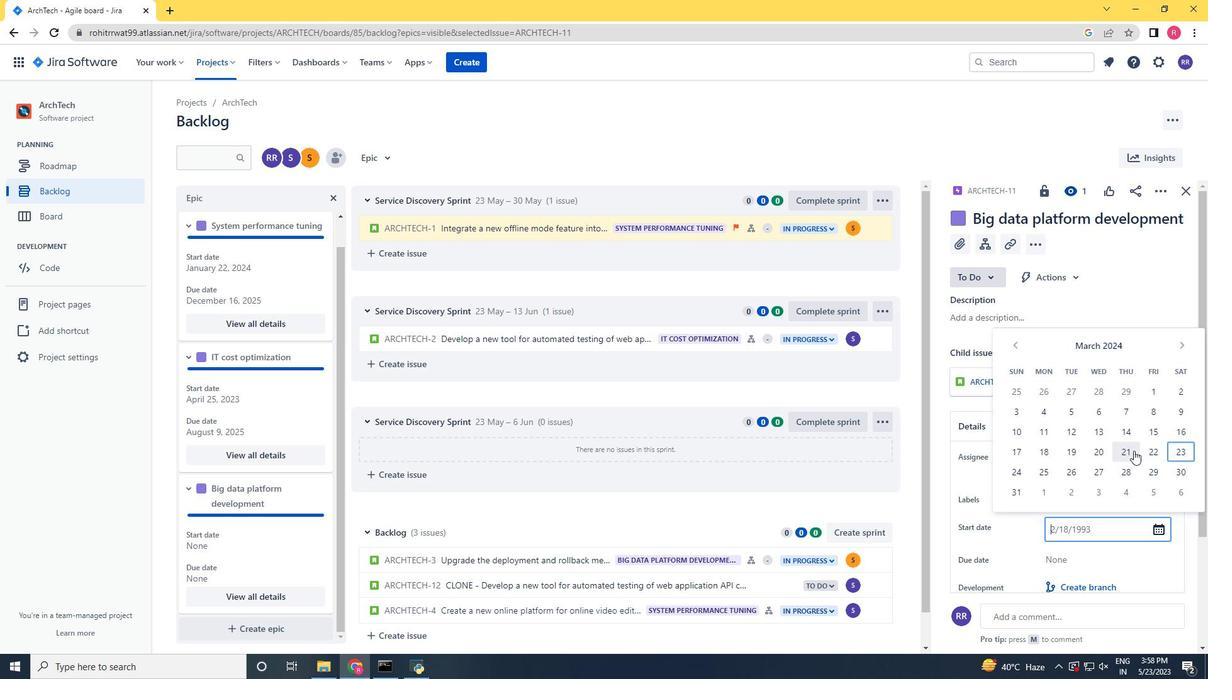 
Action: Mouse pressed left at (1132, 451)
Screenshot: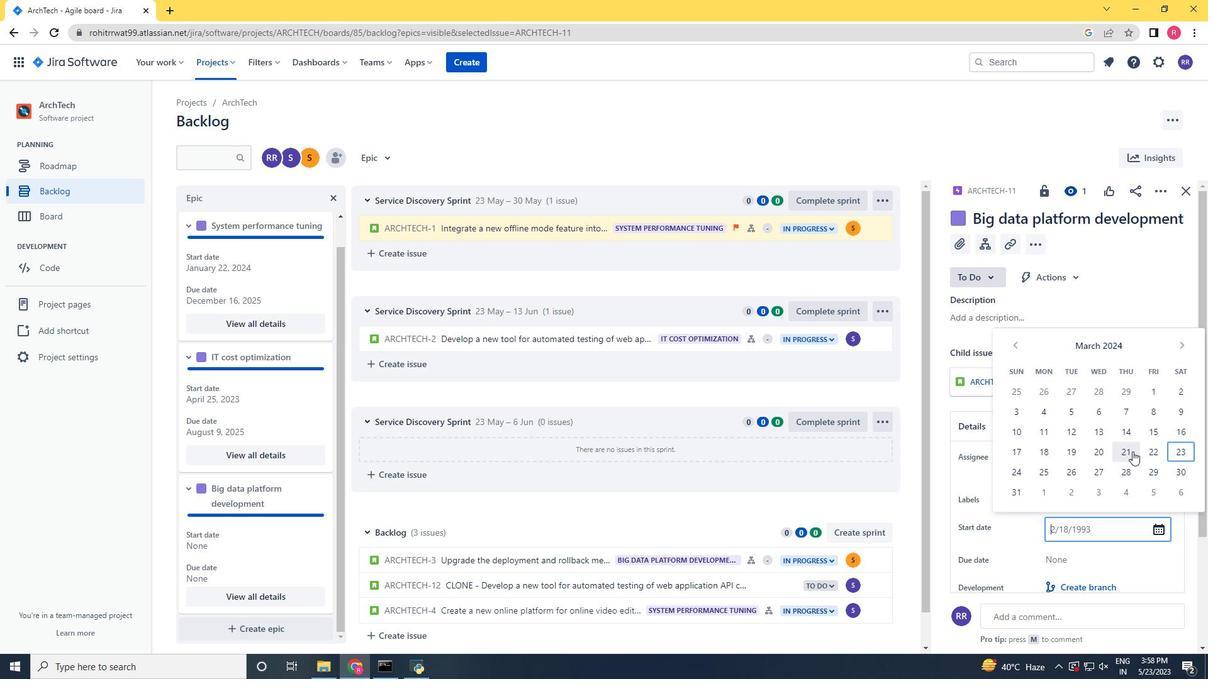 
Action: Mouse moved to (1070, 559)
Screenshot: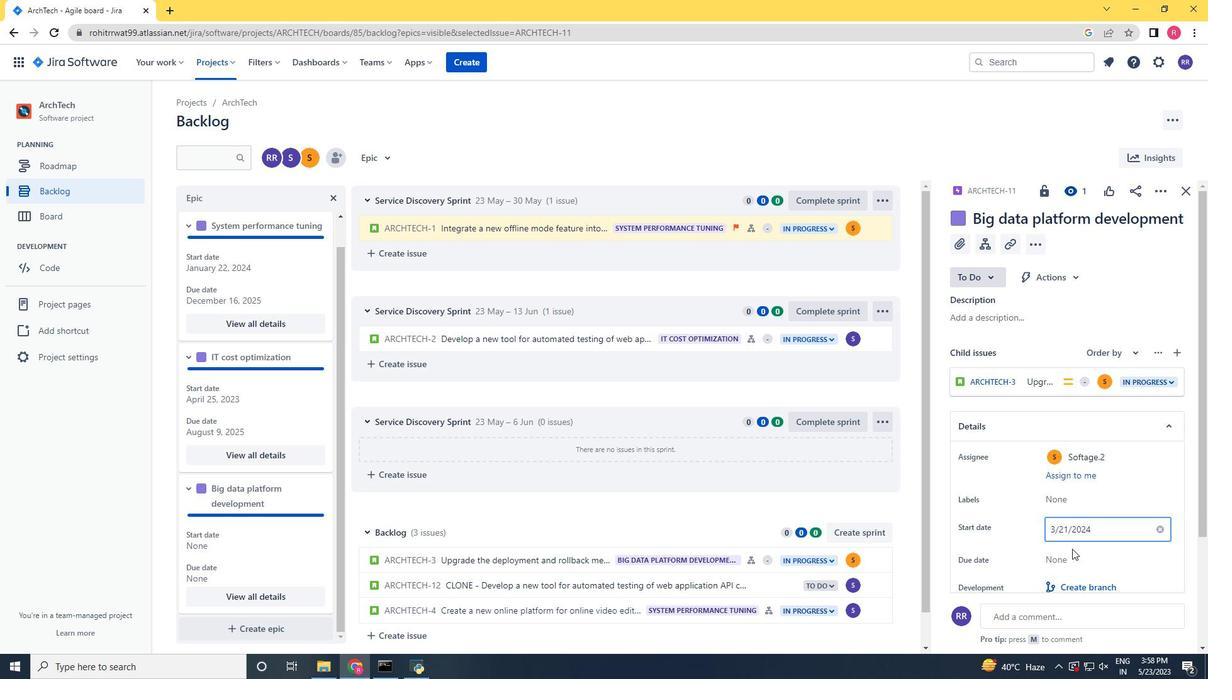 
Action: Mouse pressed left at (1070, 559)
Screenshot: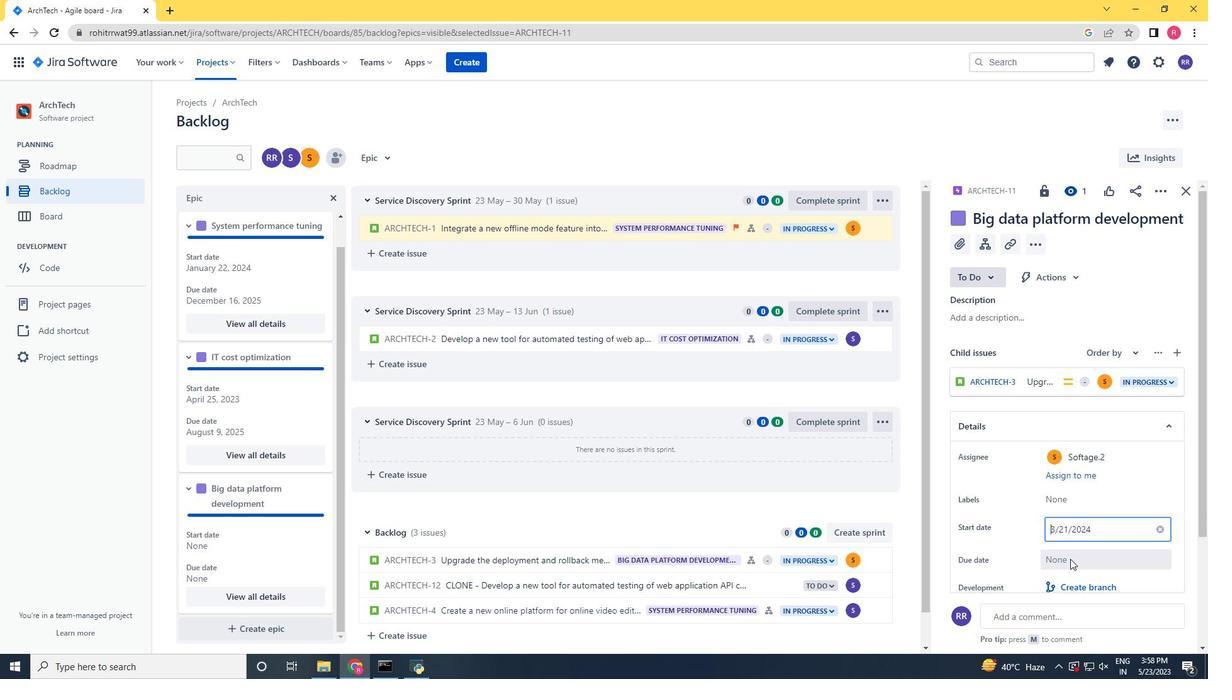 
Action: Mouse moved to (1056, 558)
Screenshot: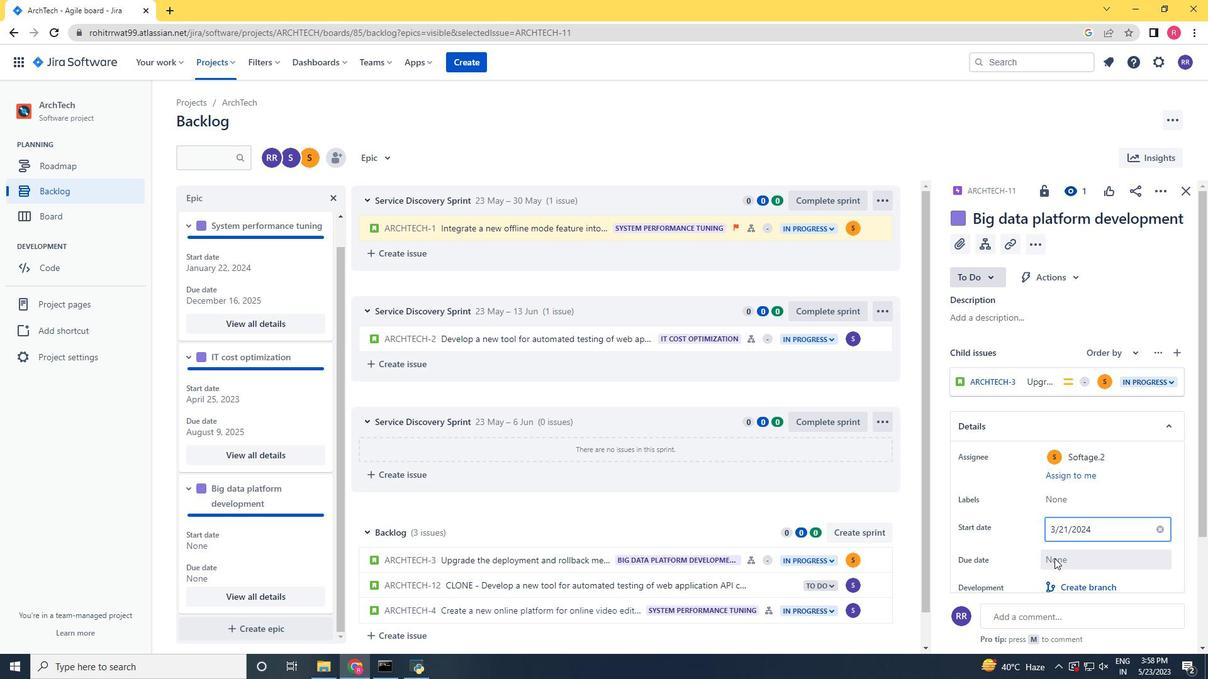 
Action: Mouse pressed left at (1056, 558)
Screenshot: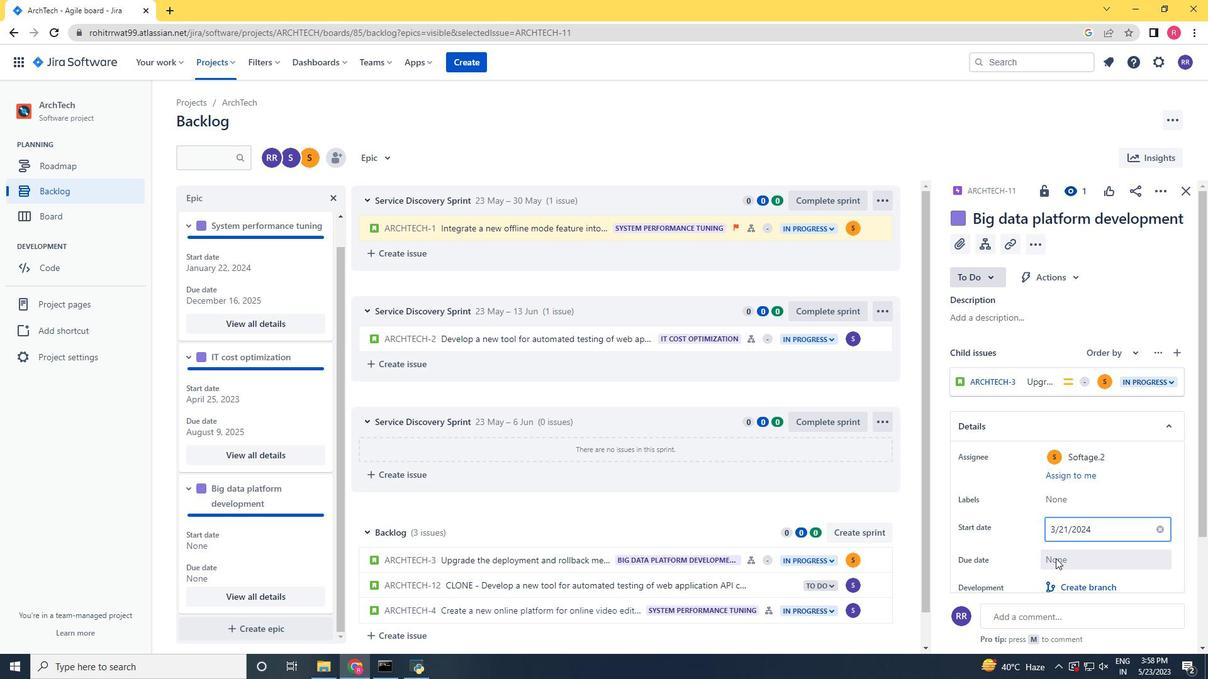 
Action: Mouse moved to (1095, 485)
Screenshot: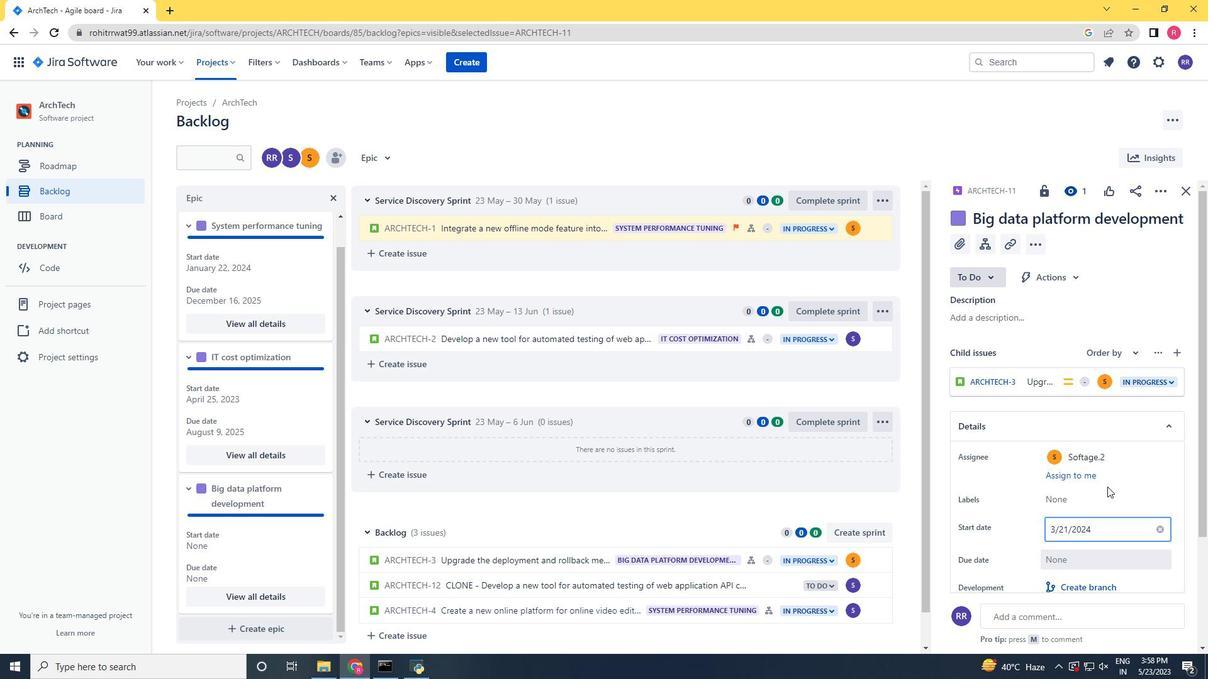 
Action: Mouse scrolled (1095, 484) with delta (0, 0)
Screenshot: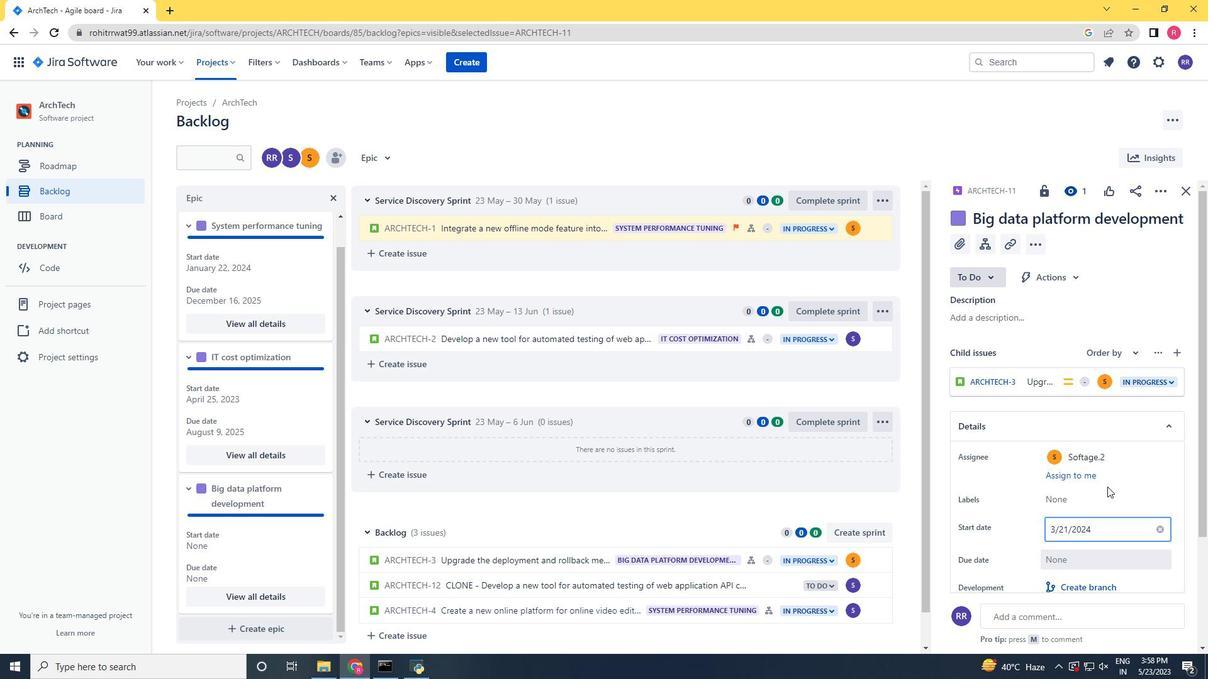 
Action: Mouse moved to (1091, 487)
Screenshot: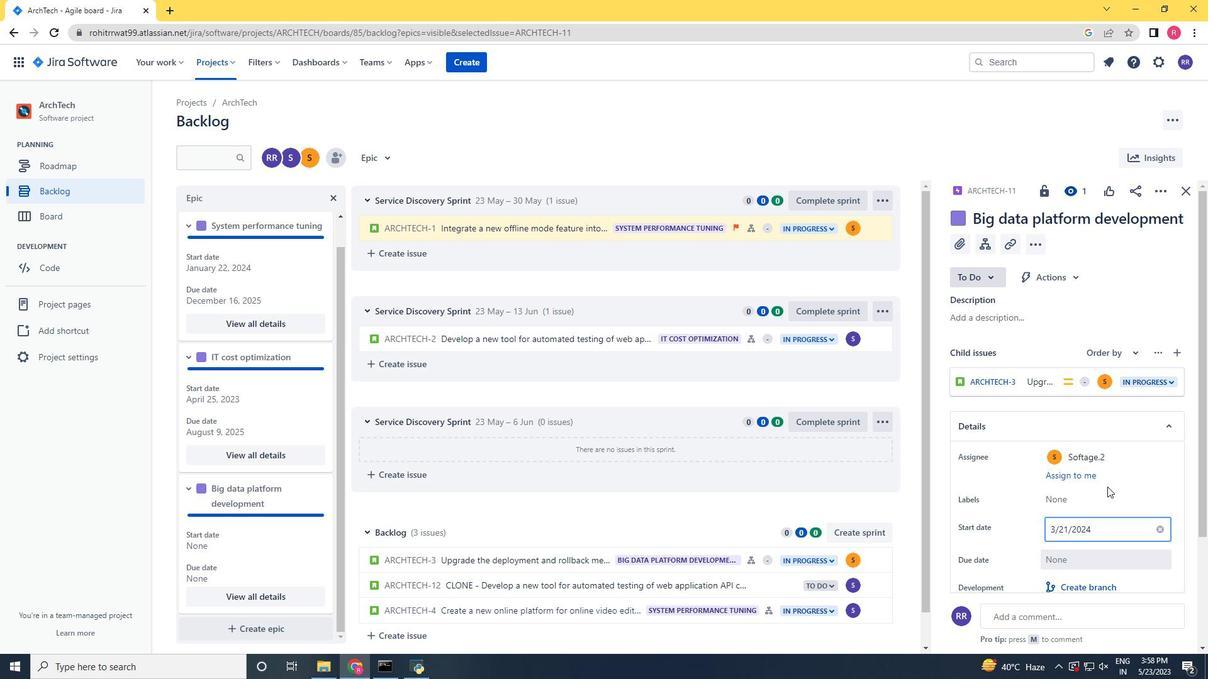 
Action: Mouse scrolled (1091, 486) with delta (0, 0)
Screenshot: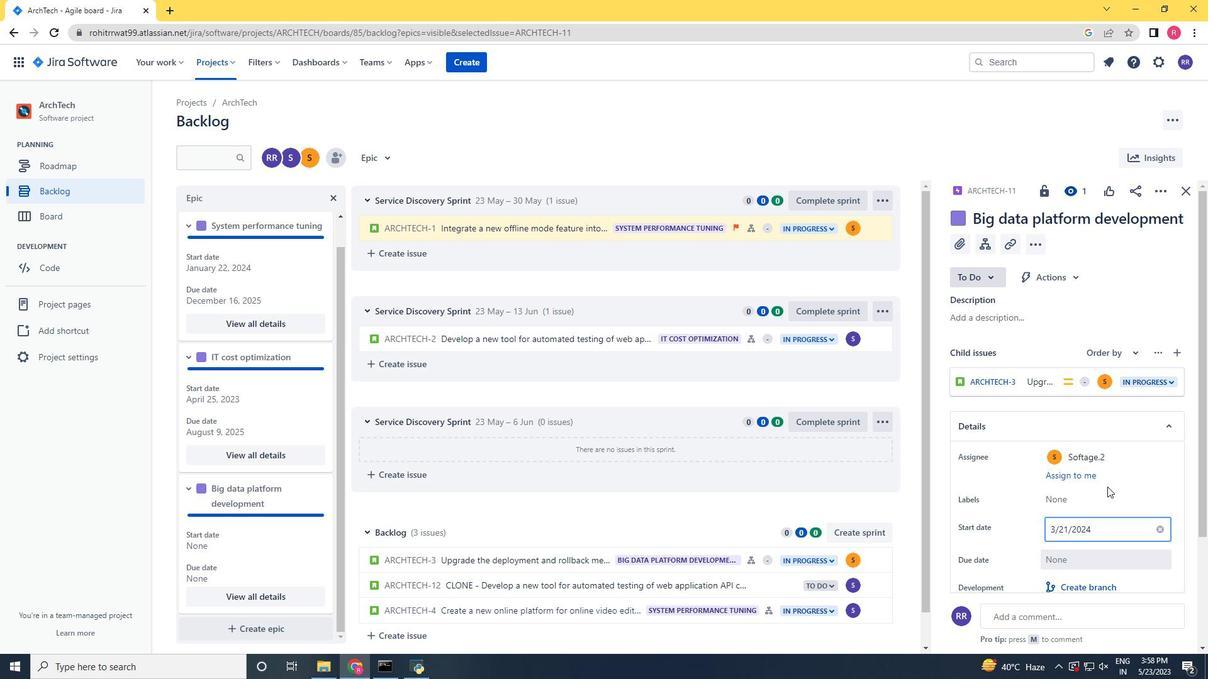 
Action: Mouse moved to (1091, 487)
Screenshot: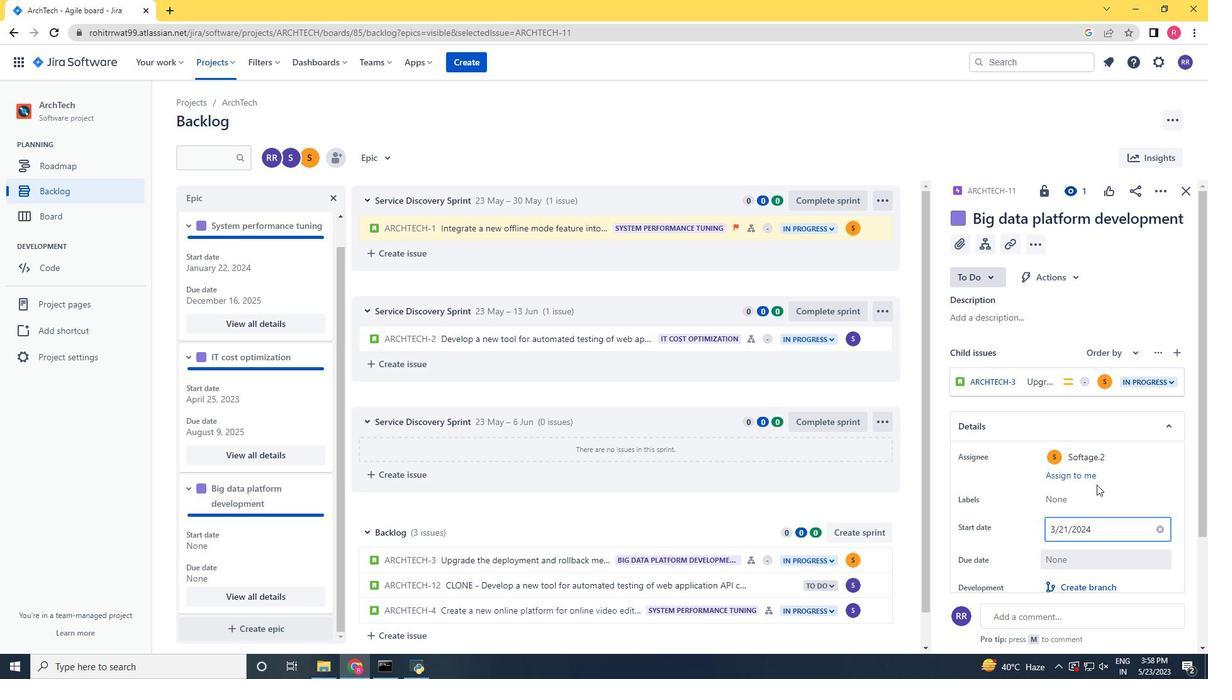 
Action: Mouse scrolled (1091, 486) with delta (0, 0)
Screenshot: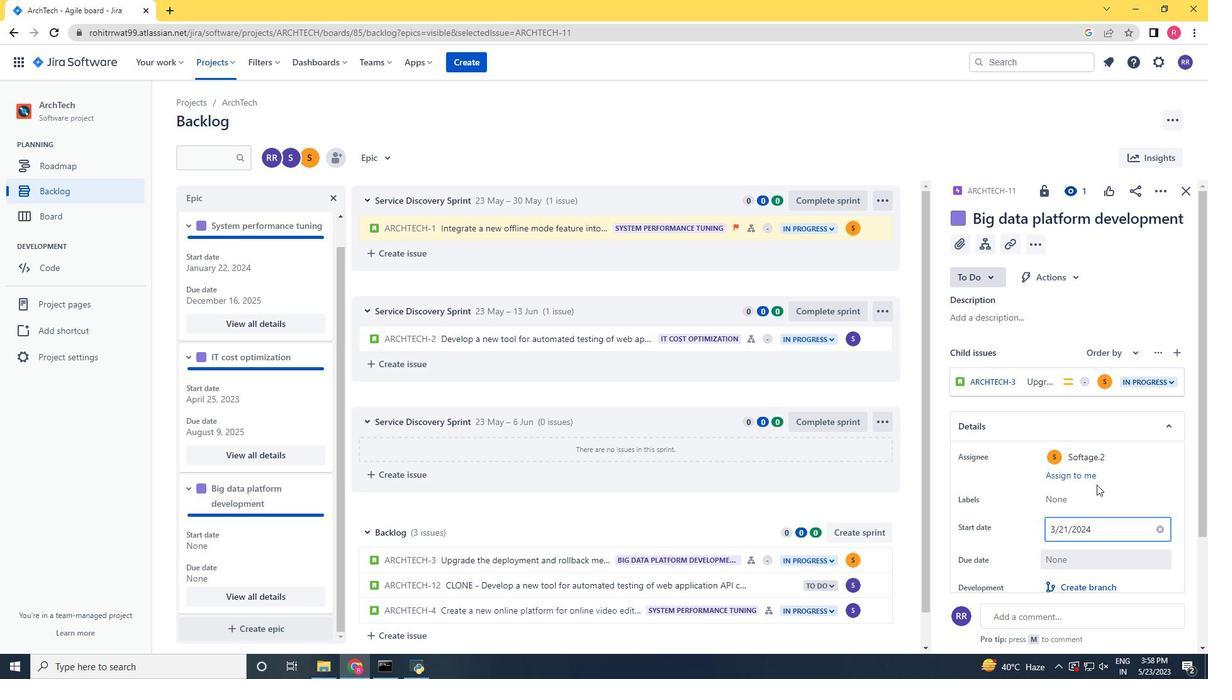 
Action: Mouse moved to (1056, 409)
Screenshot: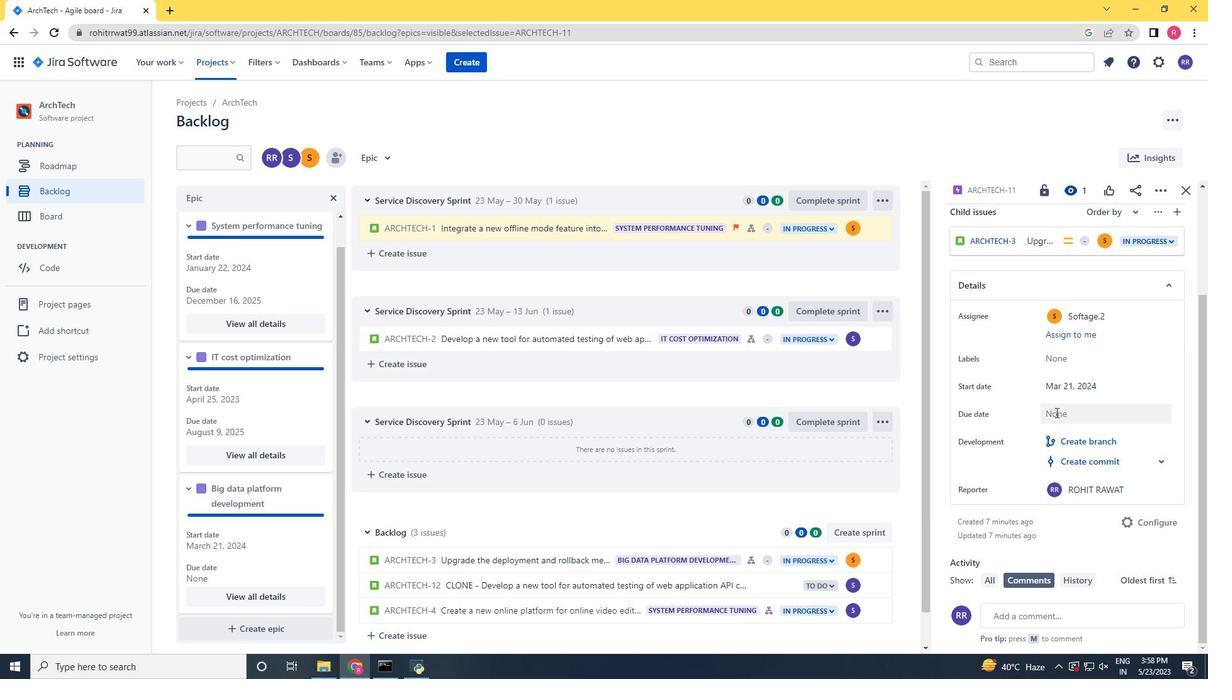 
Action: Mouse pressed left at (1056, 409)
Screenshot: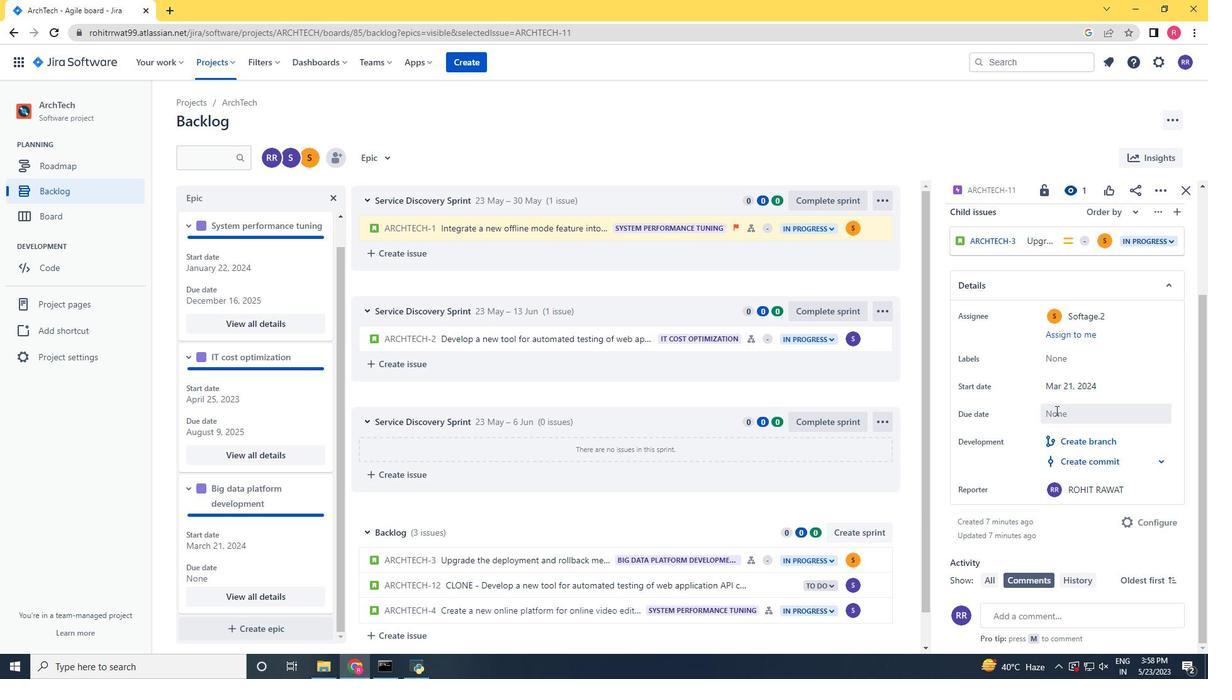 
Action: Mouse moved to (1183, 448)
Screenshot: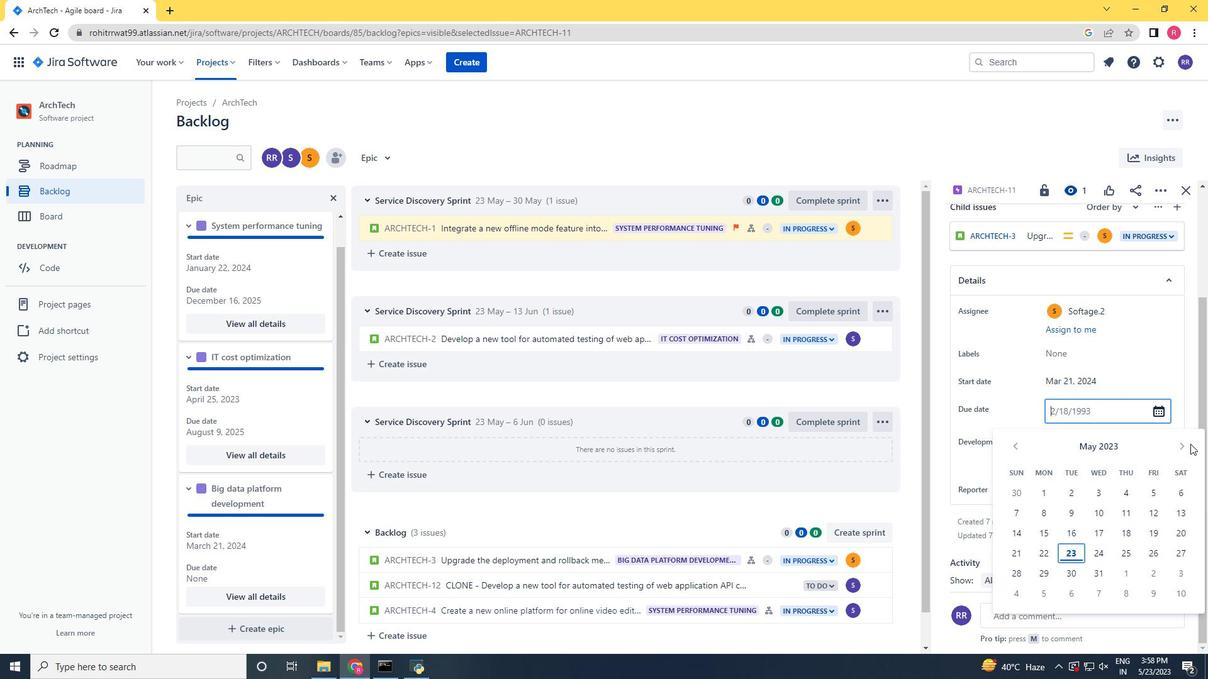 
Action: Mouse pressed left at (1183, 448)
Screenshot: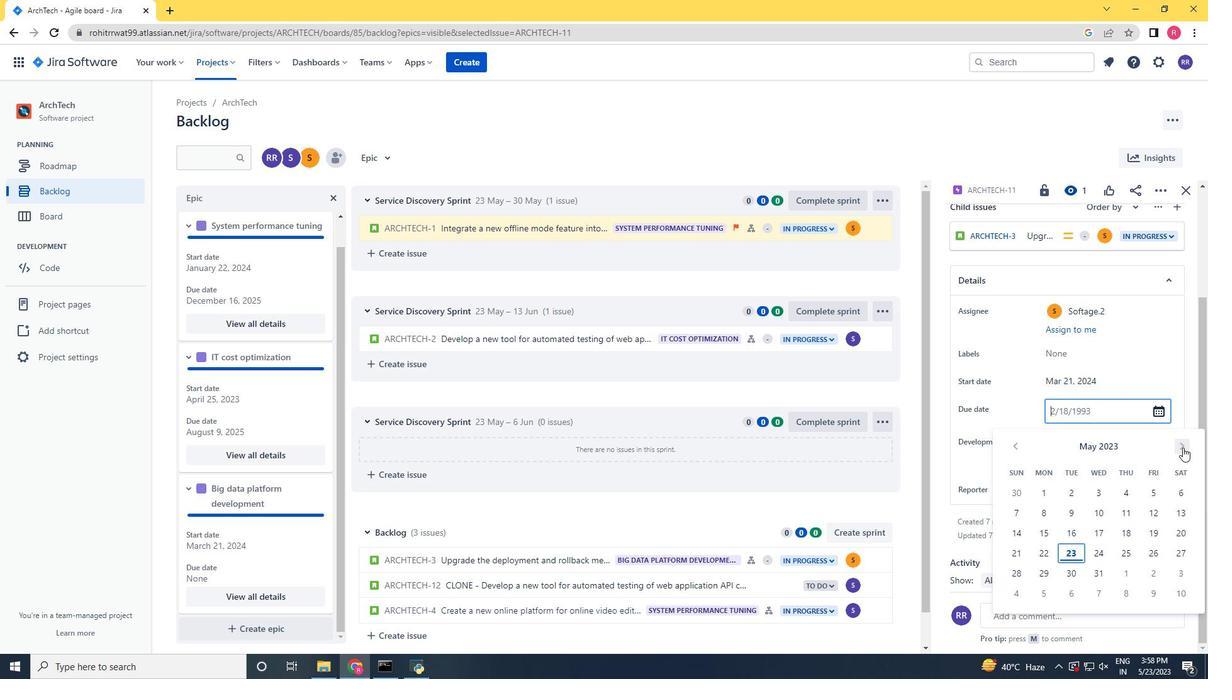 
Action: Mouse pressed left at (1183, 448)
Screenshot: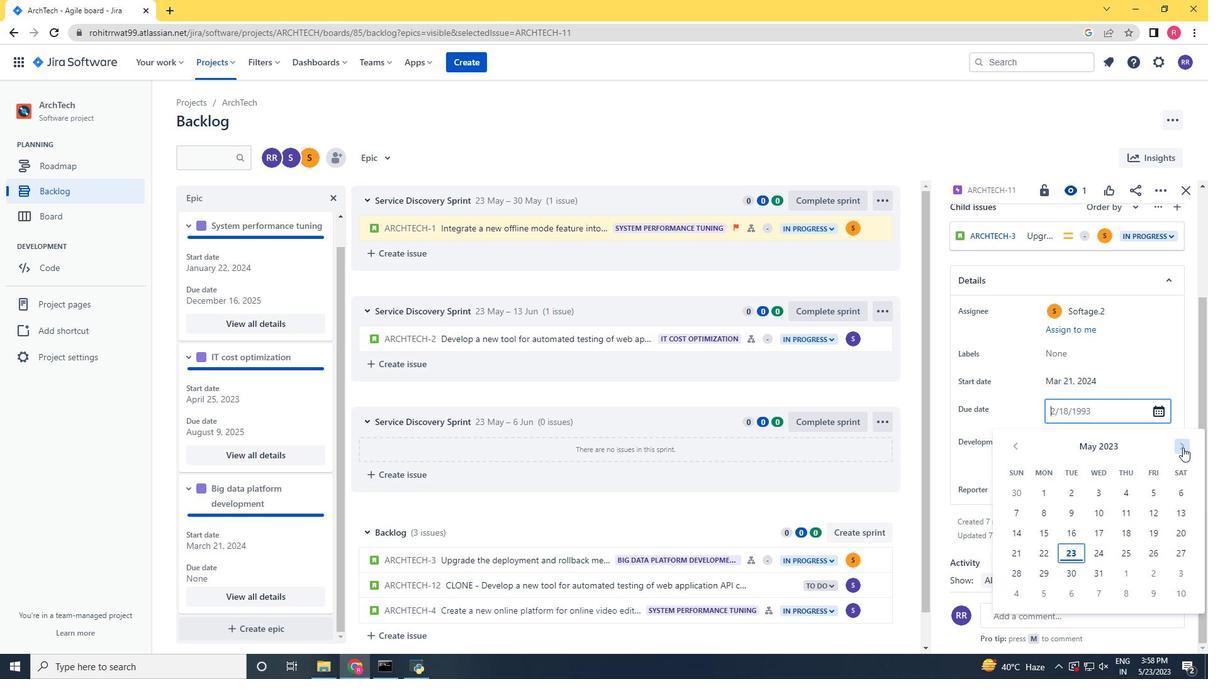 
Action: Mouse pressed left at (1183, 448)
Screenshot: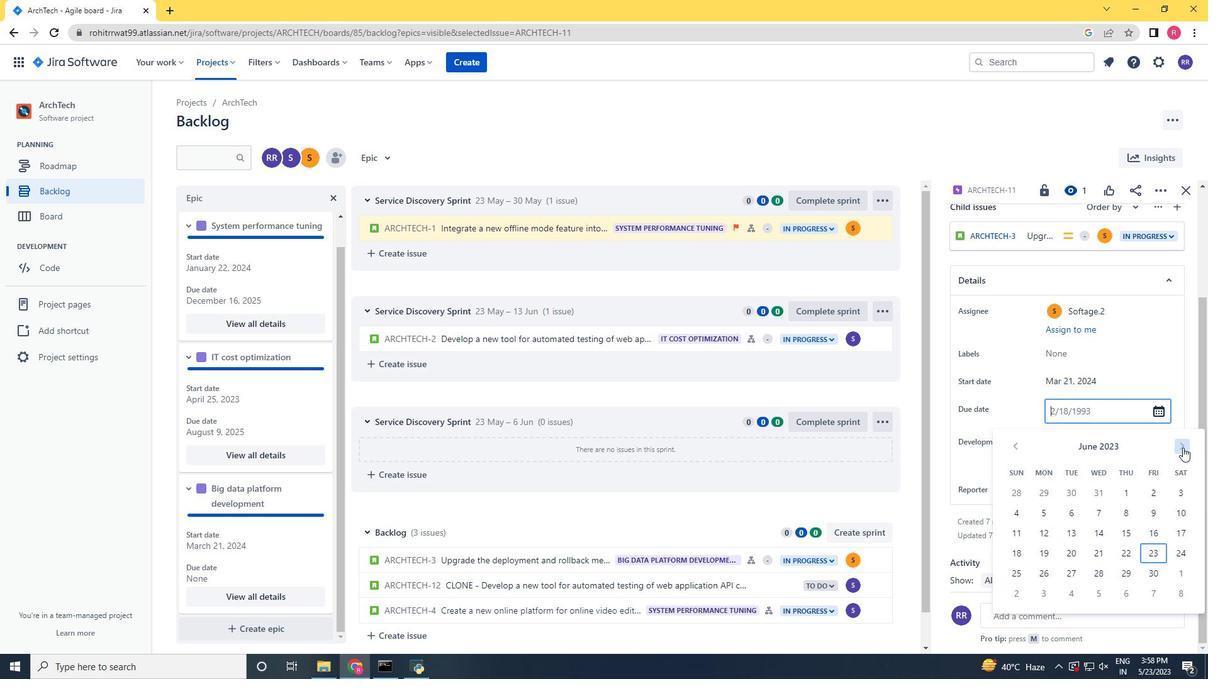 
Action: Mouse pressed left at (1183, 448)
Screenshot: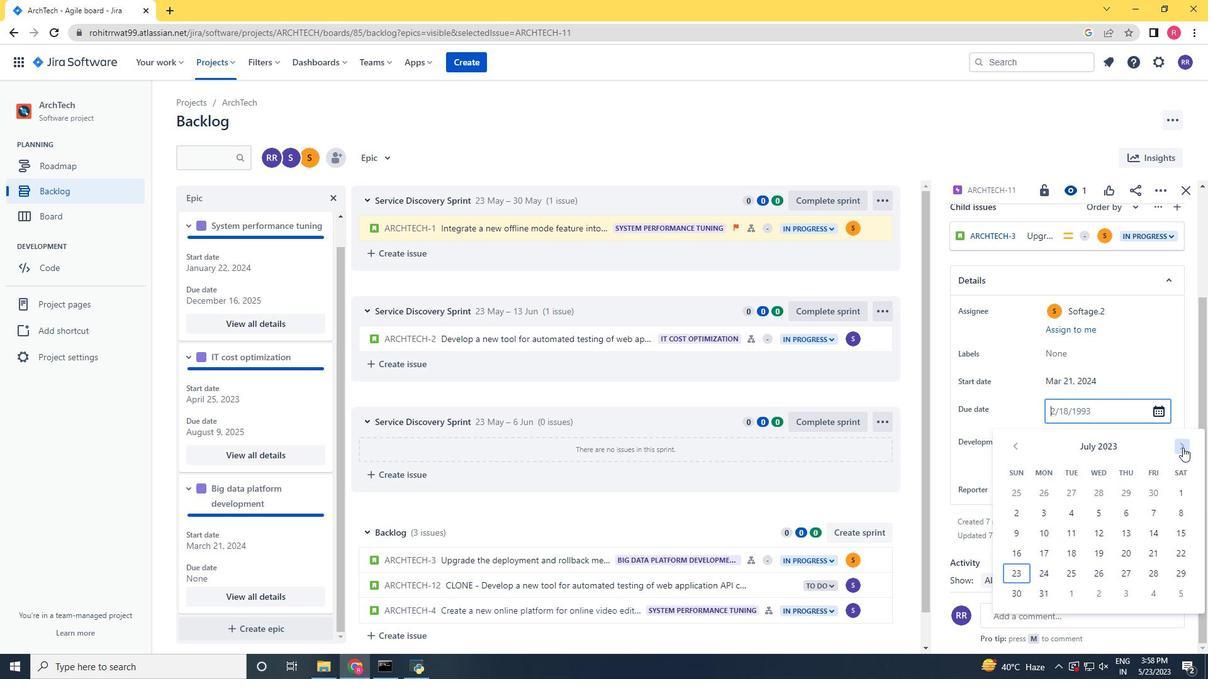 
Action: Mouse pressed left at (1183, 448)
Screenshot: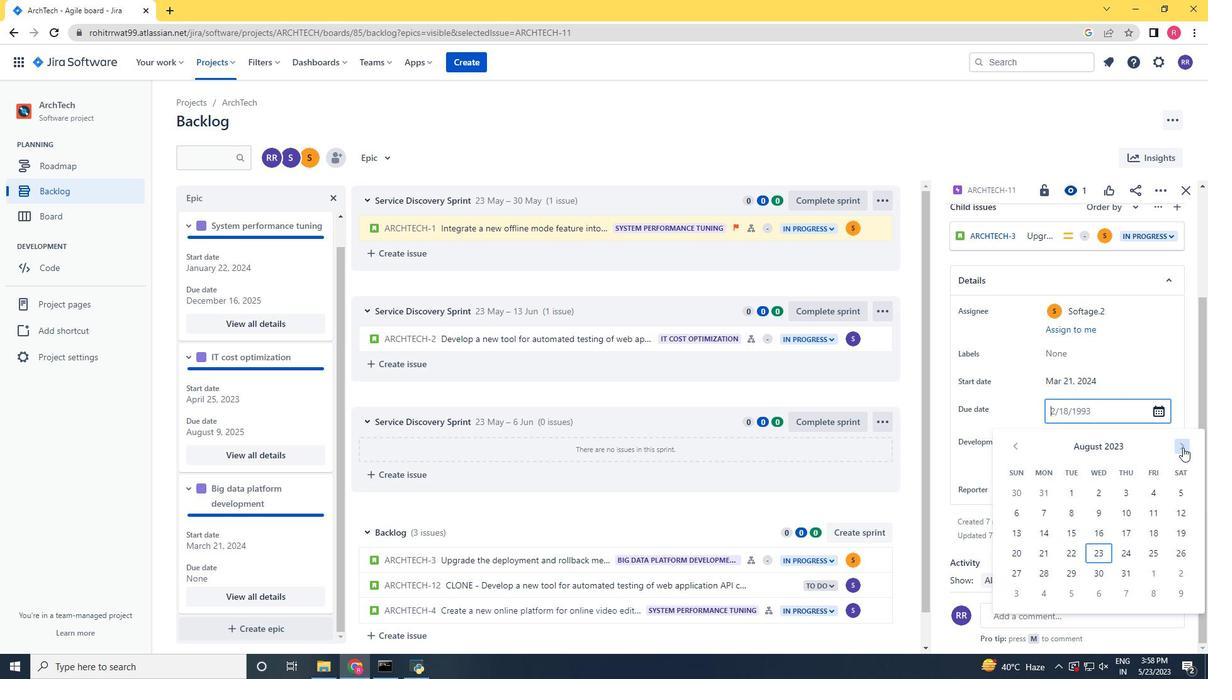 
Action: Mouse moved to (1183, 448)
Screenshot: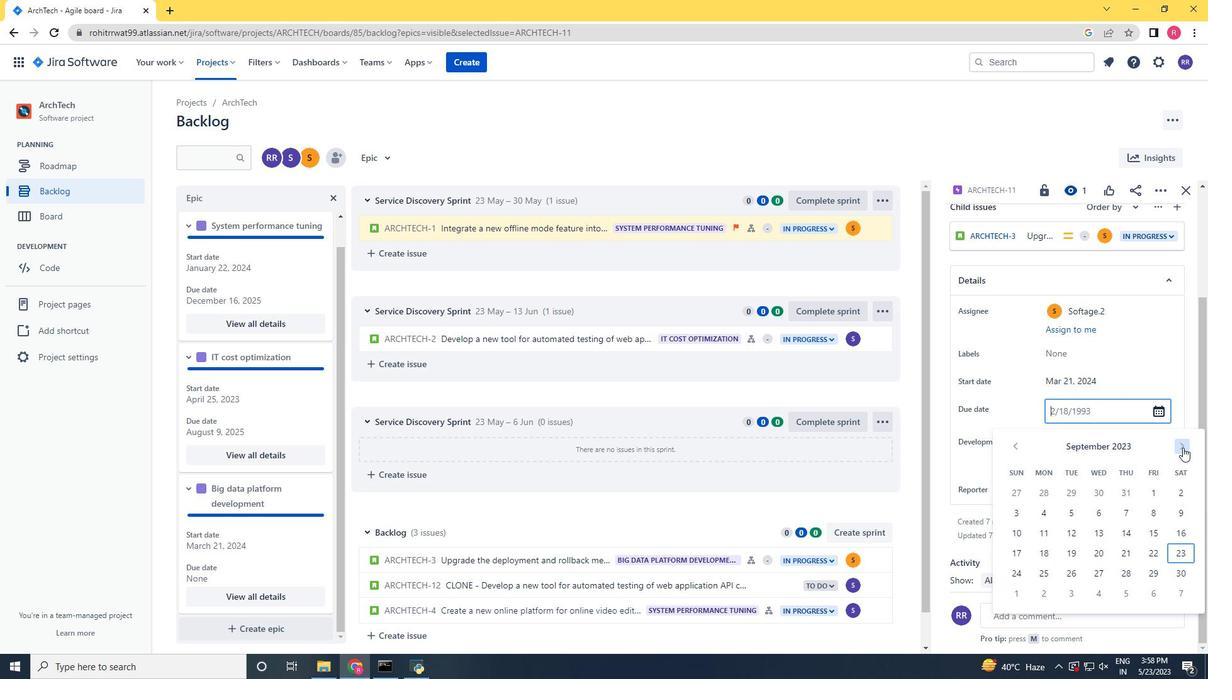 
Action: Mouse pressed left at (1183, 448)
Screenshot: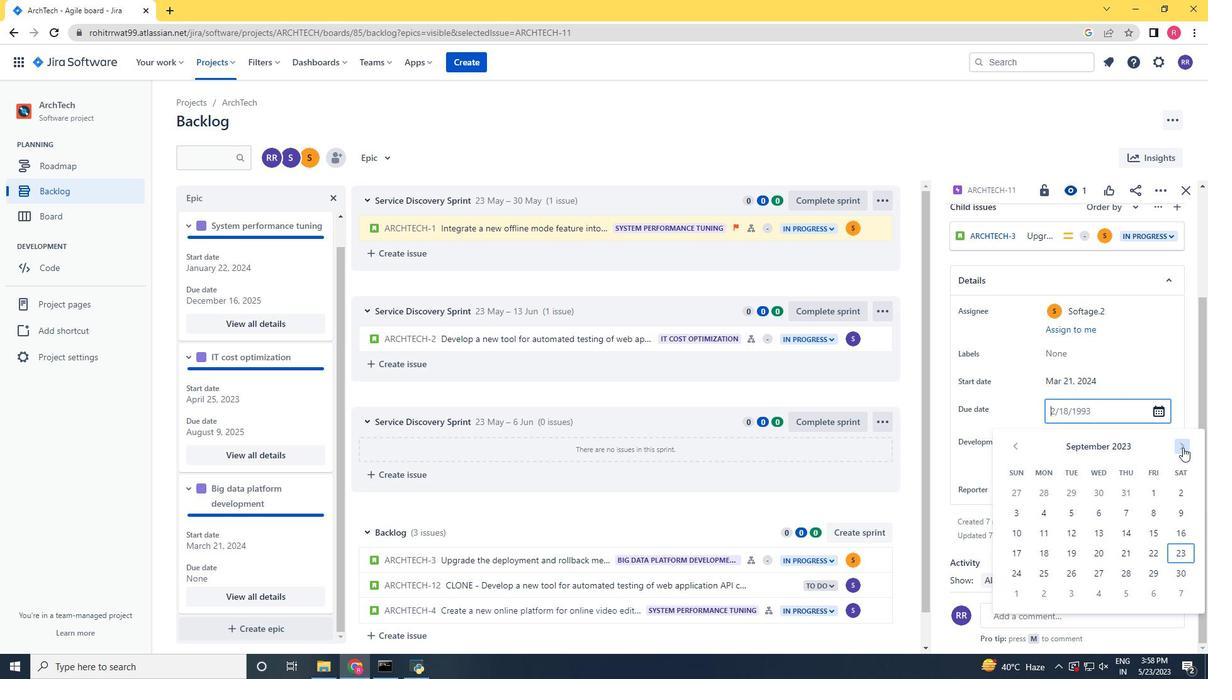 
Action: Mouse pressed left at (1183, 448)
Screenshot: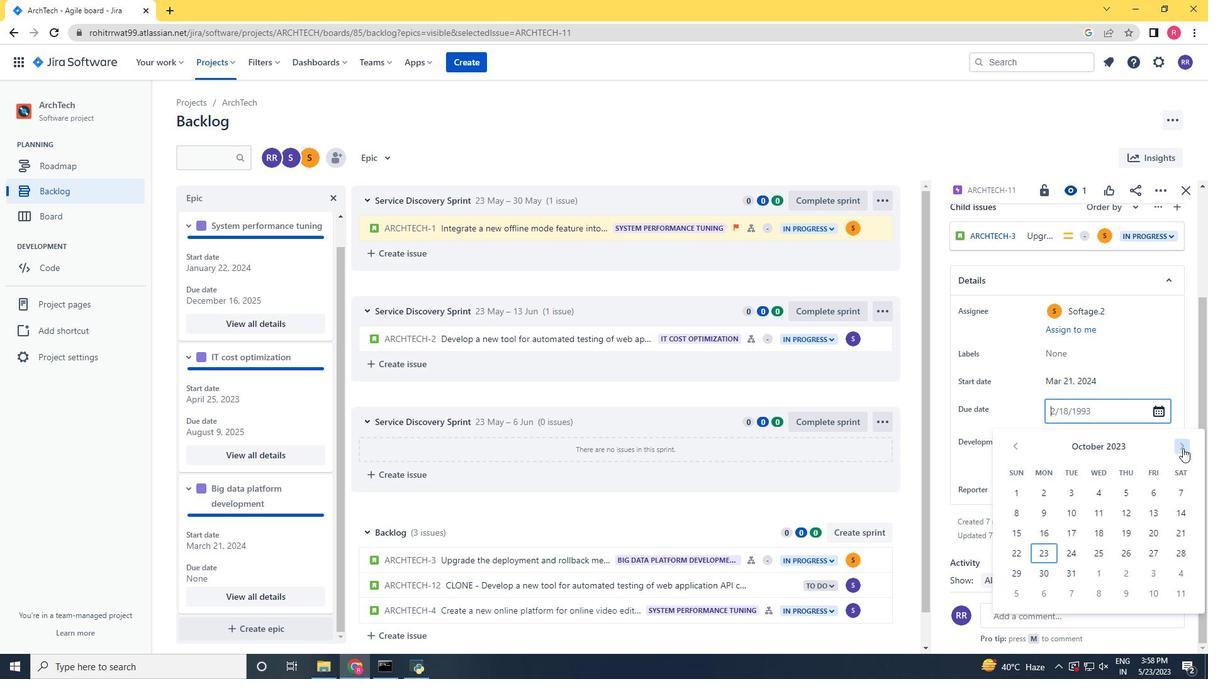 
Action: Mouse pressed left at (1183, 448)
Screenshot: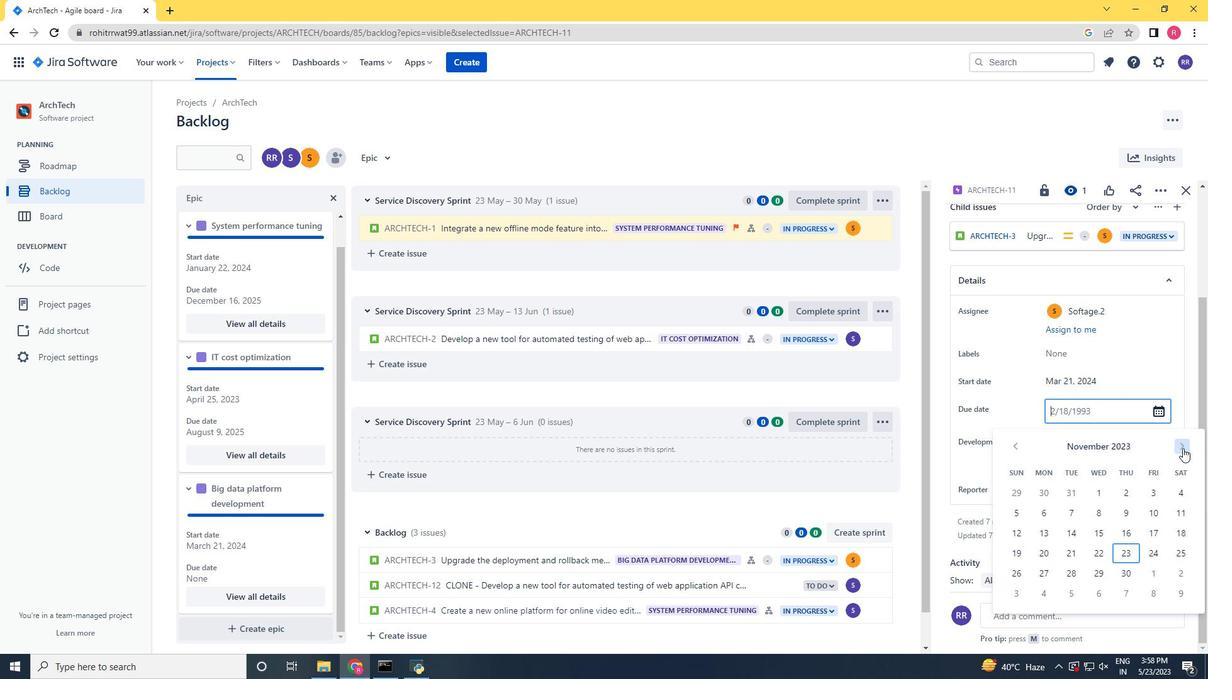 
Action: Mouse pressed left at (1183, 448)
Screenshot: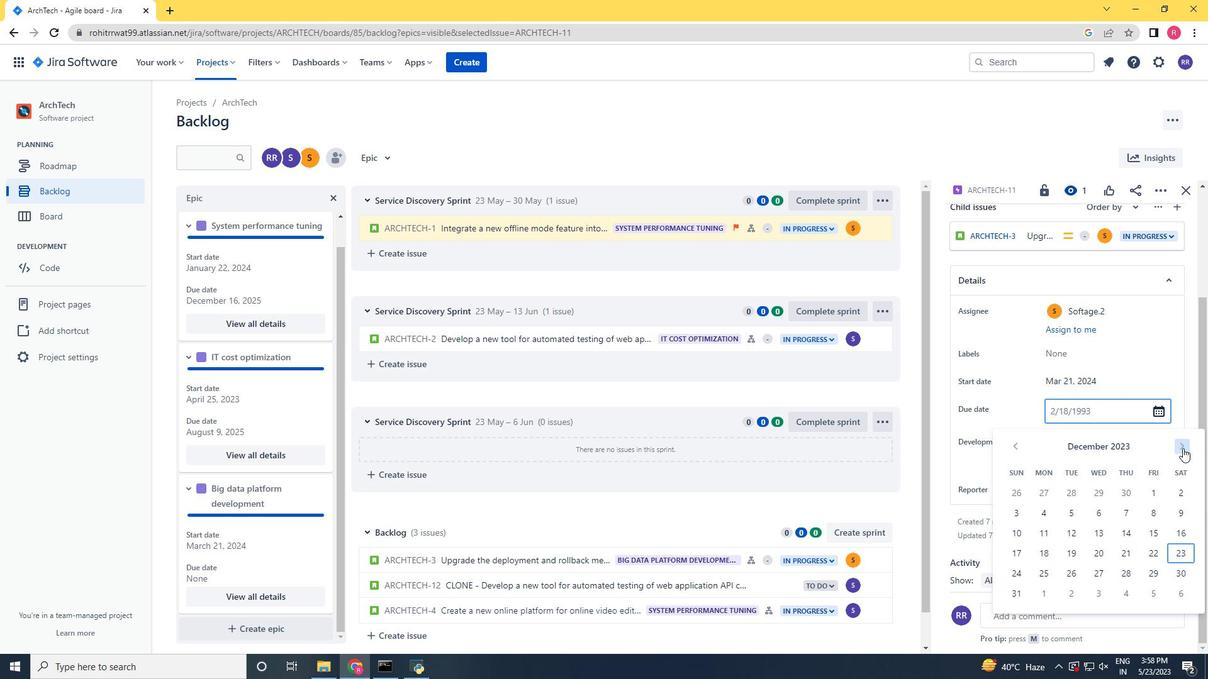 
Action: Mouse pressed left at (1183, 448)
Screenshot: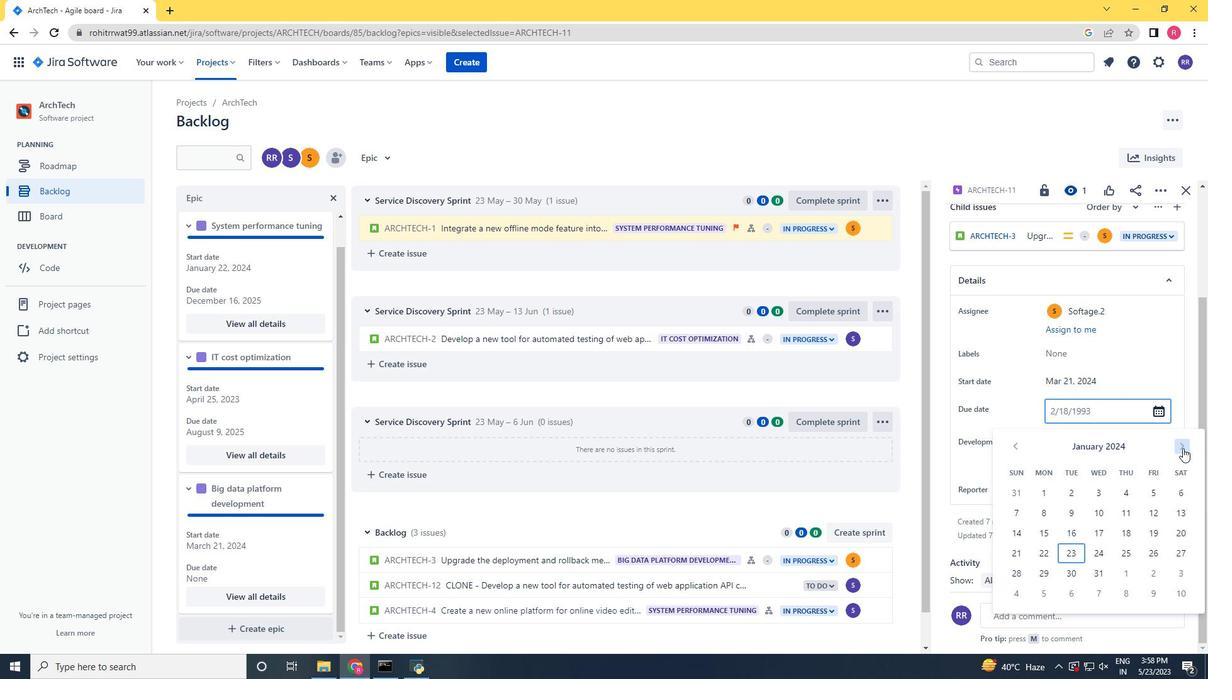 
Action: Mouse pressed left at (1183, 448)
Screenshot: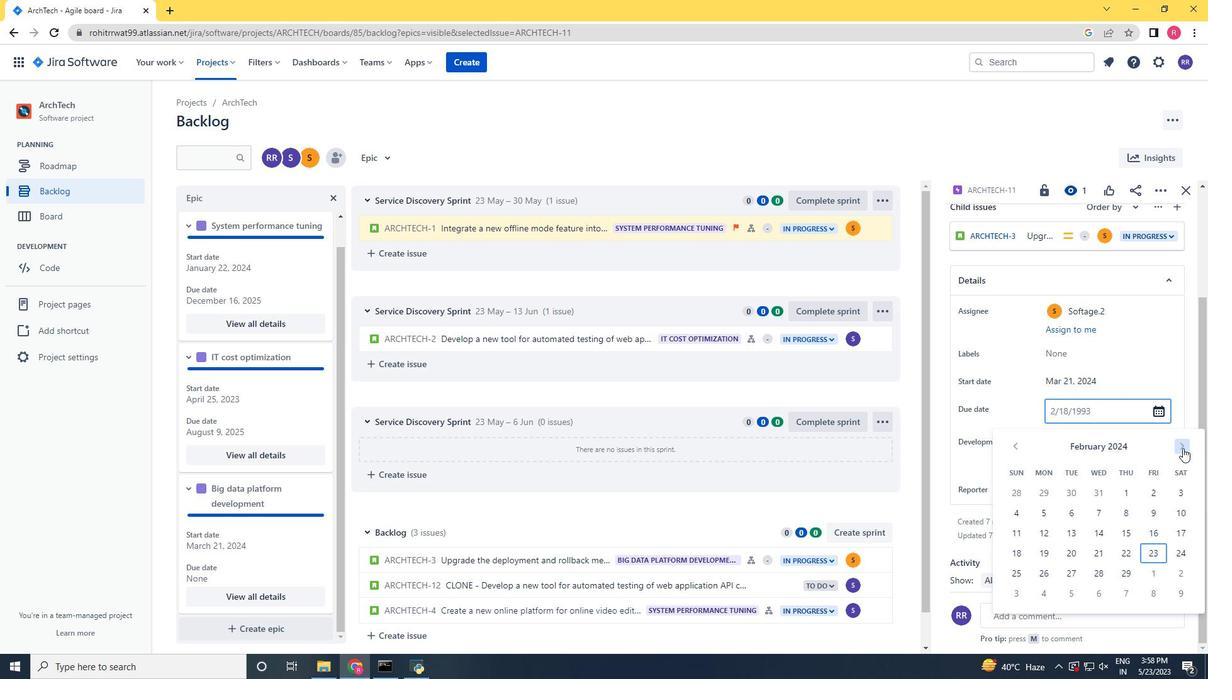 
Action: Mouse pressed left at (1183, 448)
Screenshot: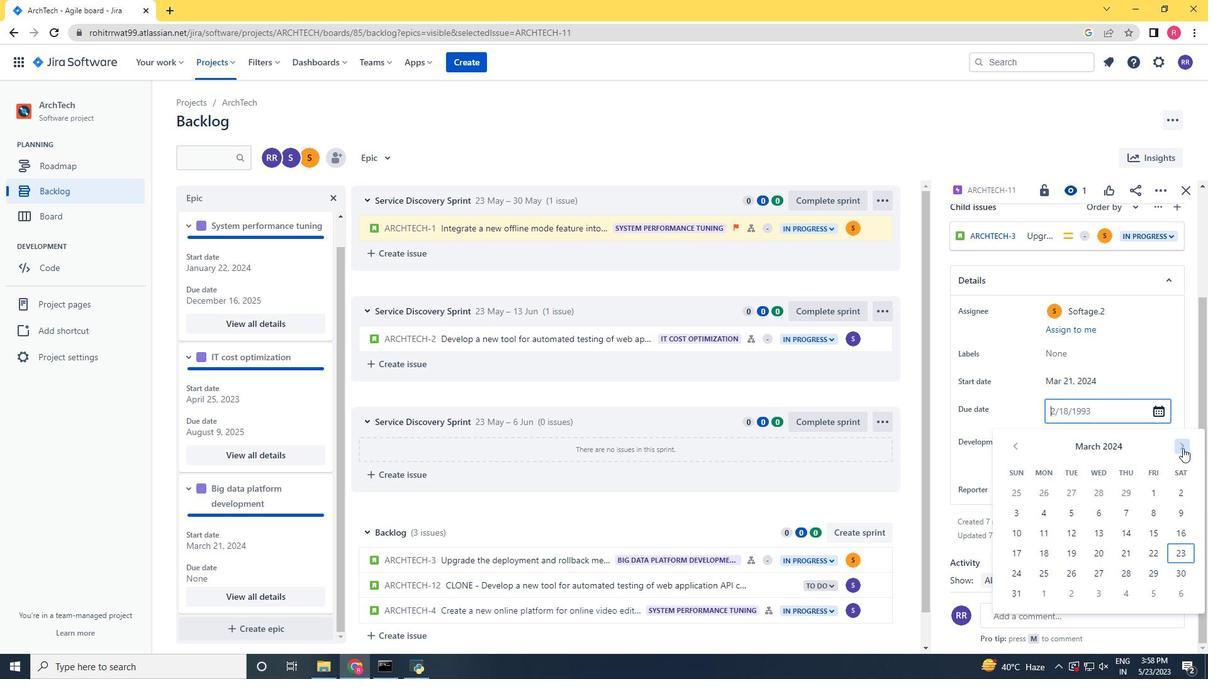 
Action: Mouse pressed left at (1183, 448)
Screenshot: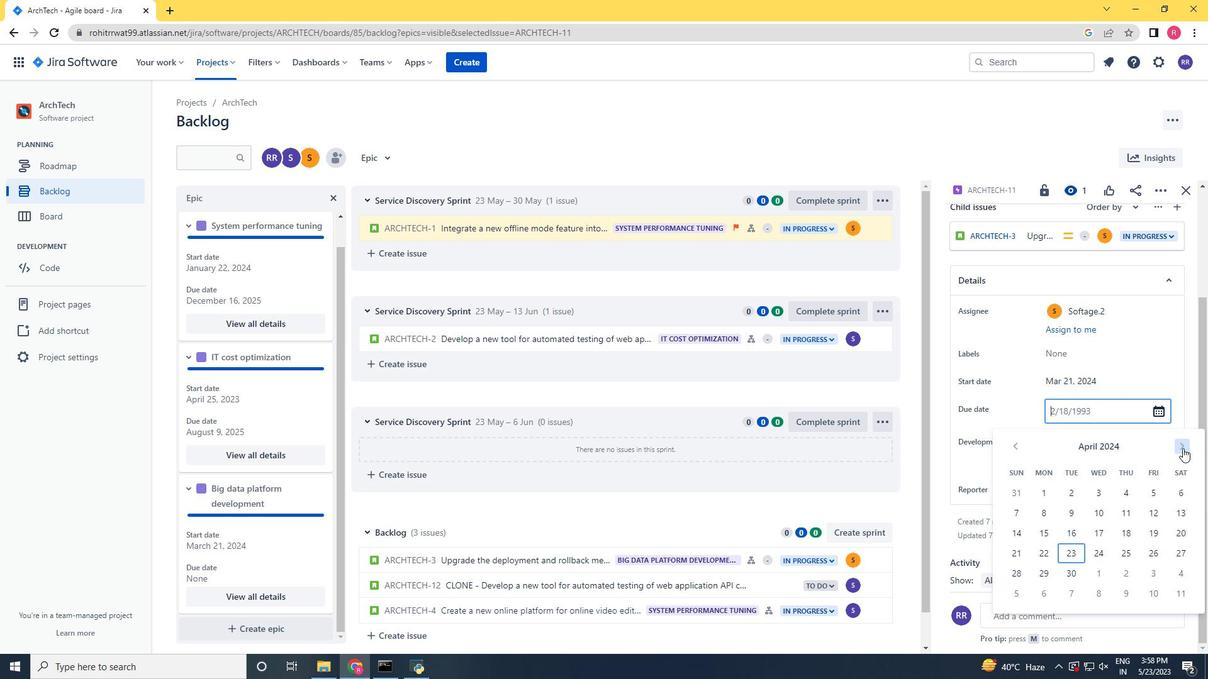 
Action: Mouse pressed left at (1183, 448)
Screenshot: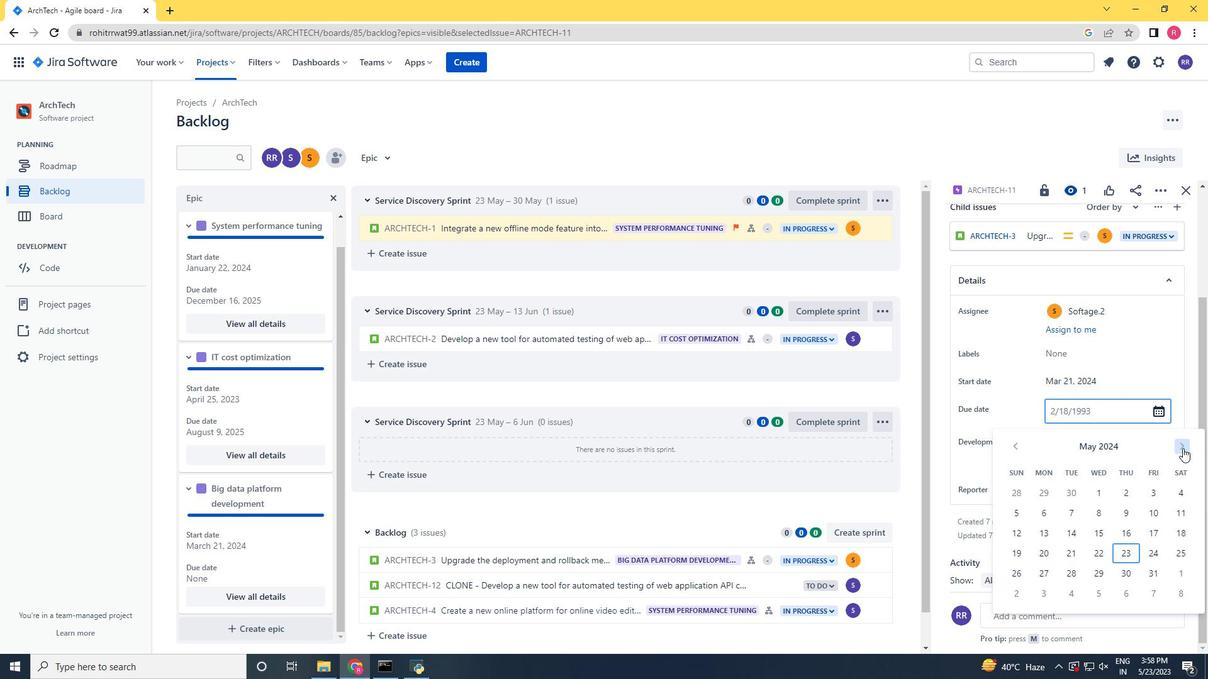 
Action: Mouse pressed left at (1183, 448)
Screenshot: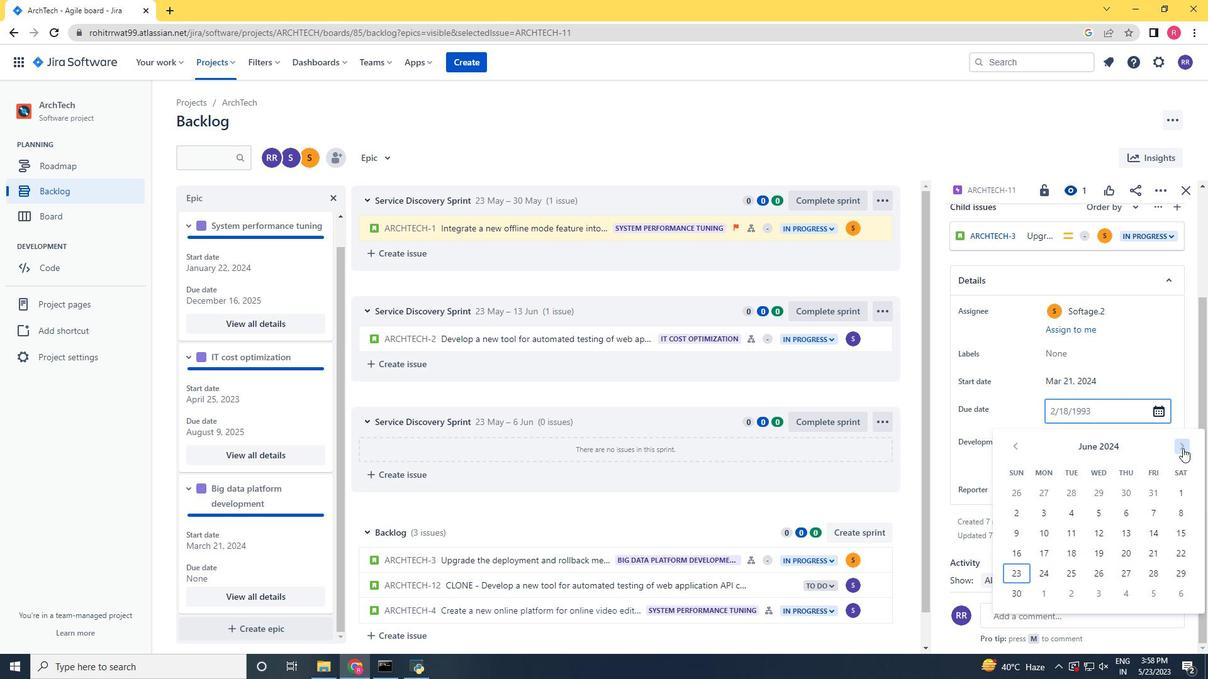 
Action: Mouse pressed left at (1183, 448)
Screenshot: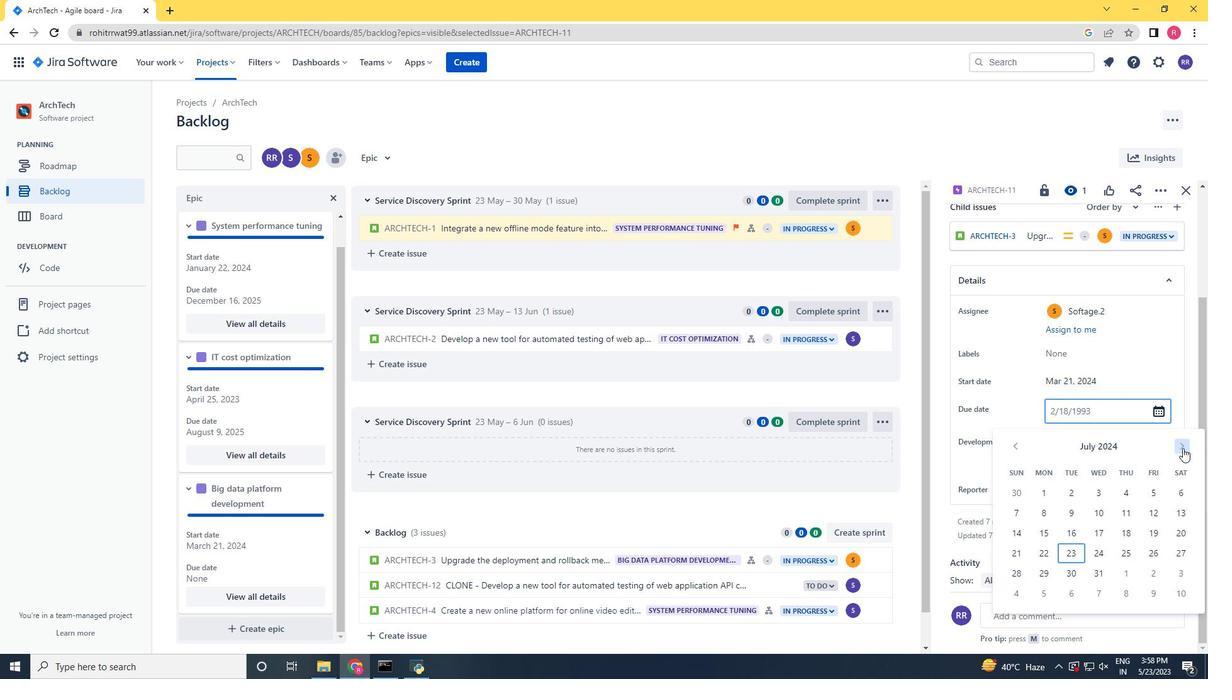 
Action: Mouse pressed left at (1183, 448)
Screenshot: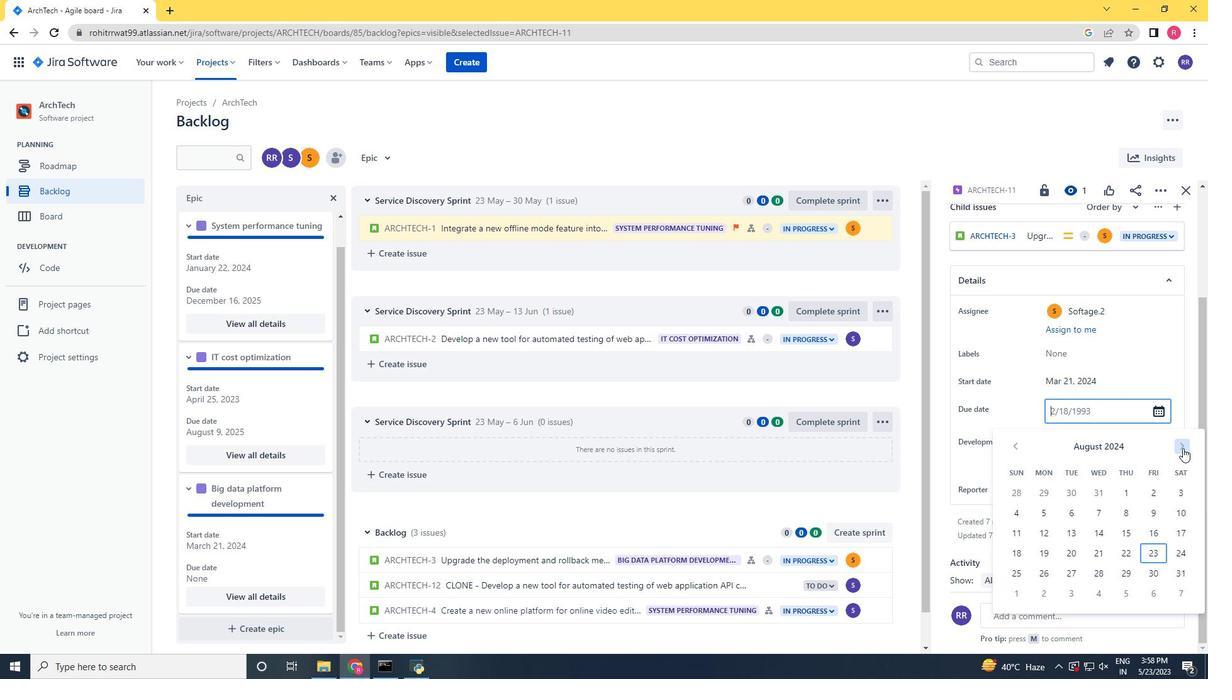 
Action: Mouse pressed left at (1183, 448)
Screenshot: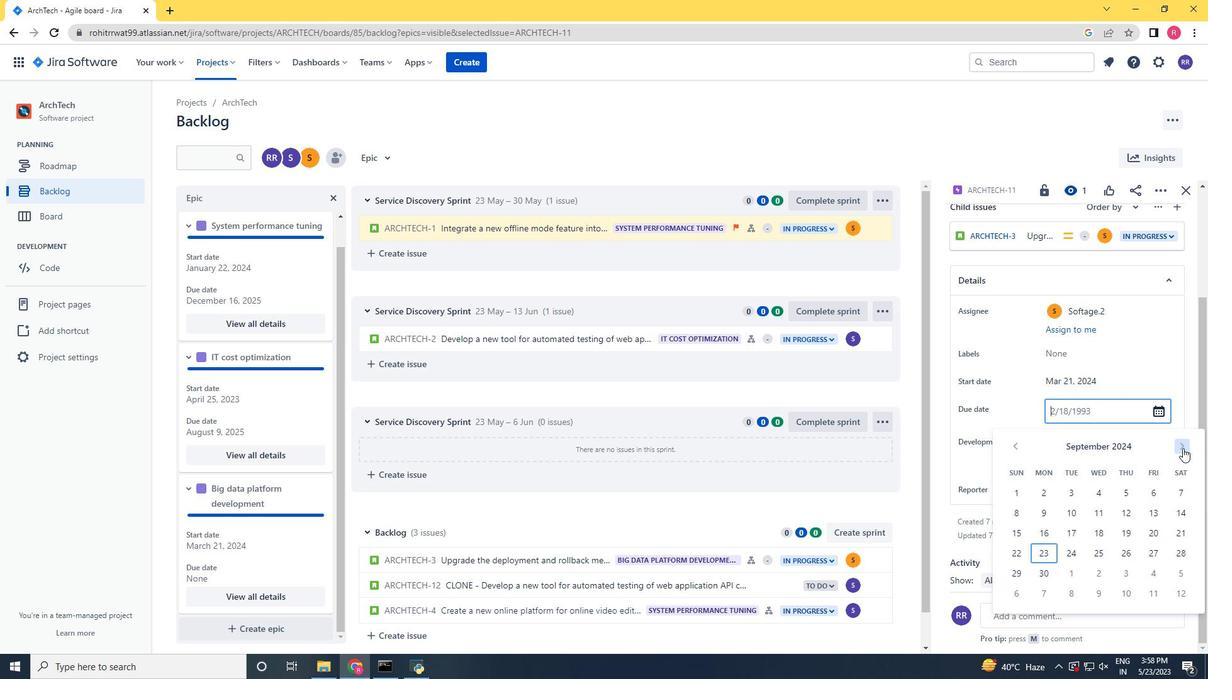 
Action: Mouse pressed left at (1183, 448)
Screenshot: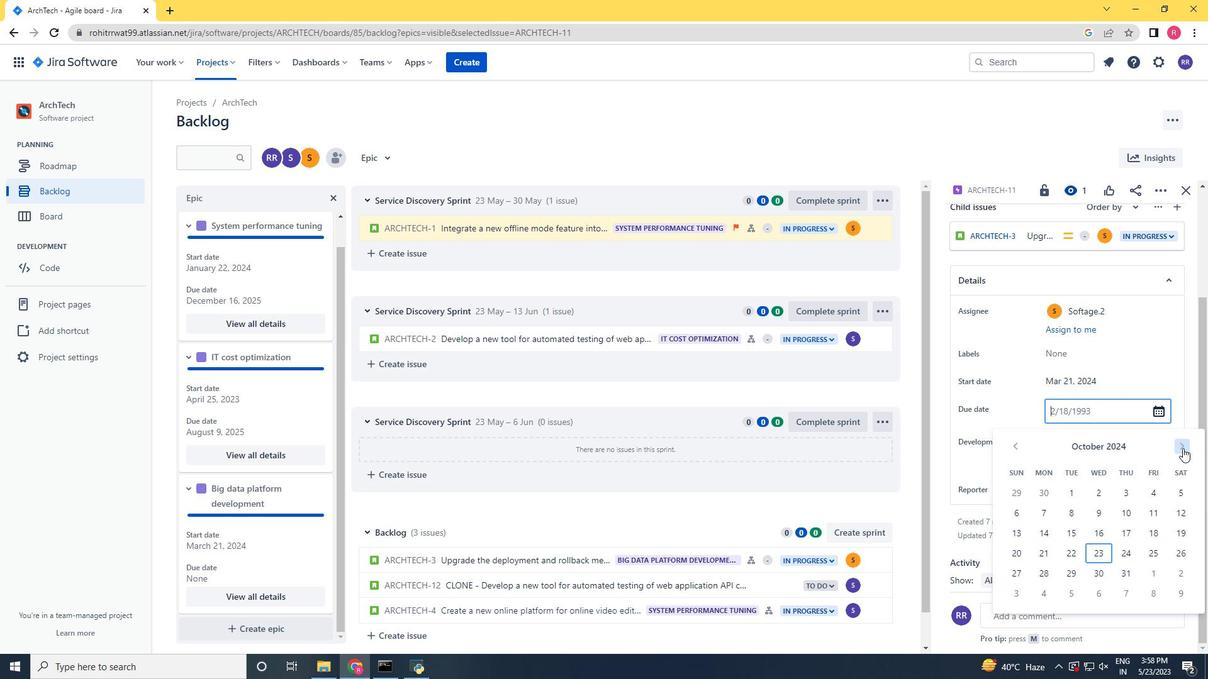 
Action: Mouse pressed left at (1183, 448)
Screenshot: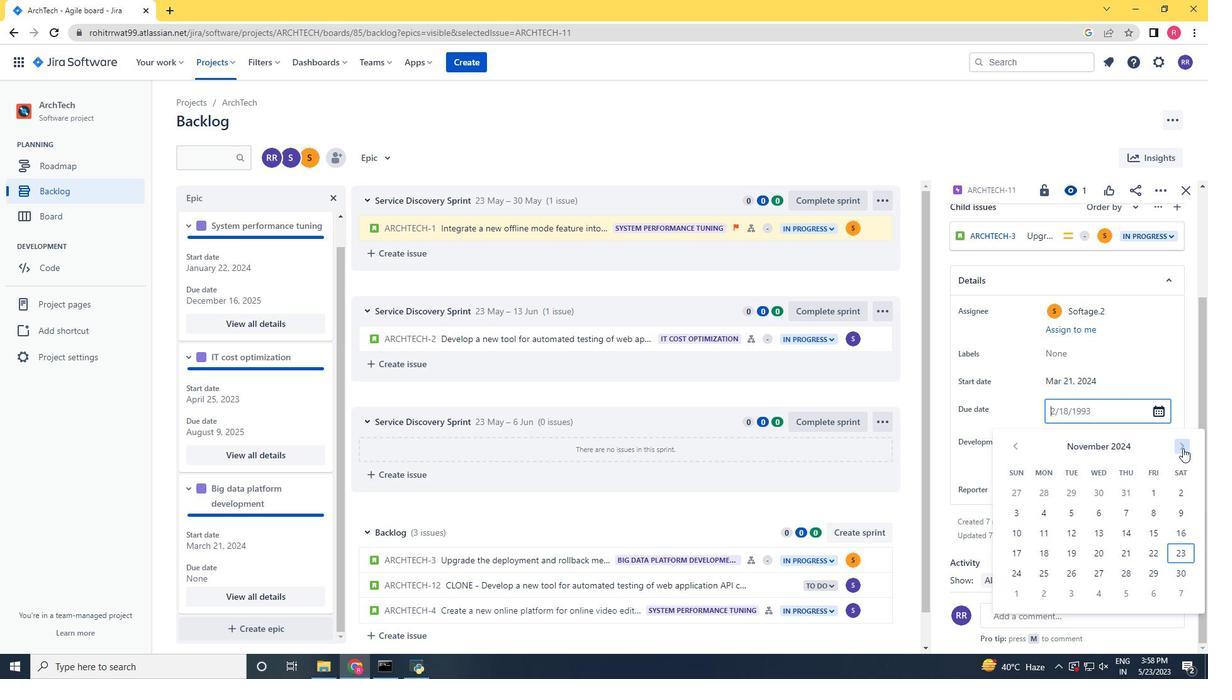 
Action: Mouse pressed left at (1183, 448)
Screenshot: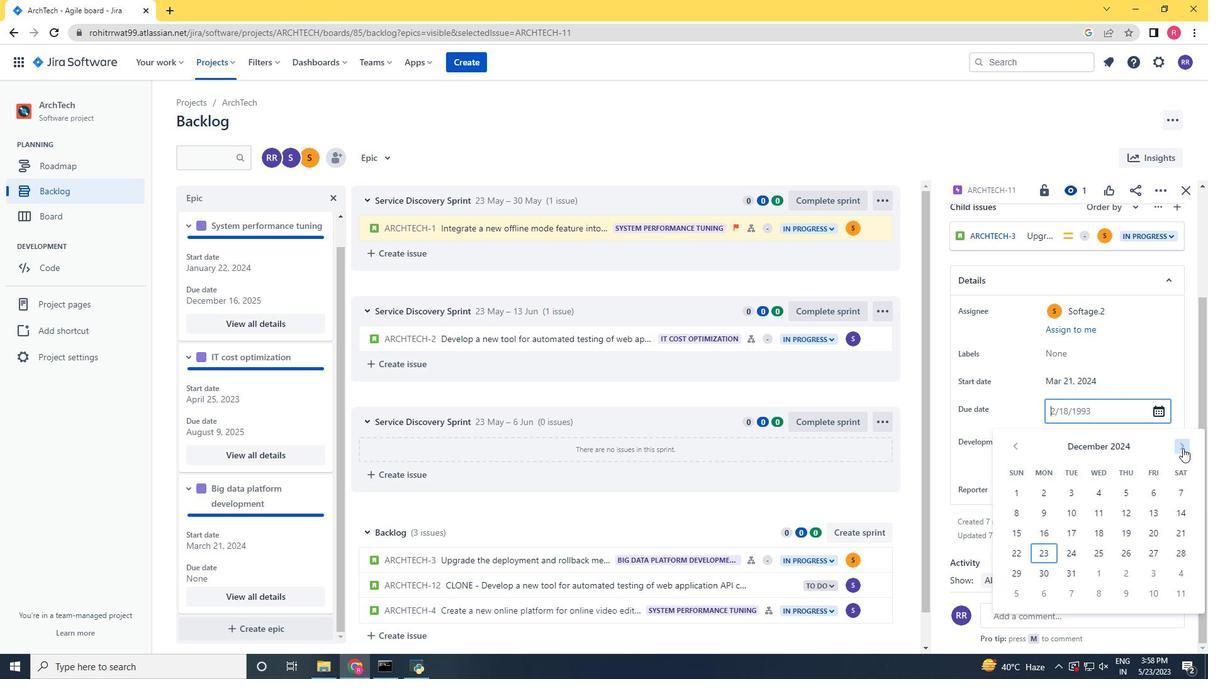 
Action: Mouse pressed left at (1183, 448)
Screenshot: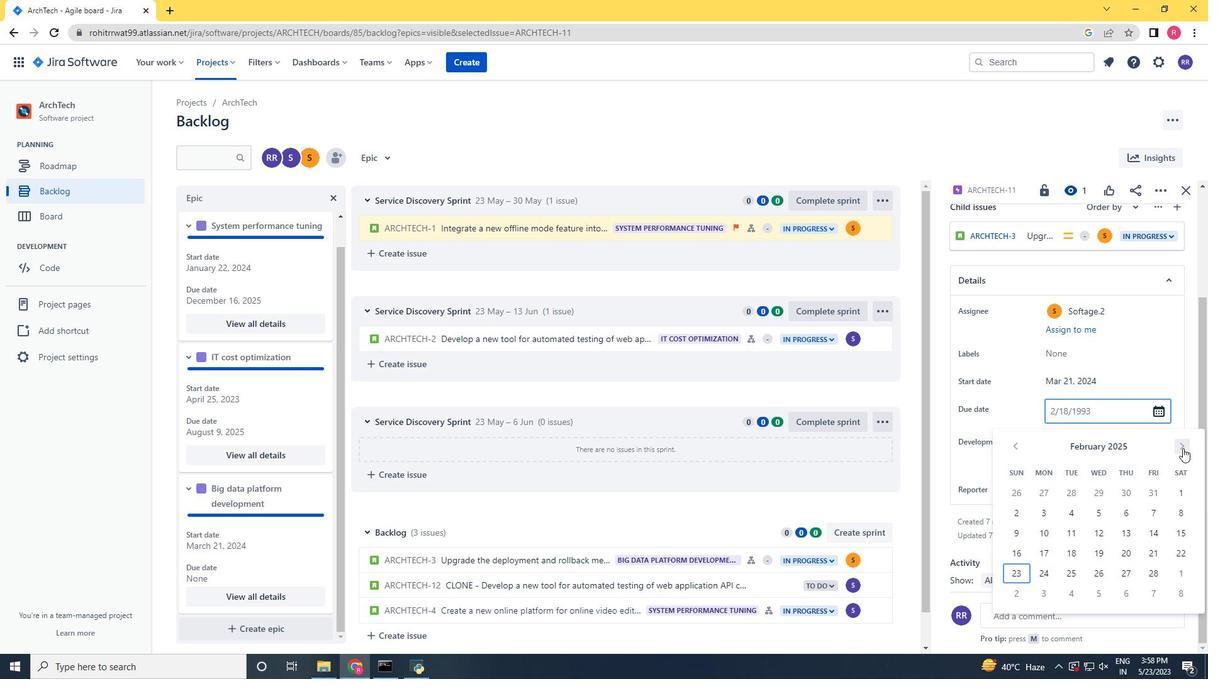 
Action: Mouse pressed left at (1183, 448)
Screenshot: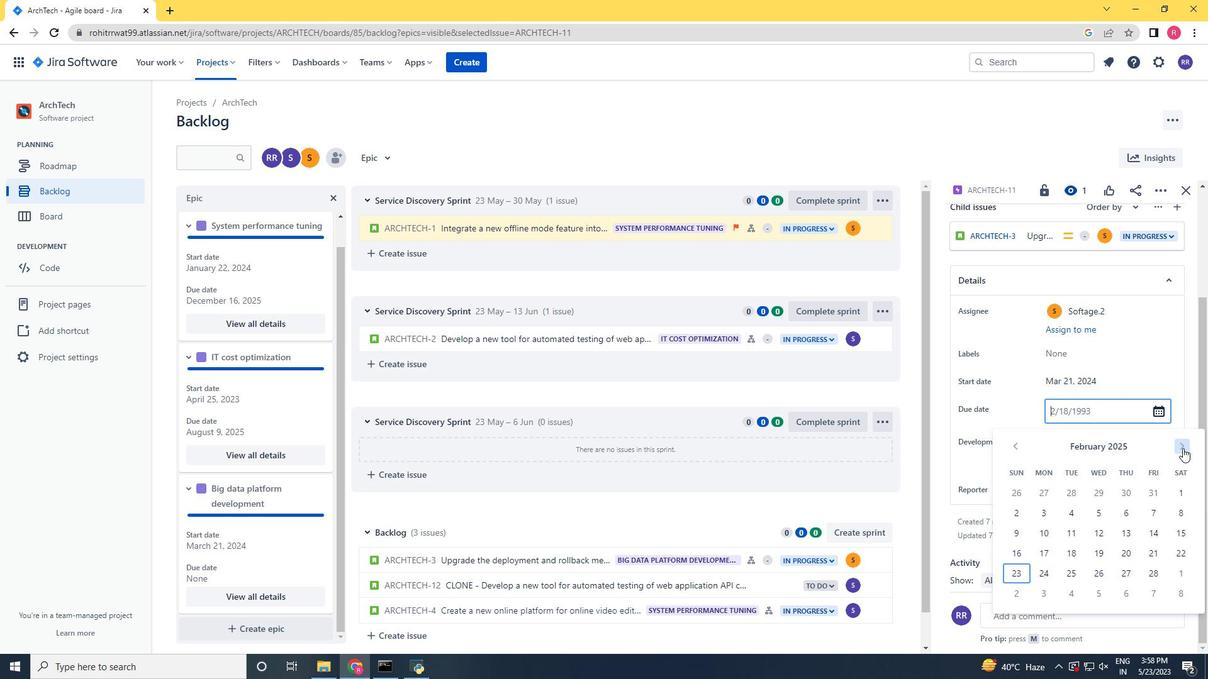 
Action: Mouse pressed left at (1183, 448)
Screenshot: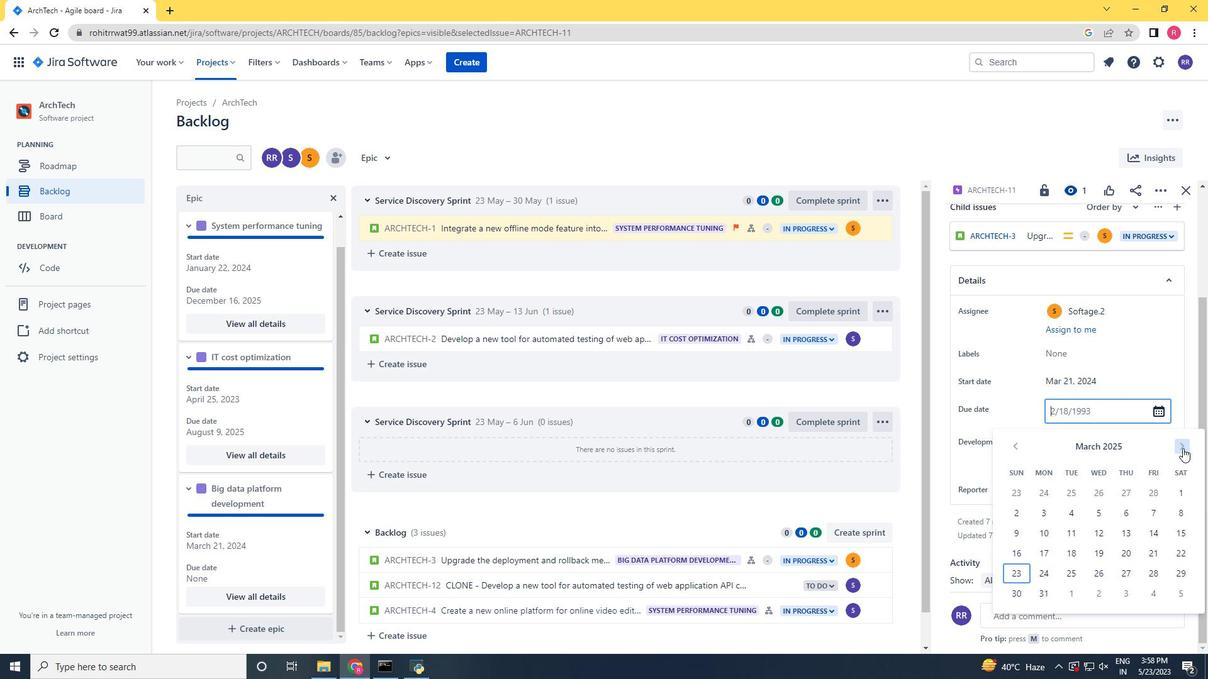 
Action: Mouse pressed left at (1183, 448)
Screenshot: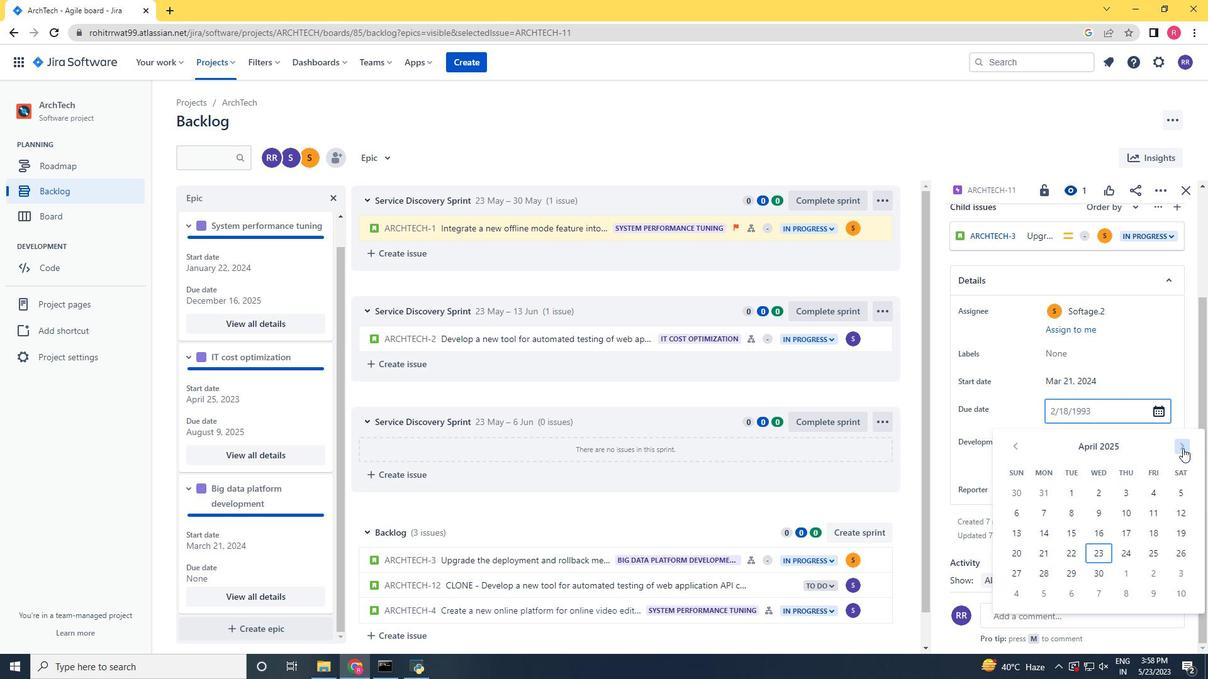 
Action: Mouse pressed left at (1183, 448)
Screenshot: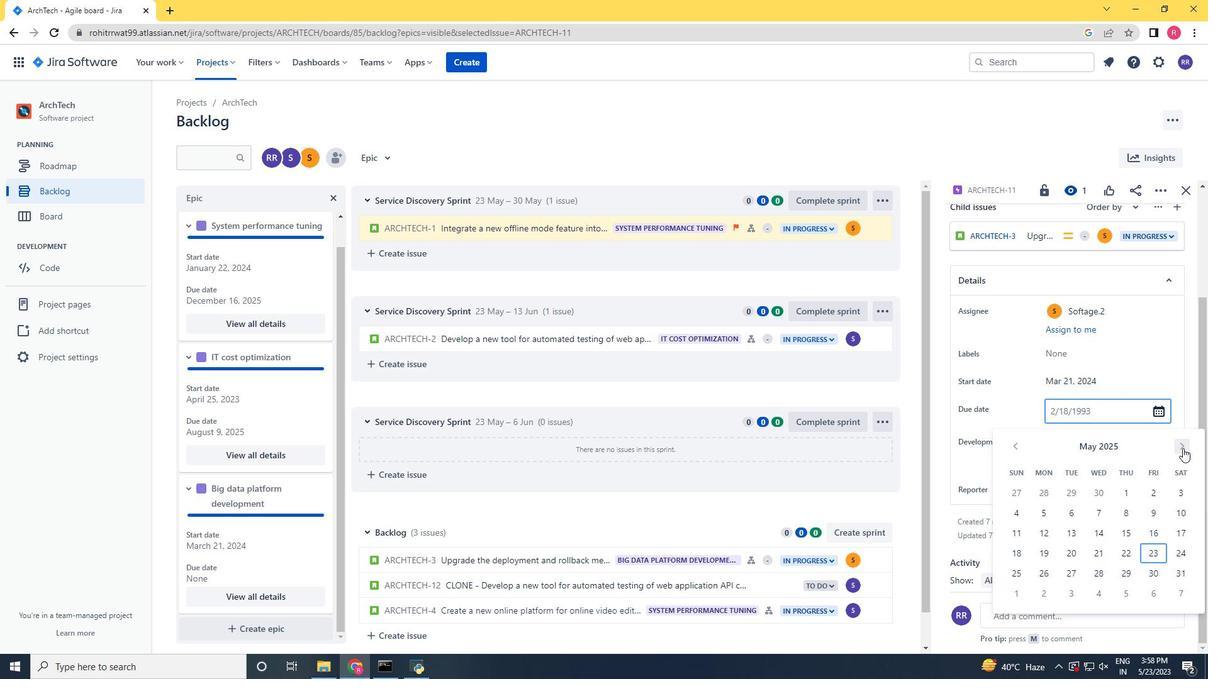 
Action: Mouse pressed left at (1183, 448)
Screenshot: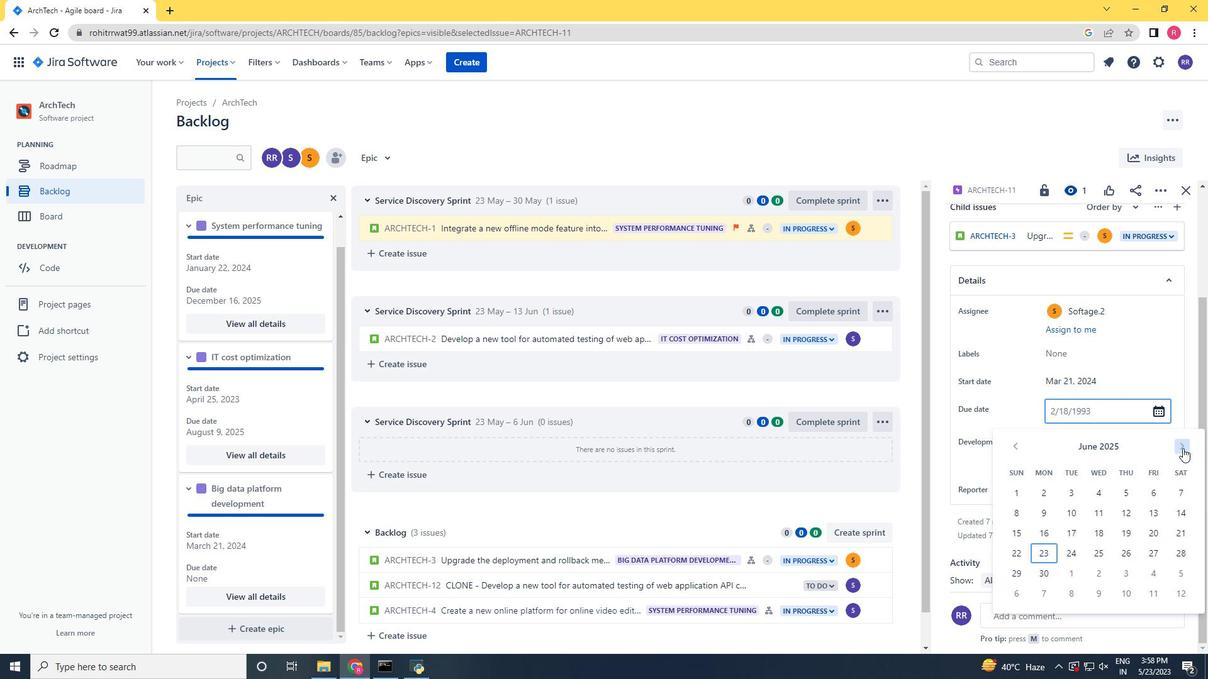 
Action: Mouse pressed left at (1183, 448)
Screenshot: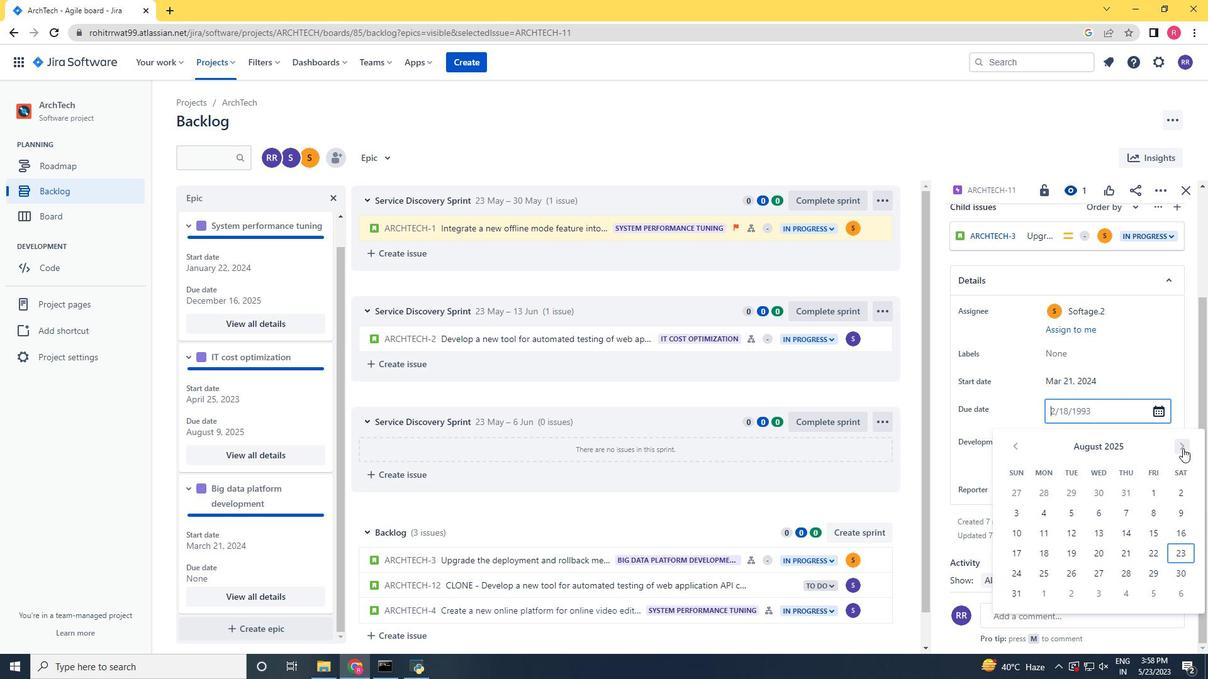 
Action: Mouse pressed left at (1183, 448)
Screenshot: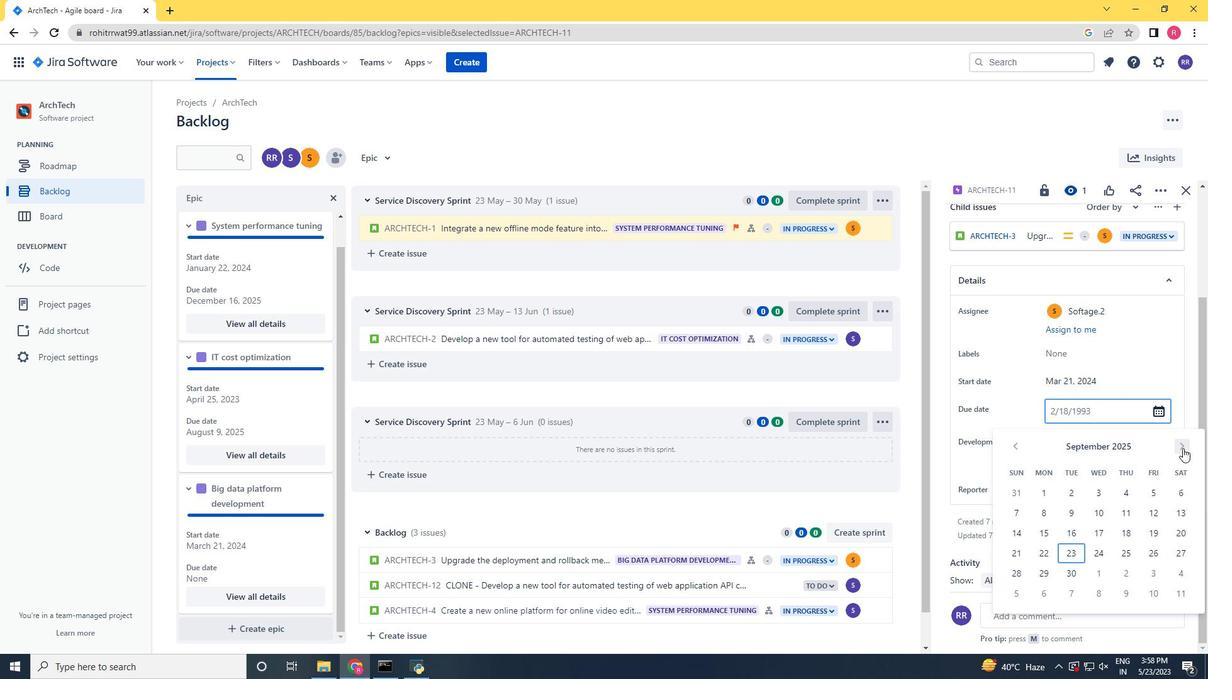 
Action: Mouse moved to (1044, 515)
Screenshot: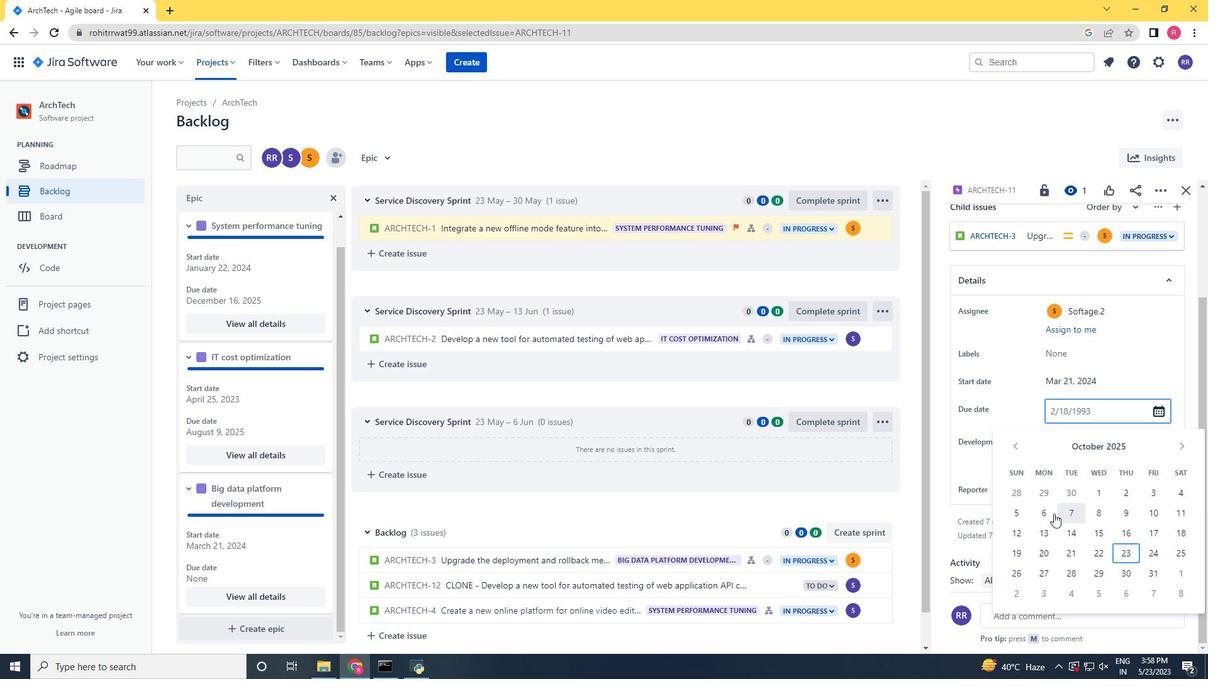 
Action: Mouse pressed left at (1044, 515)
Screenshot: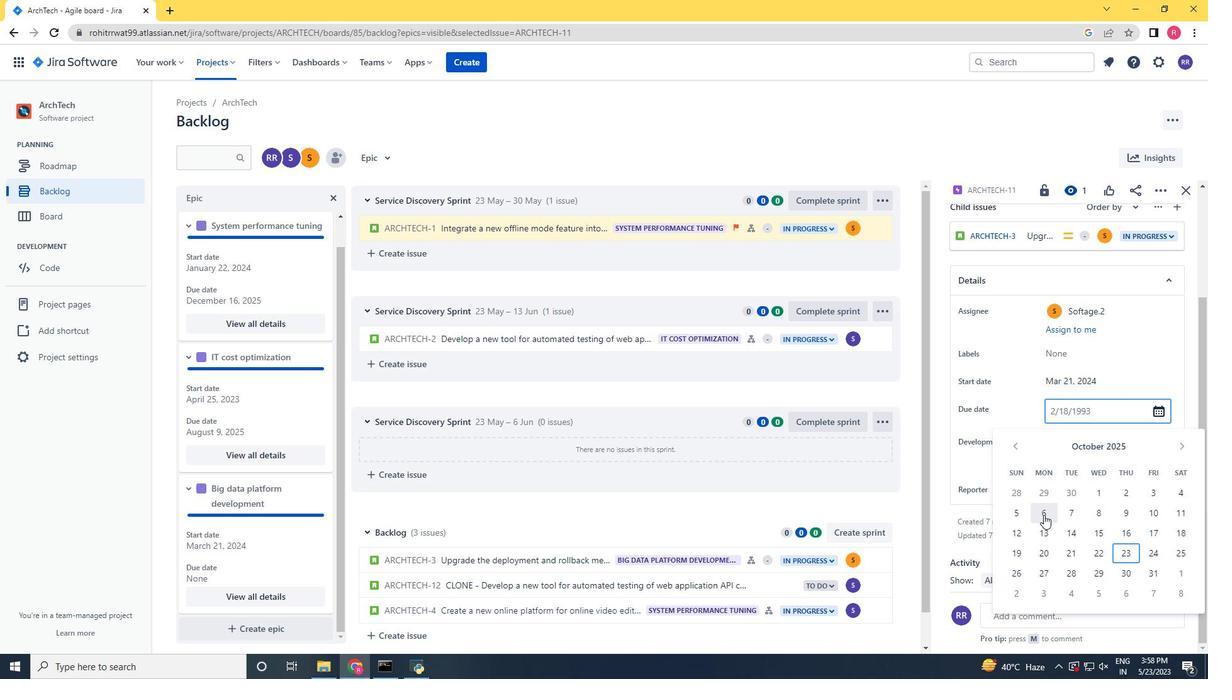 
Action: Mouse moved to (1086, 546)
Screenshot: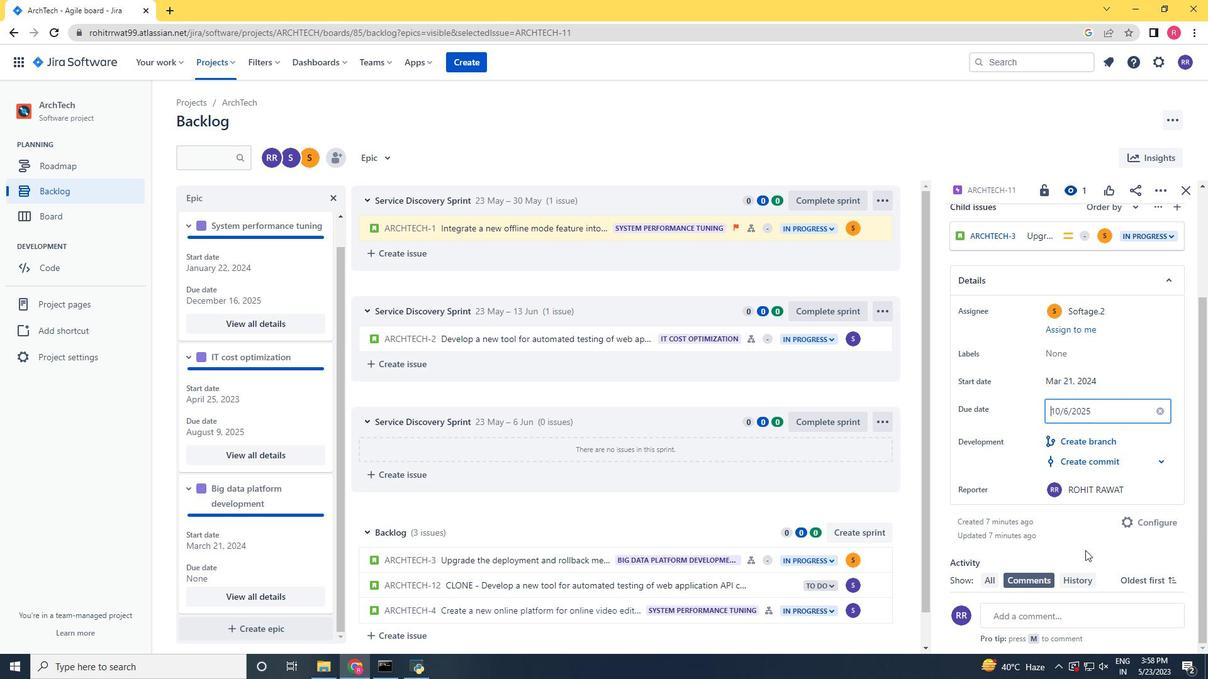 
Action: Mouse pressed left at (1086, 546)
Screenshot: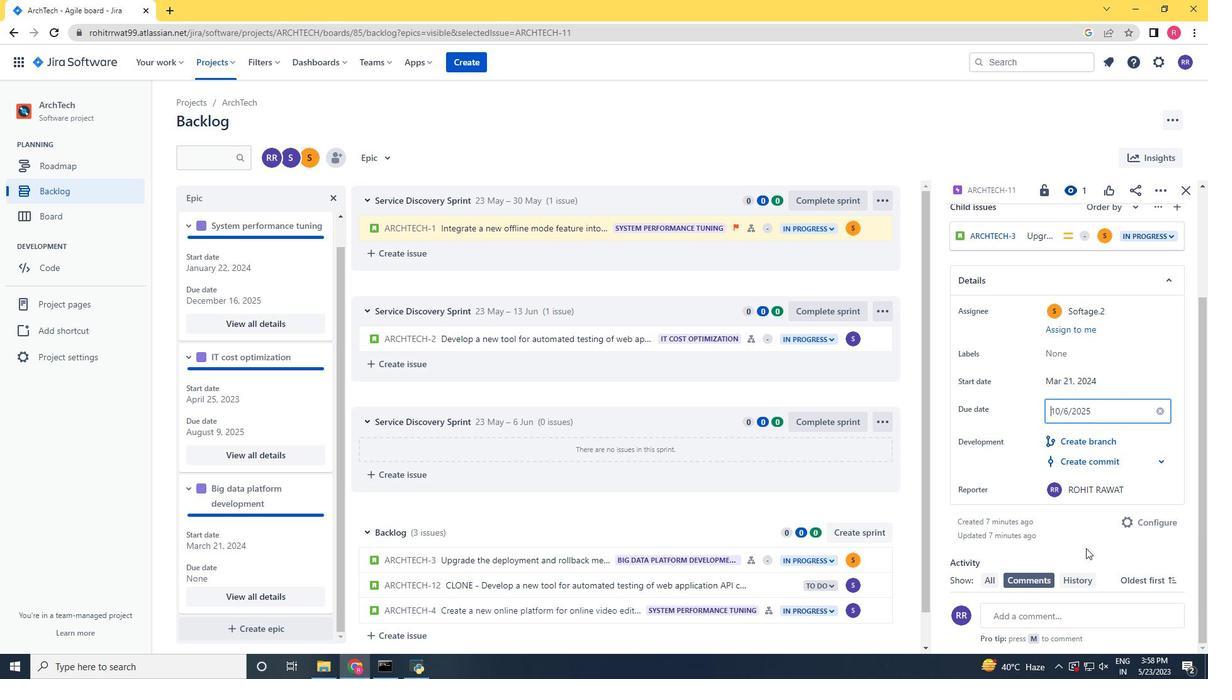 
Action: Mouse moved to (280, 361)
Screenshot: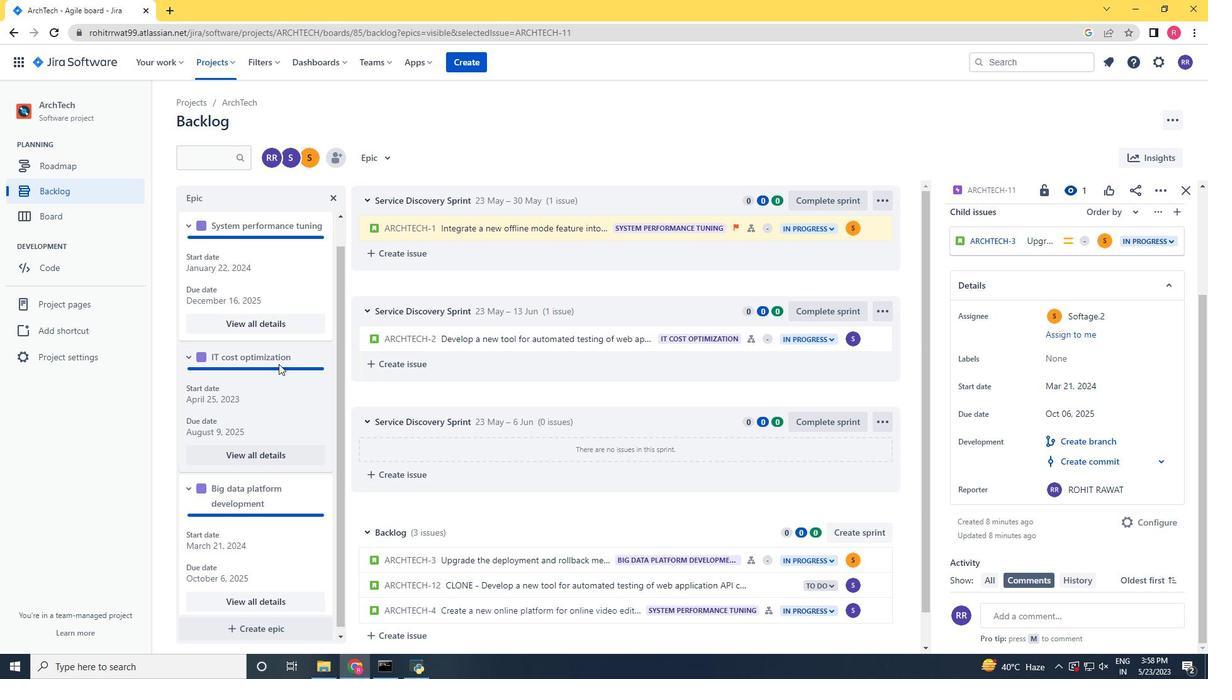 
Action: Mouse scrolled (280, 362) with delta (0, 0)
Screenshot: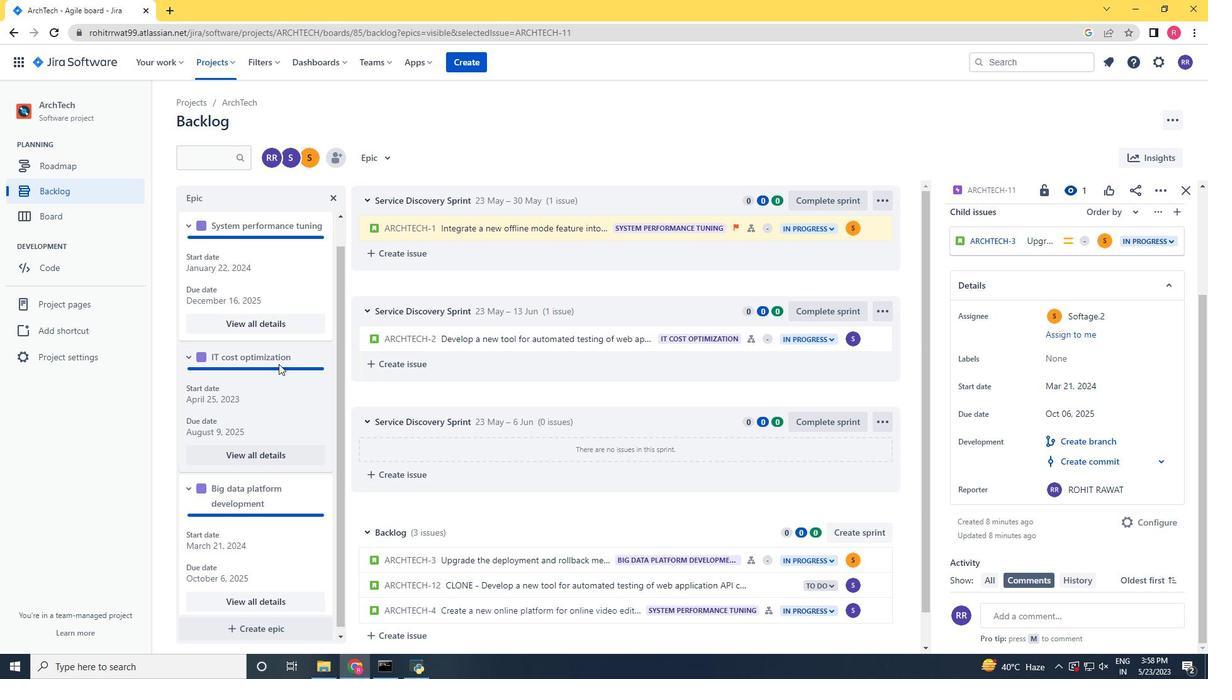 
Action: Mouse scrolled (280, 362) with delta (0, 0)
Screenshot: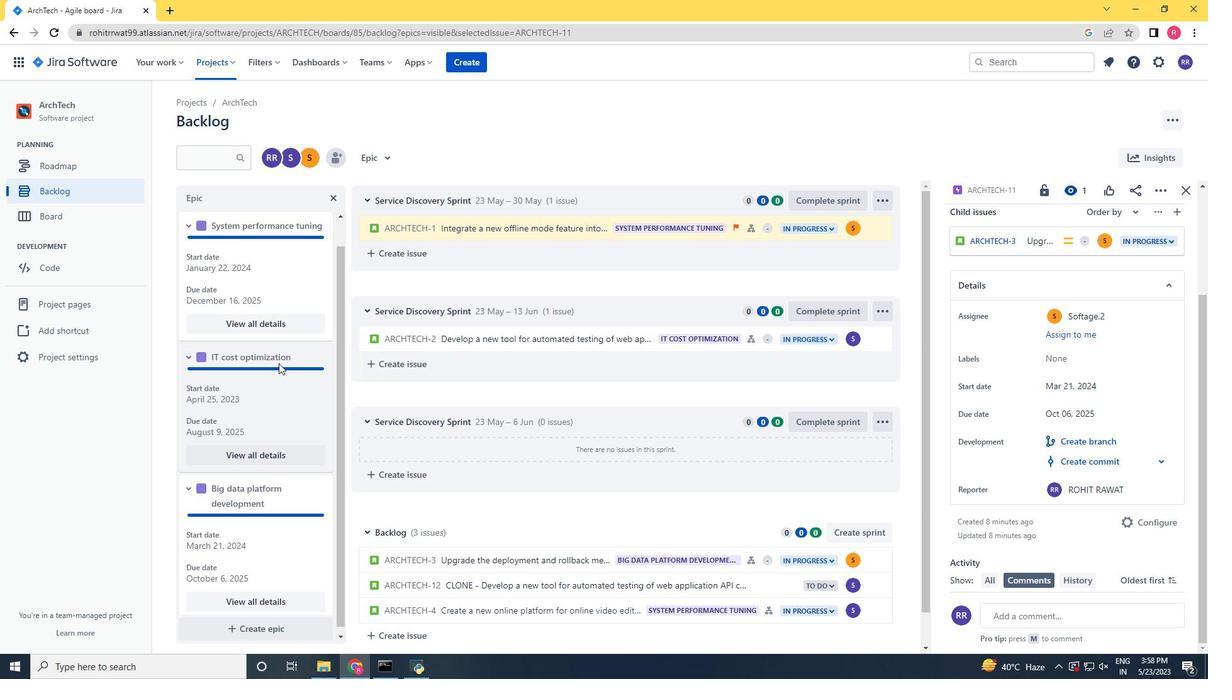 
Action: Mouse moved to (280, 361)
Screenshot: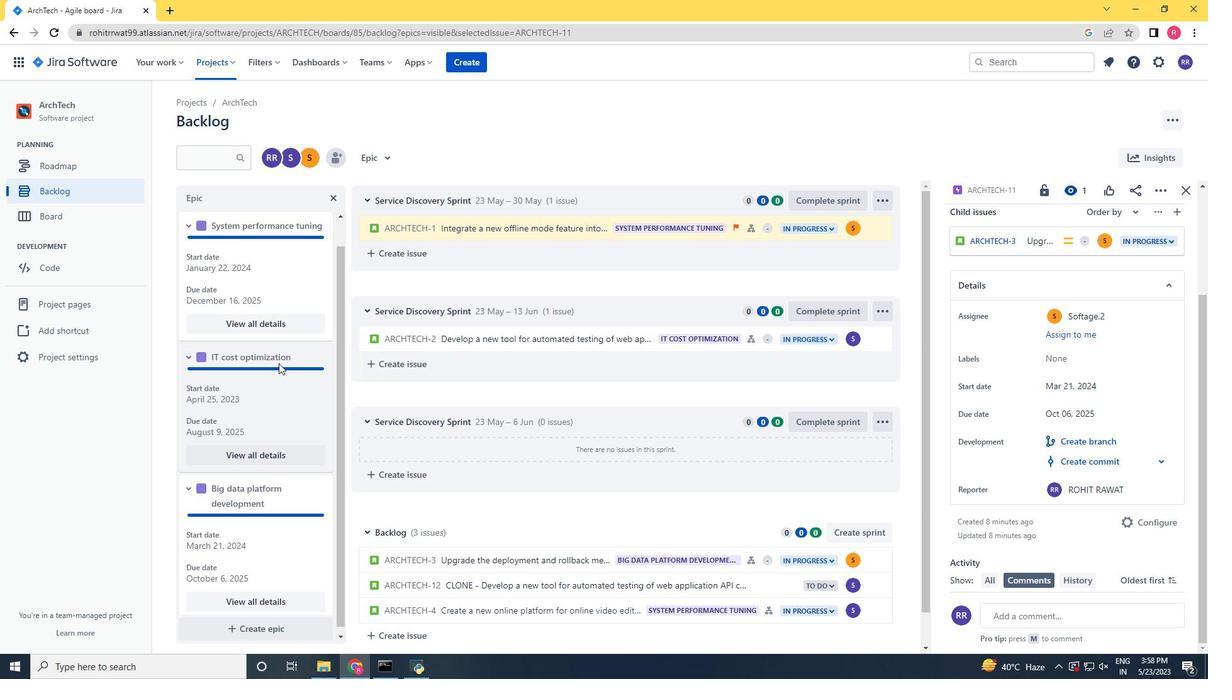 
Action: Mouse scrolled (280, 361) with delta (0, 0)
Screenshot: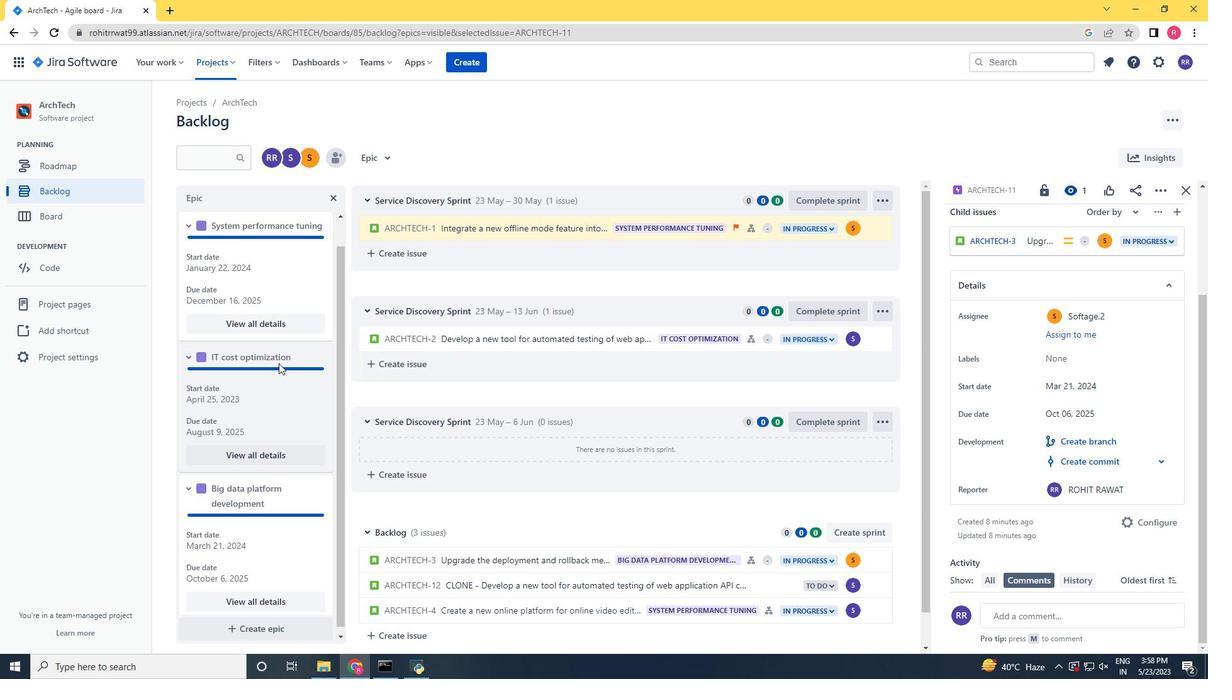 
Action: Mouse moved to (280, 361)
Screenshot: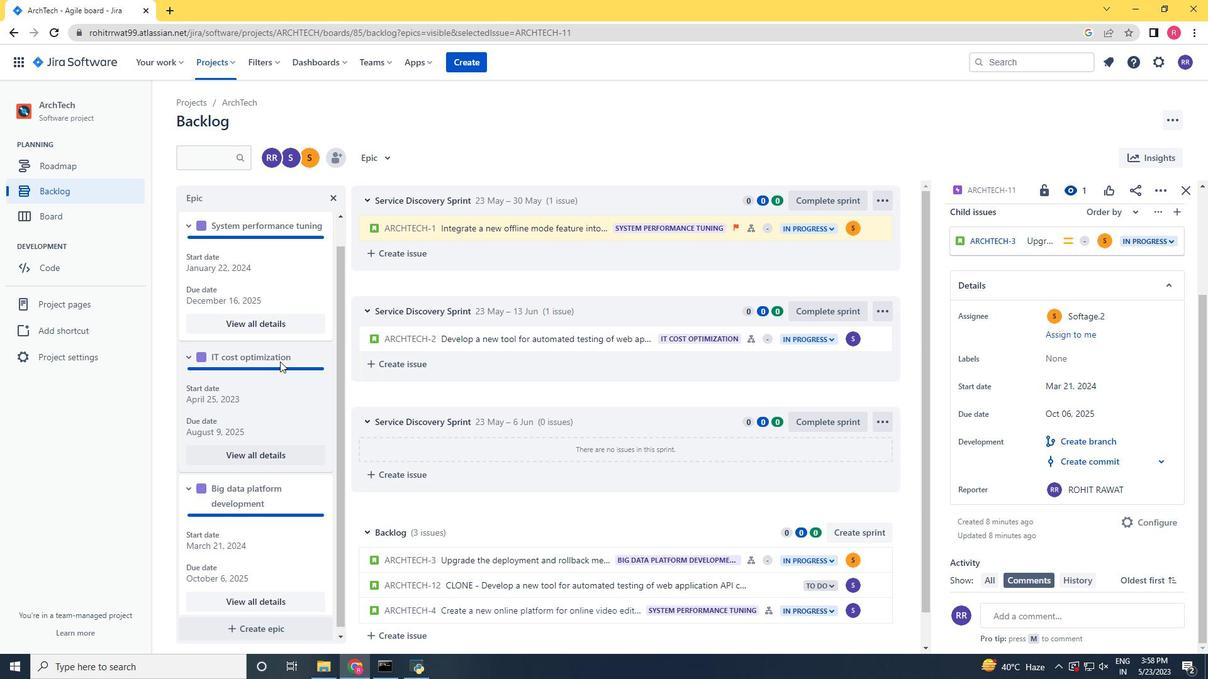 
Action: Mouse scrolled (280, 361) with delta (0, 0)
Screenshot: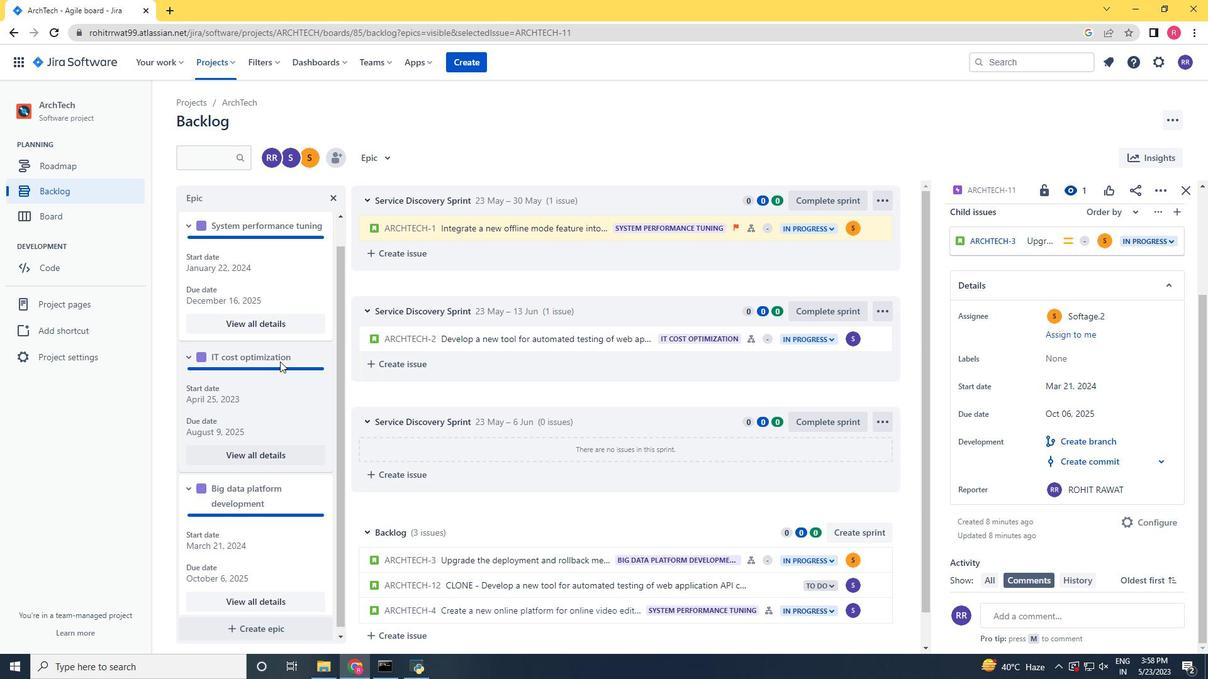 
Action: Mouse scrolled (280, 361) with delta (0, 0)
Screenshot: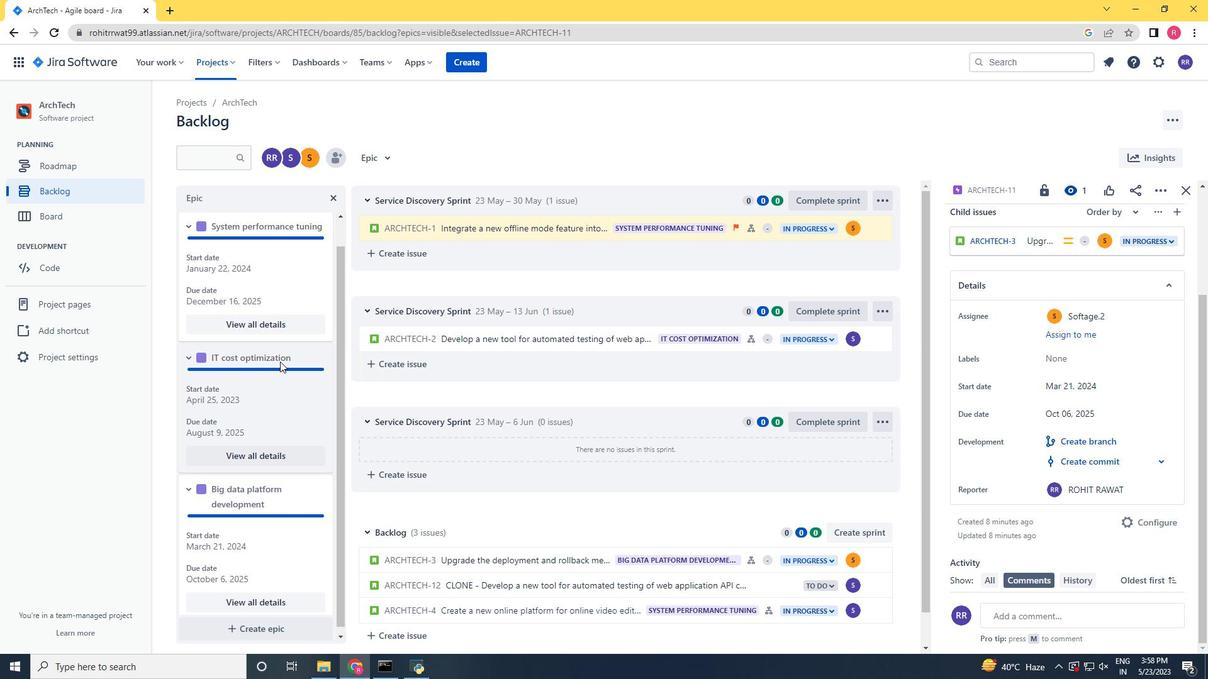 
Action: Mouse moved to (281, 360)
Screenshot: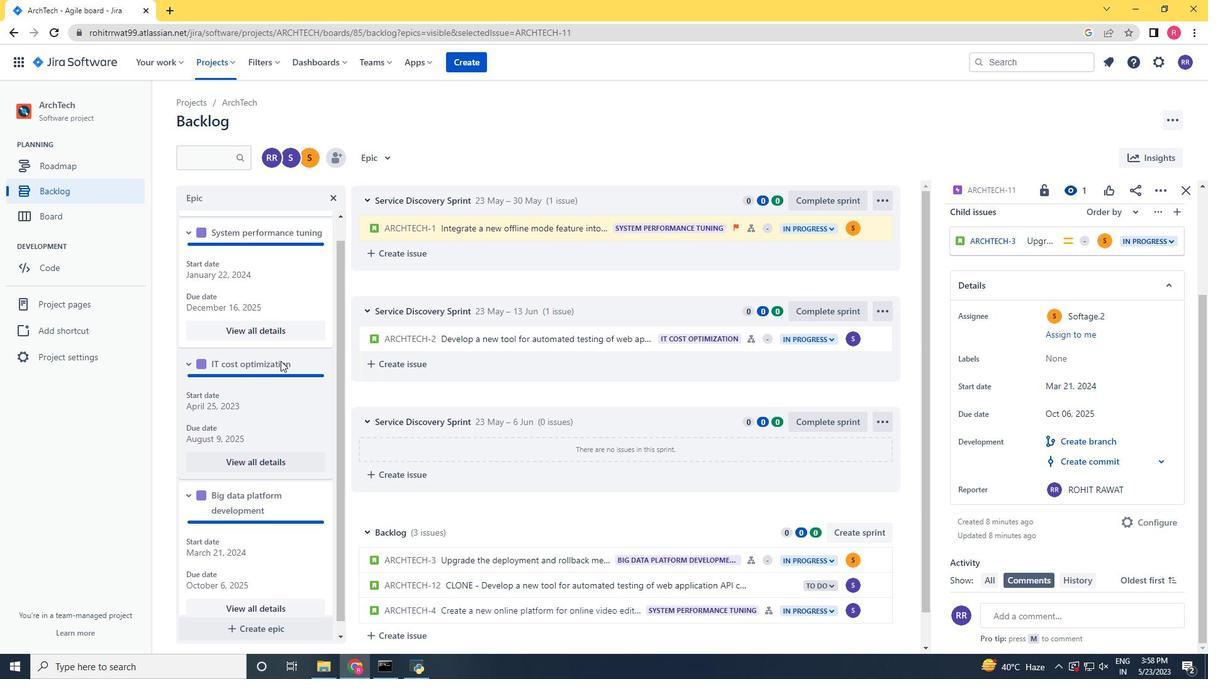 
Action: Mouse scrolled (281, 361) with delta (0, 0)
Screenshot: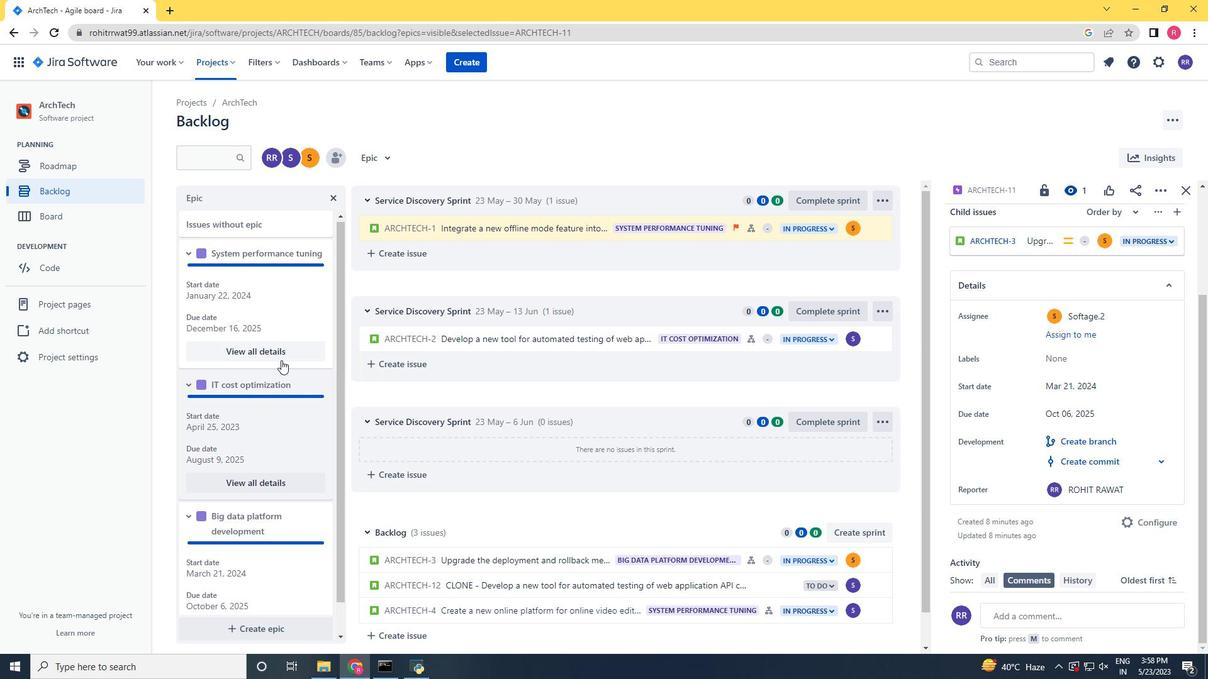 
Action: Mouse scrolled (281, 360) with delta (0, 0)
Screenshot: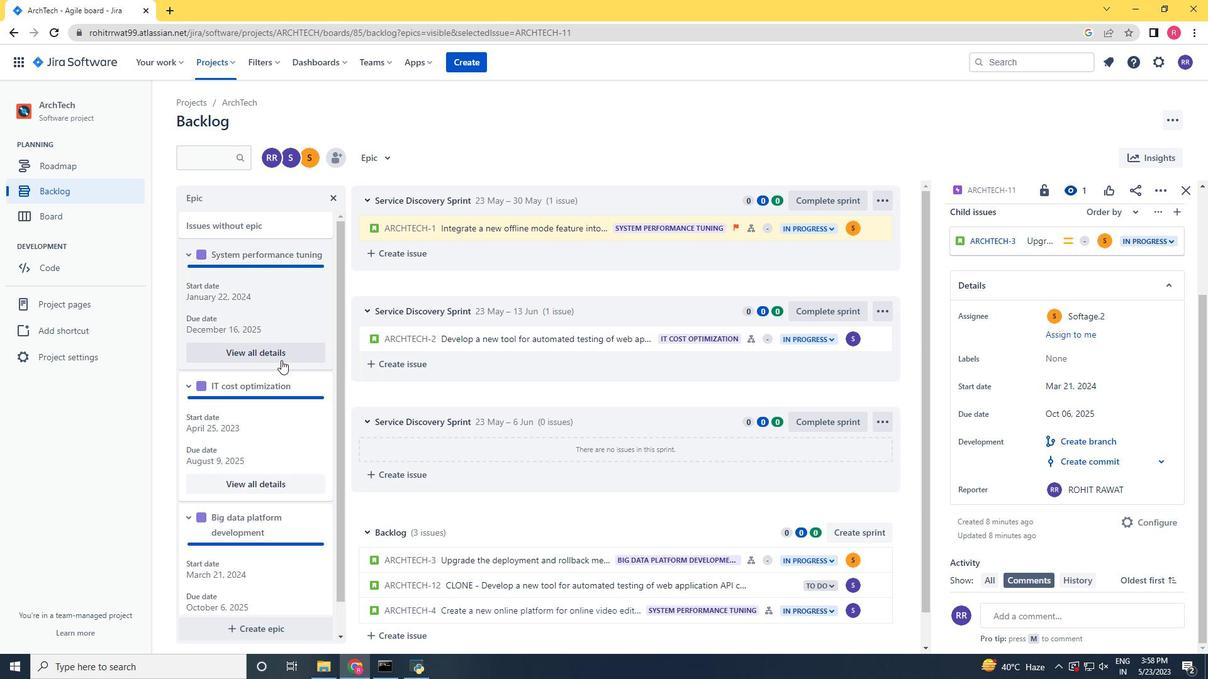 
Action: Mouse scrolled (281, 360) with delta (0, 0)
Screenshot: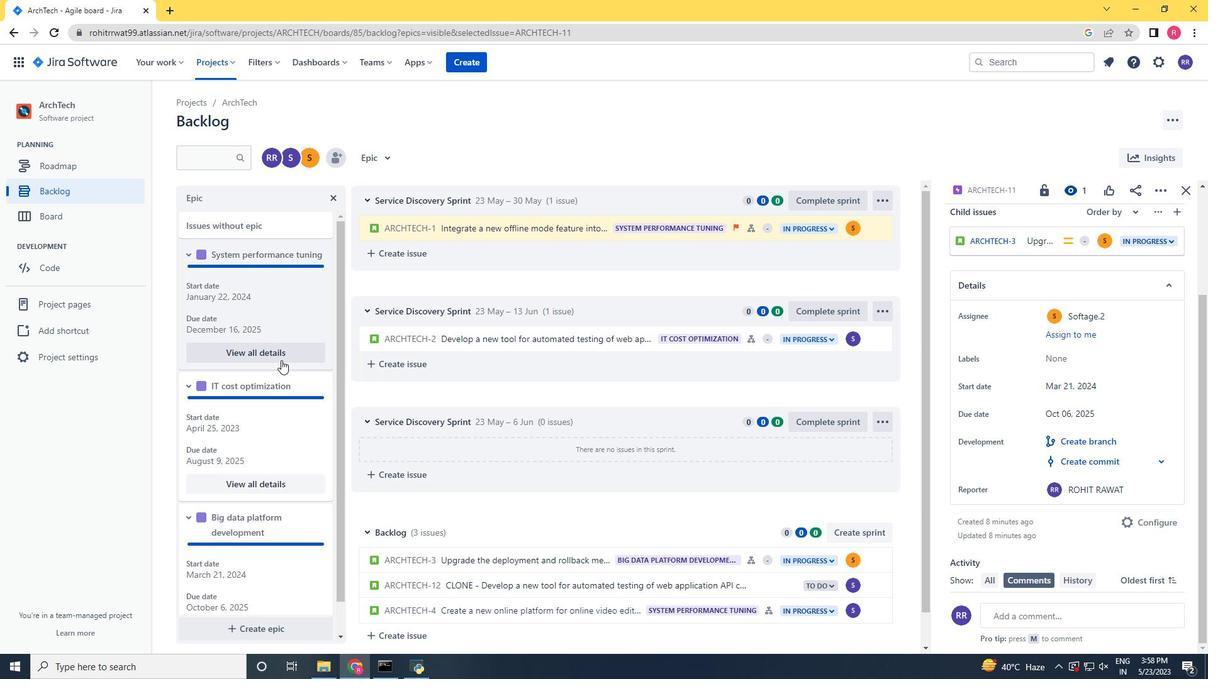 
Action: Mouse scrolled (281, 360) with delta (0, 0)
Screenshot: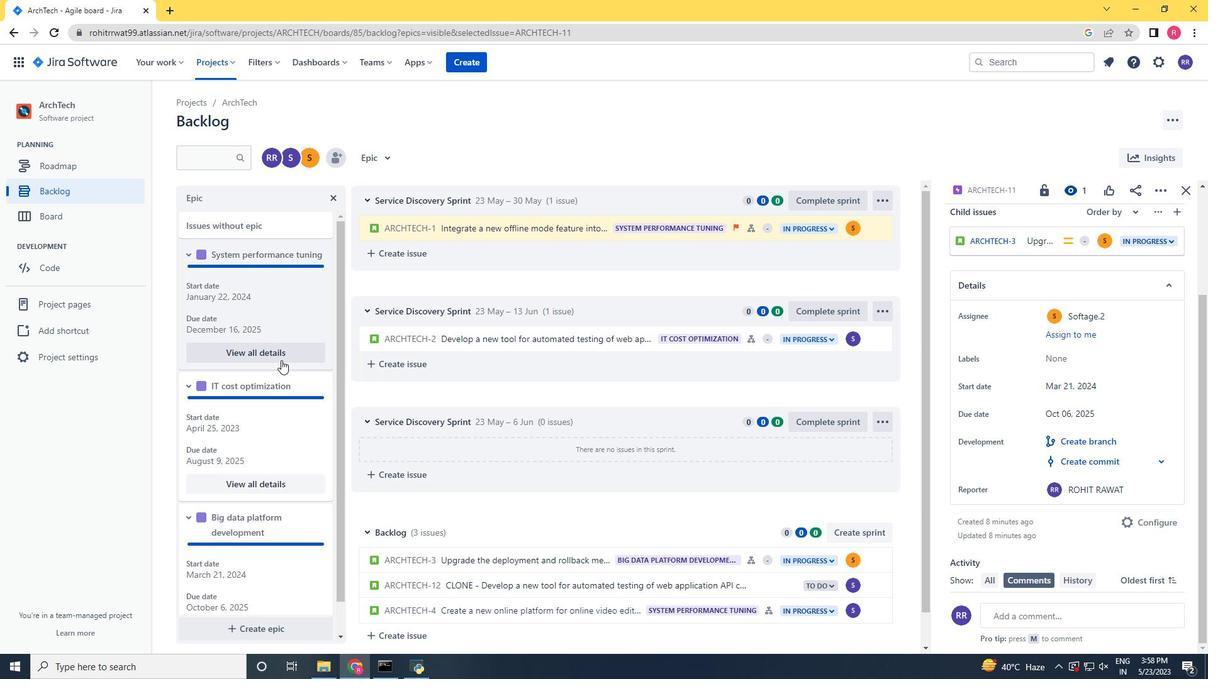 
Action: Mouse scrolled (281, 360) with delta (0, 0)
Screenshot: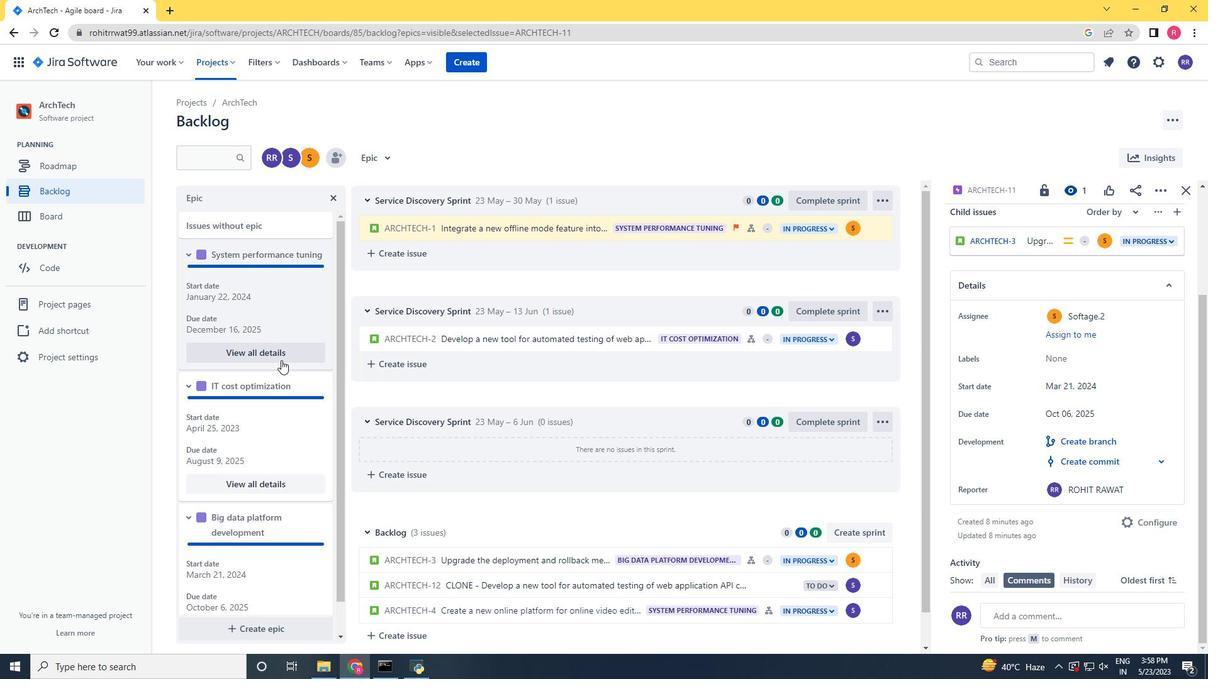 
Action: Mouse scrolled (281, 360) with delta (0, 0)
Screenshot: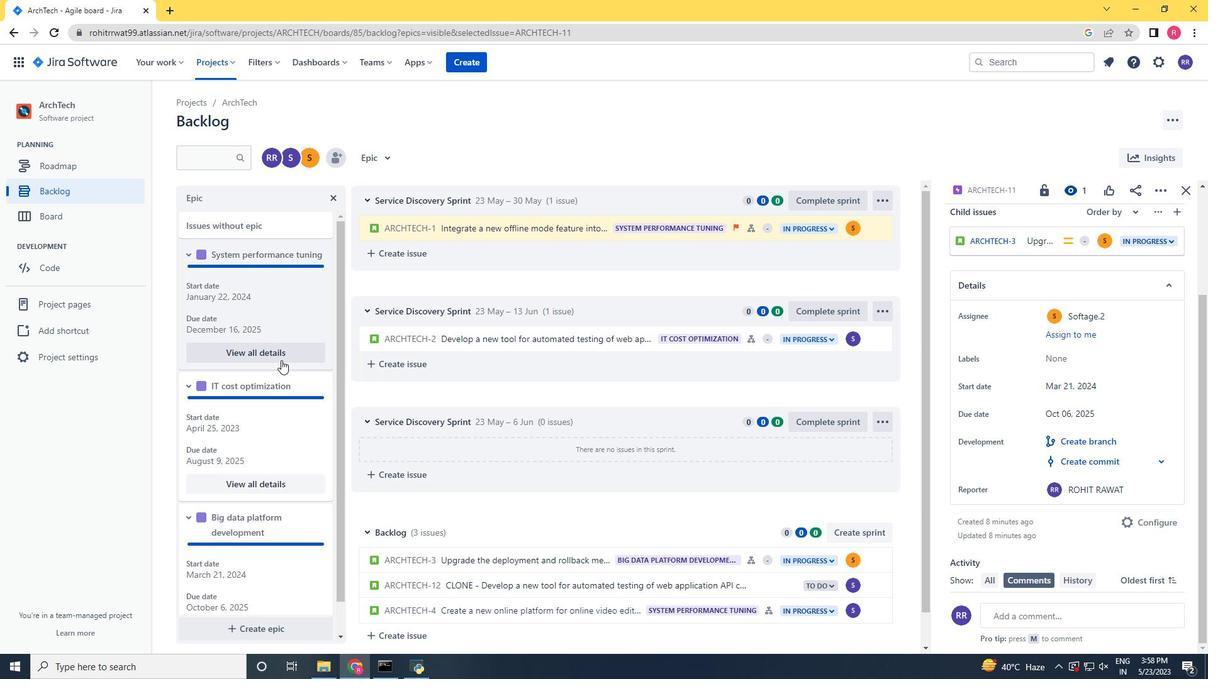 
Action: Mouse scrolled (281, 360) with delta (0, 0)
Screenshot: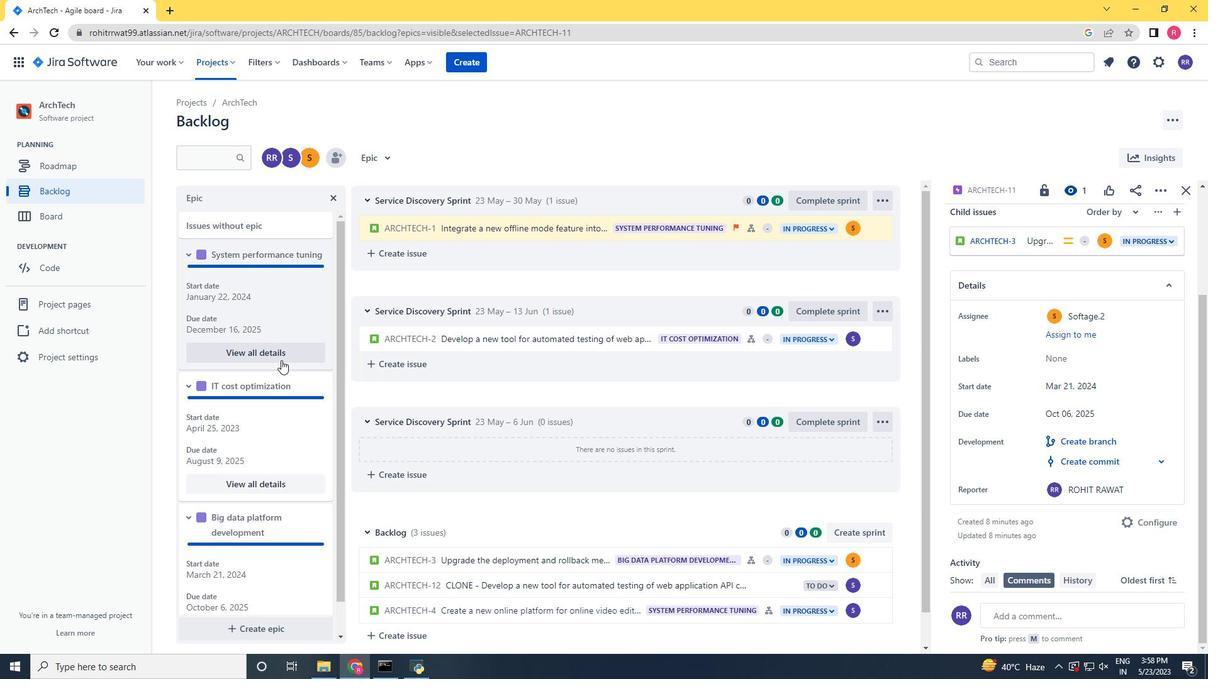 
Action: Mouse scrolled (281, 360) with delta (0, 0)
Screenshot: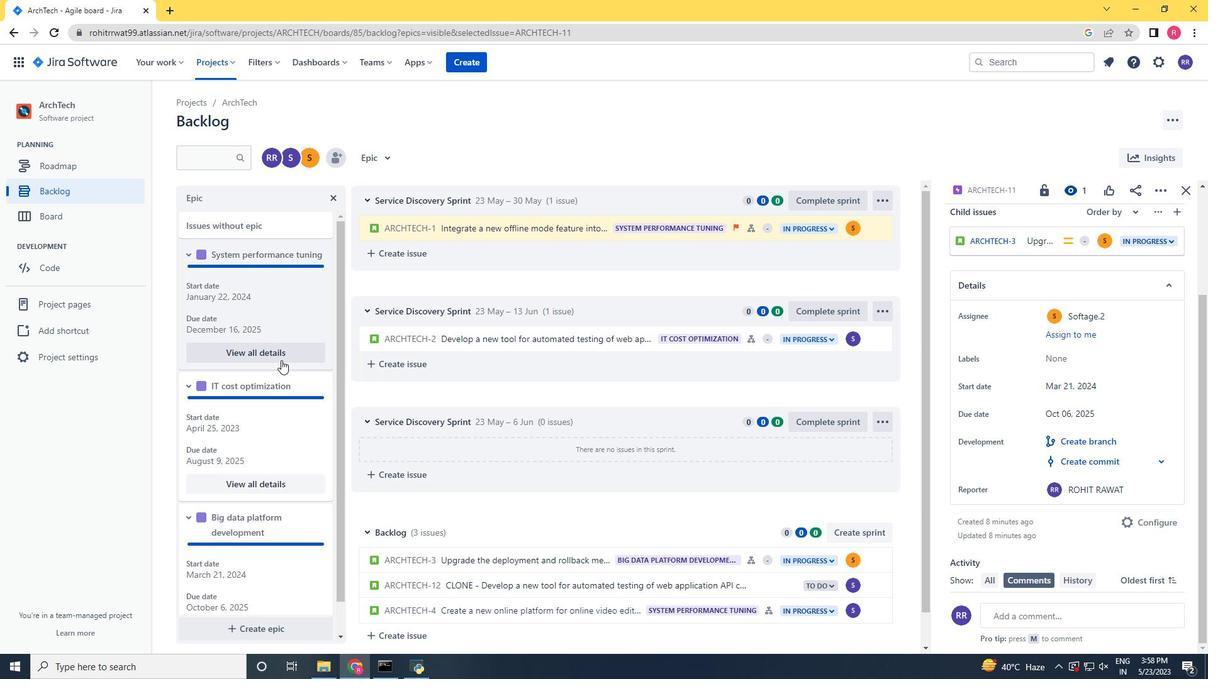 
